 Task: Daily lesson planner (color) purple modern simple.
Action: Mouse moved to (339, 123)
Screenshot: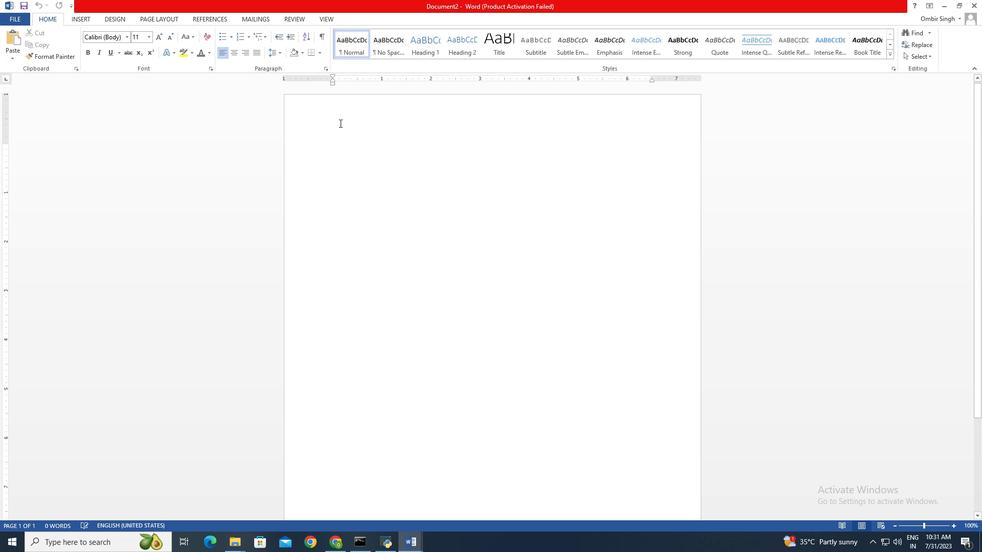 
Action: Mouse pressed left at (339, 123)
Screenshot: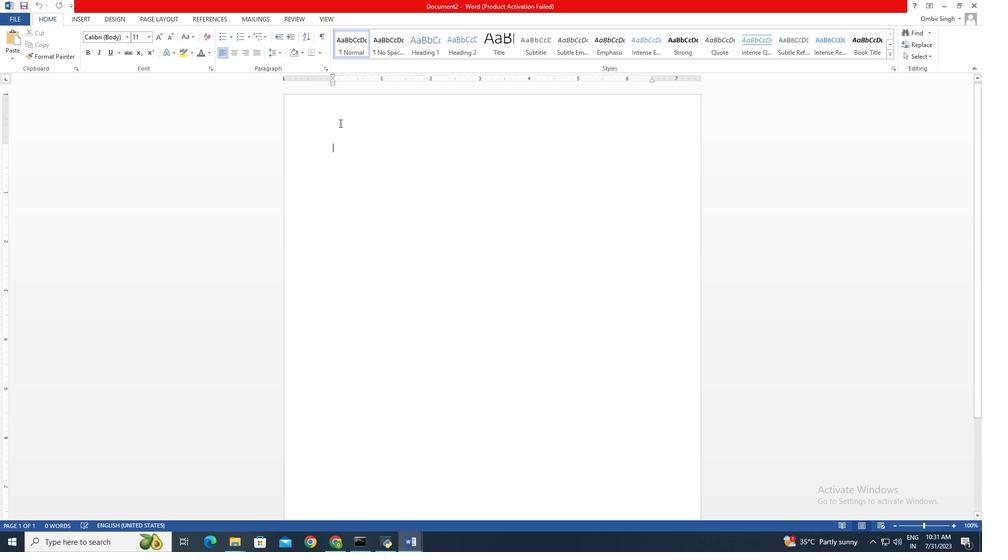 
Action: Mouse moved to (4, 143)
Screenshot: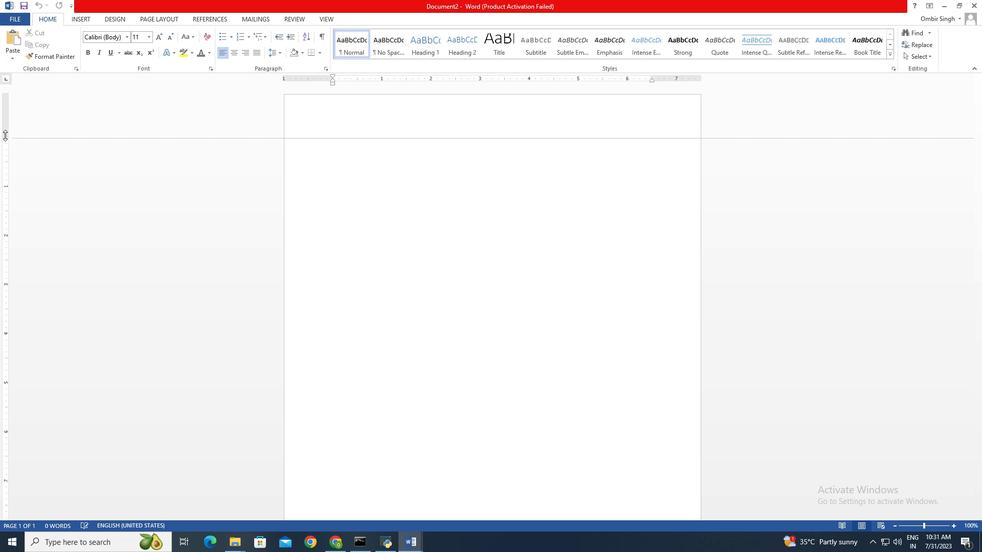 
Action: Mouse pressed left at (4, 143)
Screenshot: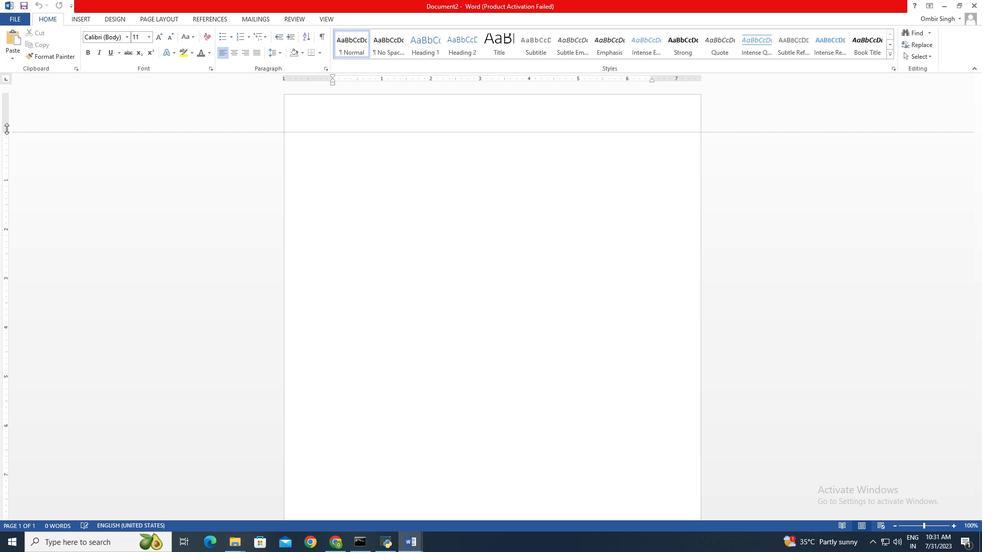 
Action: Mouse moved to (346, 137)
Screenshot: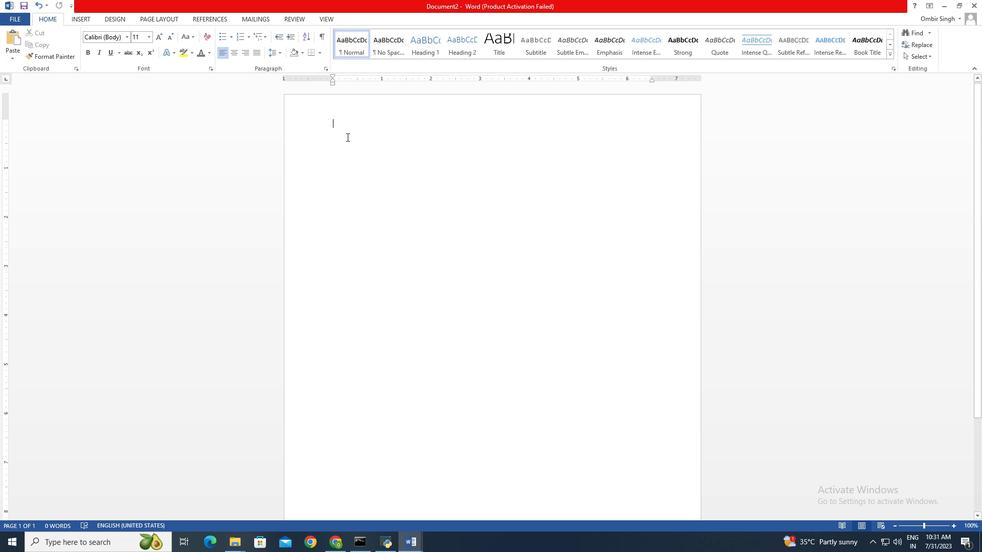 
Action: Key pressed <Key.shift>Understanding<Key.space>the<Key.space><Key.shift><Key.shift><Key.shift><Key.shift><Key.shift>Ama<Key.backspace>erican<Key.space>economt<Key.backspace>y
Screenshot: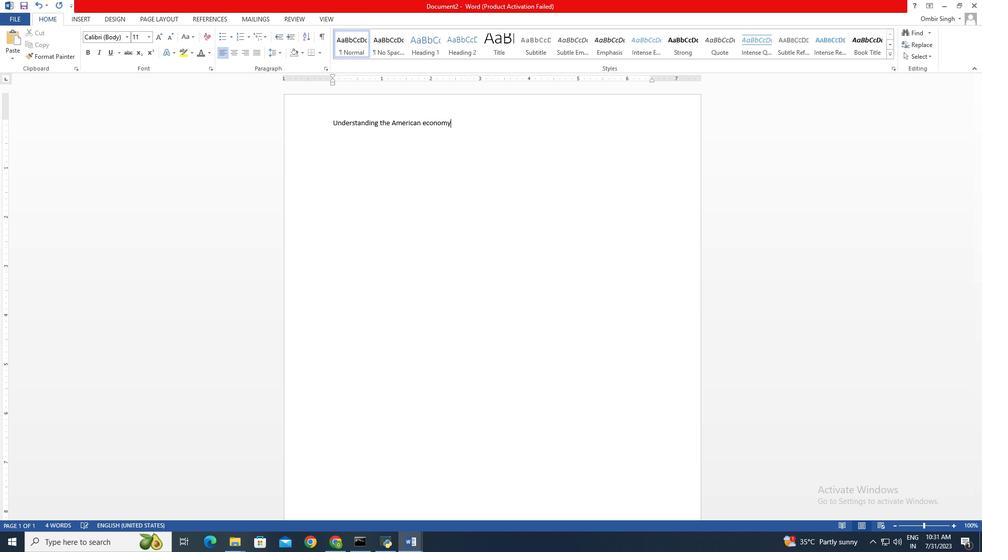 
Action: Mouse moved to (457, 123)
Screenshot: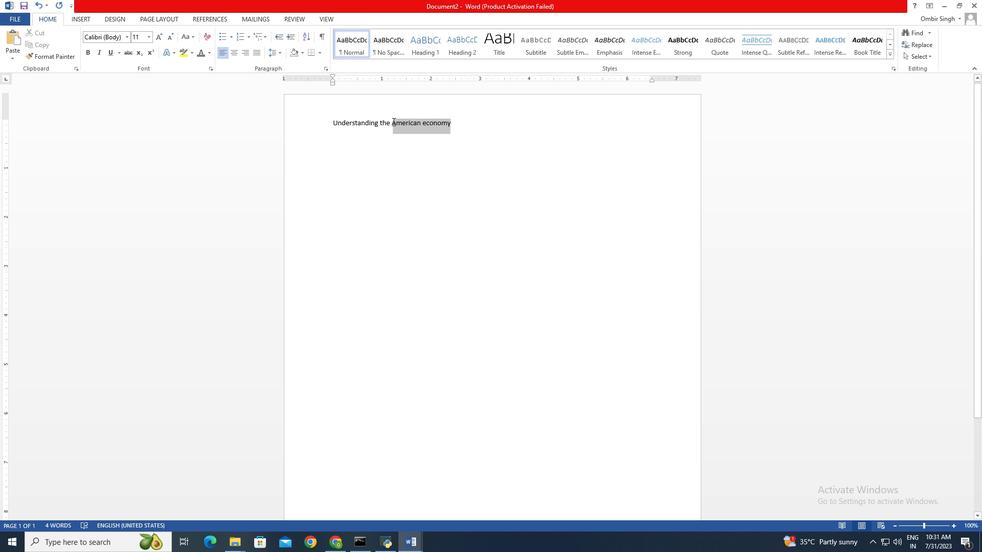 
Action: Mouse pressed left at (457, 123)
Screenshot: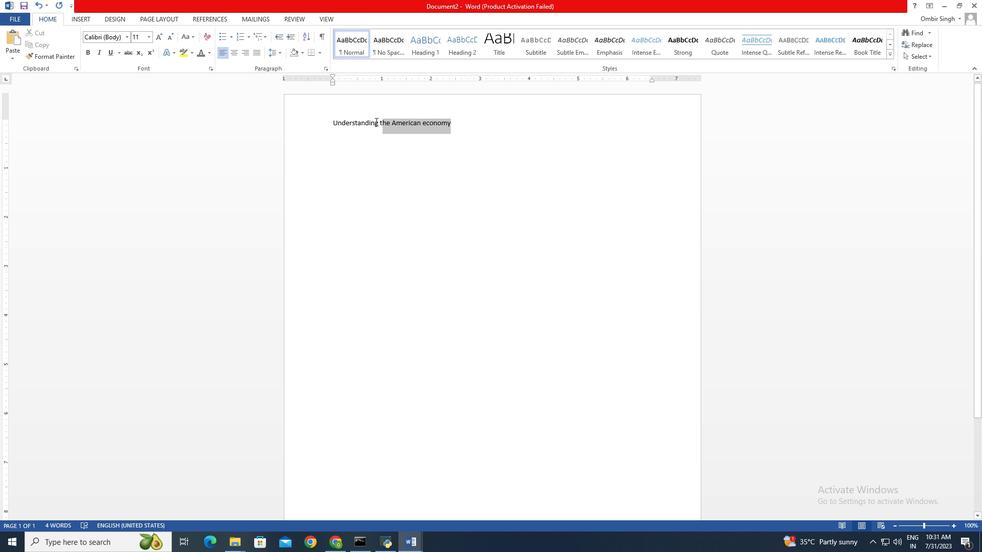 
Action: Mouse moved to (122, 36)
Screenshot: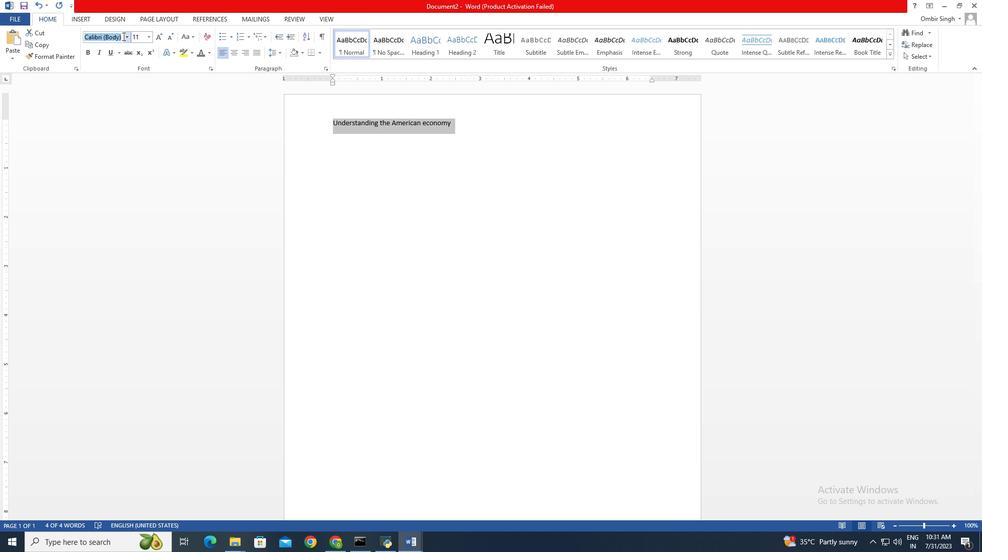 
Action: Mouse pressed left at (122, 36)
Screenshot: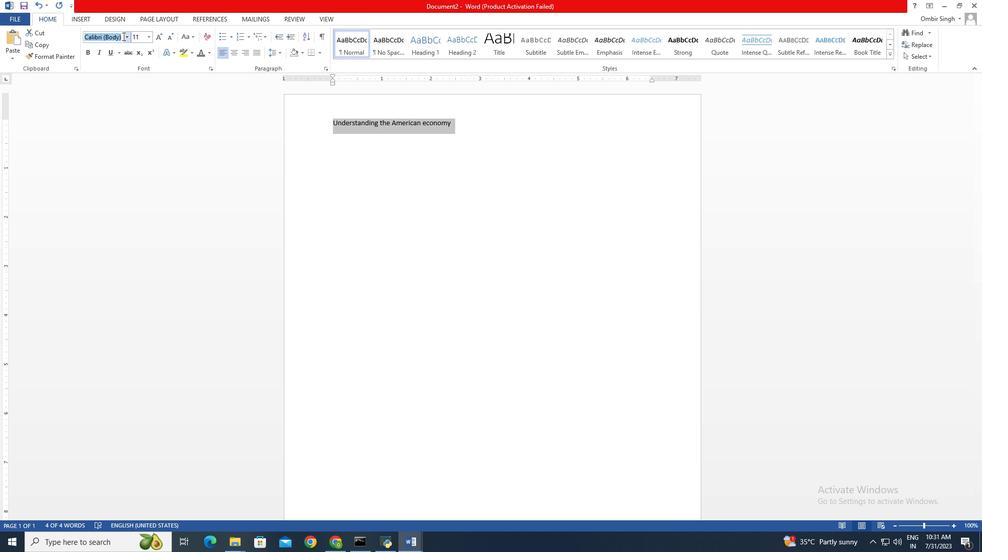 
Action: Mouse moved to (122, 36)
Screenshot: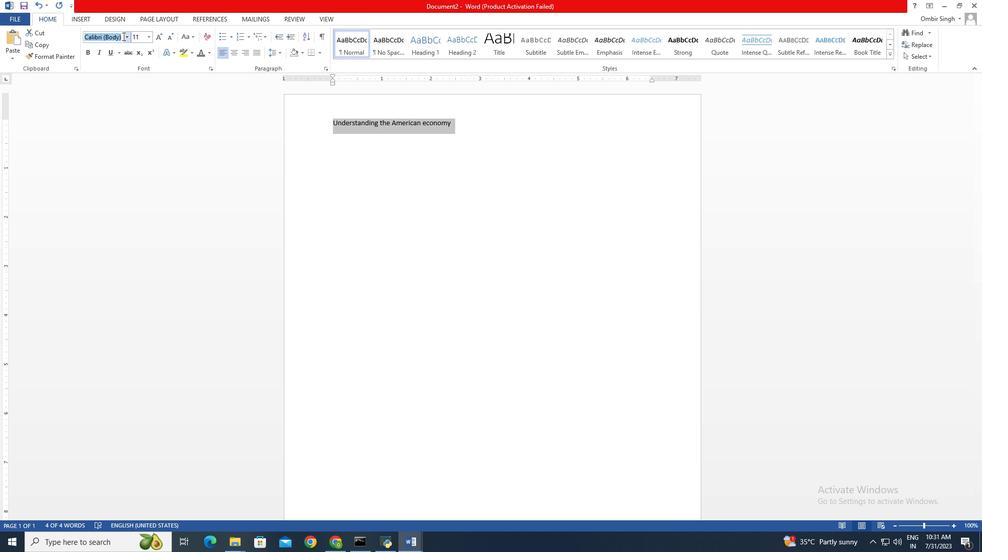 
Action: Key pressed <Key.shift>Ven<Key.backspace>rdana<Key.shift_r><Key.shift_r><Key.shift_r><Key.shift_r><Key.shift_r><Key.shift_r><Key.shift_r><Key.shift_r><Key.shift_r><Key.shift_r>(<Key.shift>Body<Key.shift_r><Key.shift_r><Key.shift_r><Key.shift_r><Key.shift_r>)<Key.enter>
Screenshot: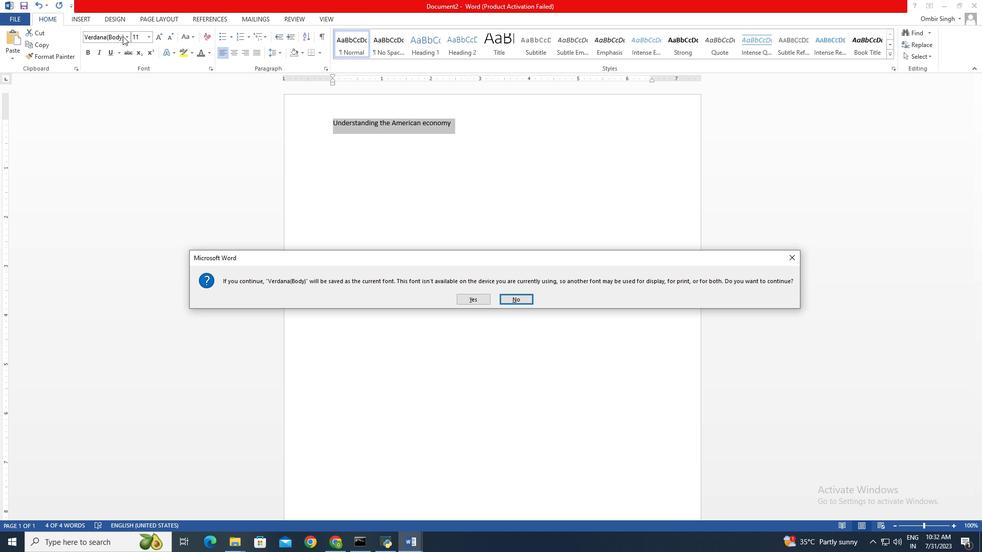 
Action: Mouse moved to (482, 301)
Screenshot: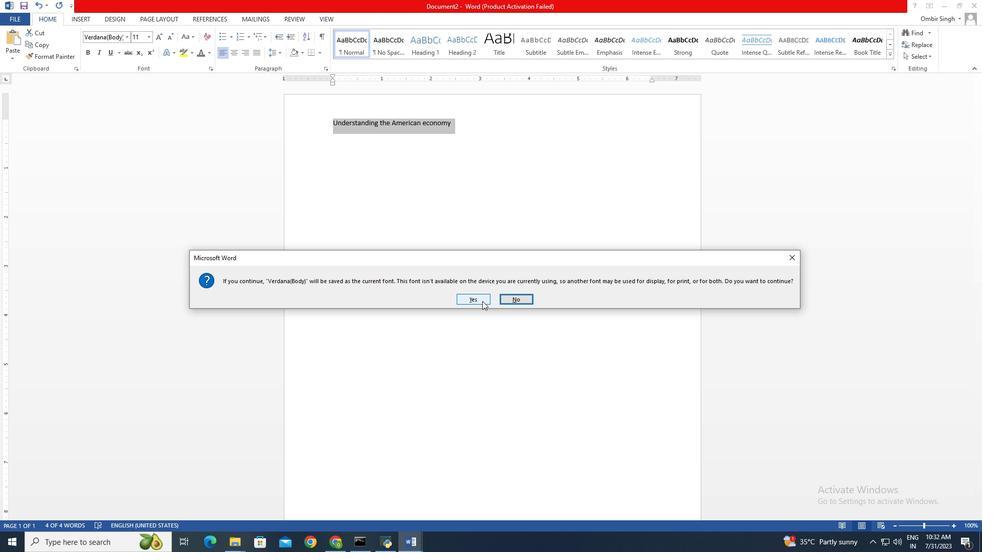 
Action: Mouse pressed left at (482, 301)
Screenshot: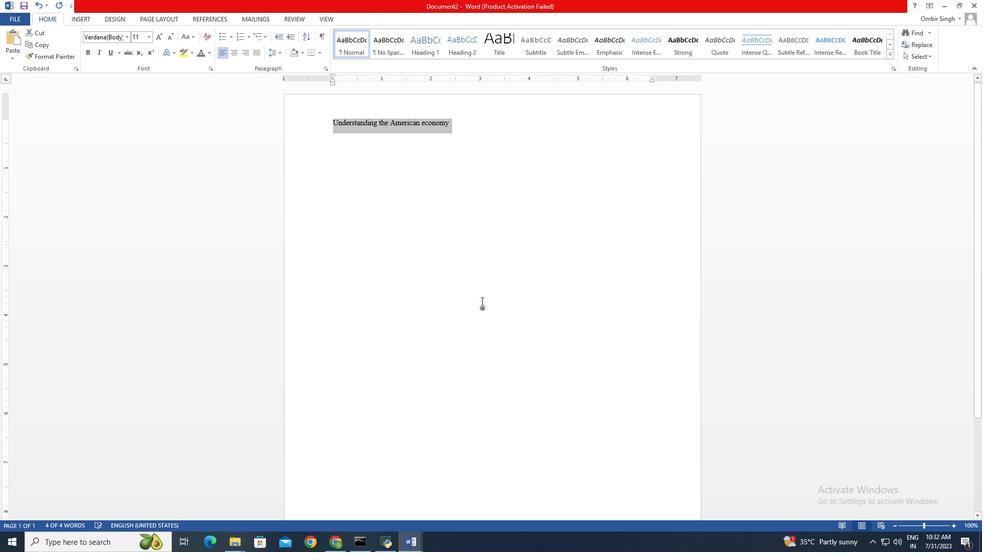 
Action: Mouse moved to (161, 36)
Screenshot: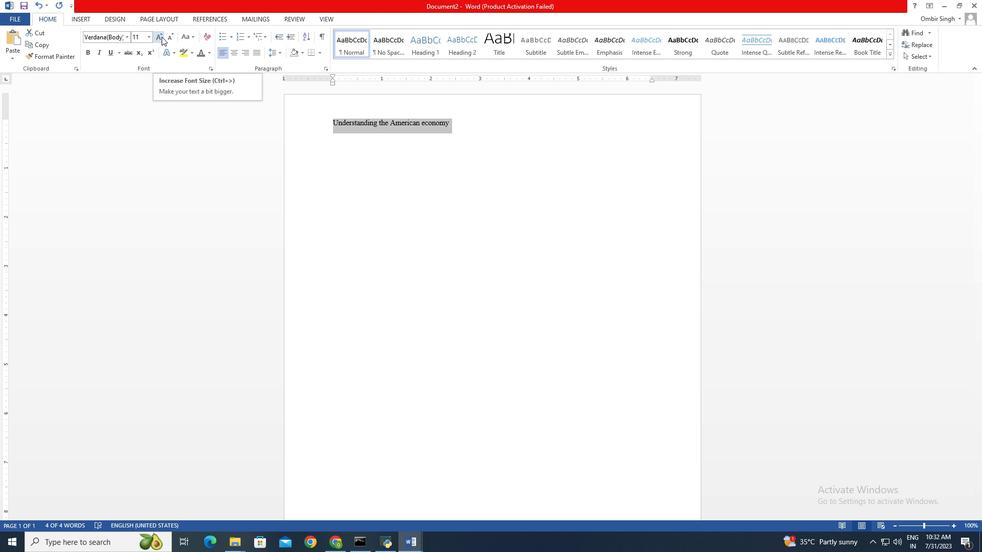
Action: Mouse pressed left at (161, 36)
Screenshot: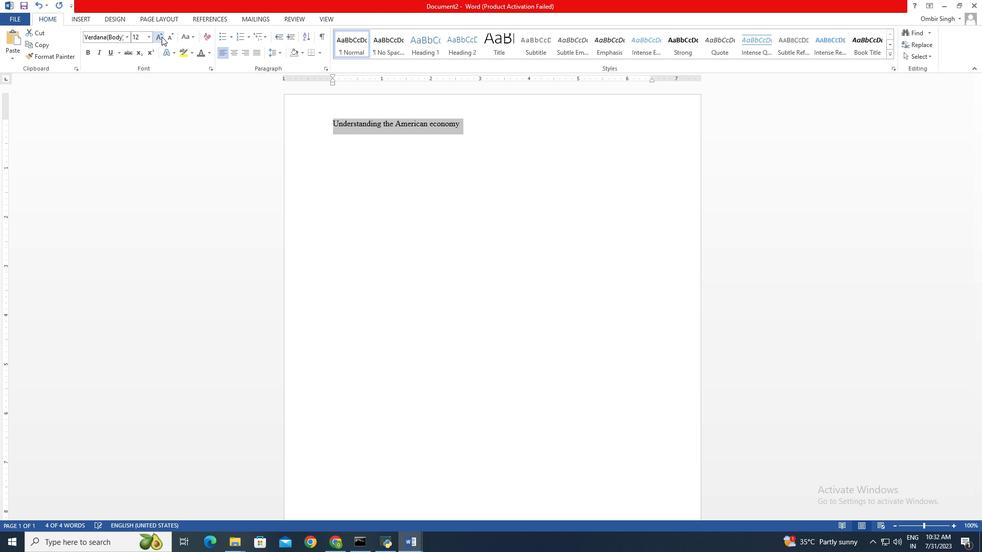 
Action: Mouse pressed left at (161, 36)
Screenshot: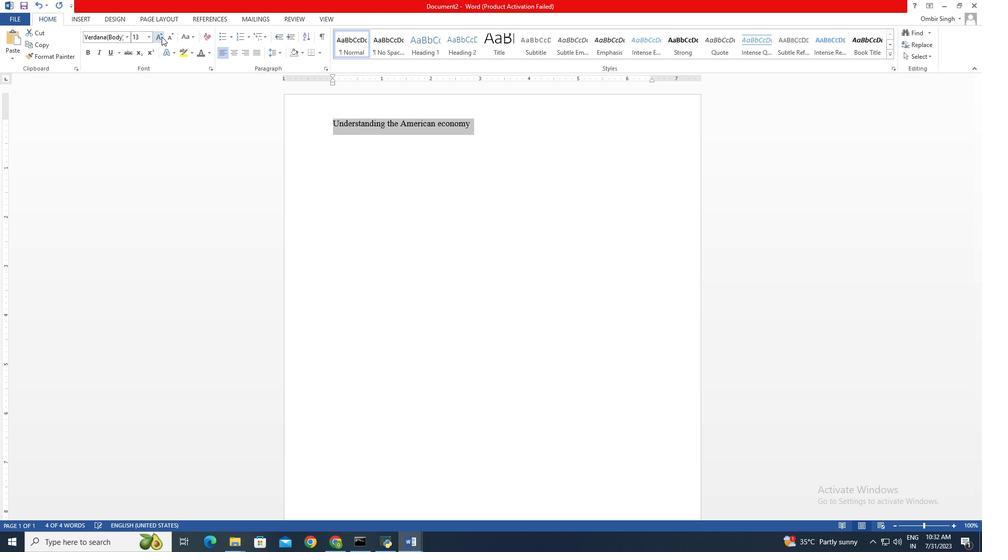 
Action: Mouse pressed left at (161, 36)
Screenshot: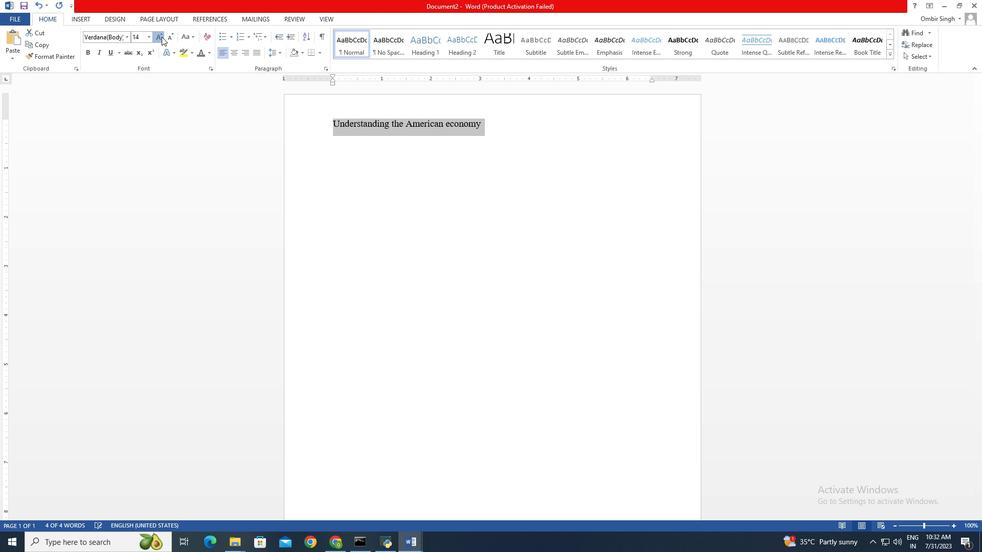 
Action: Mouse pressed left at (161, 36)
Screenshot: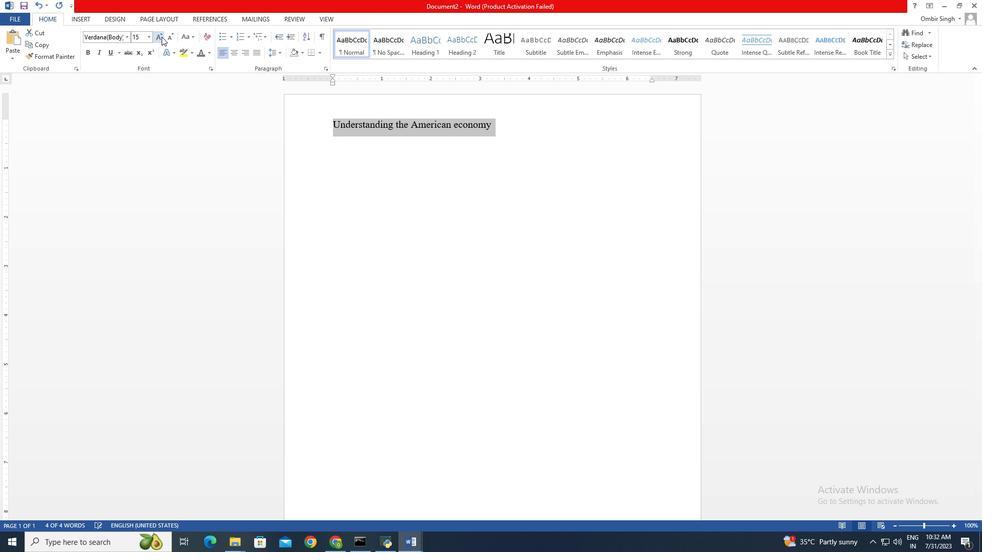 
Action: Mouse pressed left at (161, 36)
Screenshot: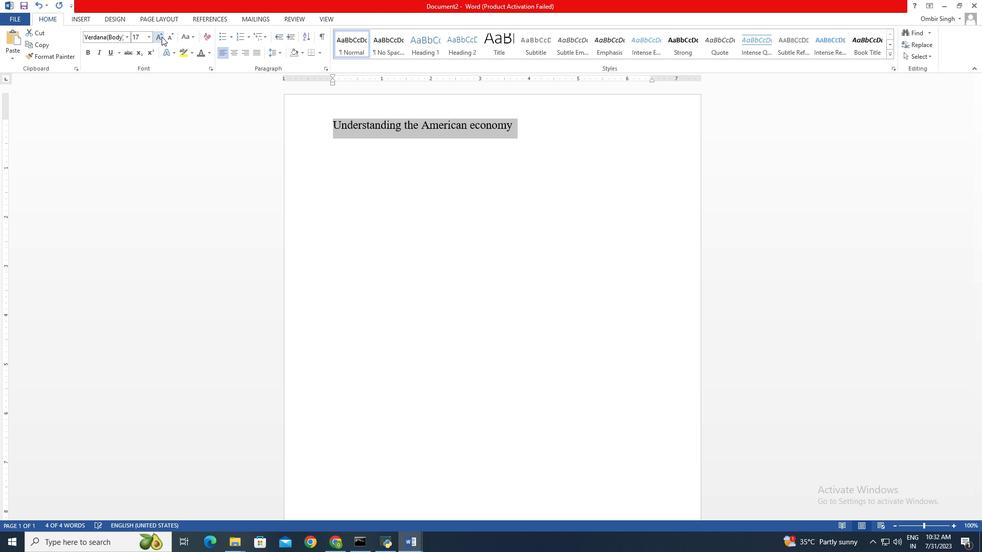 
Action: Mouse pressed left at (161, 36)
Screenshot: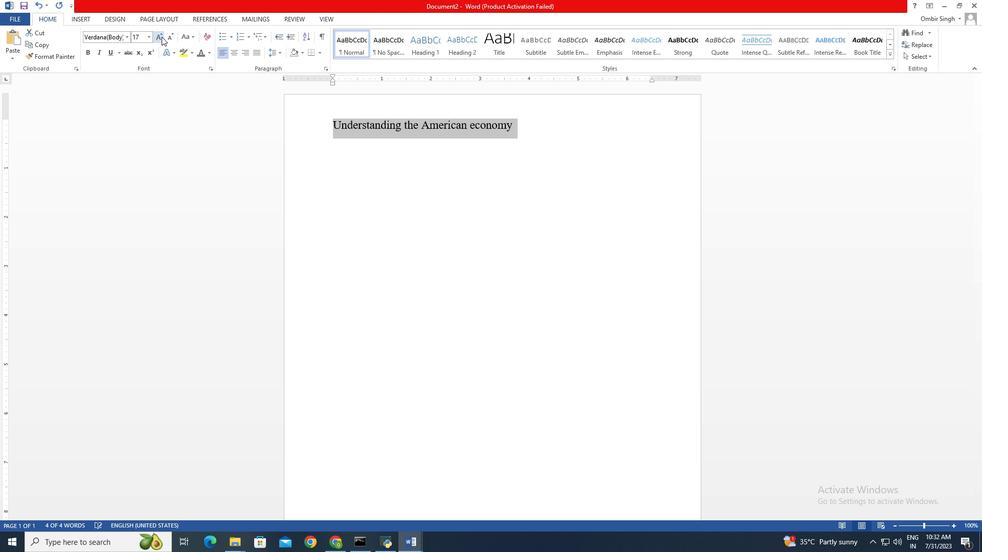 
Action: Mouse pressed left at (161, 36)
Screenshot: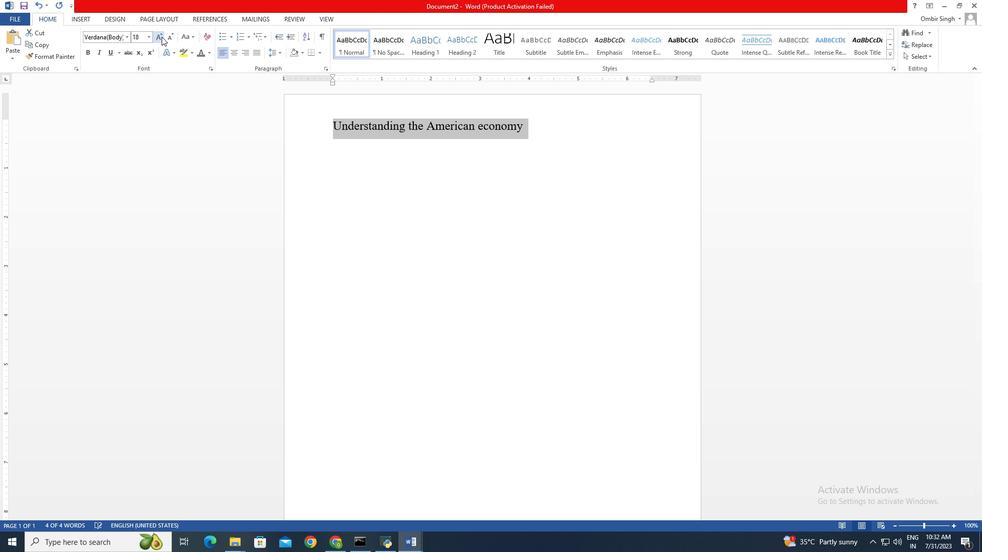 
Action: Mouse pressed left at (161, 36)
Screenshot: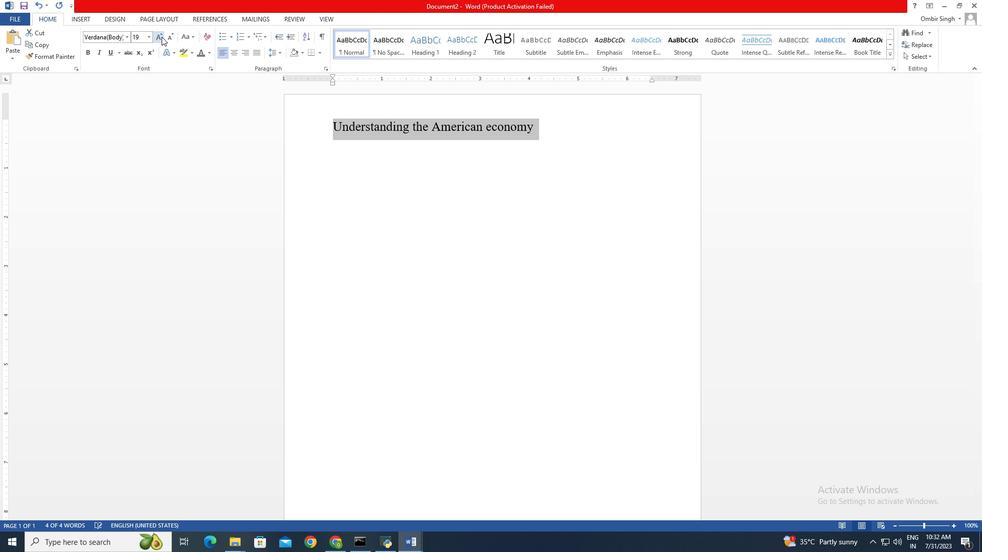 
Action: Mouse pressed left at (161, 36)
Screenshot: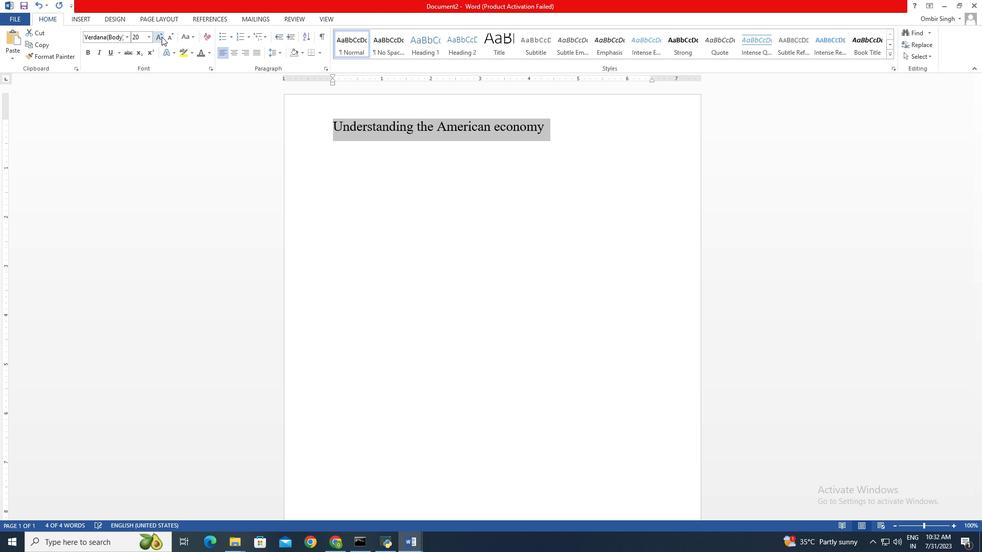 
Action: Mouse pressed left at (161, 36)
Screenshot: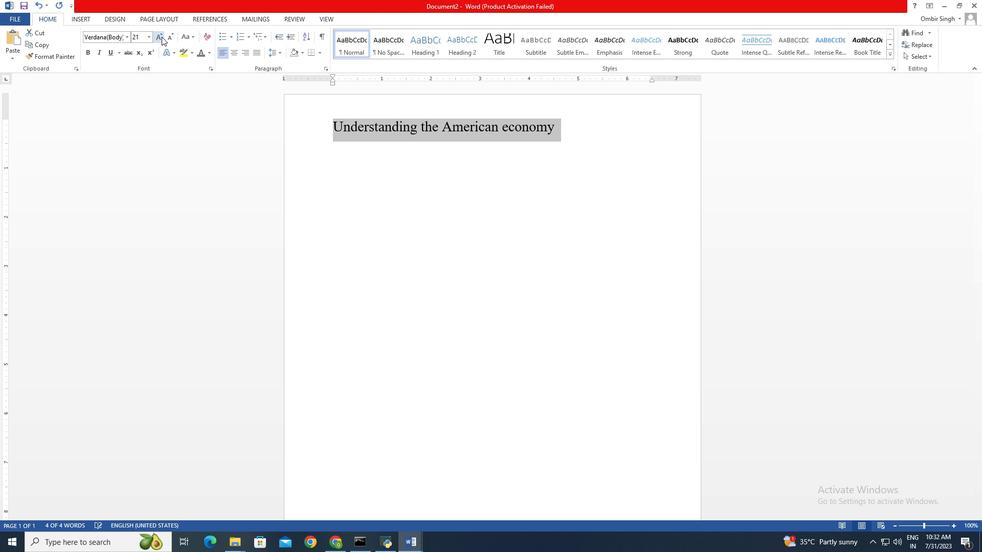 
Action: Mouse pressed left at (161, 36)
Screenshot: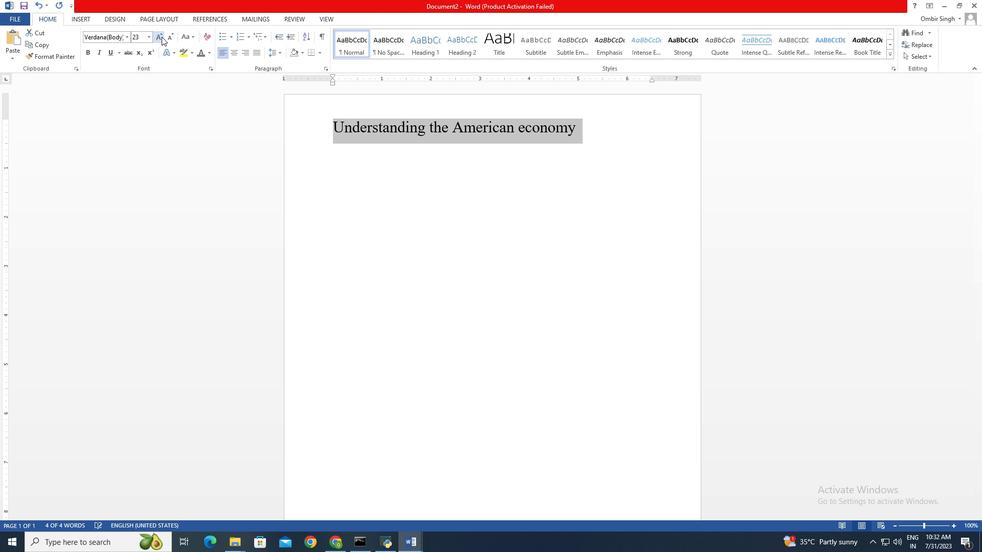 
Action: Mouse pressed left at (161, 36)
Screenshot: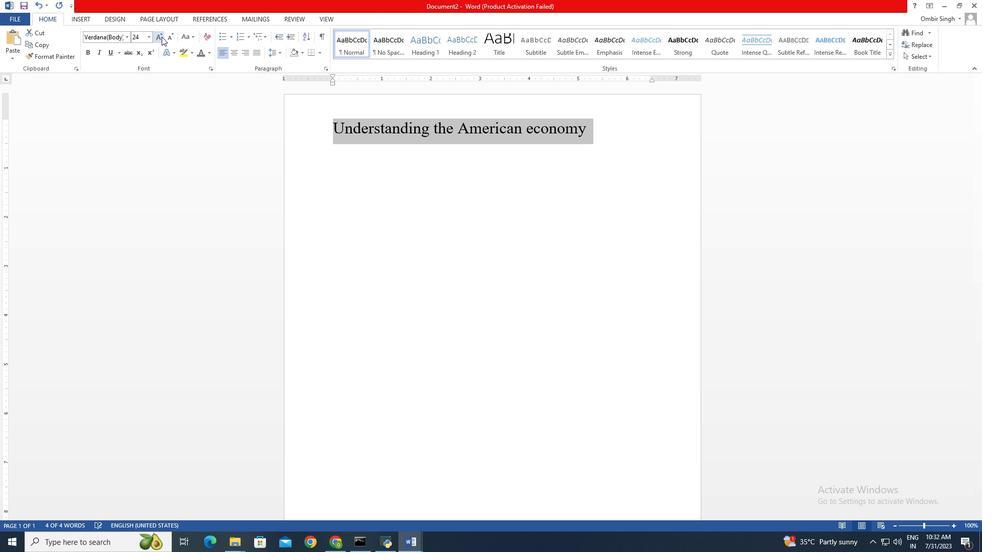 
Action: Mouse pressed left at (161, 36)
Screenshot: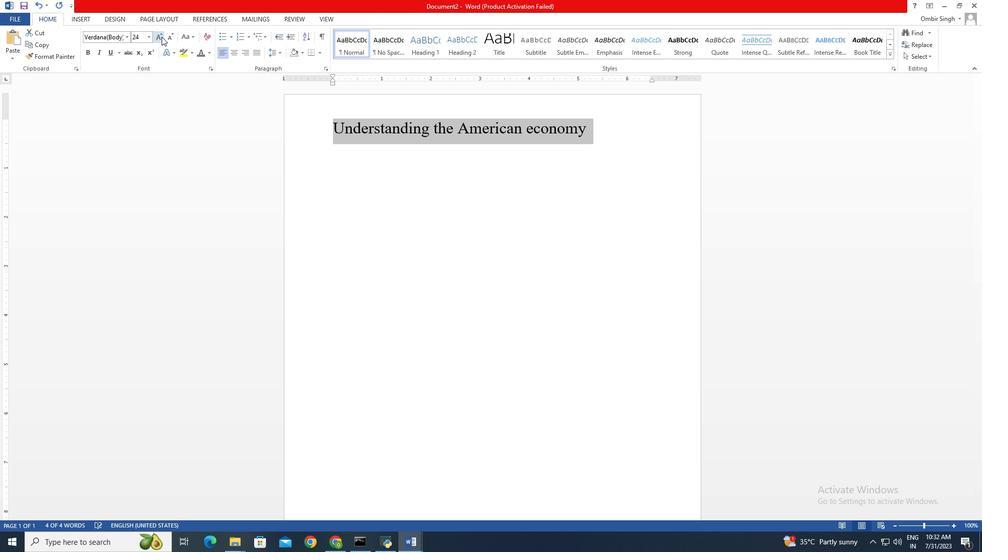 
Action: Mouse pressed left at (161, 36)
Screenshot: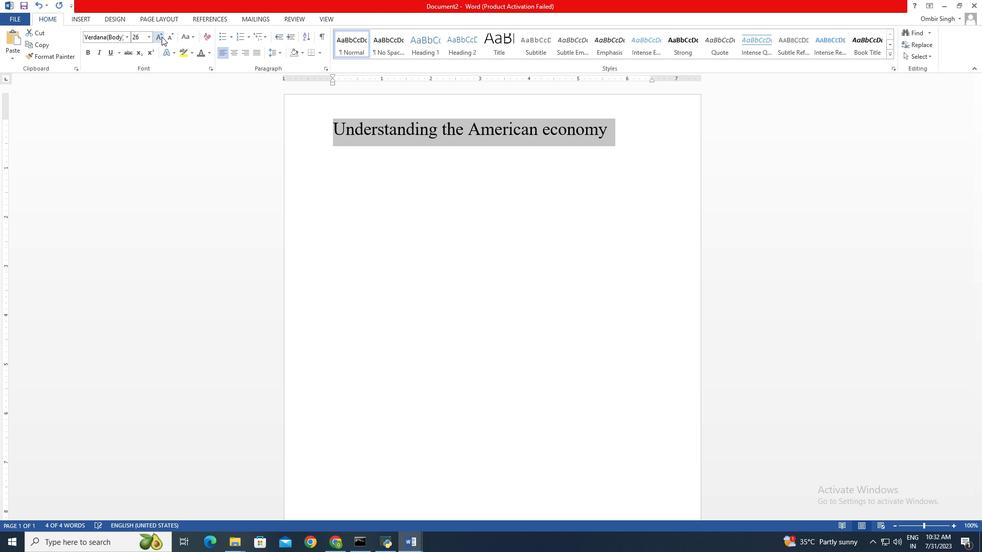 
Action: Mouse pressed left at (161, 36)
Screenshot: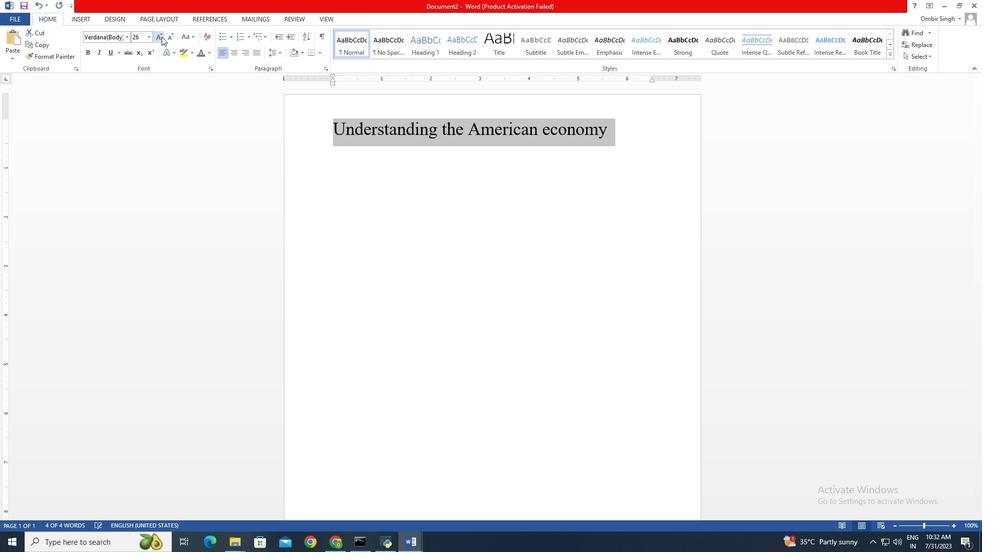 
Action: Mouse pressed left at (161, 36)
Screenshot: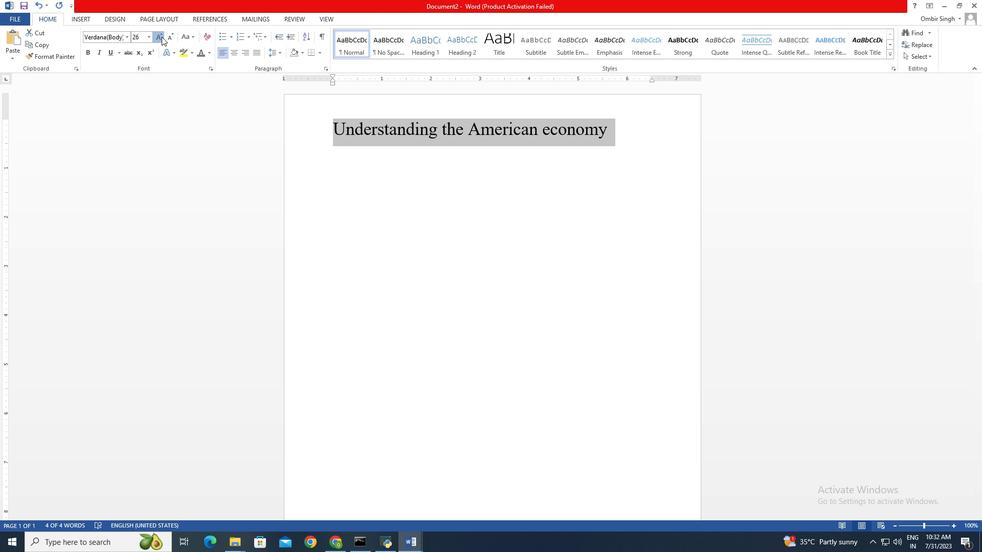 
Action: Mouse pressed left at (161, 36)
Screenshot: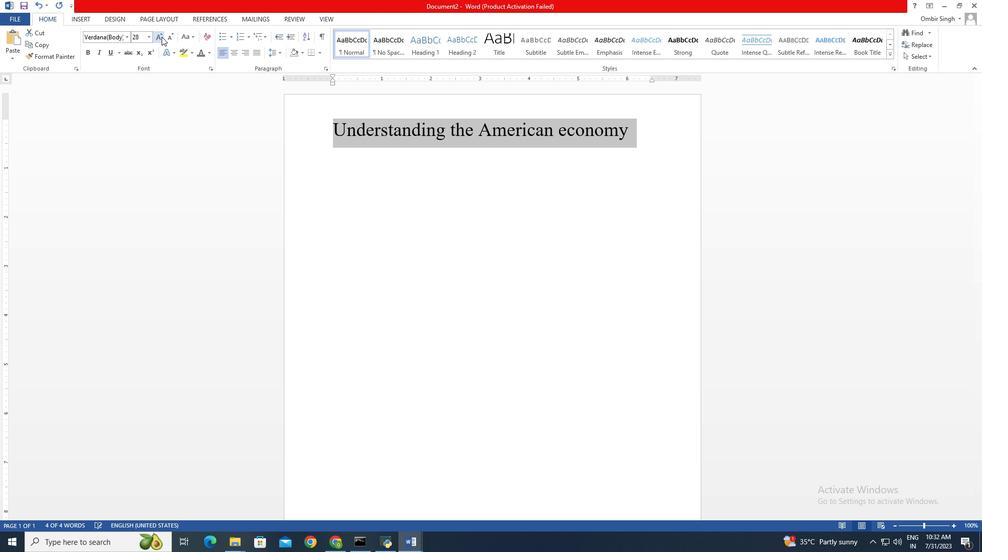 
Action: Mouse pressed left at (161, 36)
Screenshot: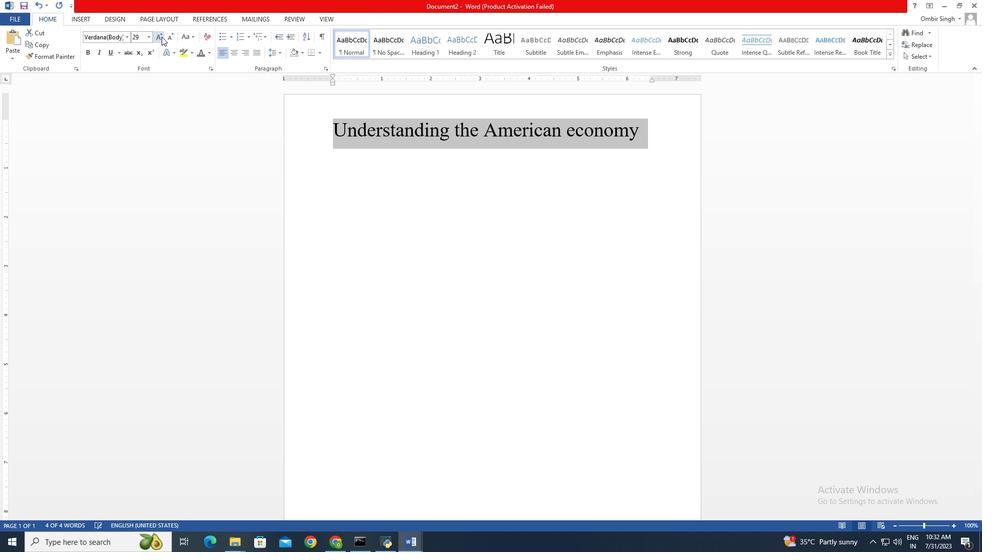 
Action: Mouse pressed left at (161, 36)
Screenshot: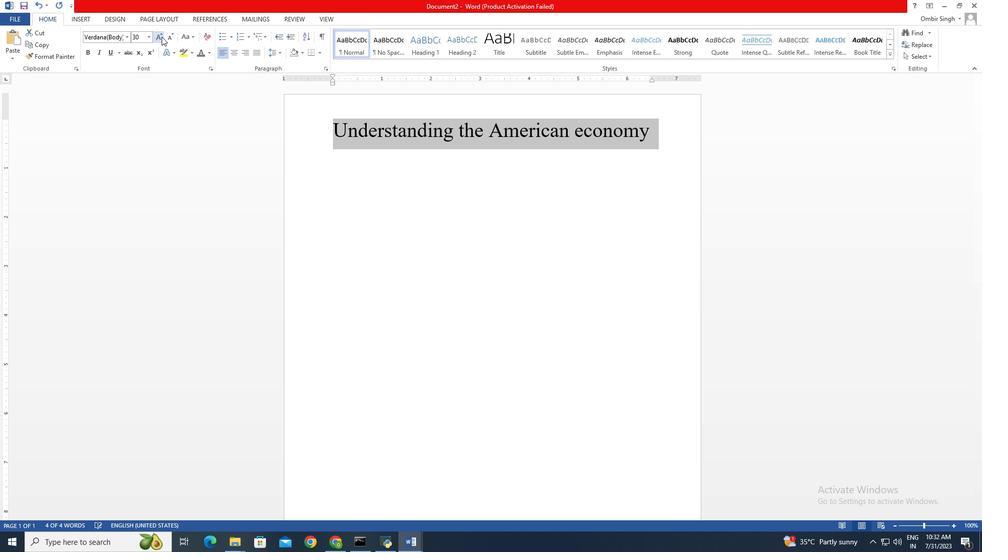 
Action: Mouse moved to (208, 53)
Screenshot: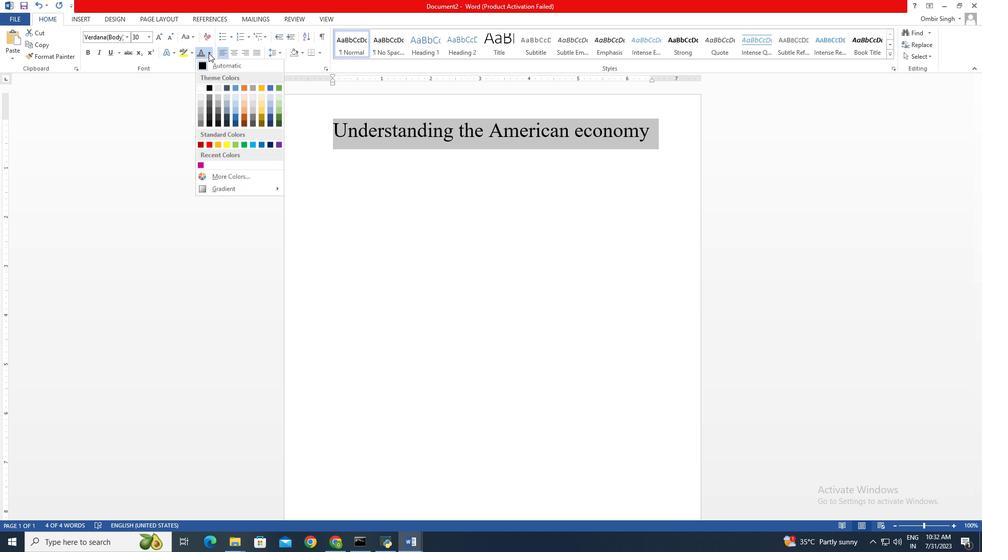 
Action: Mouse pressed left at (208, 53)
Screenshot: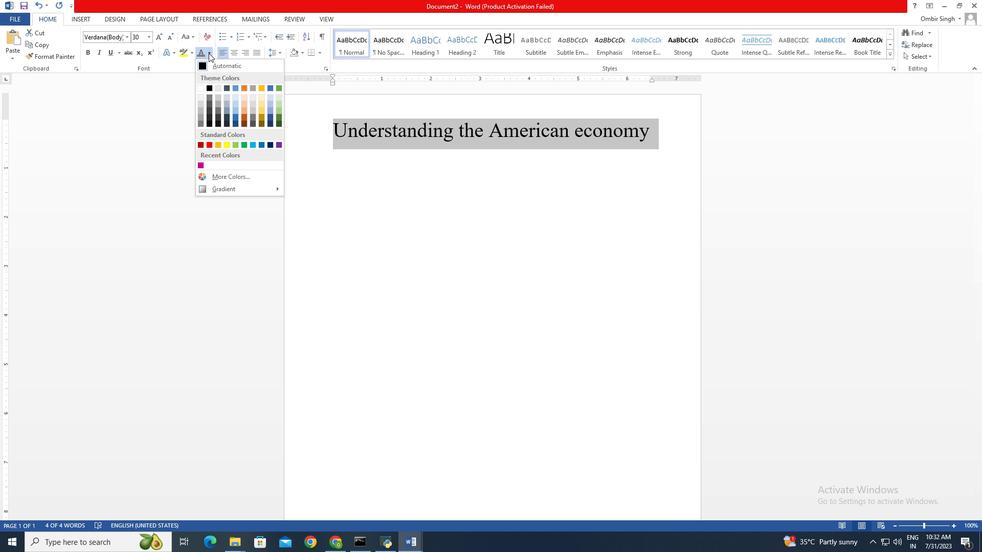 
Action: Mouse moved to (280, 144)
Screenshot: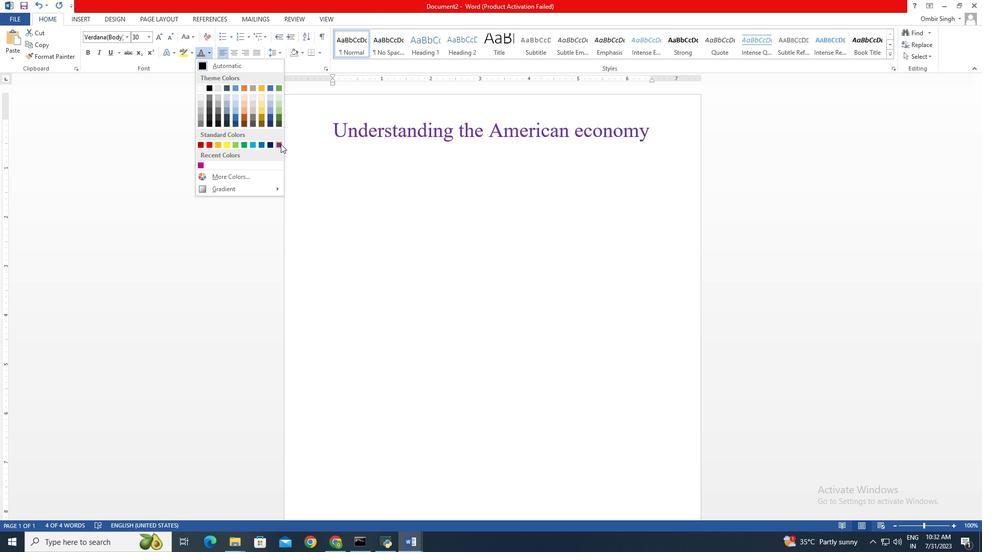 
Action: Mouse pressed left at (280, 144)
Screenshot: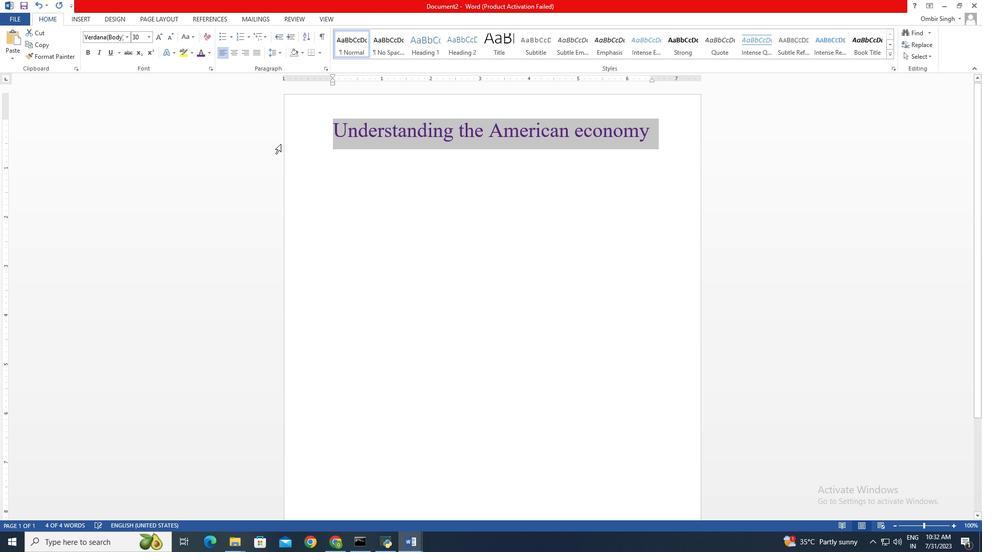 
Action: Mouse moved to (427, 174)
Screenshot: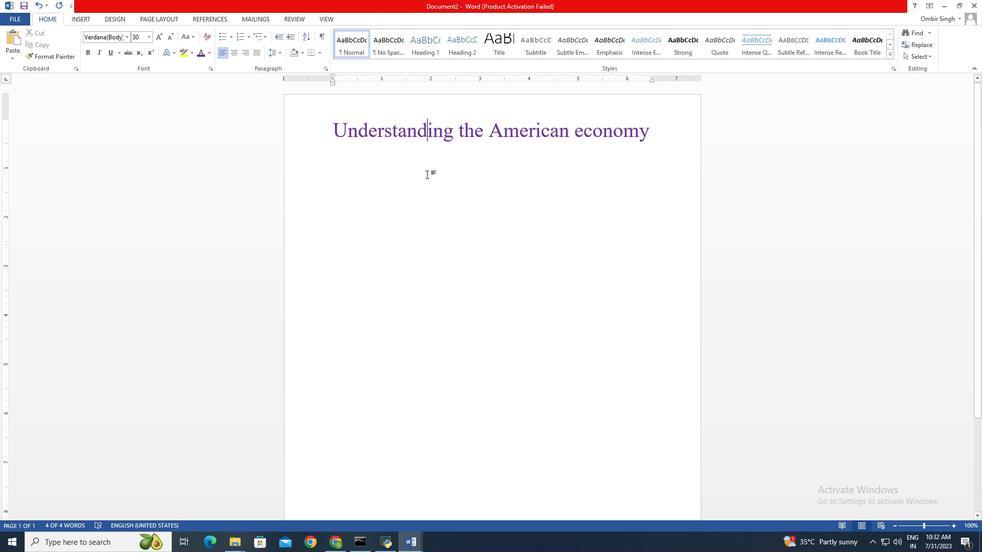 
Action: Mouse pressed left at (427, 174)
Screenshot: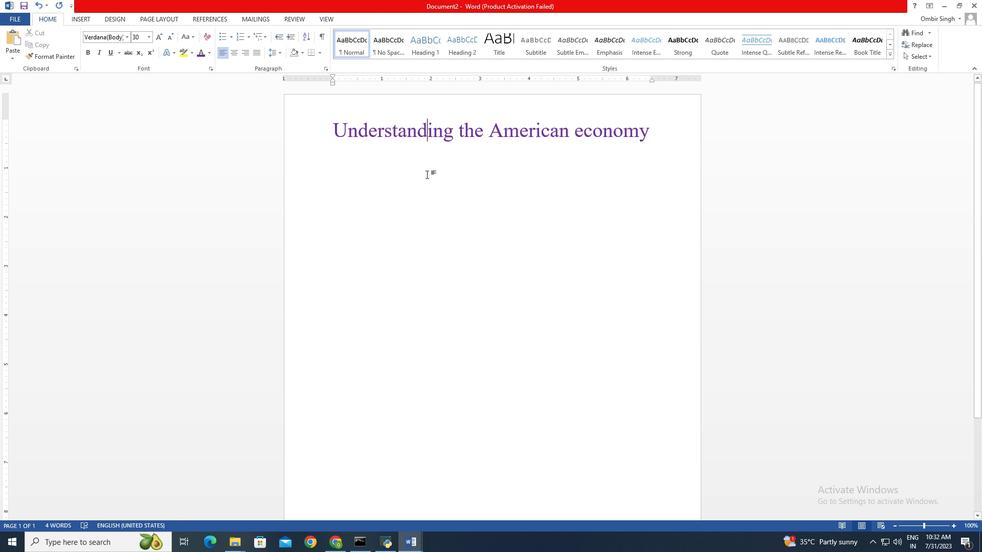 
Action: Mouse moved to (657, 127)
Screenshot: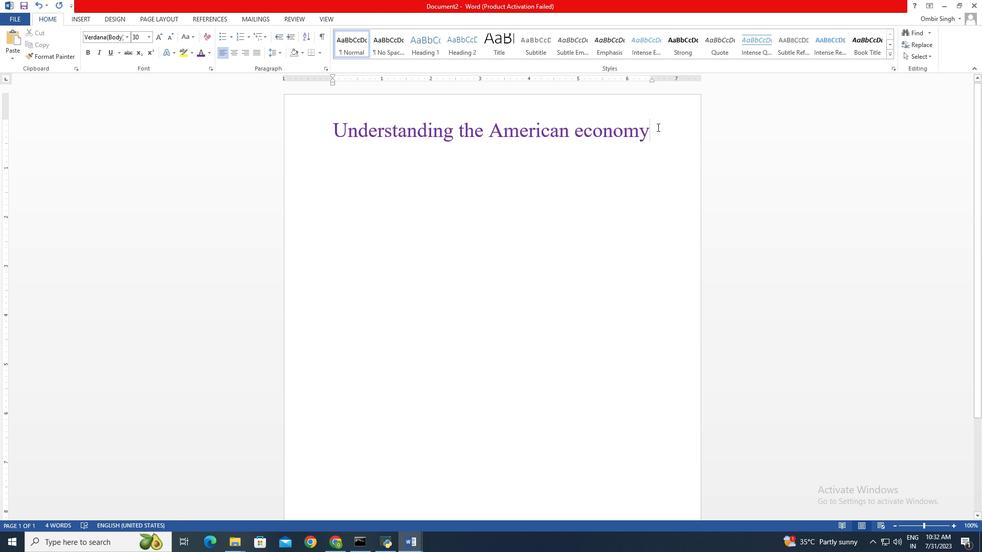 
Action: Mouse pressed left at (657, 127)
Screenshot: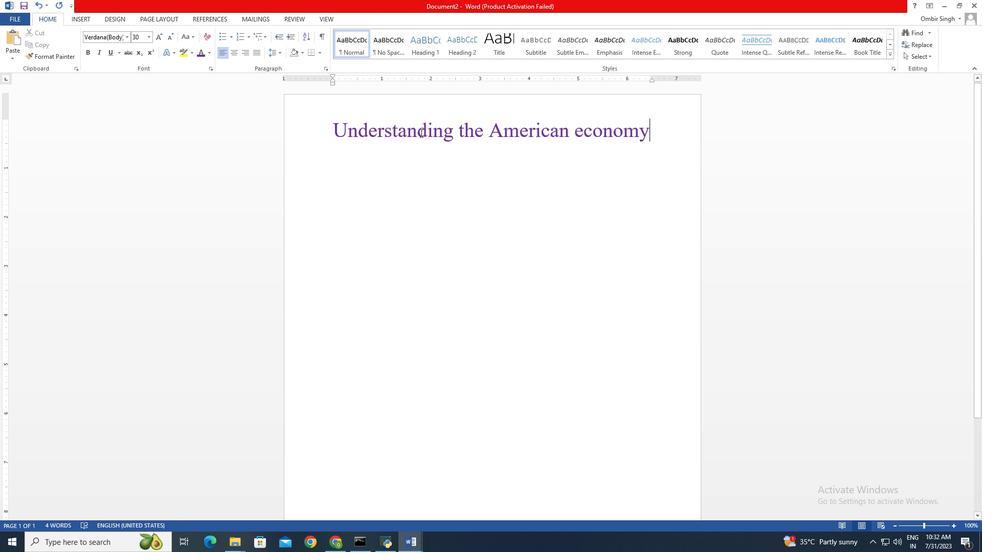 
Action: Mouse moved to (75, 17)
Screenshot: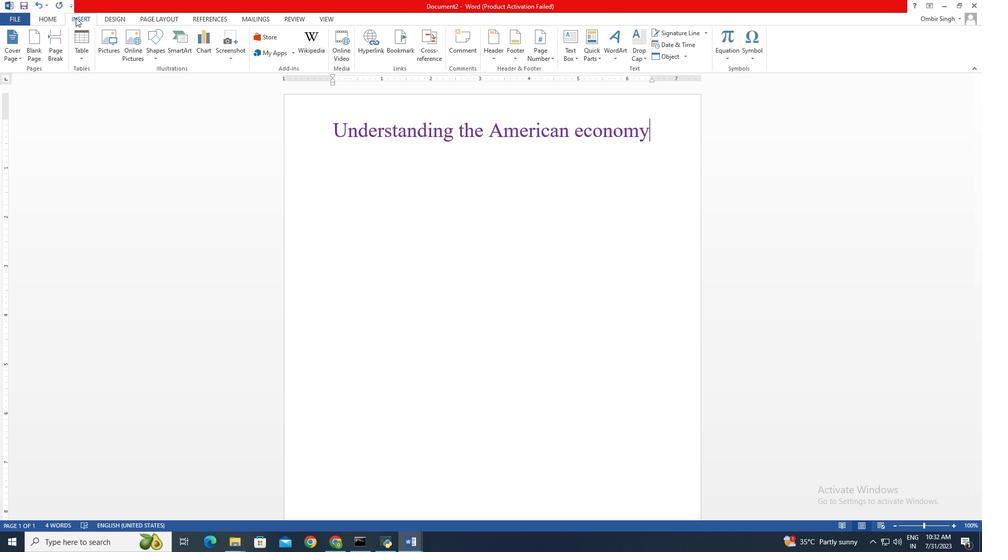 
Action: Mouse pressed left at (75, 17)
Screenshot: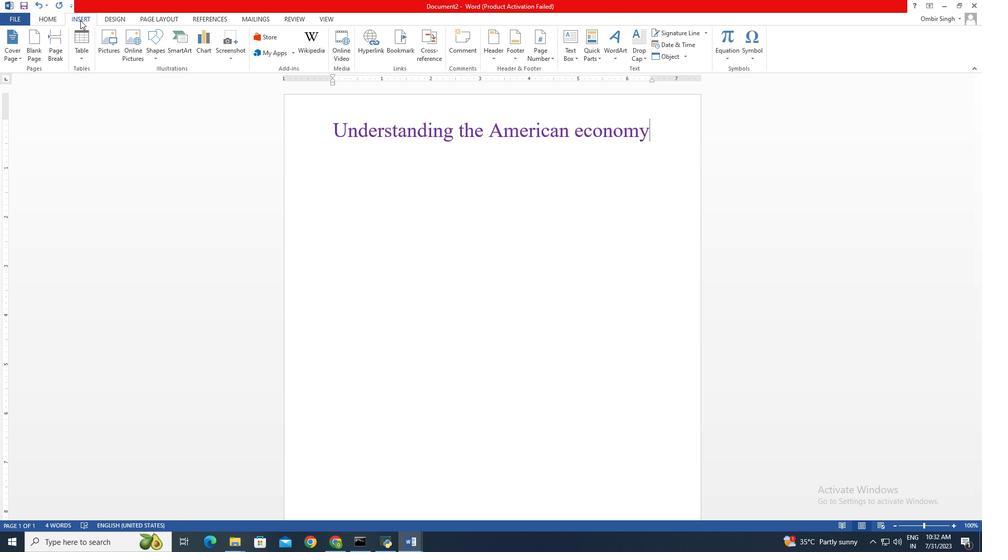 
Action: Mouse moved to (156, 57)
Screenshot: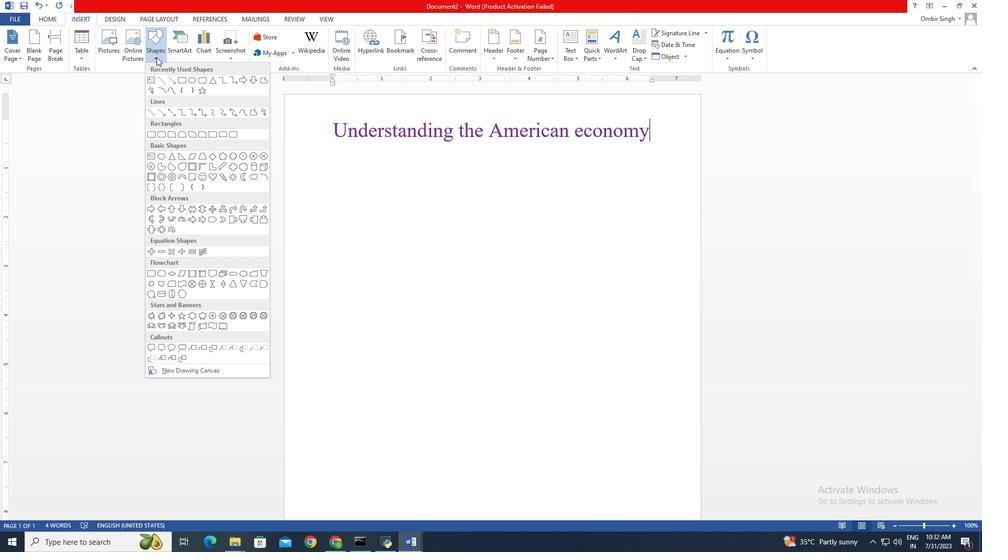 
Action: Mouse pressed left at (156, 57)
Screenshot: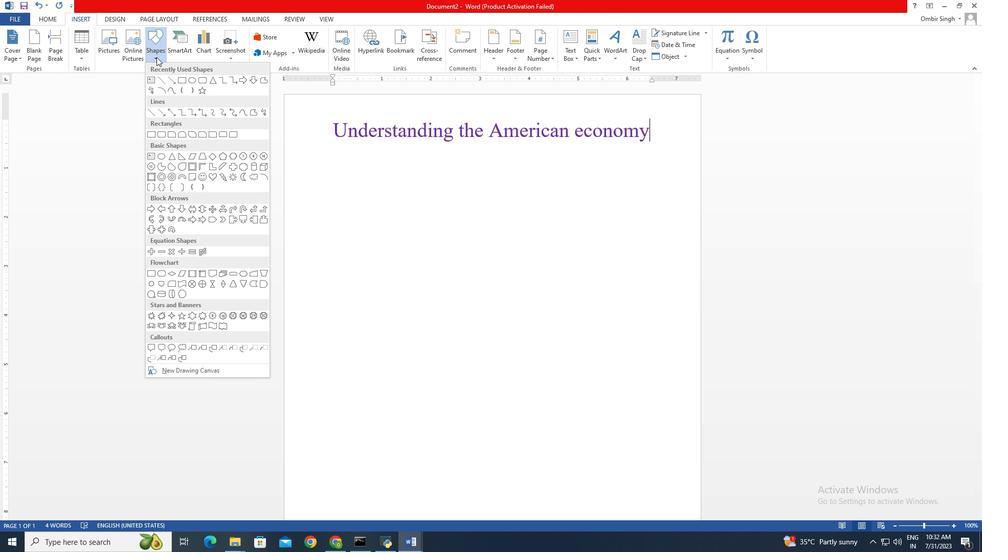 
Action: Mouse moved to (162, 80)
Screenshot: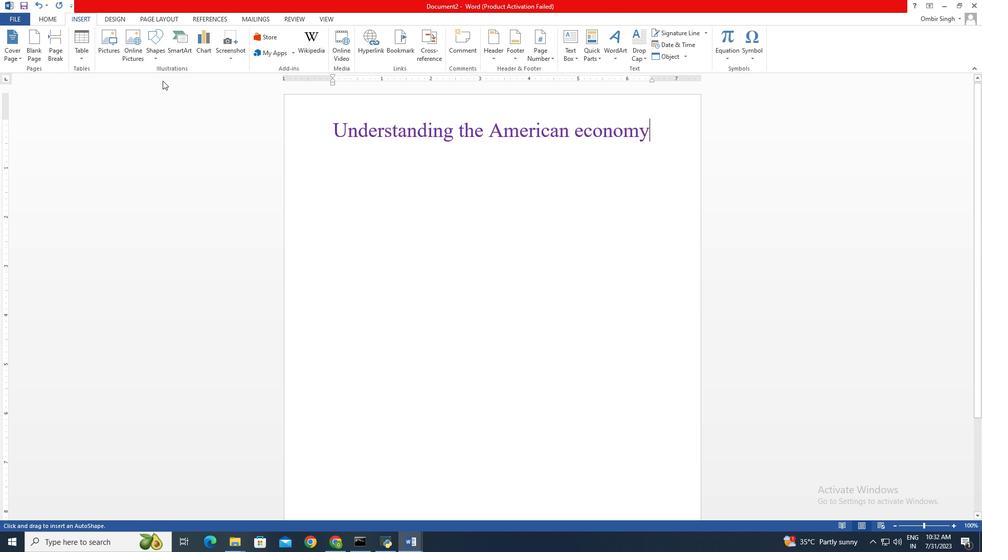 
Action: Mouse pressed left at (162, 80)
Screenshot: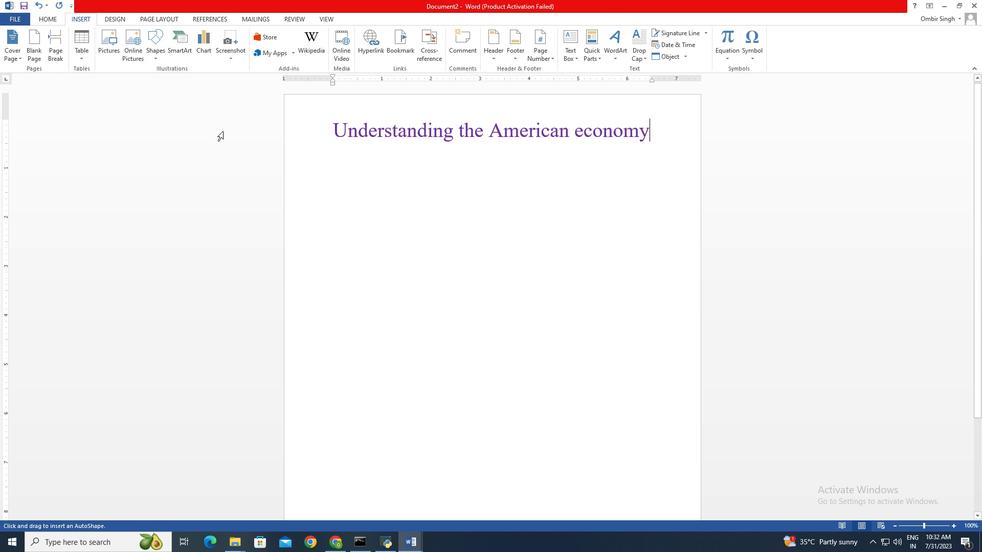
Action: Mouse moved to (328, 144)
Screenshot: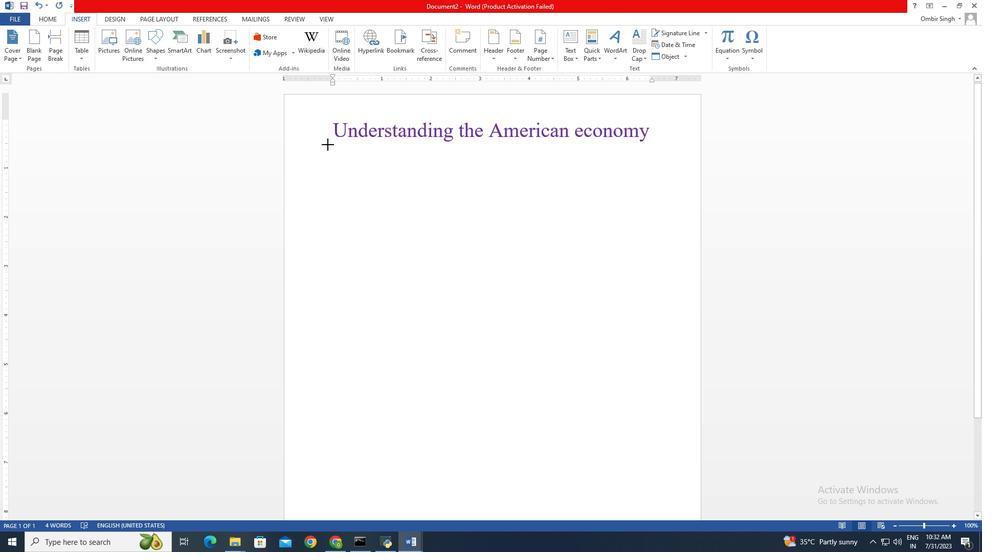 
Action: Mouse pressed left at (328, 144)
Screenshot: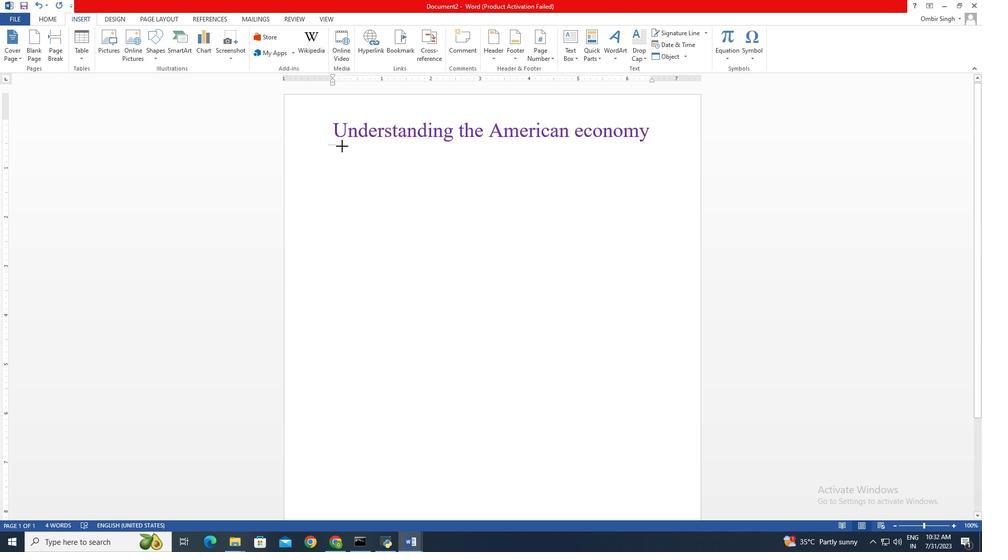 
Action: Mouse moved to (342, 146)
Screenshot: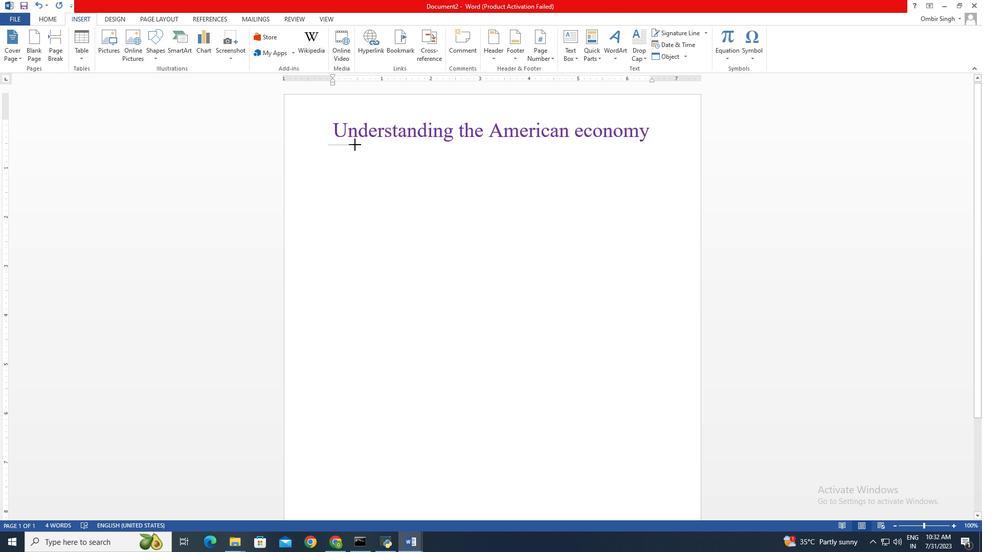 
Action: Key pressed <Key.shift>
Screenshot: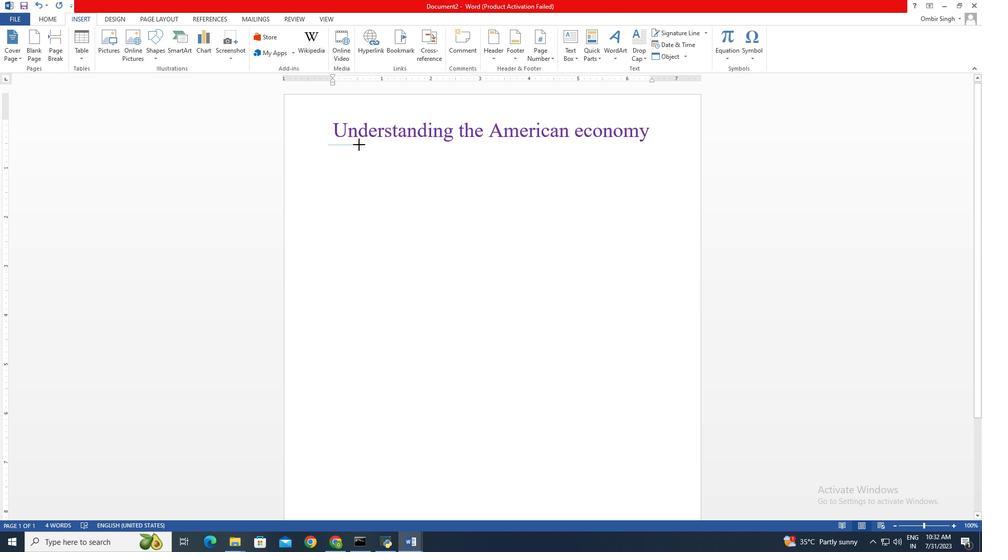 
Action: Mouse moved to (366, 144)
Screenshot: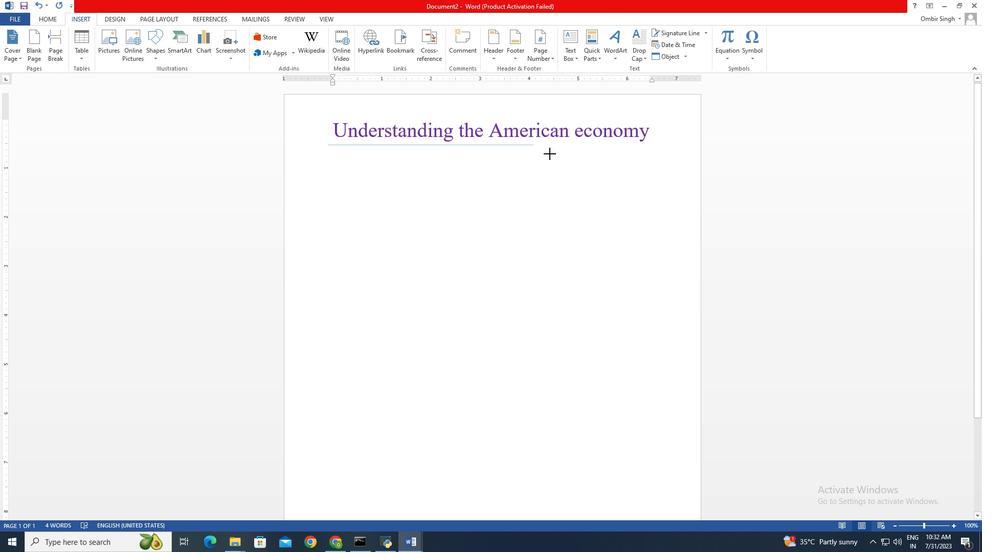 
Action: Key pressed <Key.shift>
Screenshot: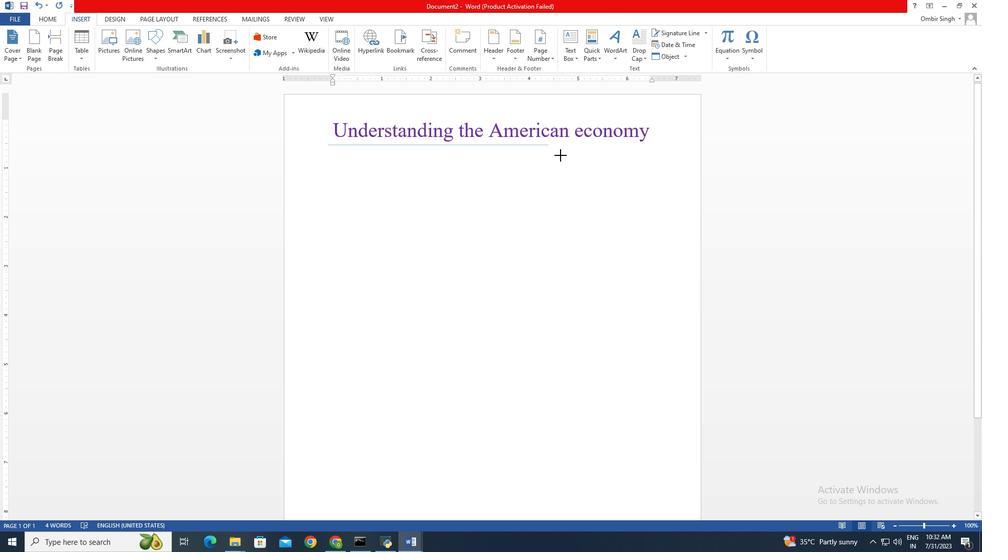 
Action: Mouse moved to (374, 144)
Screenshot: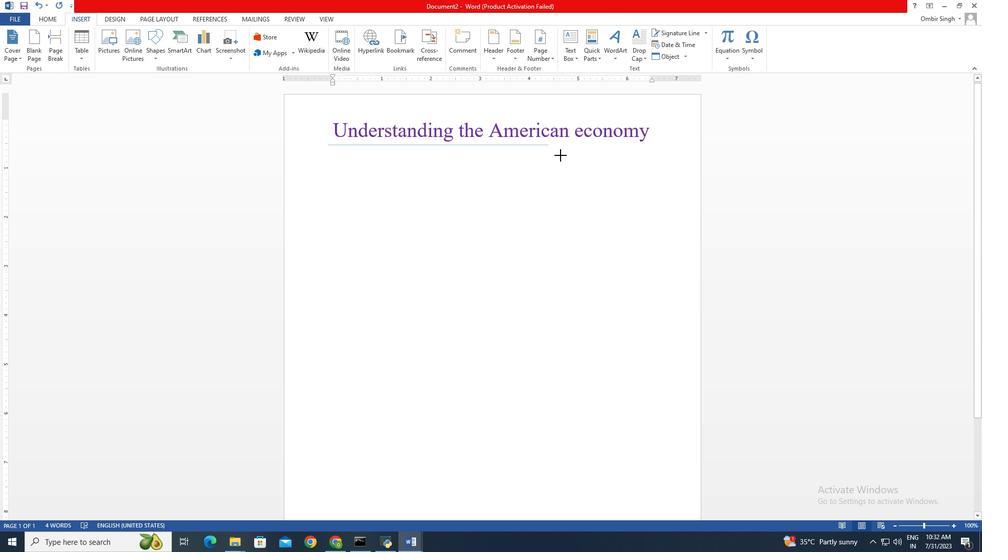 
Action: Key pressed <Key.shift>
Screenshot: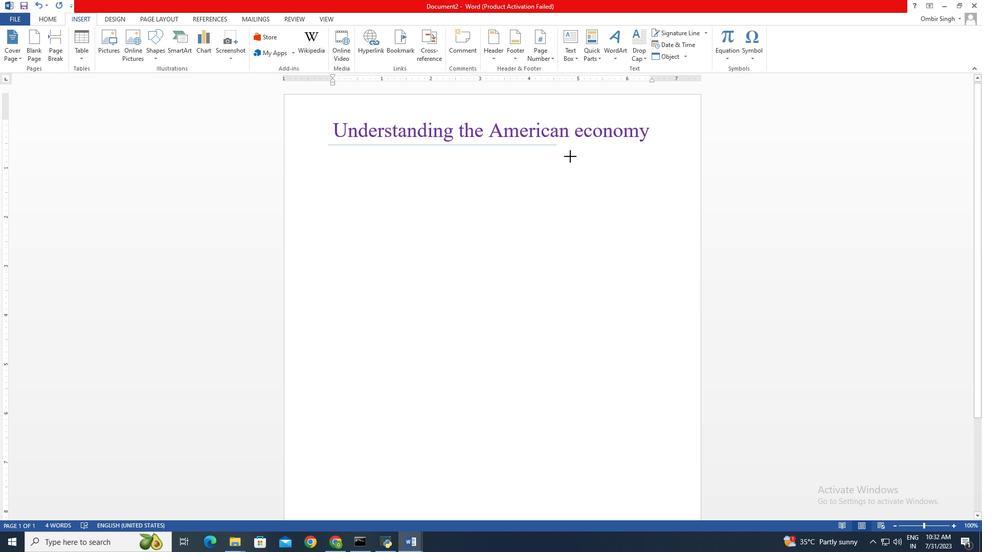 
Action: Mouse moved to (386, 146)
Screenshot: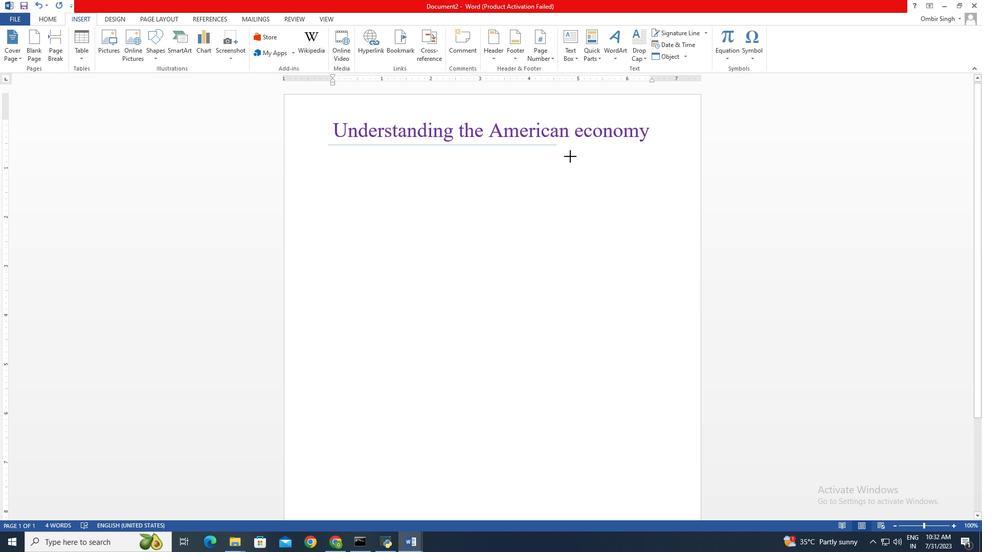 
Action: Key pressed <Key.shift>
Screenshot: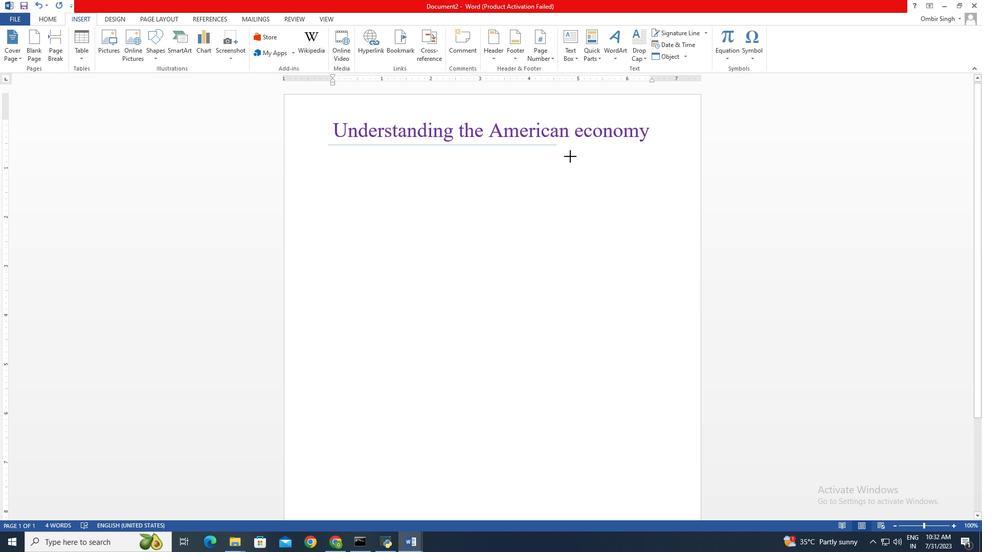 
Action: Mouse moved to (400, 148)
Screenshot: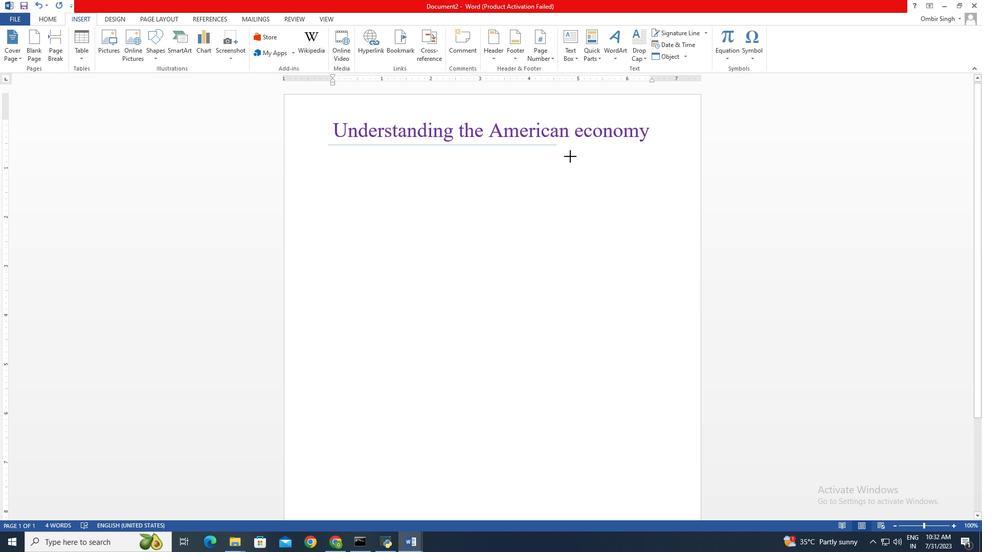 
Action: Key pressed <Key.shift>
Screenshot: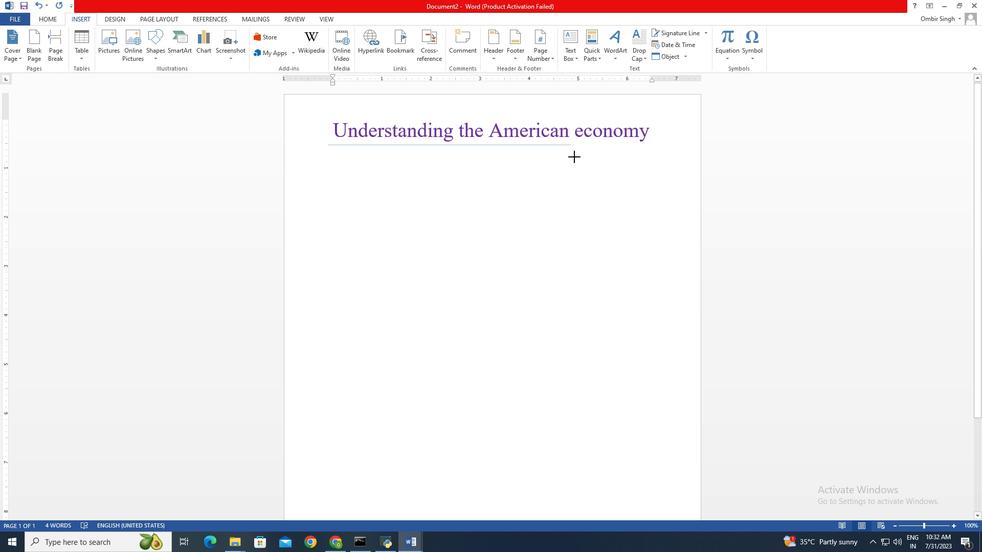 
Action: Mouse moved to (407, 148)
Screenshot: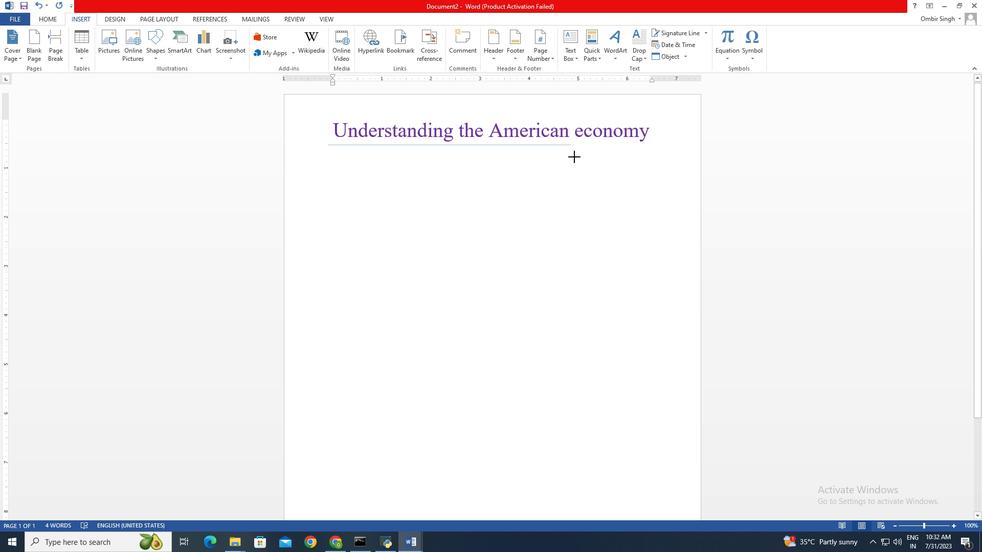 
Action: Key pressed <Key.shift>
Screenshot: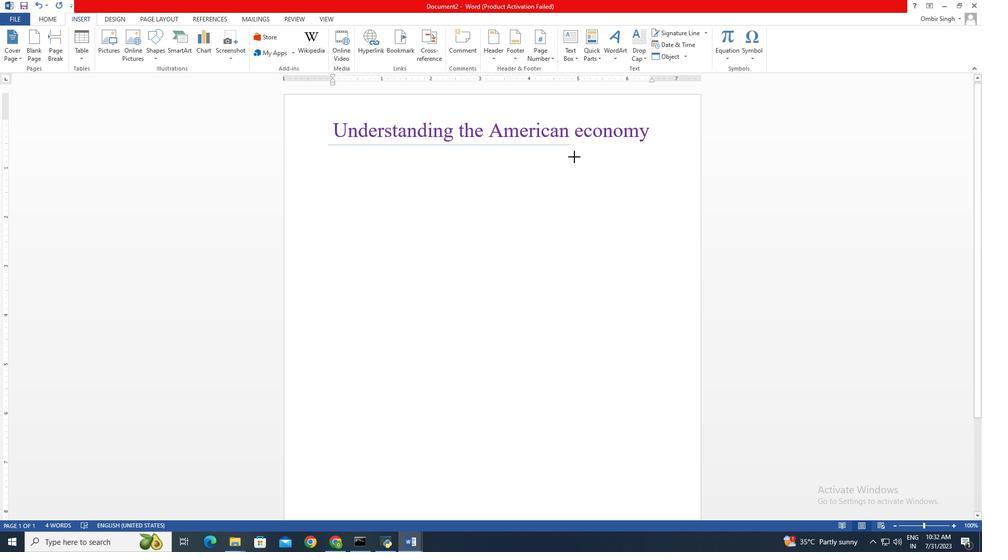 
Action: Mouse moved to (413, 149)
Screenshot: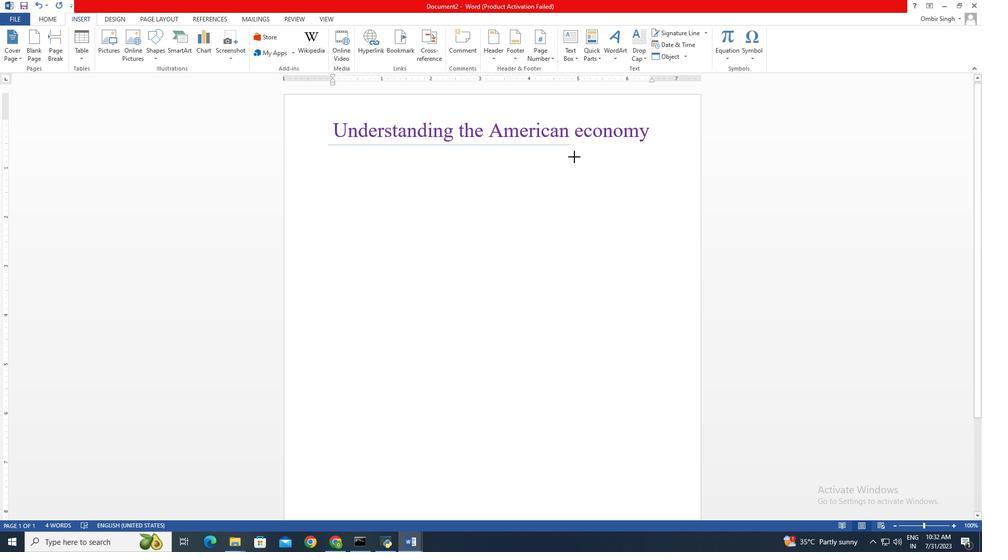 
Action: Key pressed <Key.shift>
Screenshot: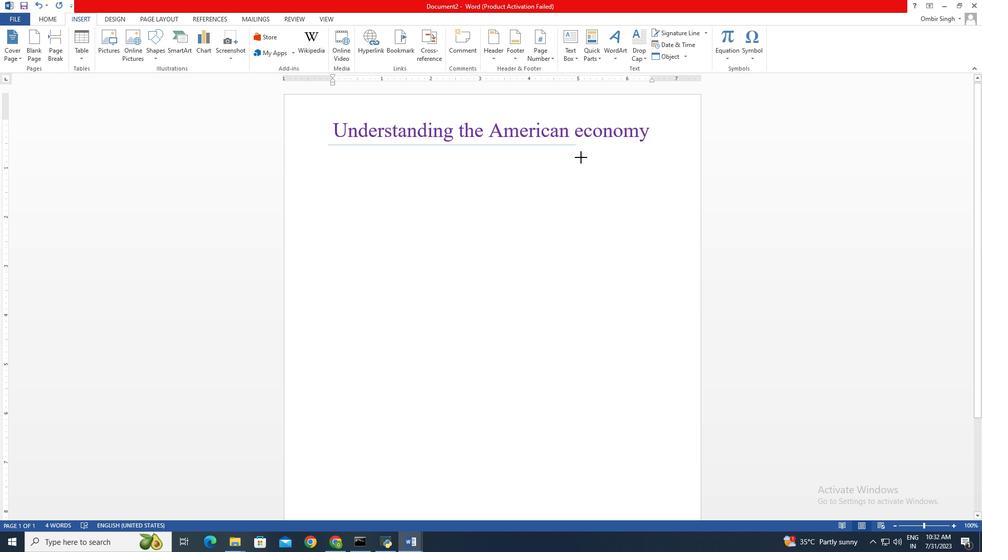 
Action: Mouse moved to (419, 149)
Screenshot: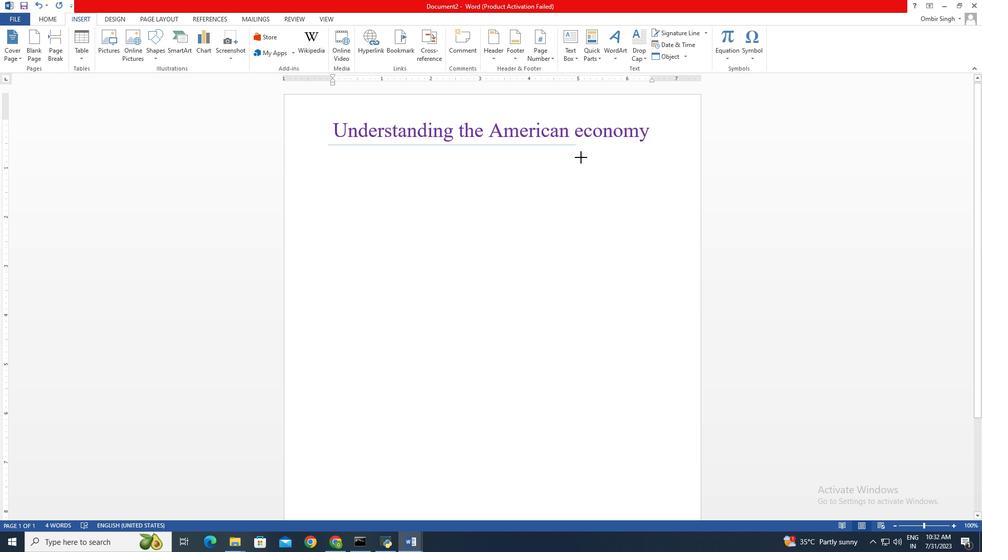 
Action: Key pressed <Key.shift>
Screenshot: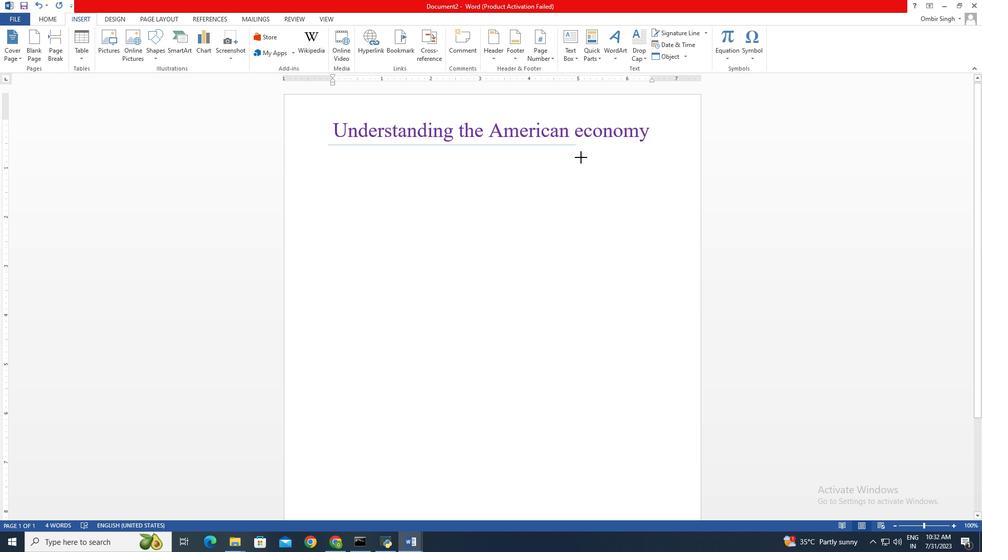
Action: Mouse moved to (429, 151)
Screenshot: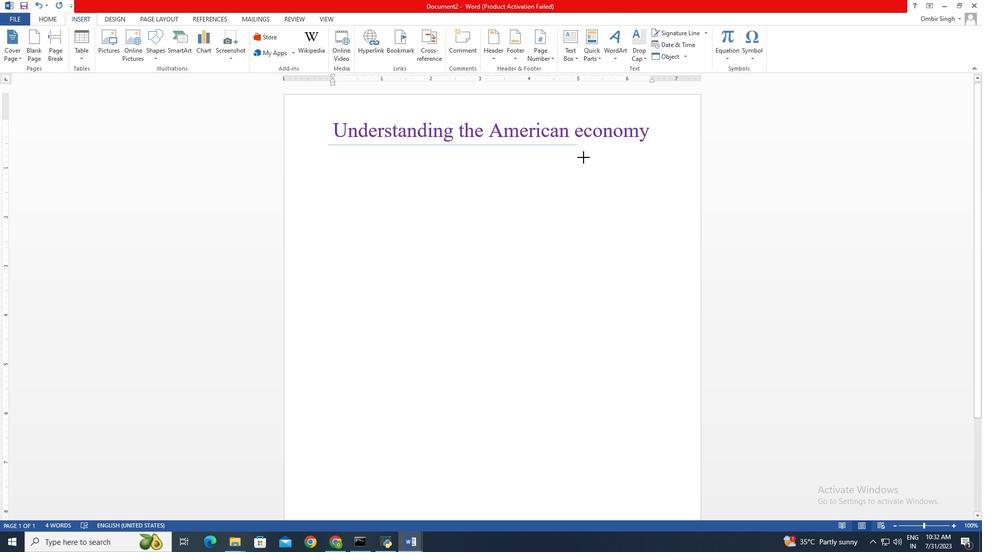 
Action: Key pressed <Key.shift>
Screenshot: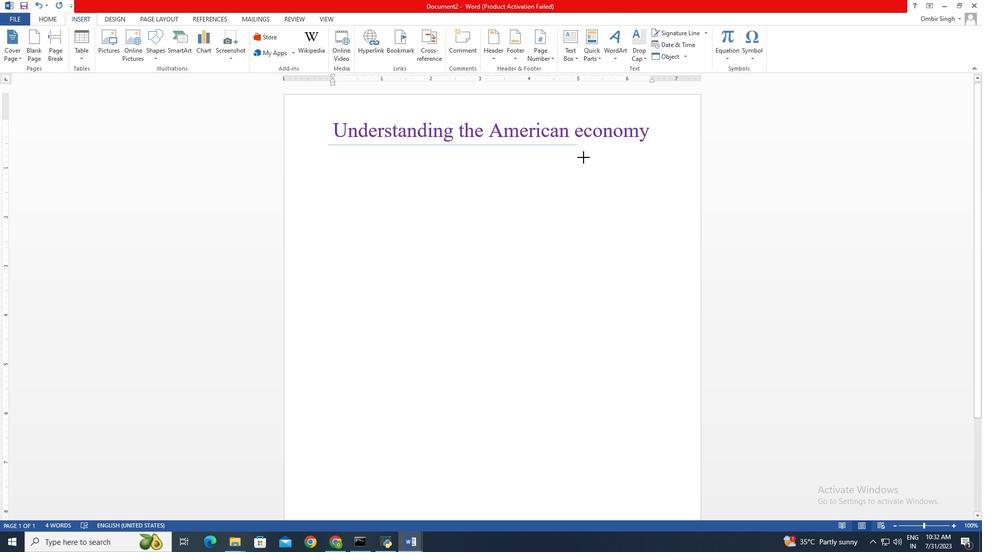 
Action: Mouse moved to (443, 151)
Screenshot: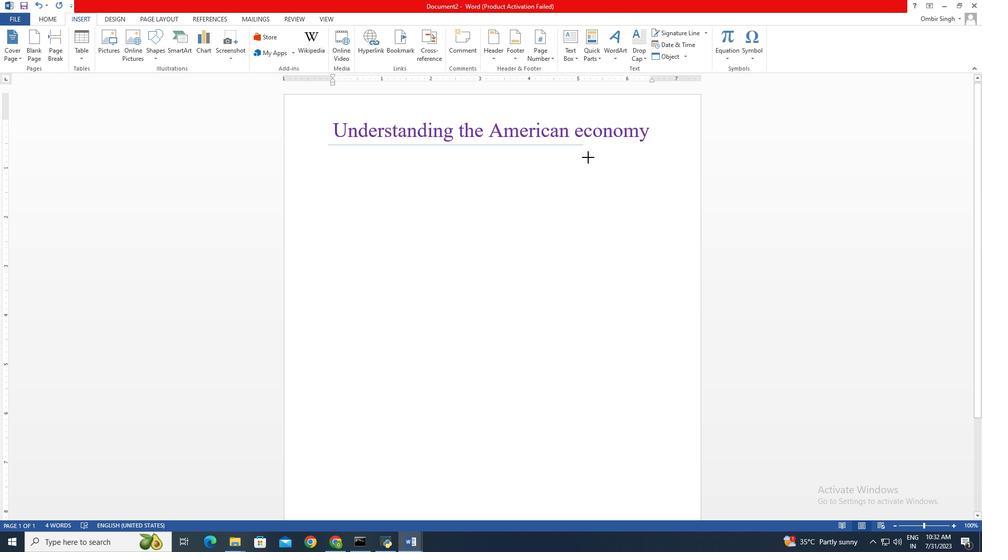 
Action: Key pressed <Key.shift>
Screenshot: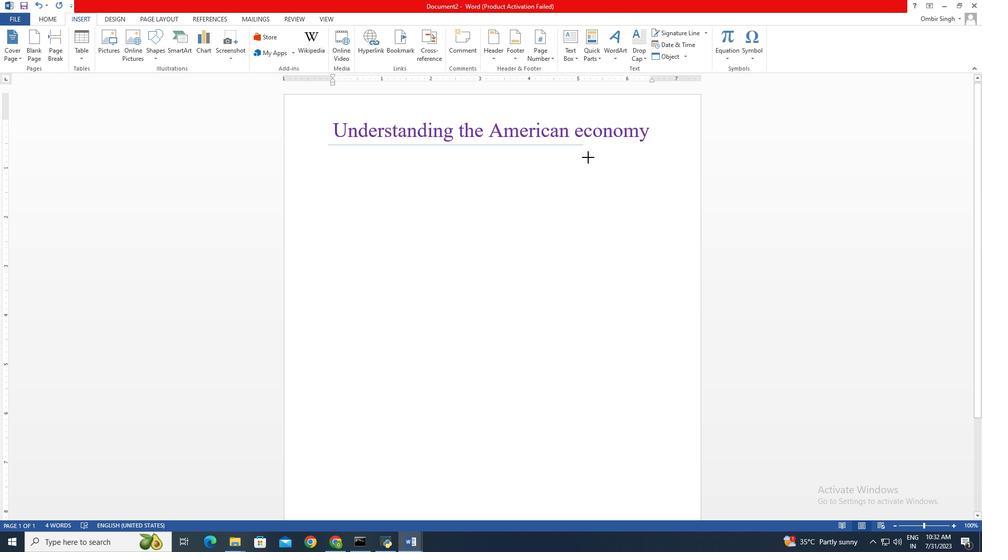 
Action: Mouse moved to (491, 153)
Screenshot: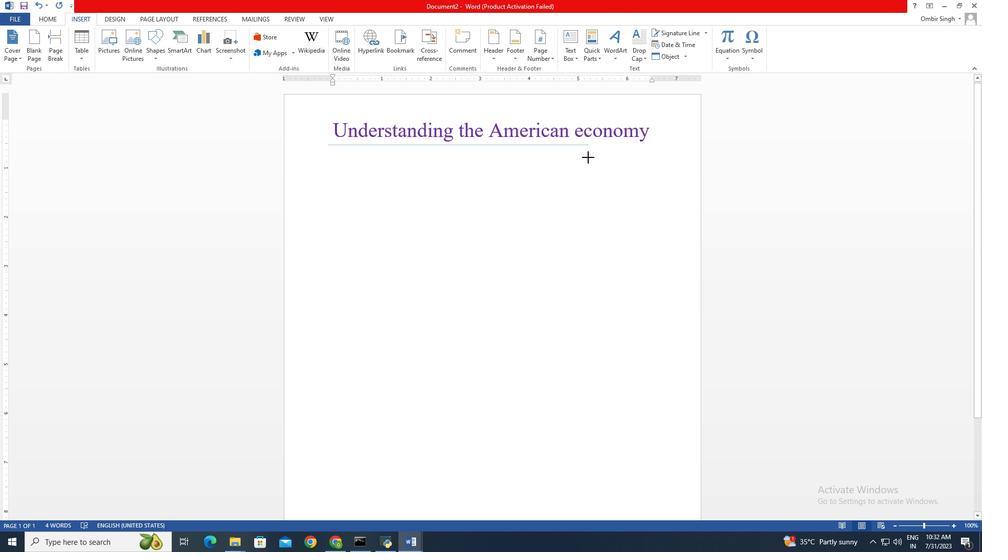 
Action: Key pressed <Key.shift>
Screenshot: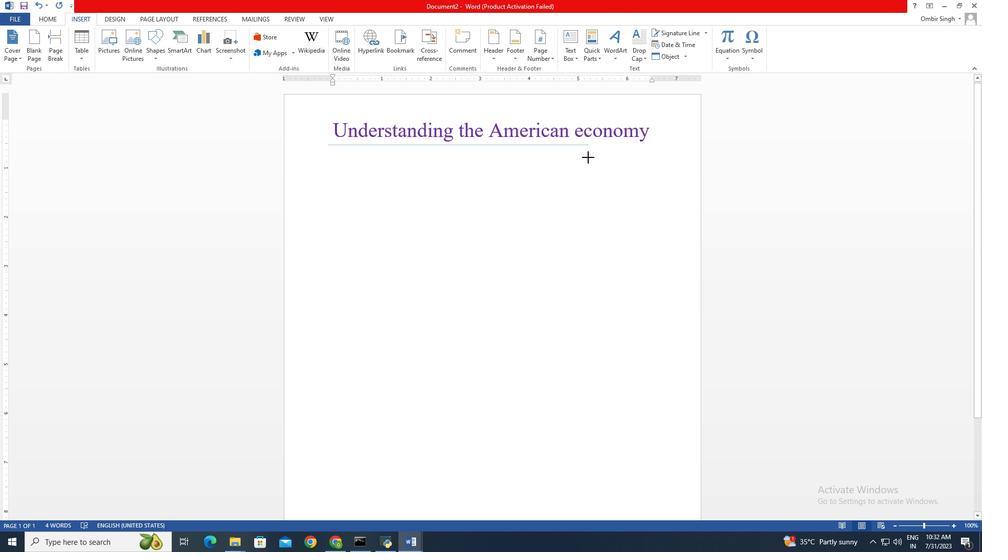 
Action: Mouse moved to (516, 153)
Screenshot: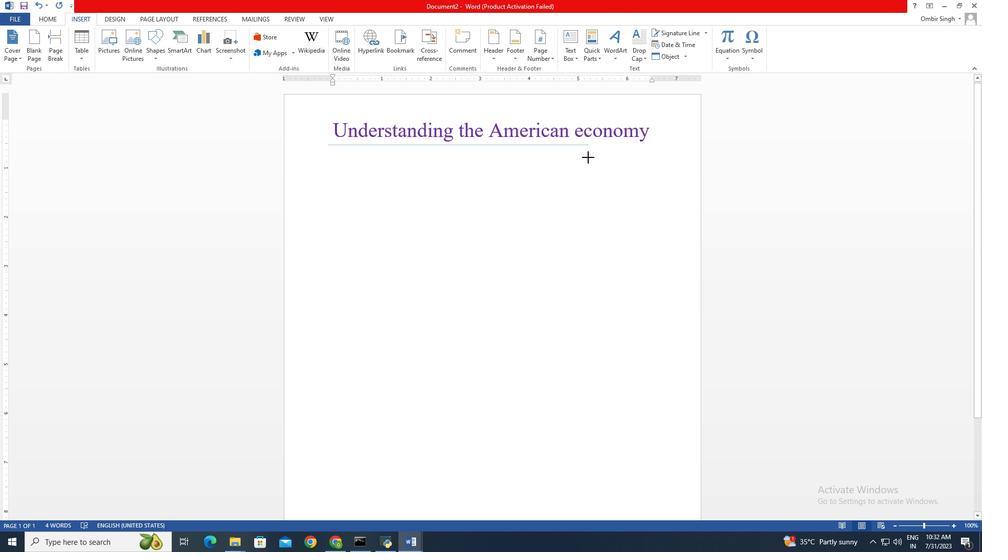 
Action: Key pressed <Key.shift>
Screenshot: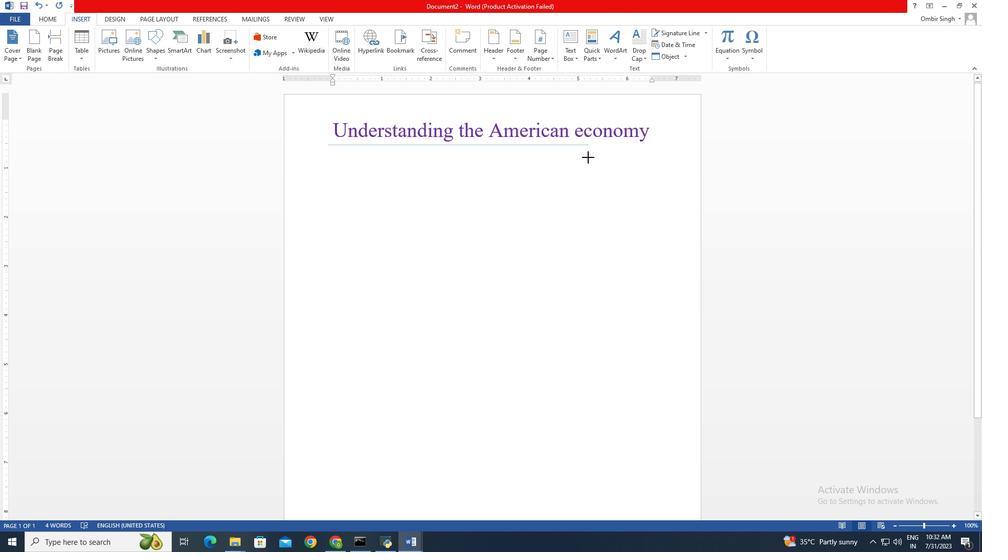 
Action: Mouse moved to (537, 153)
Screenshot: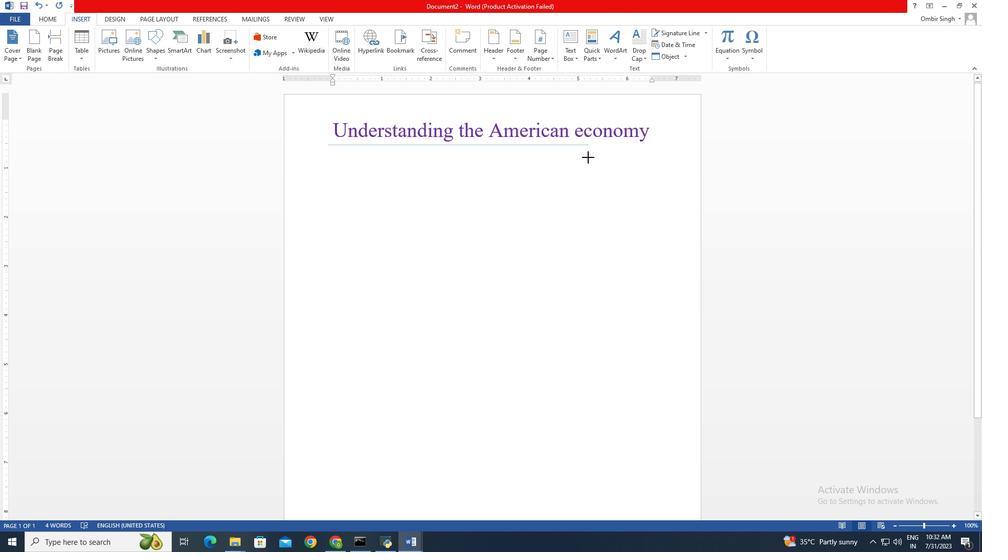 
Action: Key pressed <Key.shift>
Screenshot: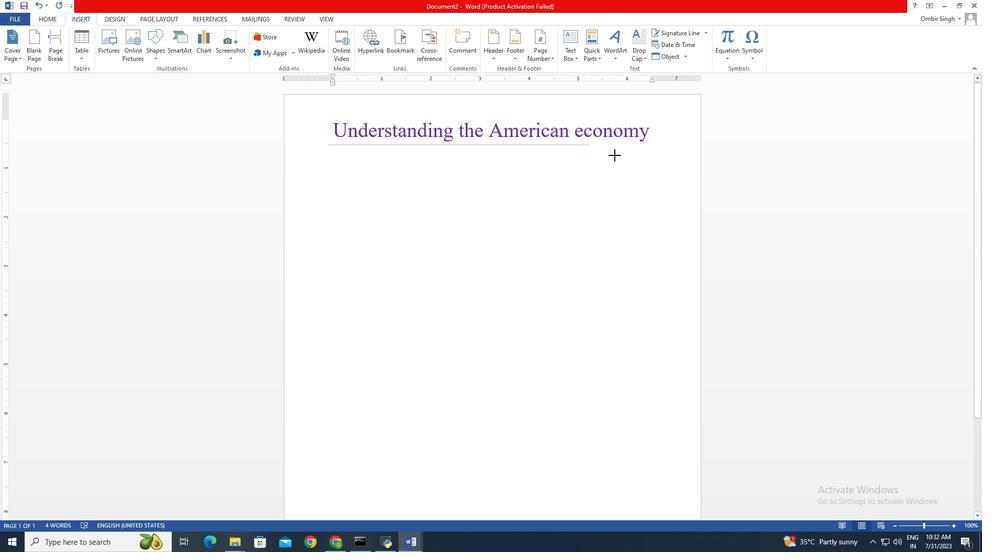 
Action: Mouse moved to (545, 153)
Screenshot: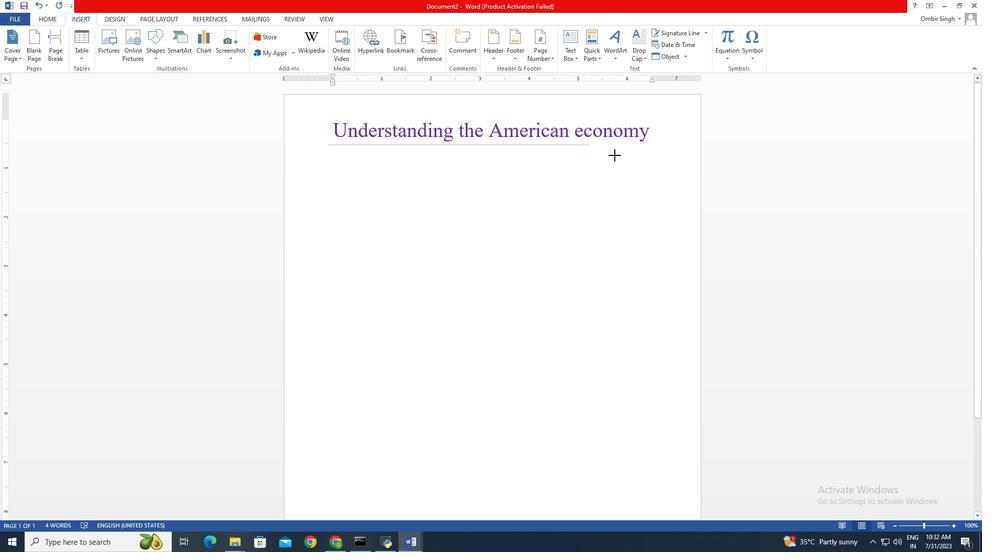 
Action: Key pressed <Key.shift>
Screenshot: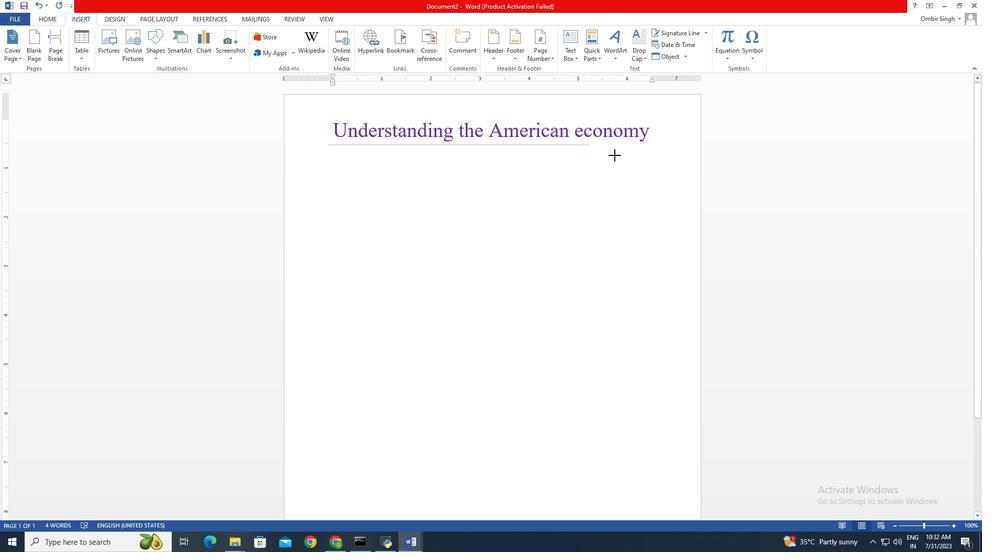 
Action: Mouse moved to (552, 154)
Screenshot: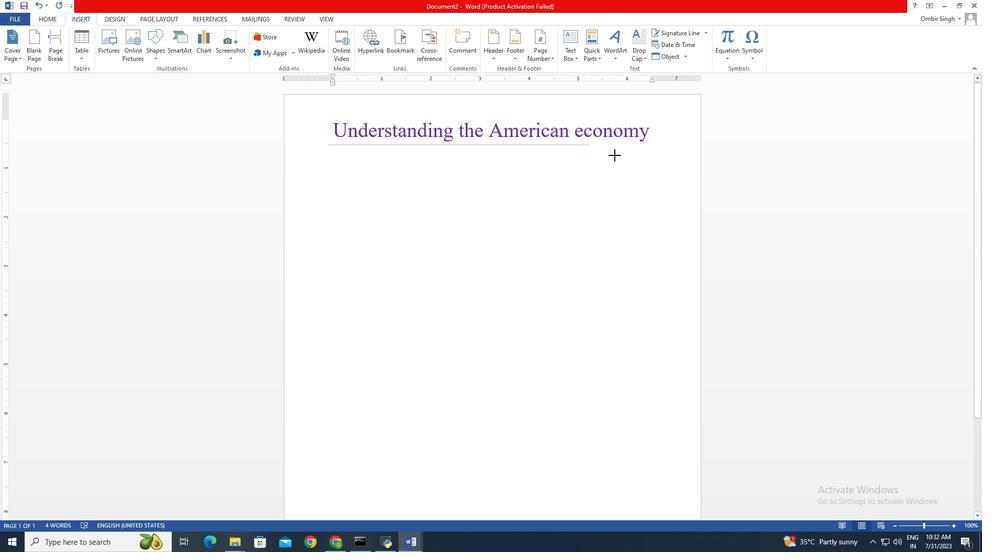 
Action: Key pressed <Key.shift>
Screenshot: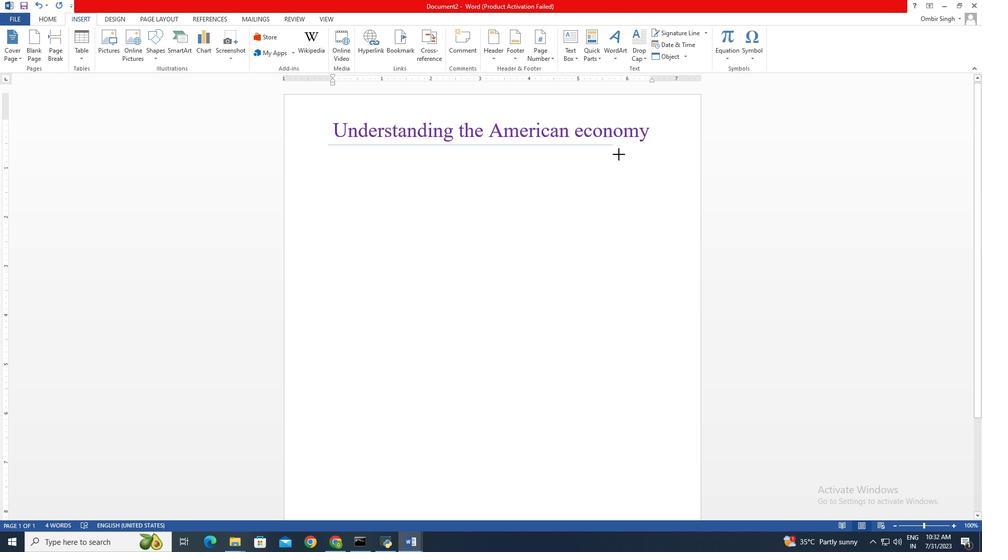 
Action: Mouse moved to (558, 155)
Screenshot: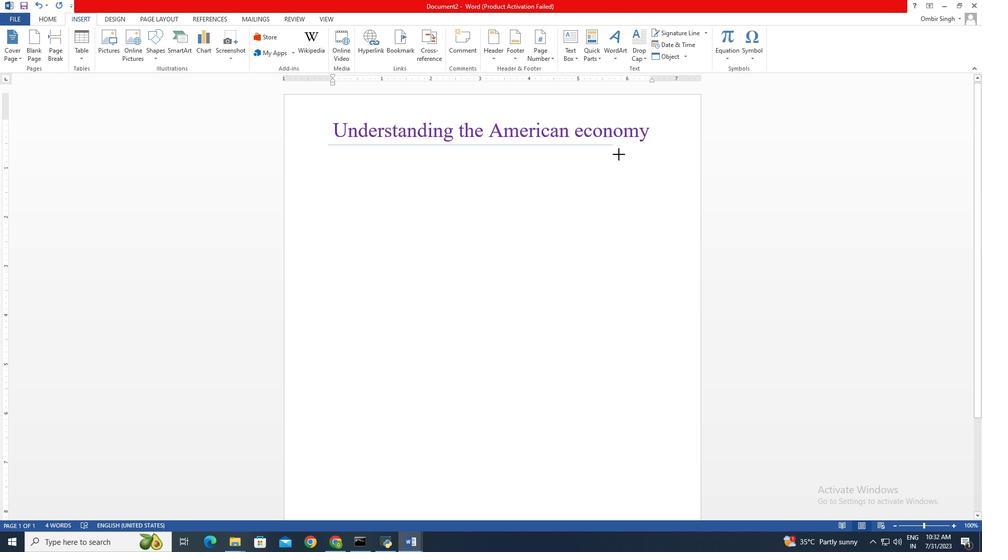 
Action: Key pressed <Key.shift>
Screenshot: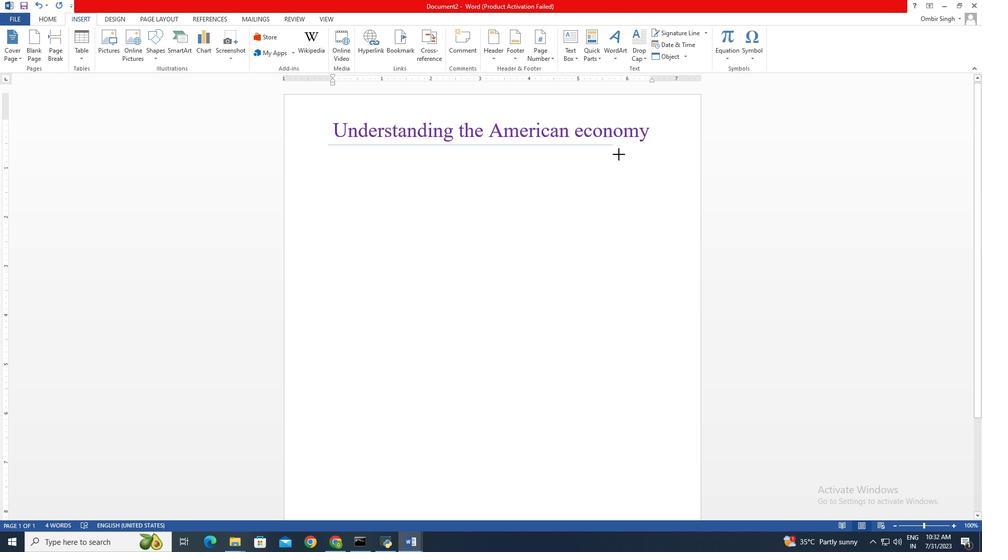 
Action: Mouse moved to (563, 156)
Screenshot: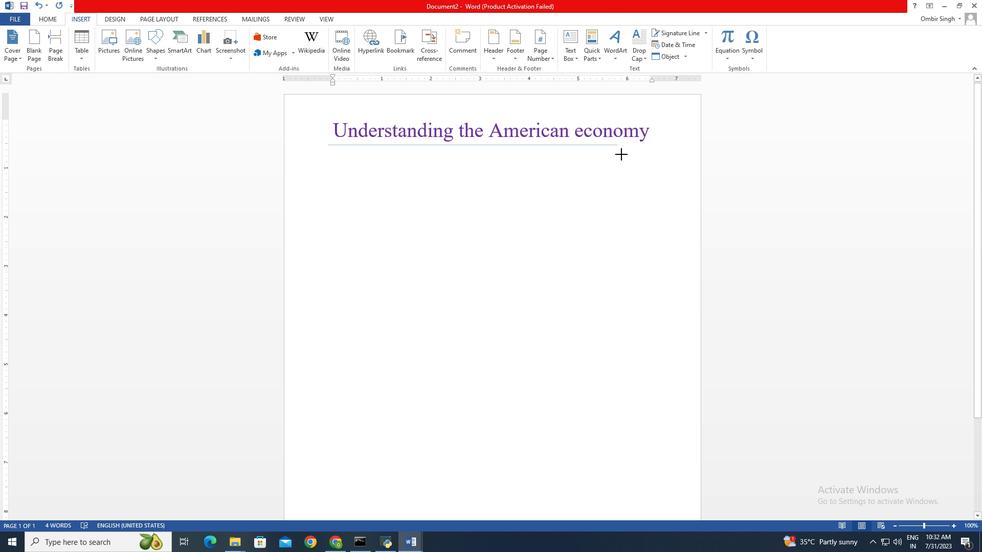 
Action: Key pressed <Key.shift>
Screenshot: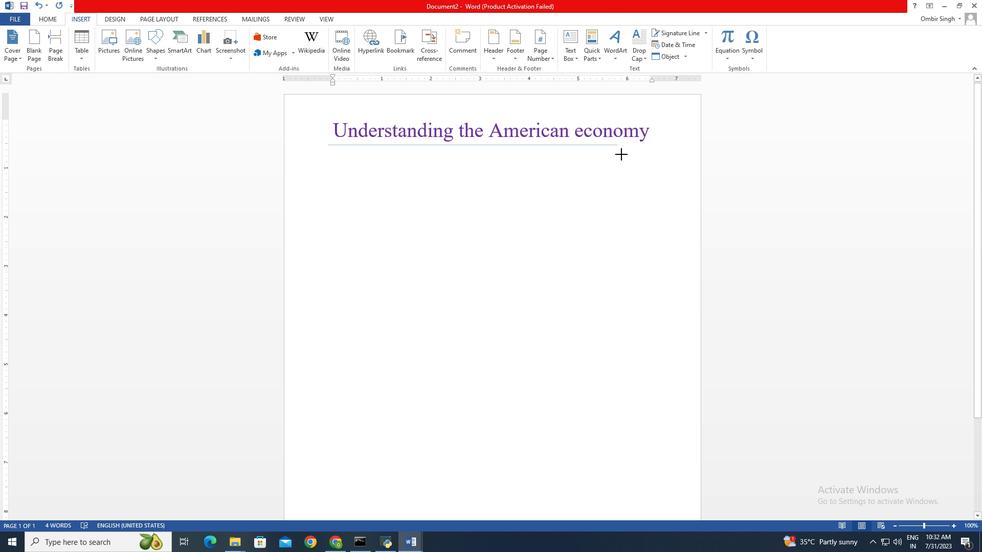 
Action: Mouse moved to (570, 156)
Screenshot: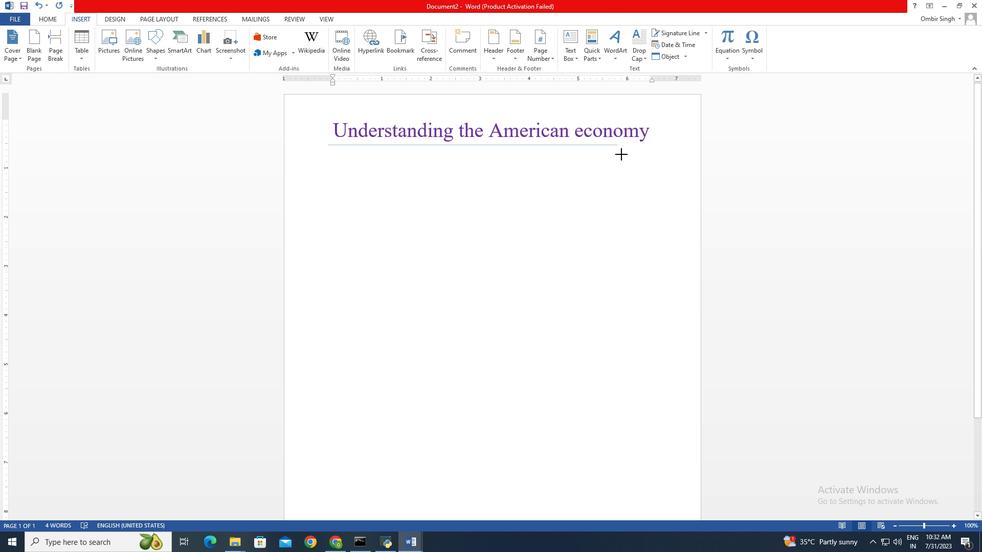 
Action: Key pressed <Key.shift>
Screenshot: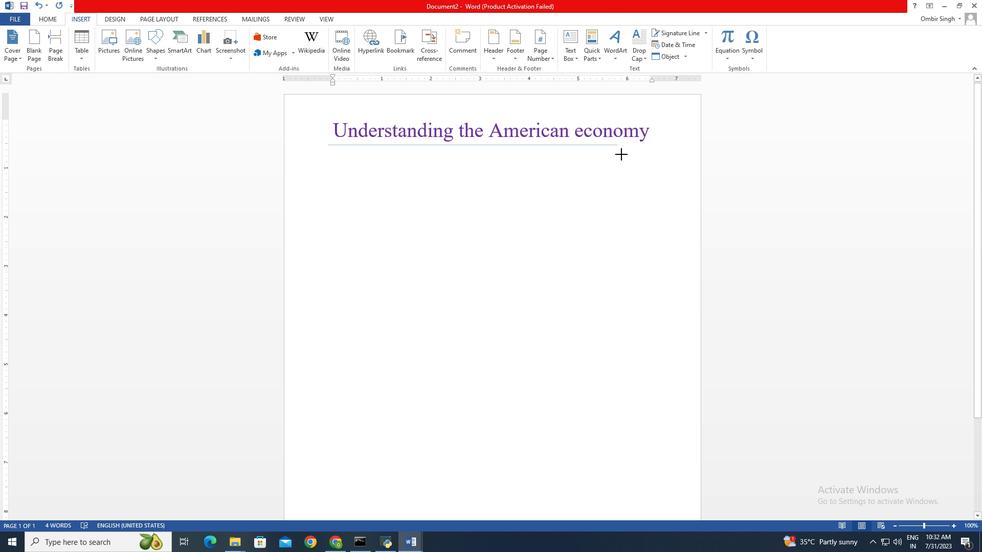 
Action: Mouse moved to (573, 157)
Screenshot: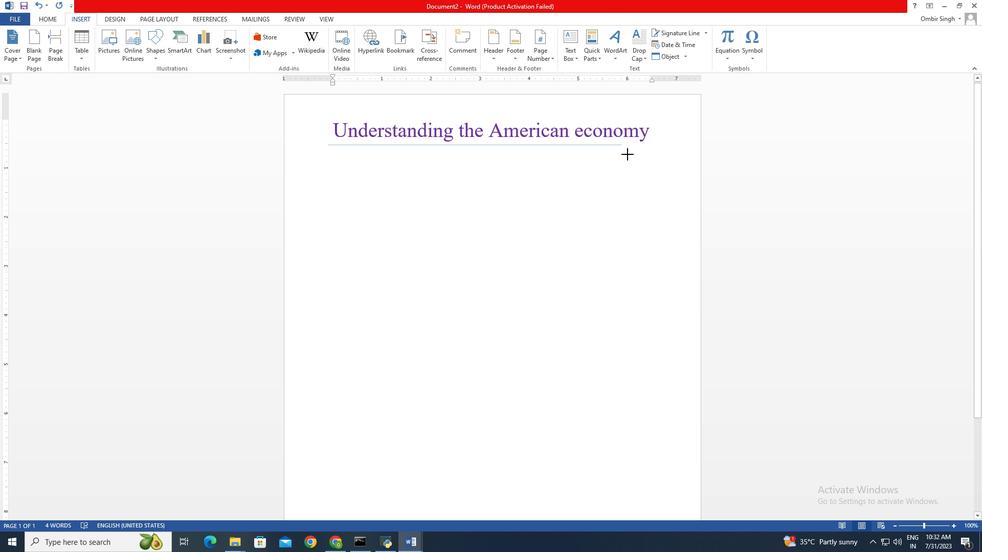 
Action: Key pressed <Key.shift>
Screenshot: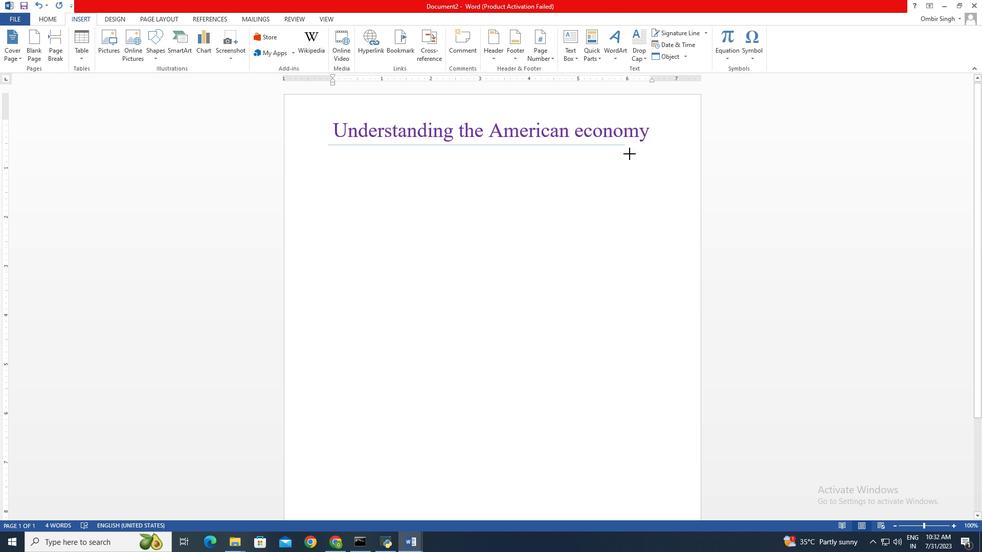 
Action: Mouse moved to (575, 157)
Screenshot: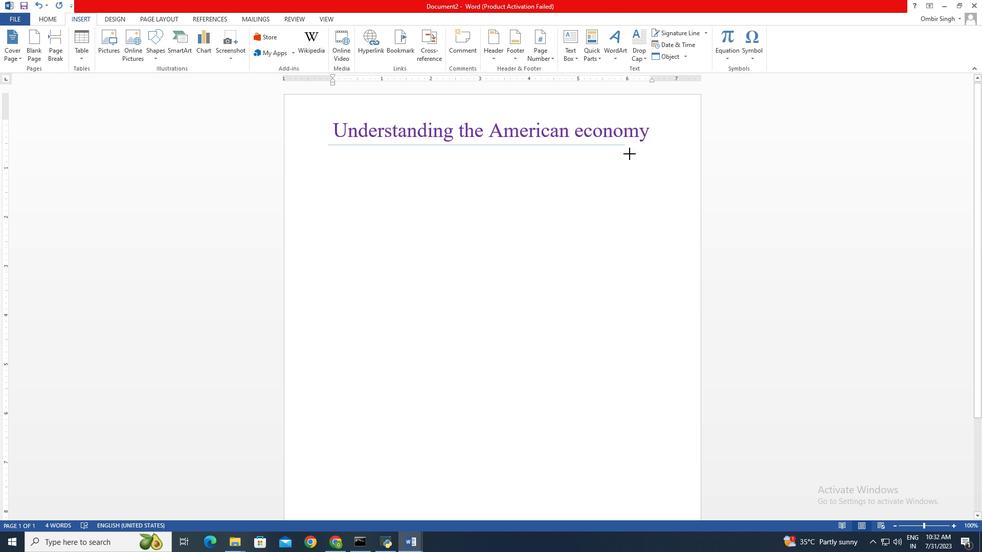 
Action: Key pressed <Key.shift>
Screenshot: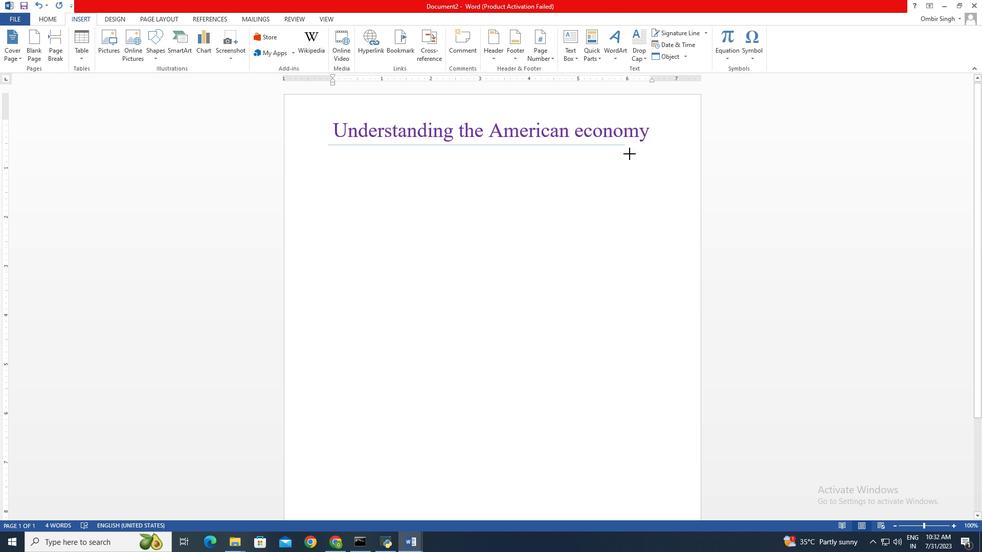 
Action: Mouse moved to (579, 157)
Screenshot: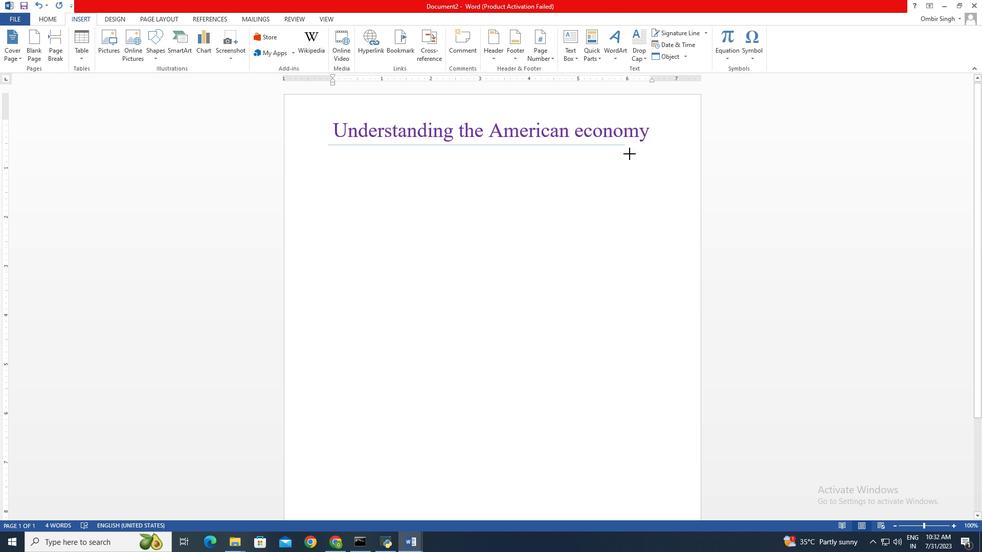 
Action: Key pressed <Key.shift>
Screenshot: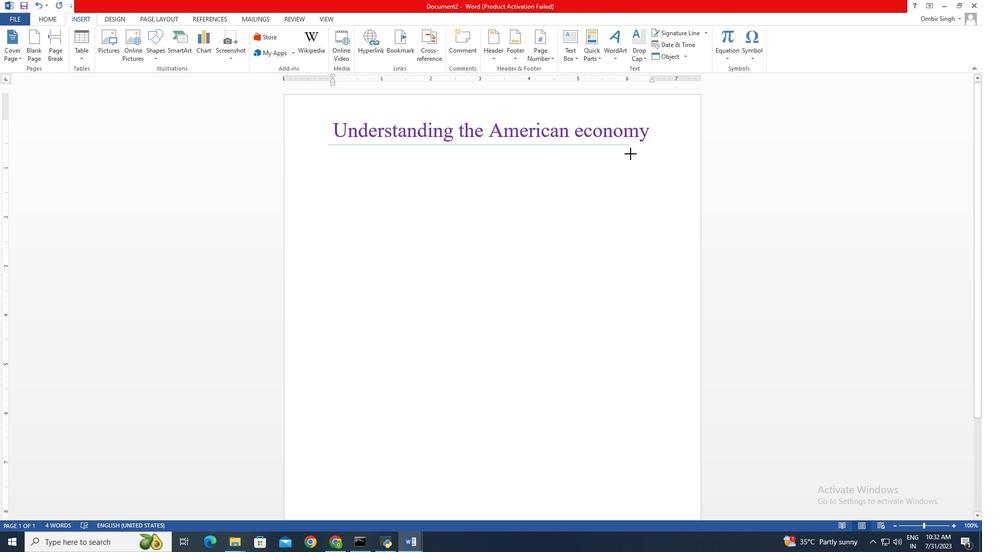 
Action: Mouse moved to (582, 157)
Screenshot: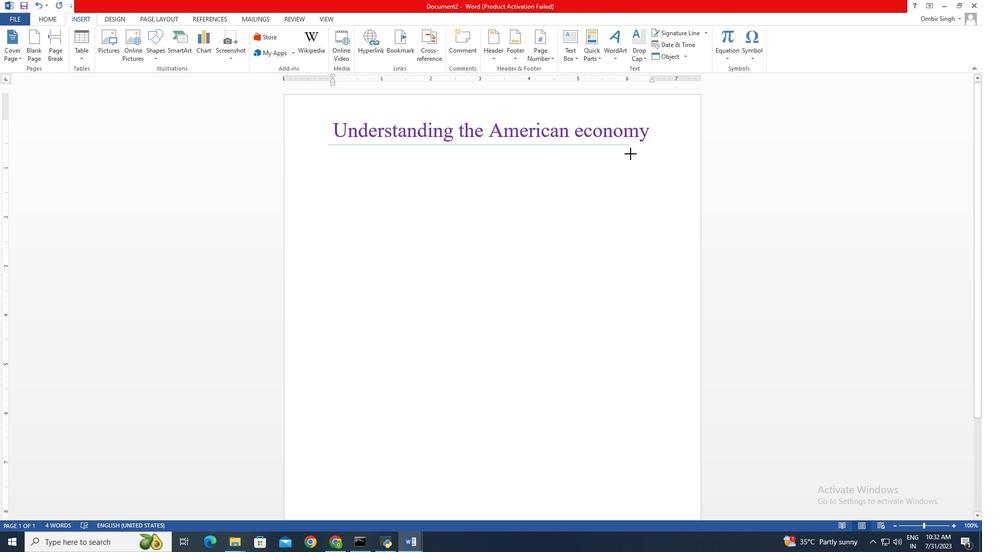 
Action: Key pressed <Key.shift>
Screenshot: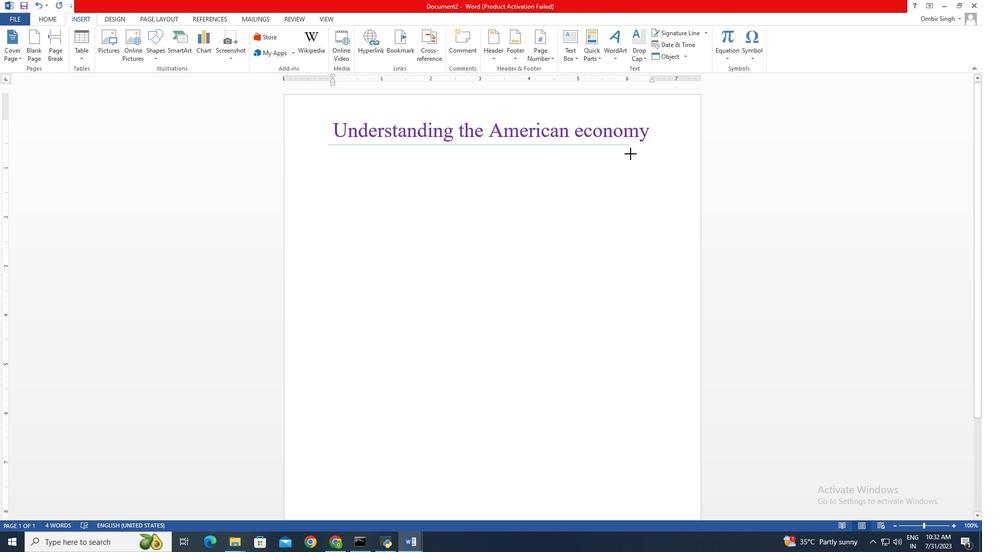 
Action: Mouse moved to (584, 157)
Screenshot: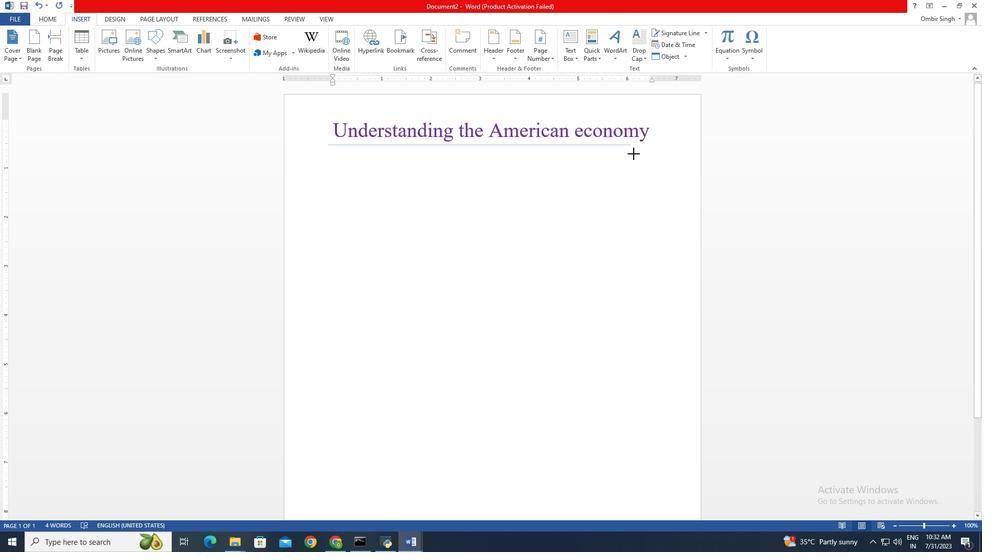 
Action: Key pressed <Key.shift>
Screenshot: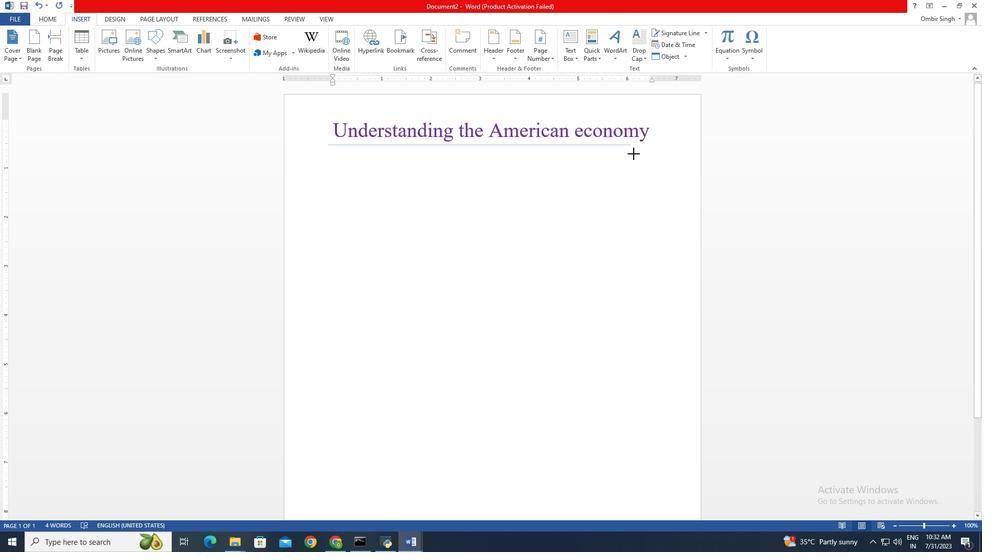 
Action: Mouse moved to (587, 157)
Screenshot: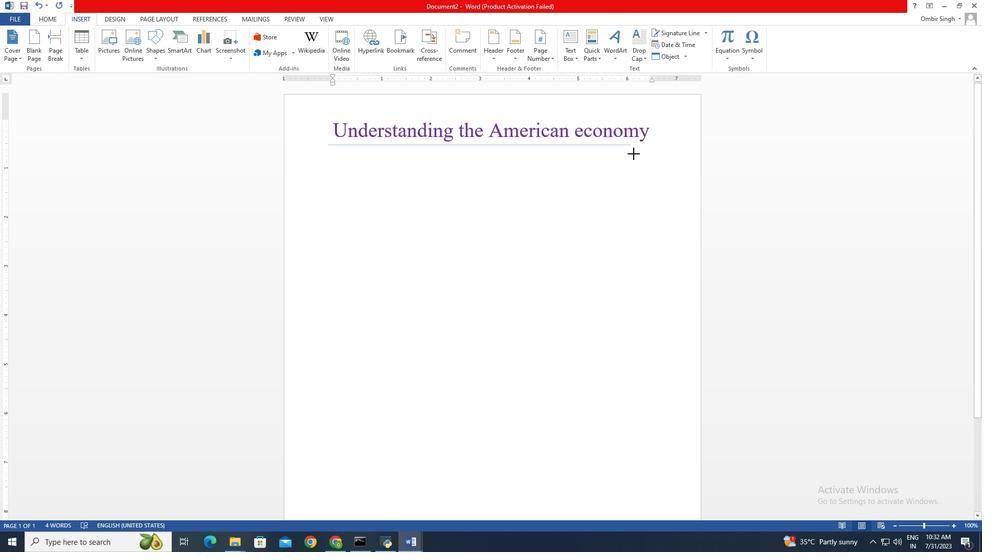 
Action: Key pressed <Key.shift>
Screenshot: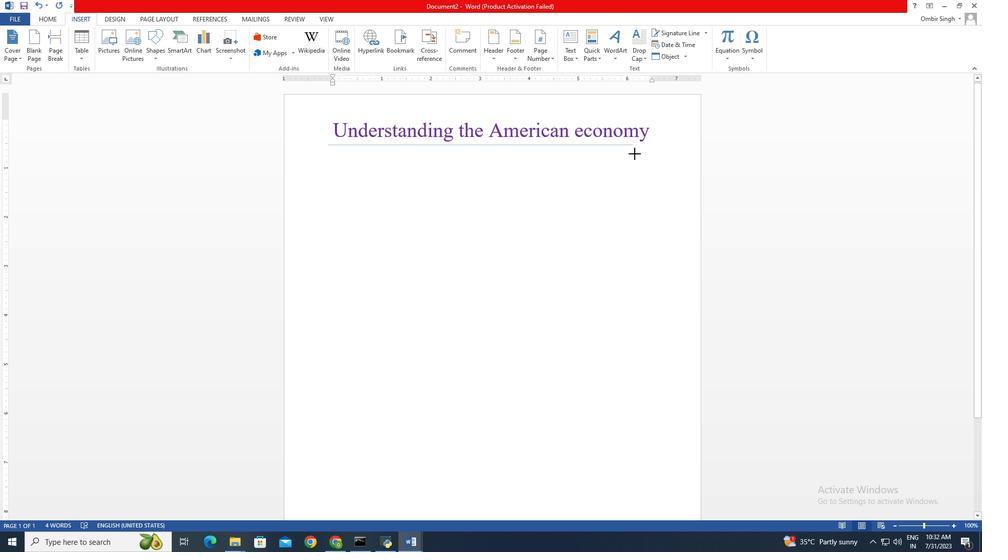 
Action: Mouse moved to (589, 157)
Screenshot: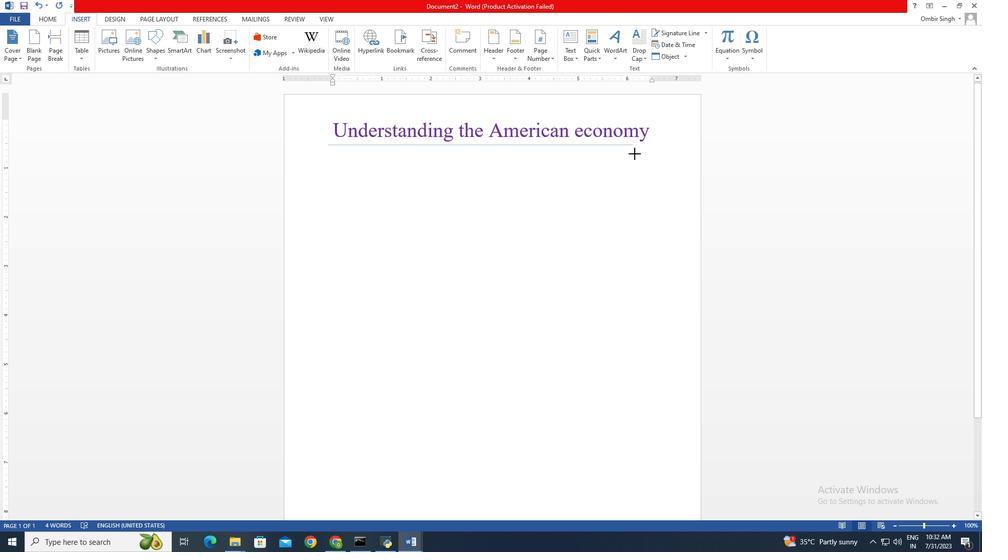 
Action: Key pressed <Key.shift>
Screenshot: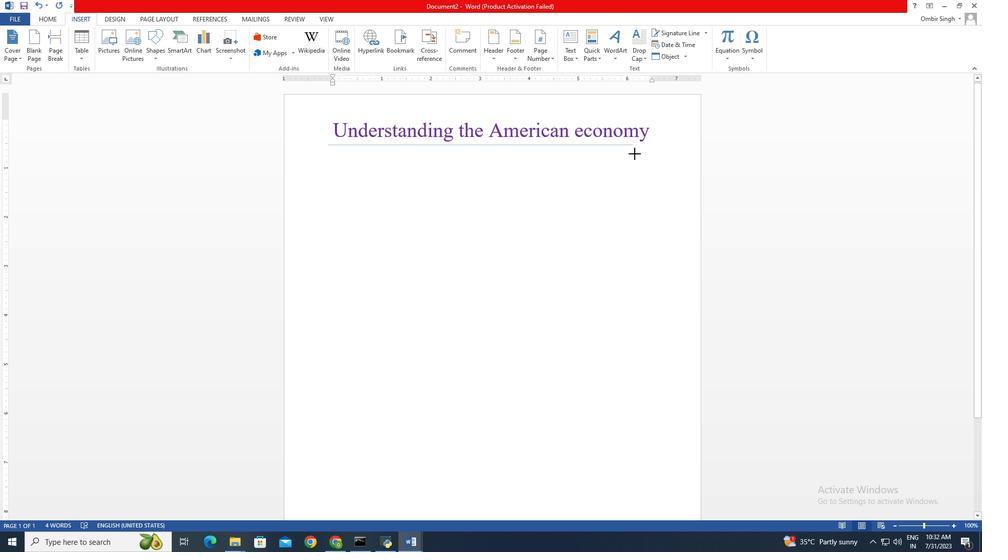 
Action: Mouse moved to (610, 156)
Screenshot: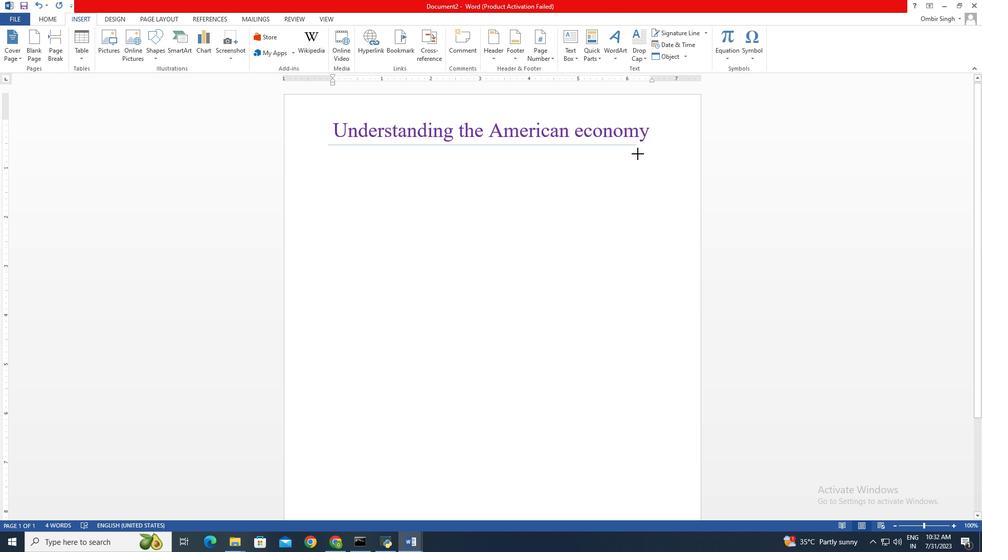 
Action: Key pressed <Key.shift>
Screenshot: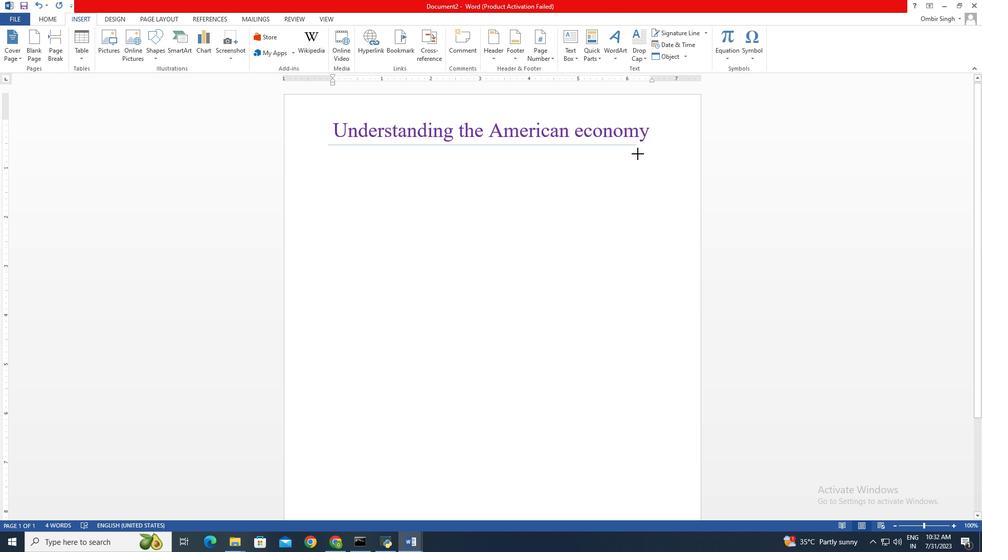 
Action: Mouse moved to (612, 155)
Screenshot: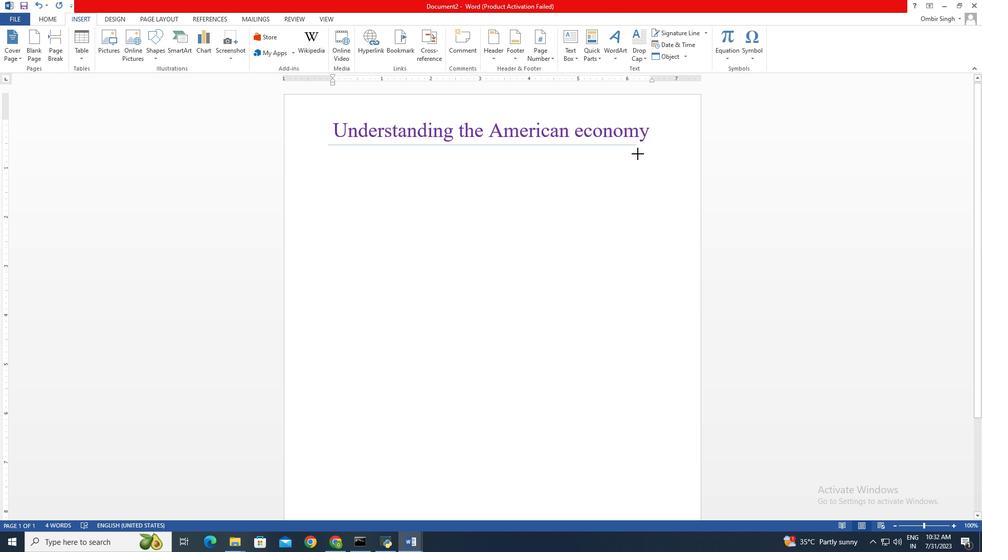 
Action: Key pressed <Key.shift>
Screenshot: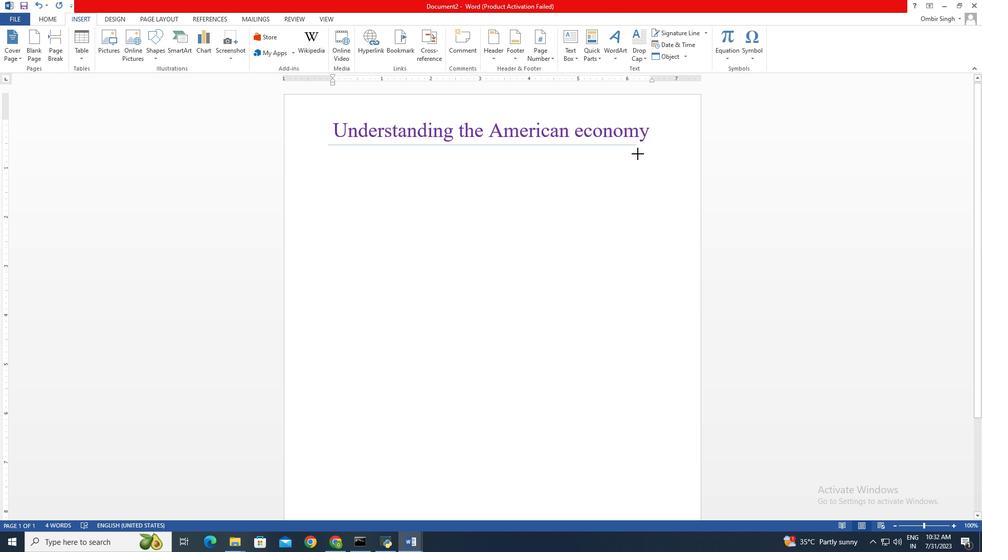 
Action: Mouse moved to (613, 155)
Screenshot: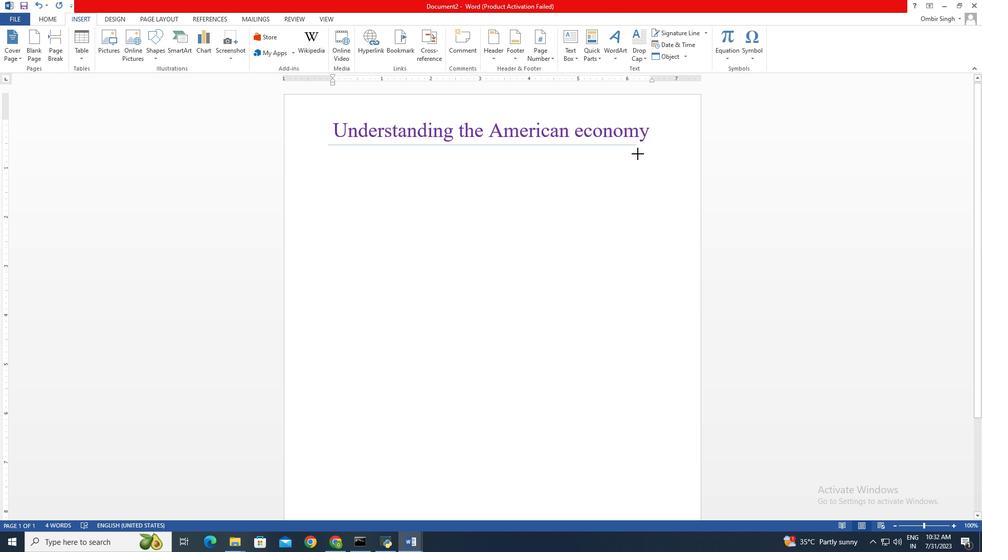 
Action: Key pressed <Key.shift>
Screenshot: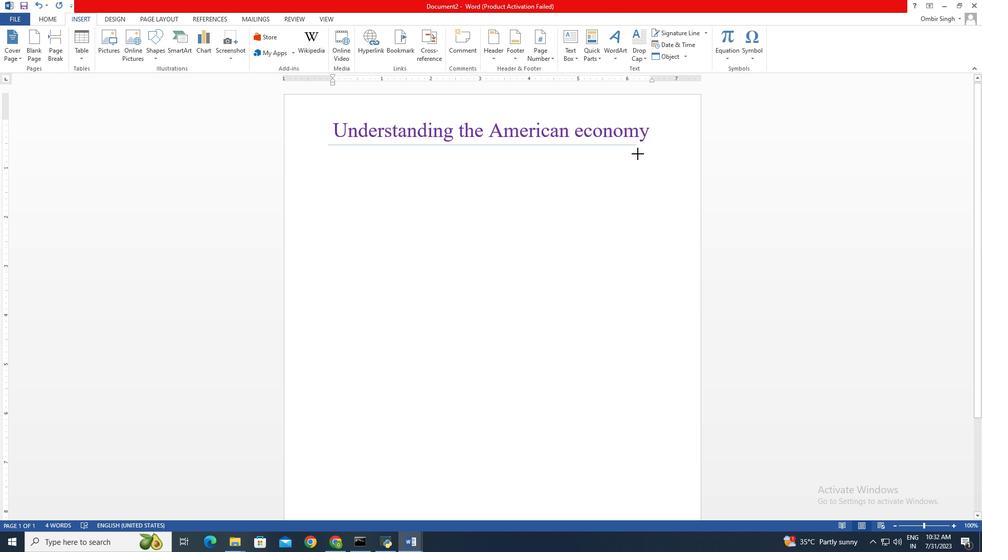 
Action: Mouse moved to (620, 154)
Screenshot: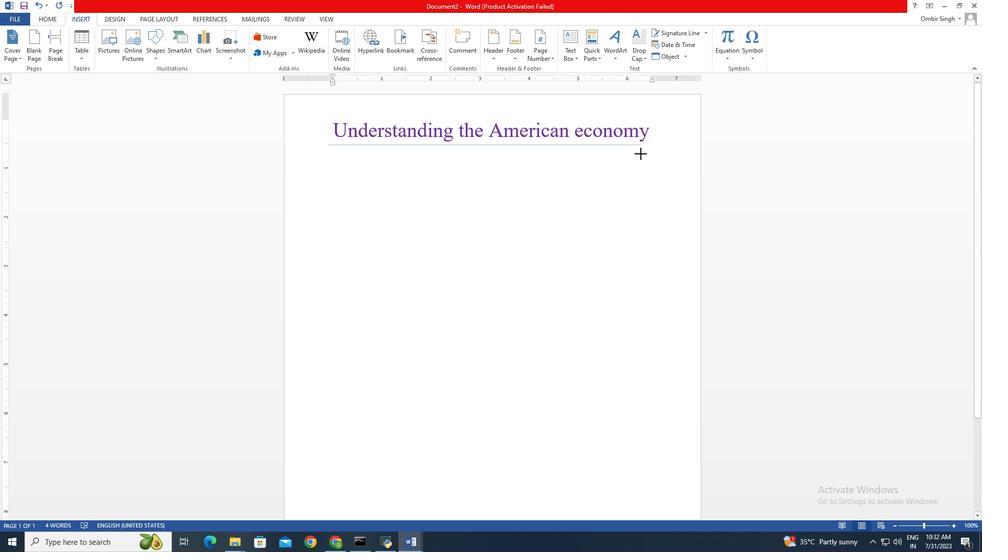 
Action: Key pressed <Key.shift>
Screenshot: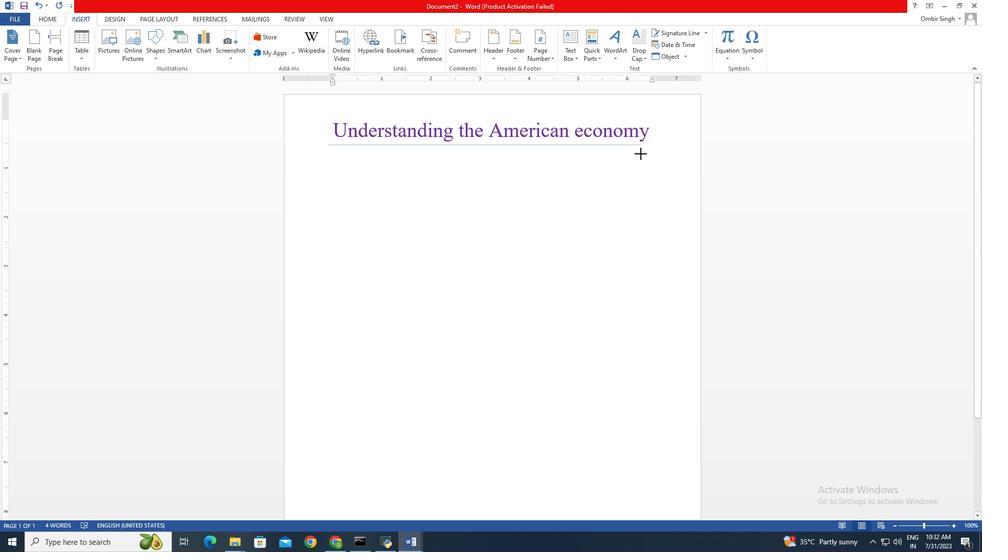 
Action: Mouse moved to (621, 154)
Screenshot: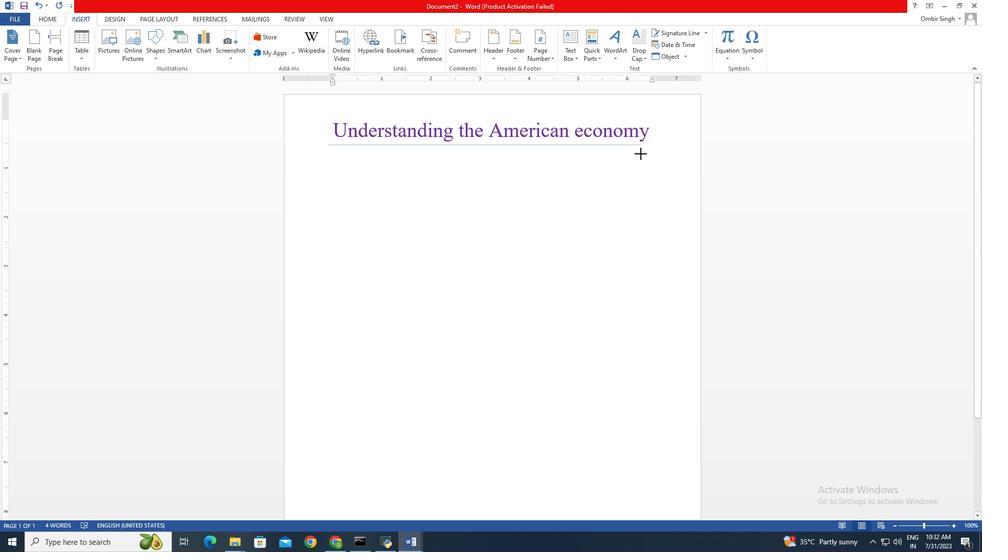 
Action: Key pressed <Key.shift>
Screenshot: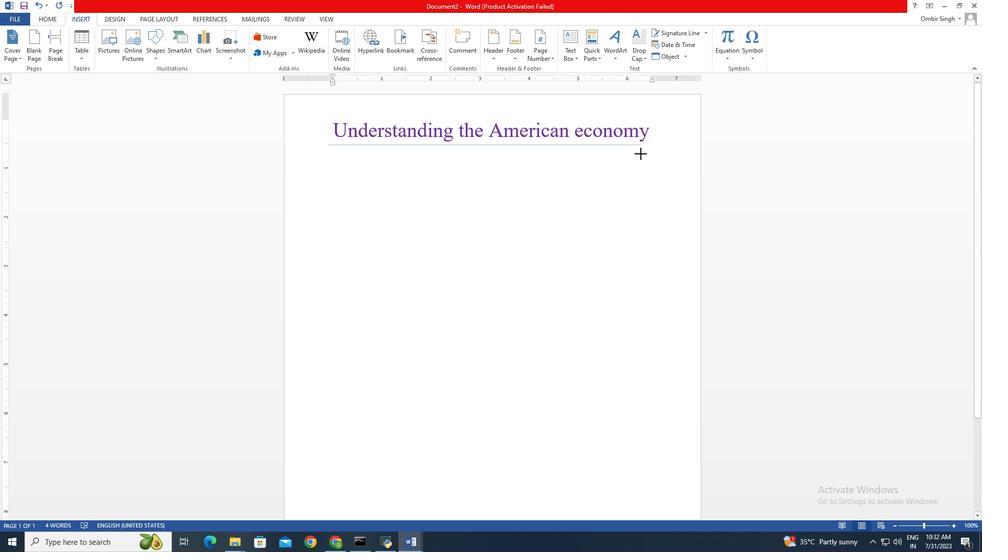 
Action: Mouse moved to (624, 154)
Screenshot: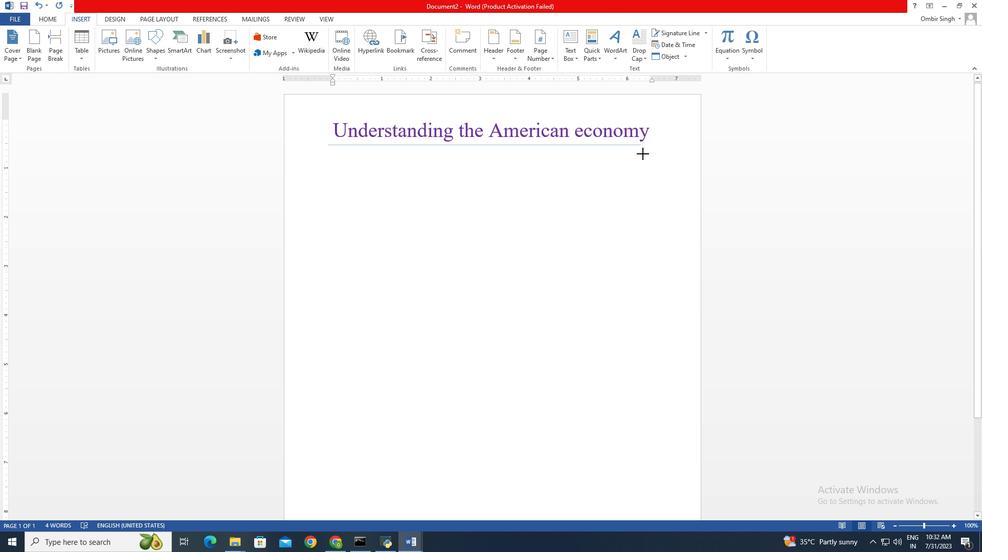 
Action: Key pressed <Key.shift>
Screenshot: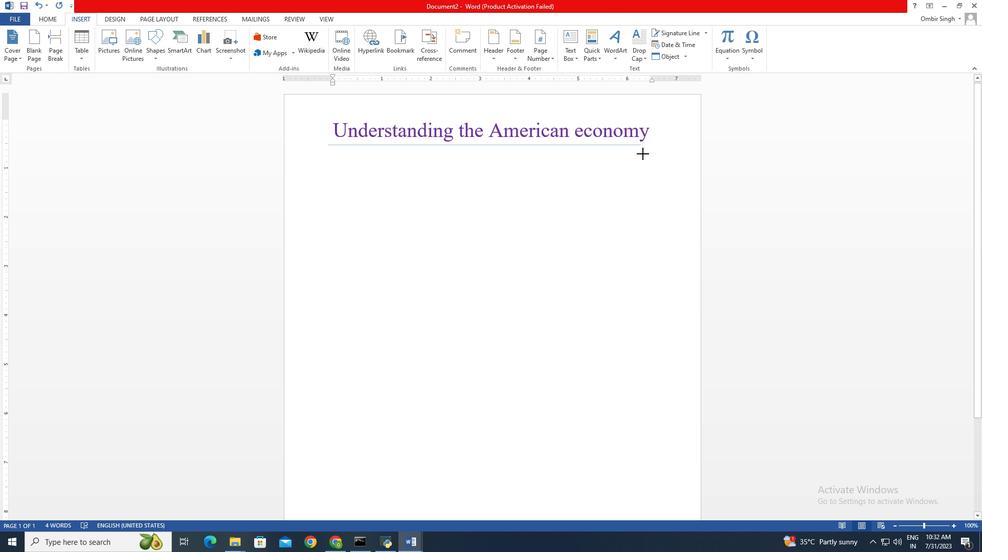 
Action: Mouse moved to (628, 154)
Screenshot: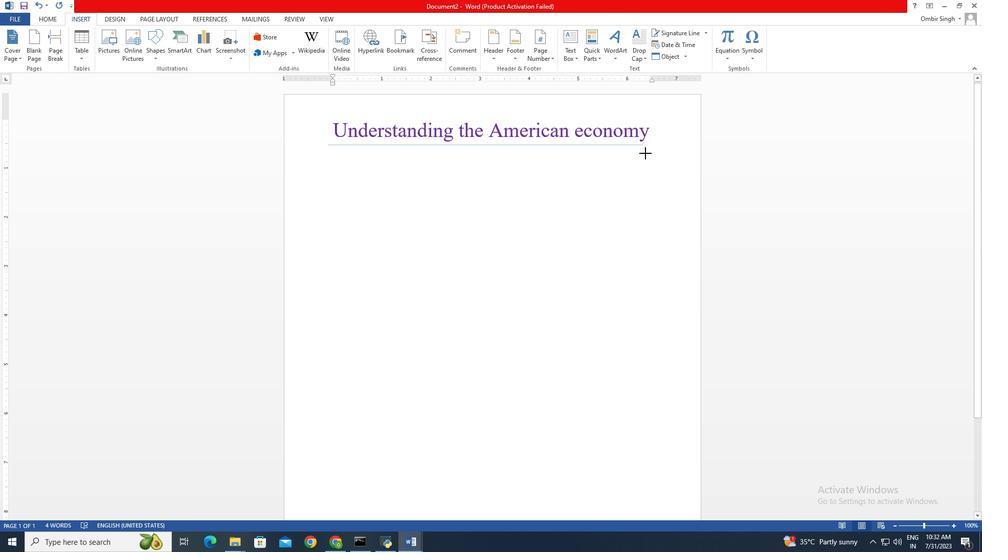 
Action: Key pressed <Key.shift>
Screenshot: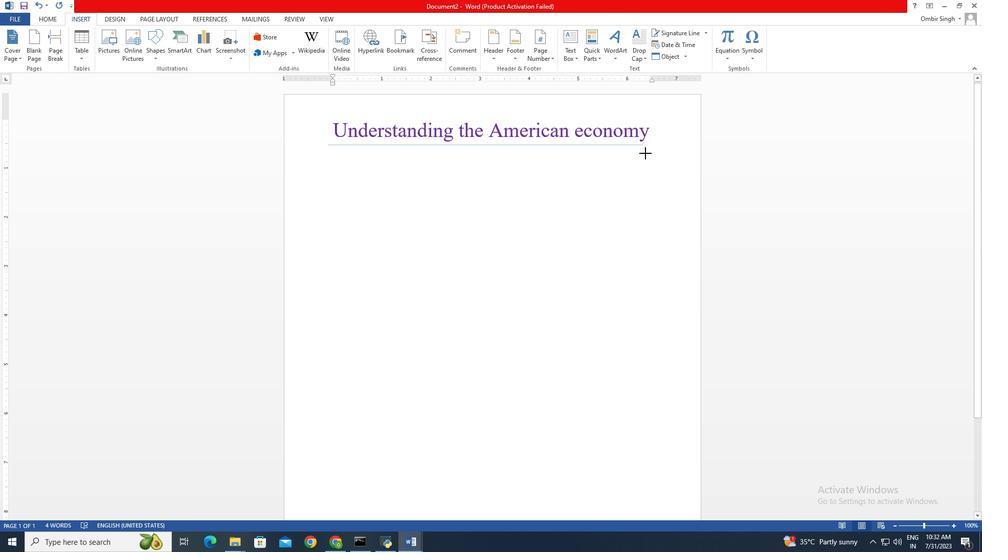 
Action: Mouse moved to (629, 154)
Screenshot: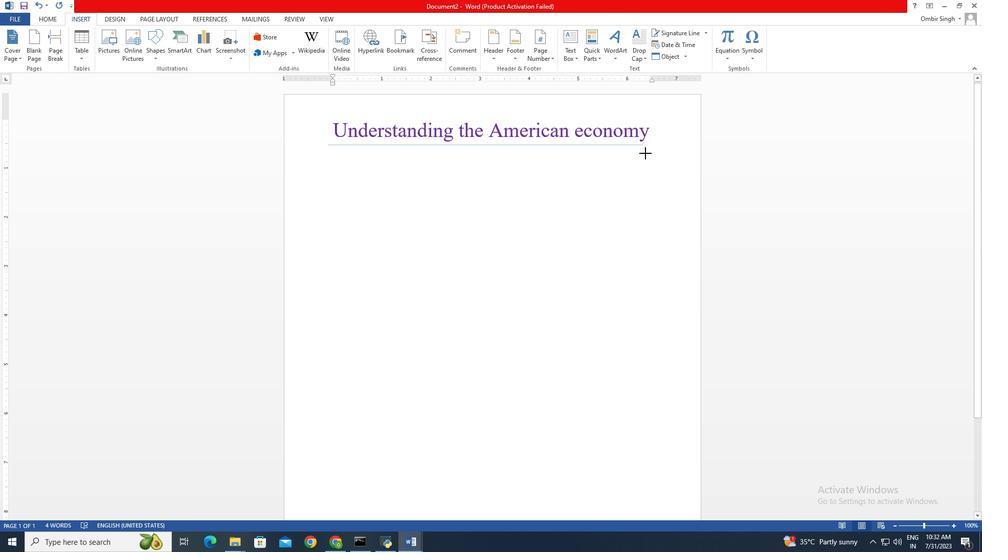 
Action: Key pressed <Key.shift>
Screenshot: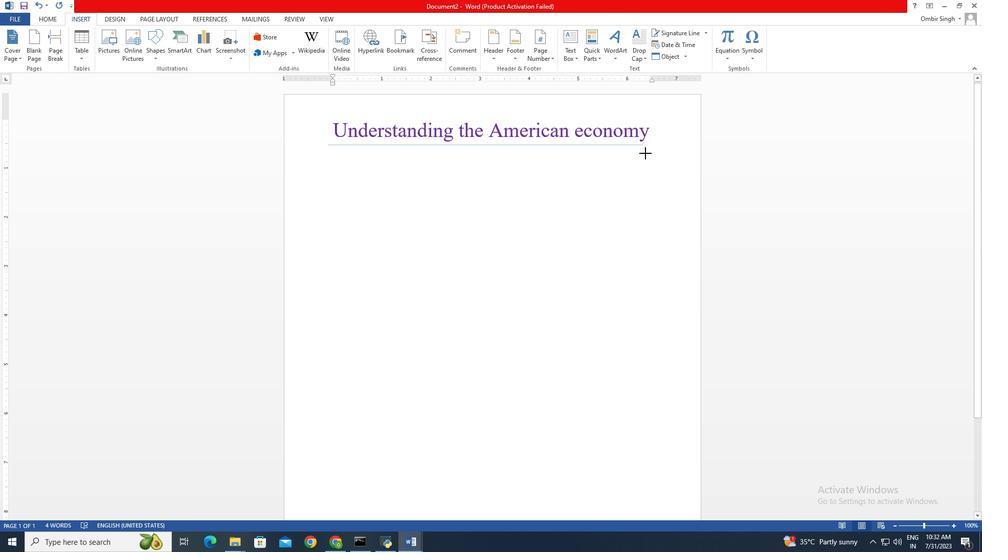 
Action: Mouse moved to (630, 154)
Screenshot: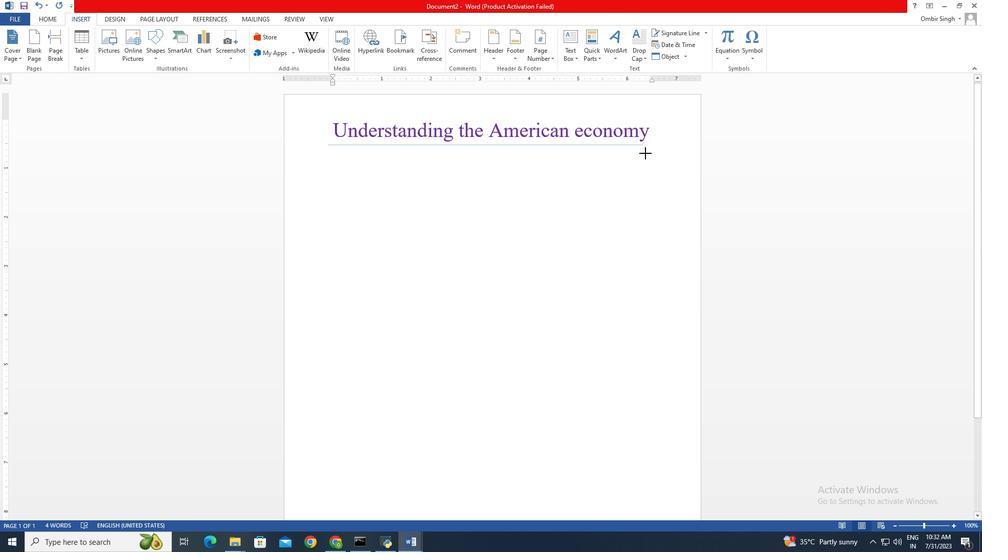 
Action: Key pressed <Key.shift>
Screenshot: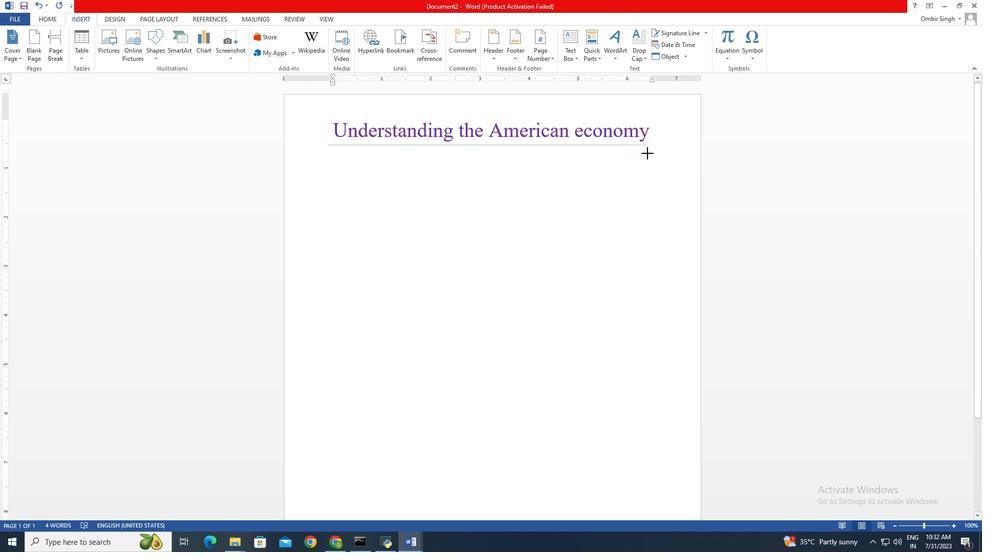 
Action: Mouse moved to (631, 154)
Screenshot: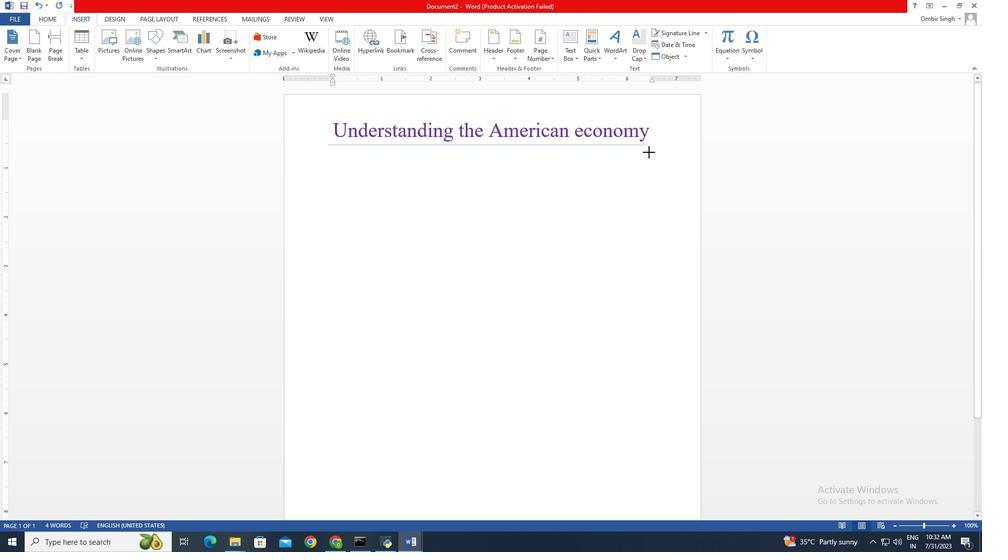 
Action: Key pressed <Key.shift>
Screenshot: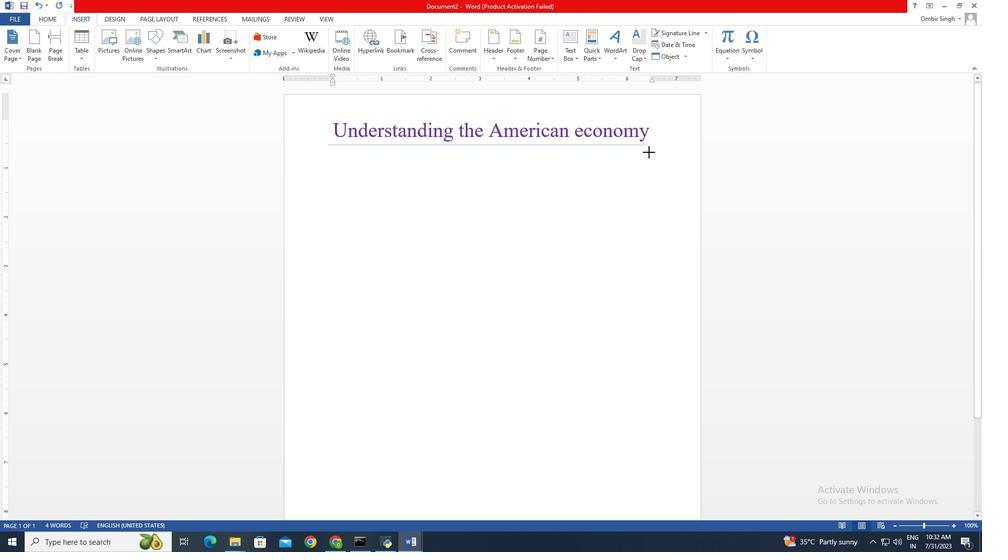 
Action: Mouse moved to (632, 154)
Screenshot: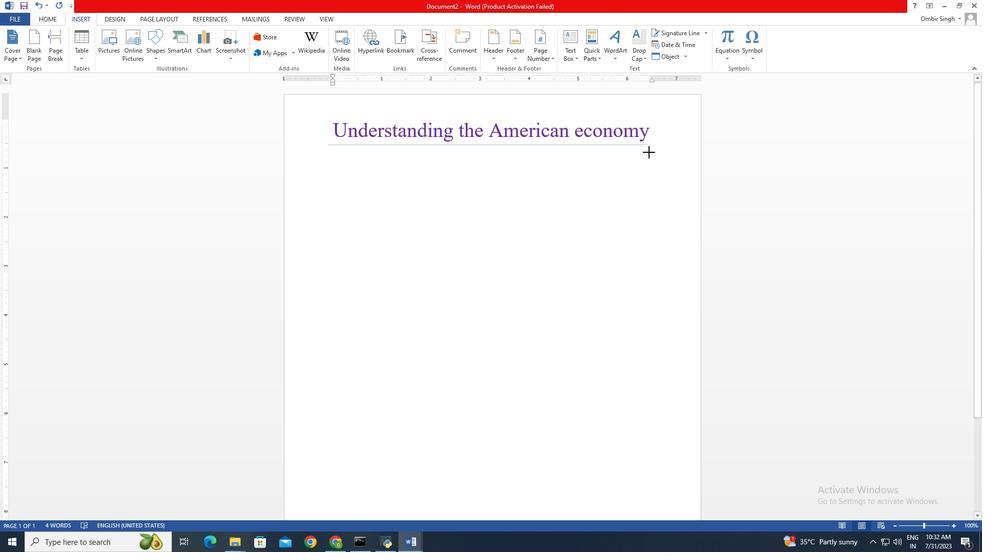 
Action: Key pressed <Key.shift>
Screenshot: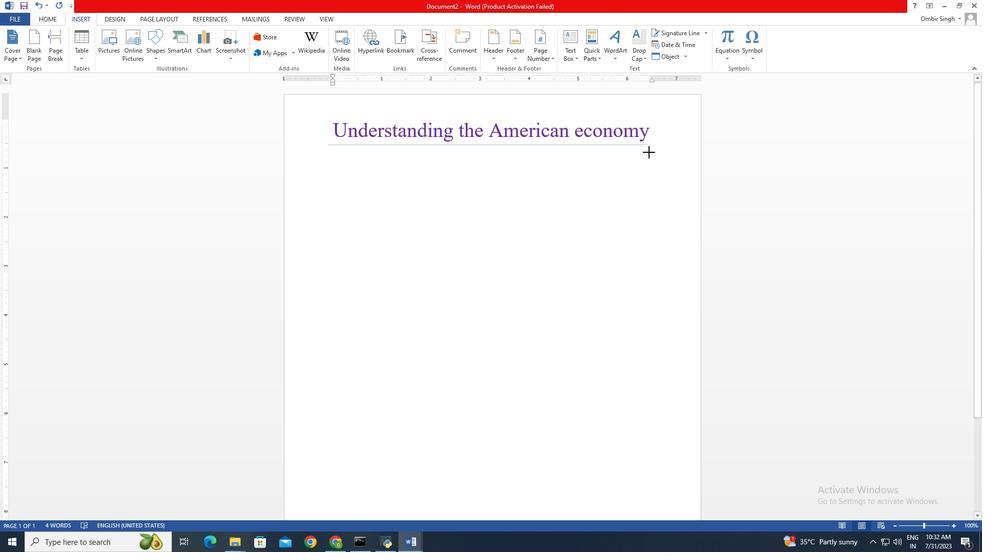 
Action: Mouse moved to (634, 154)
Screenshot: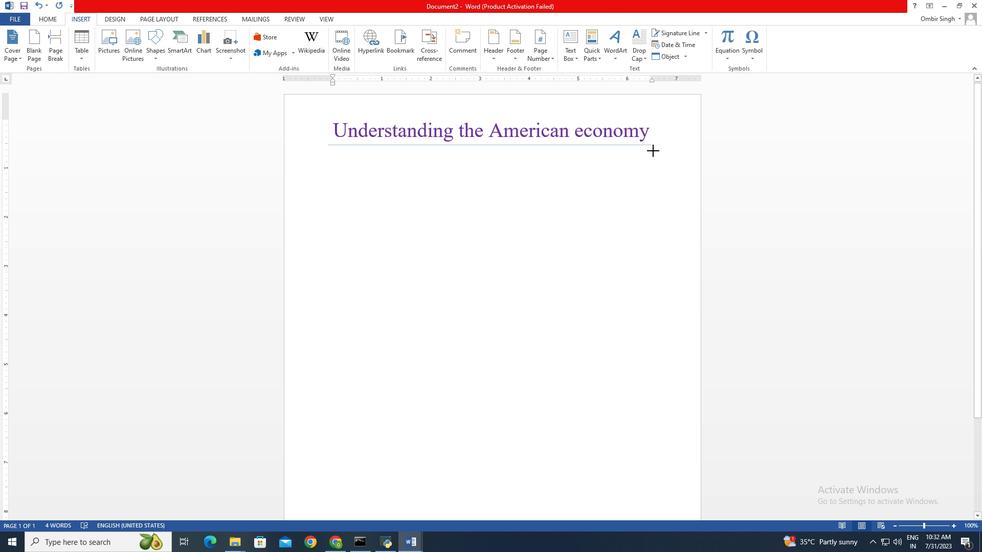 
Action: Key pressed <Key.shift>
Screenshot: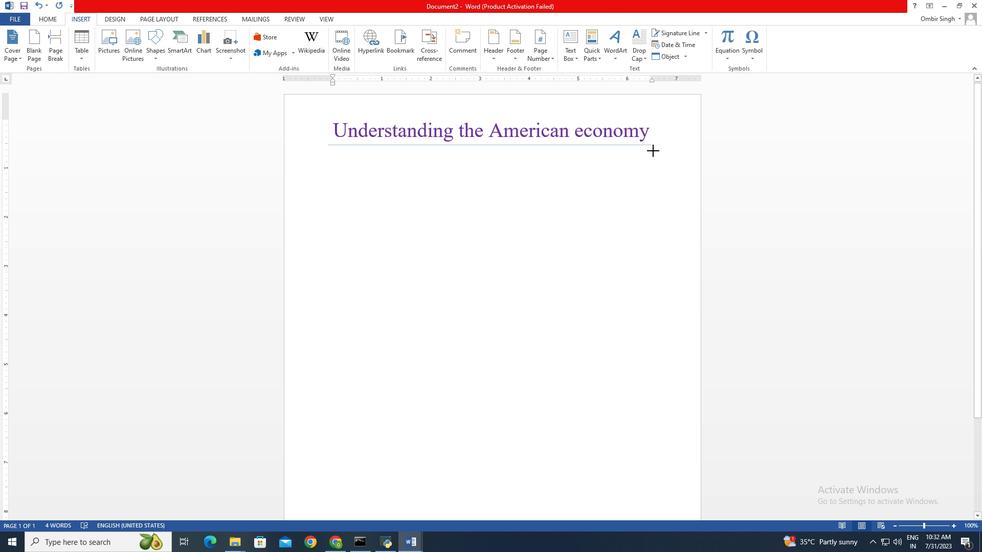 
Action: Mouse moved to (636, 154)
Screenshot: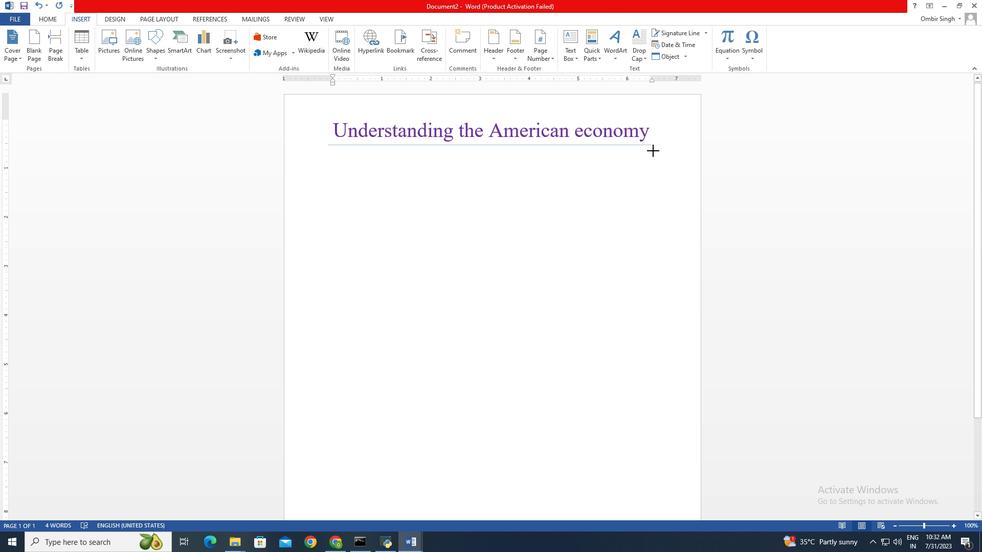 
Action: Key pressed <Key.shift>
Screenshot: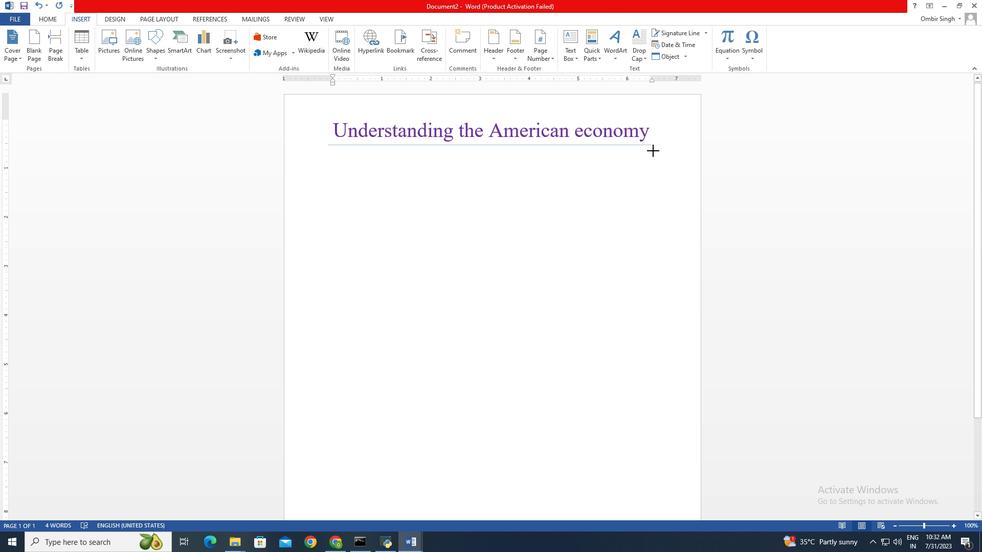 
Action: Mouse moved to (637, 154)
Screenshot: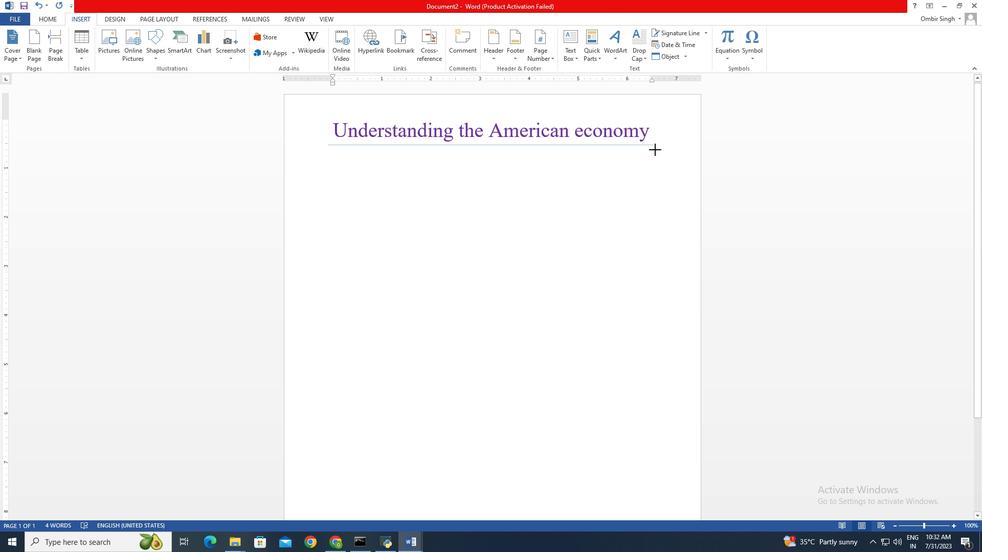 
Action: Key pressed <Key.shift>
Screenshot: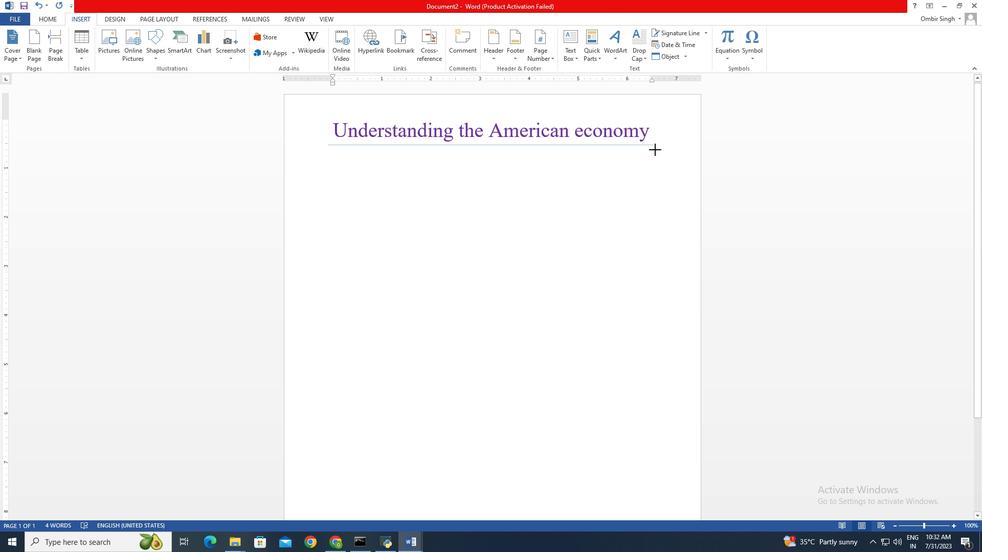 
Action: Mouse moved to (637, 154)
Screenshot: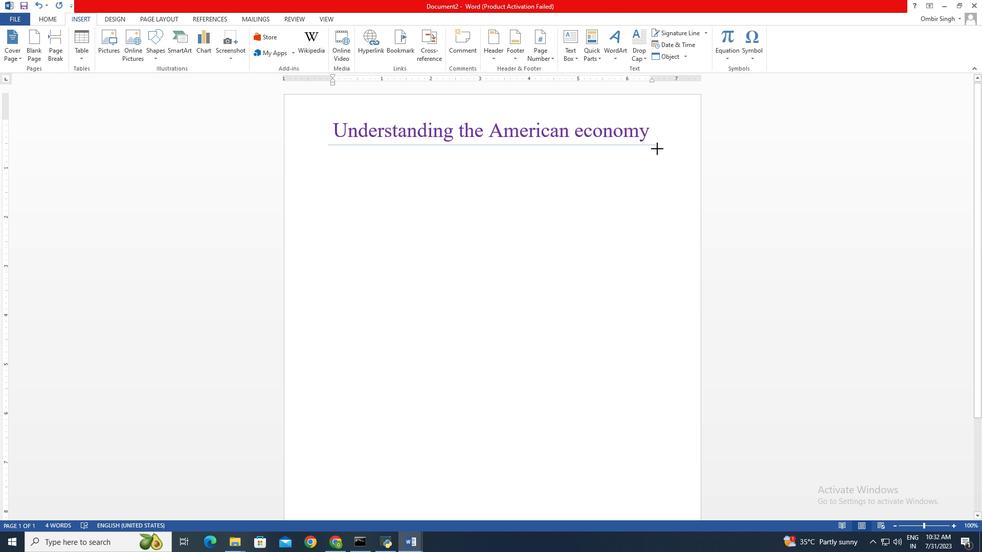 
Action: Key pressed <Key.shift>
Screenshot: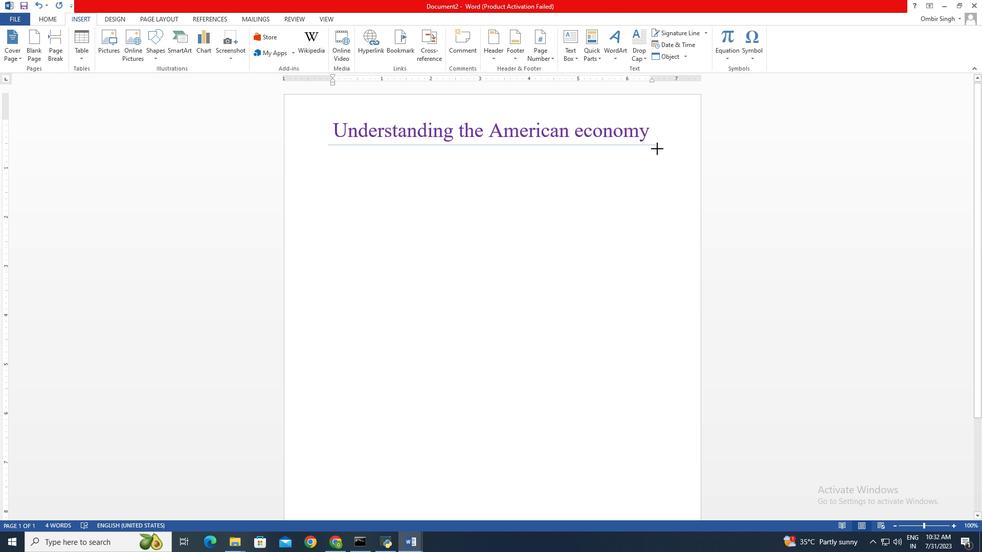
Action: Mouse moved to (639, 154)
Screenshot: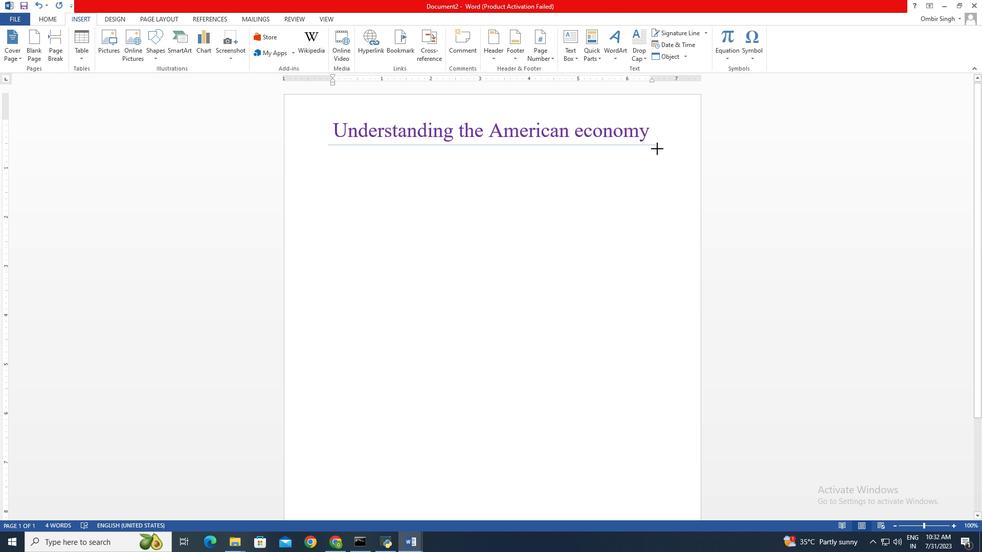 
Action: Key pressed <Key.shift>
Screenshot: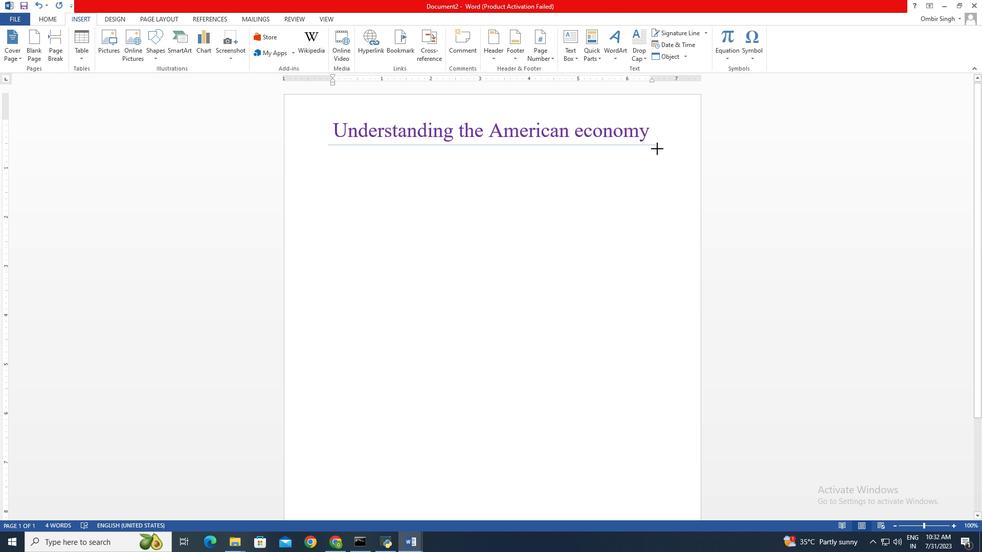 
Action: Mouse moved to (640, 154)
Screenshot: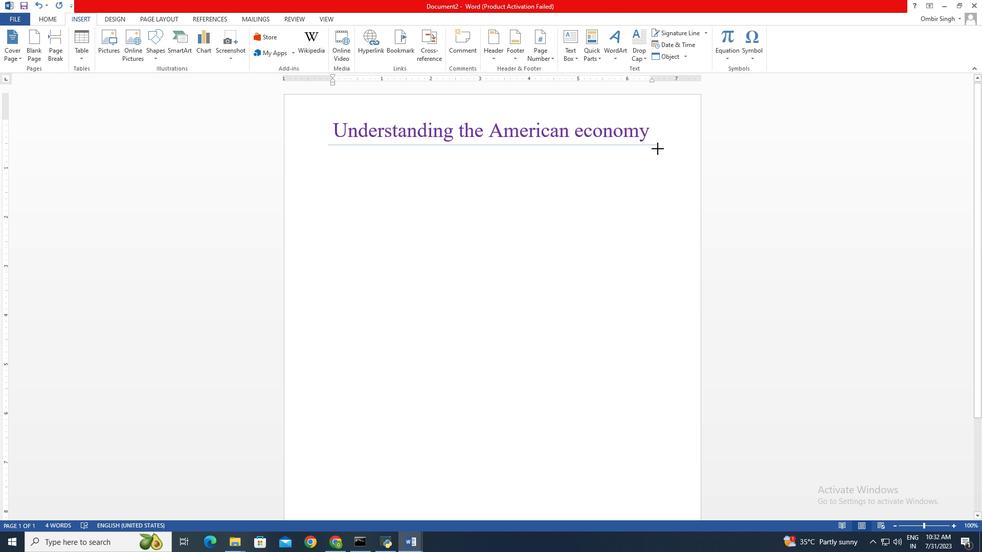 
Action: Key pressed <Key.shift>
Screenshot: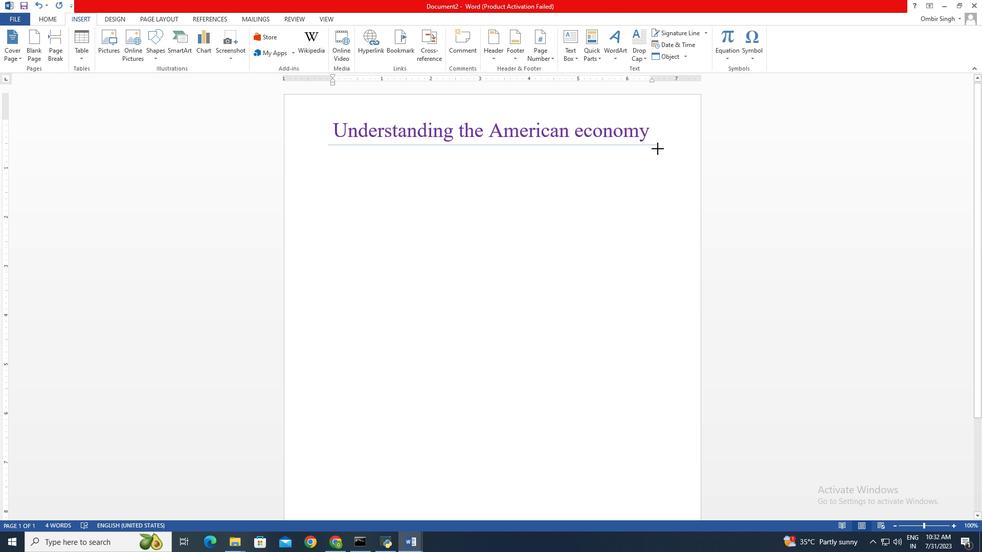 
Action: Mouse moved to (641, 154)
Screenshot: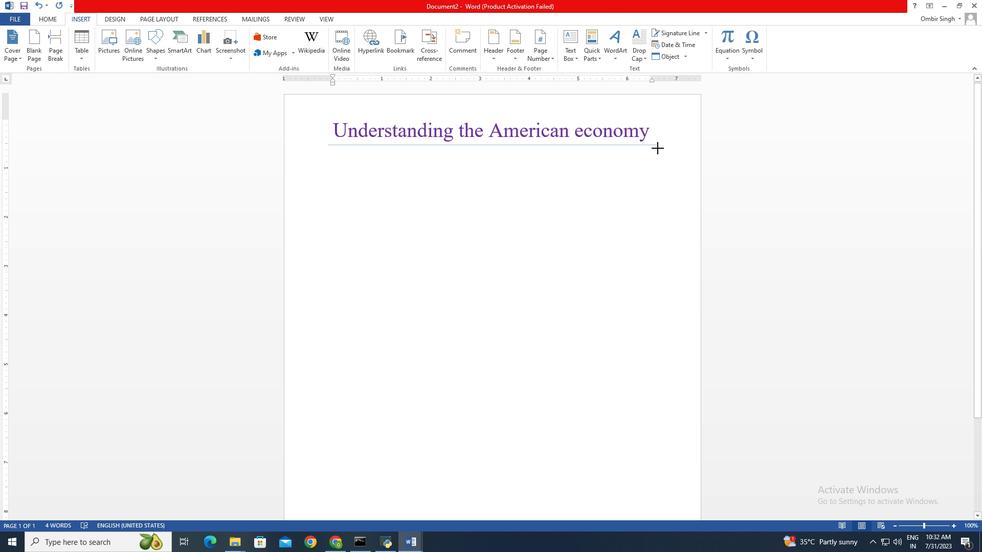 
Action: Key pressed <Key.shift>
Screenshot: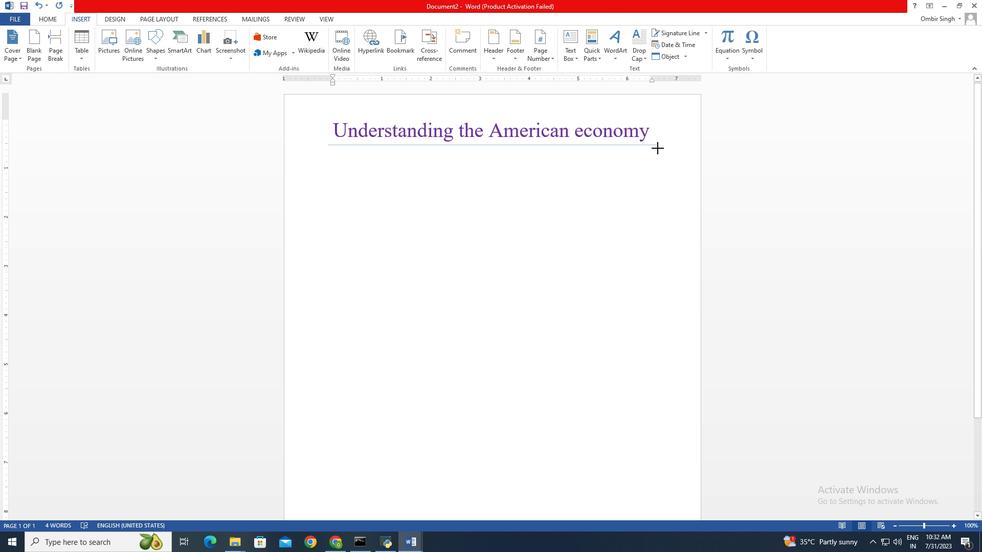 
Action: Mouse moved to (641, 154)
Screenshot: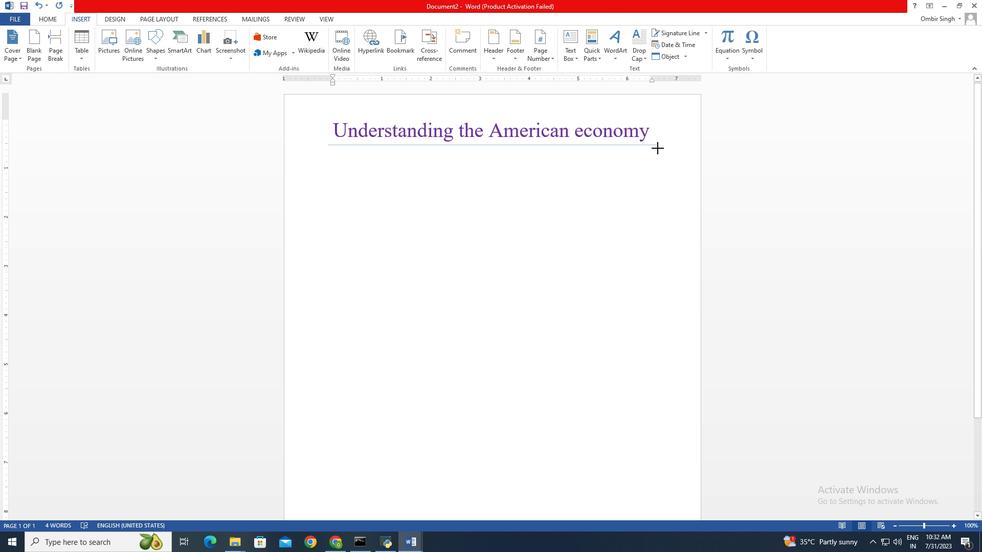 
Action: Key pressed <Key.shift>
Screenshot: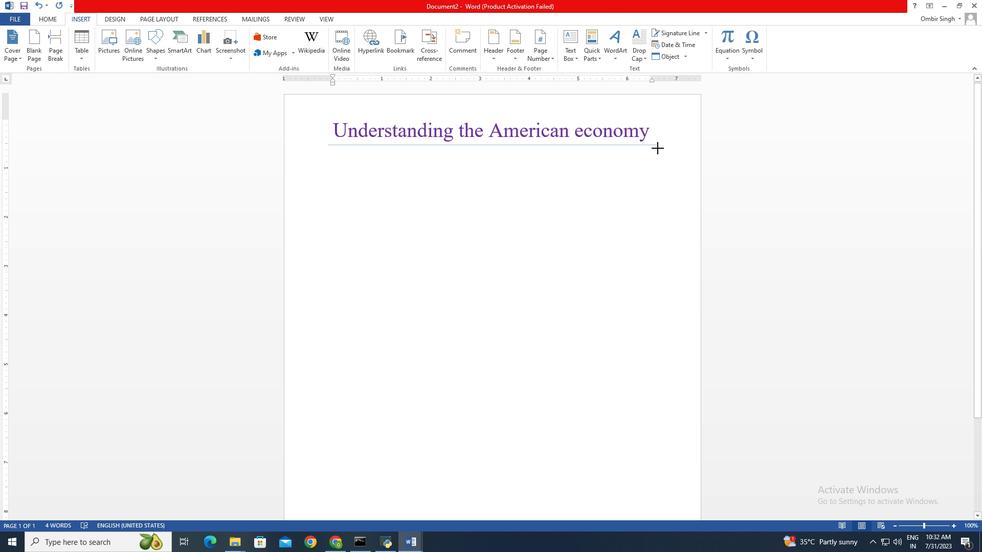 
Action: Mouse moved to (646, 153)
Screenshot: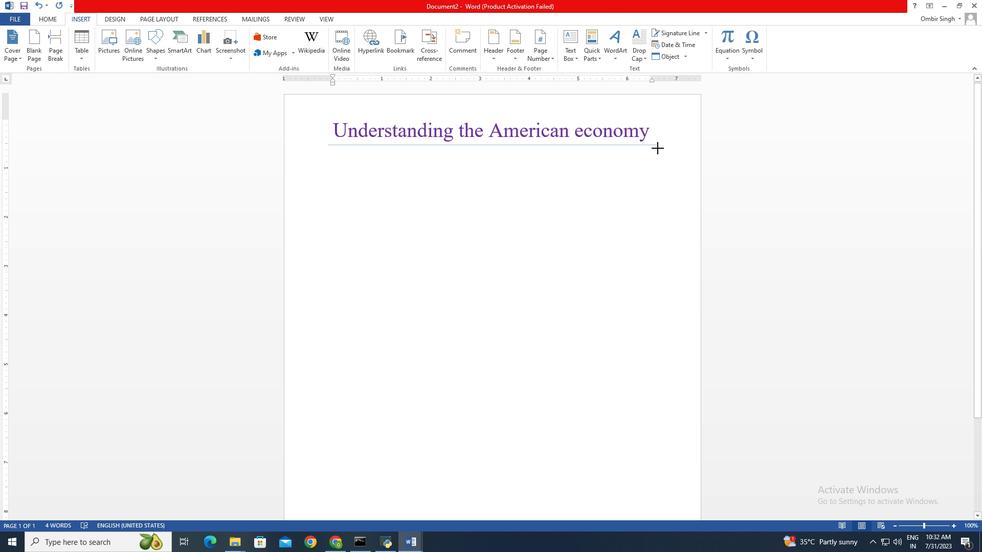 
Action: Key pressed <Key.shift>
Screenshot: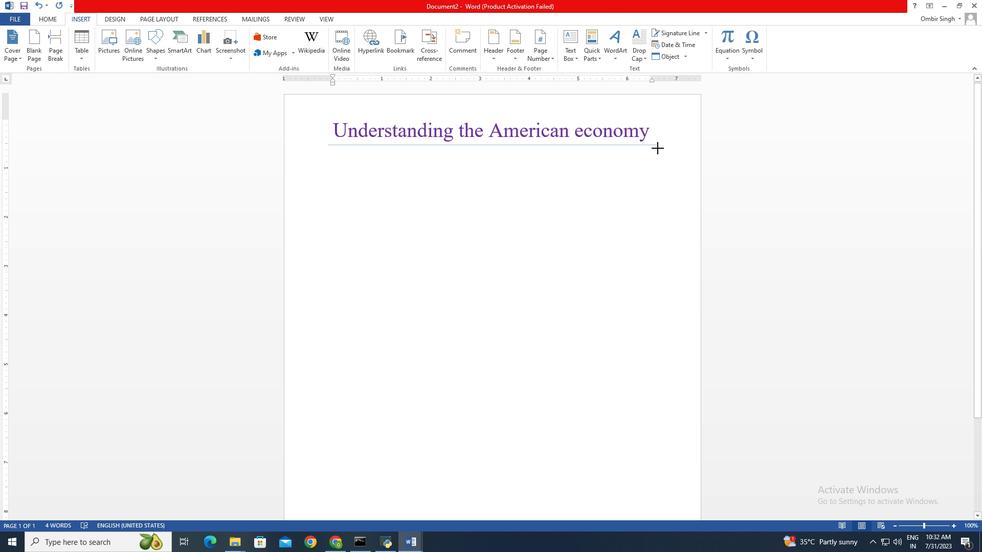 
Action: Mouse moved to (647, 152)
Screenshot: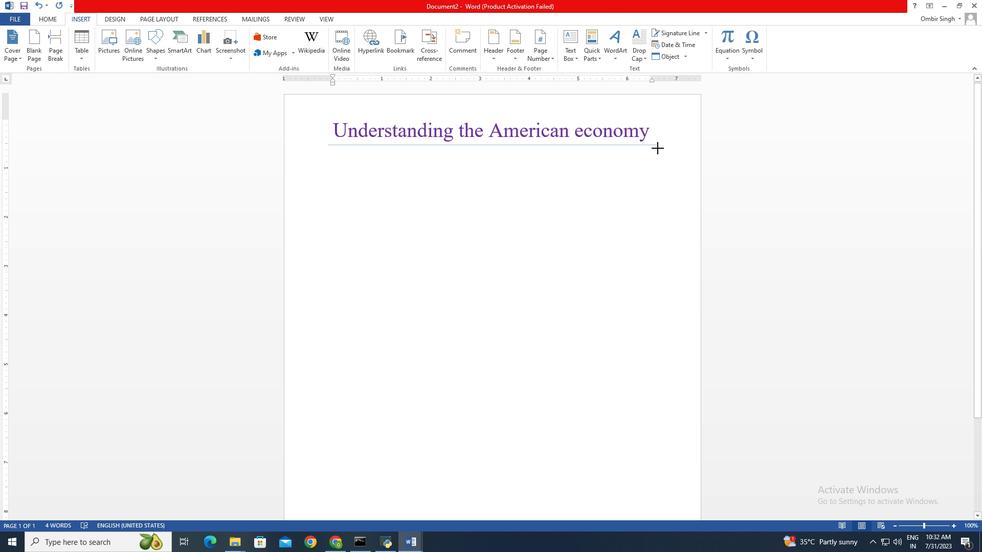 
Action: Key pressed <Key.shift>
Screenshot: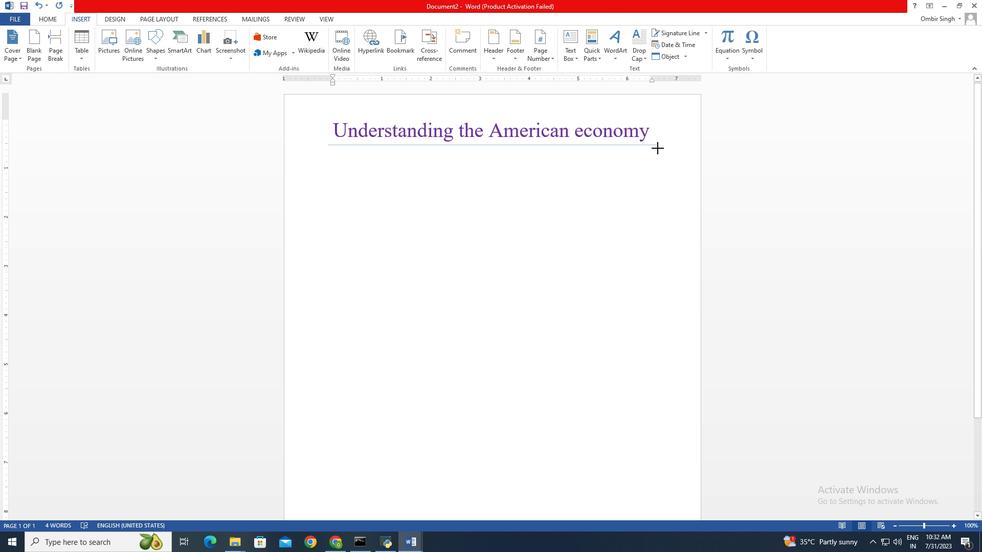 
Action: Mouse moved to (649, 152)
Screenshot: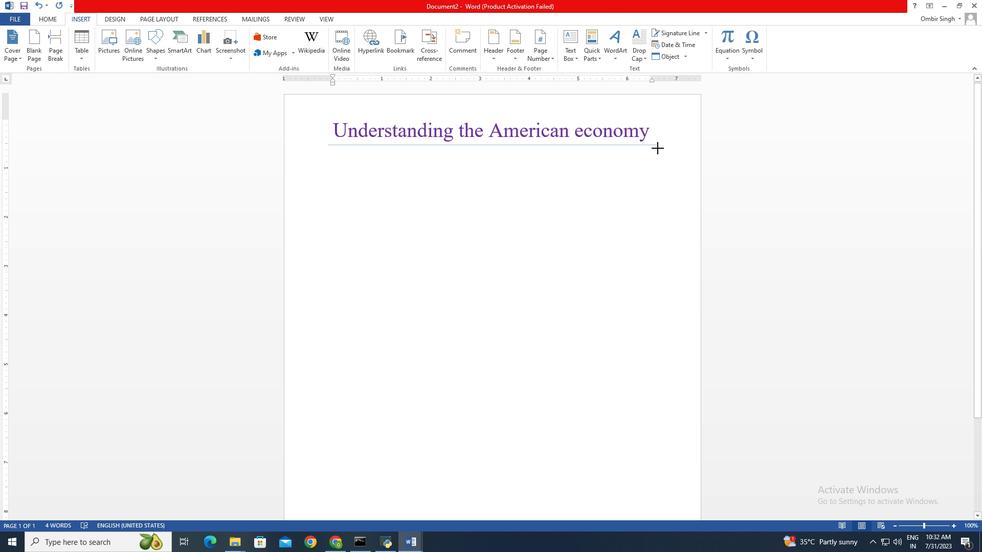 
Action: Key pressed <Key.shift>
Screenshot: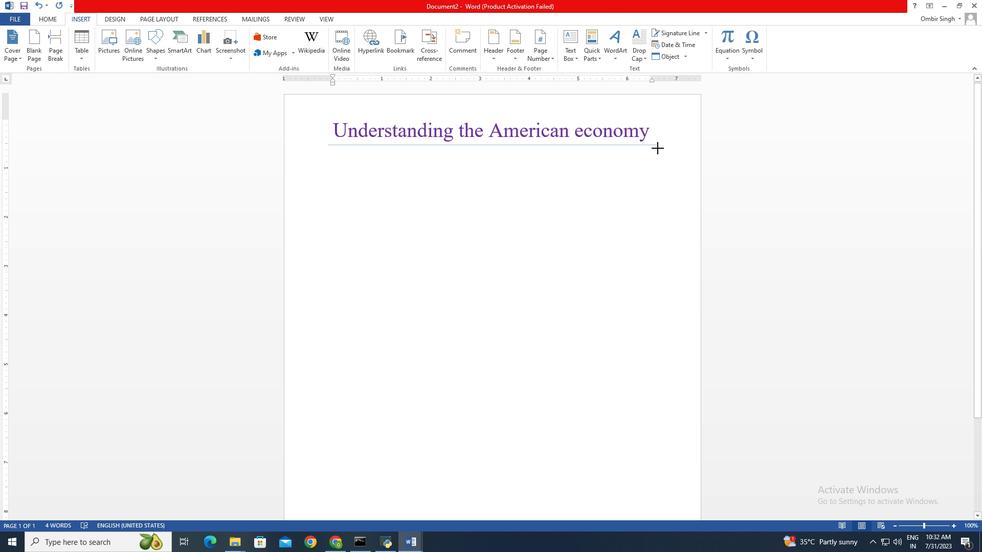 
Action: Mouse moved to (650, 152)
Screenshot: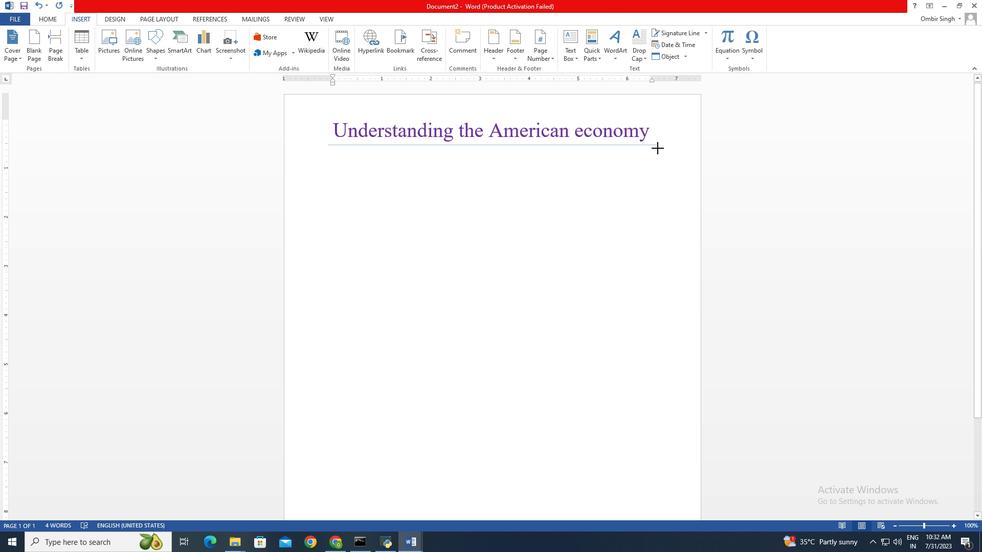 
Action: Key pressed <Key.shift>
Screenshot: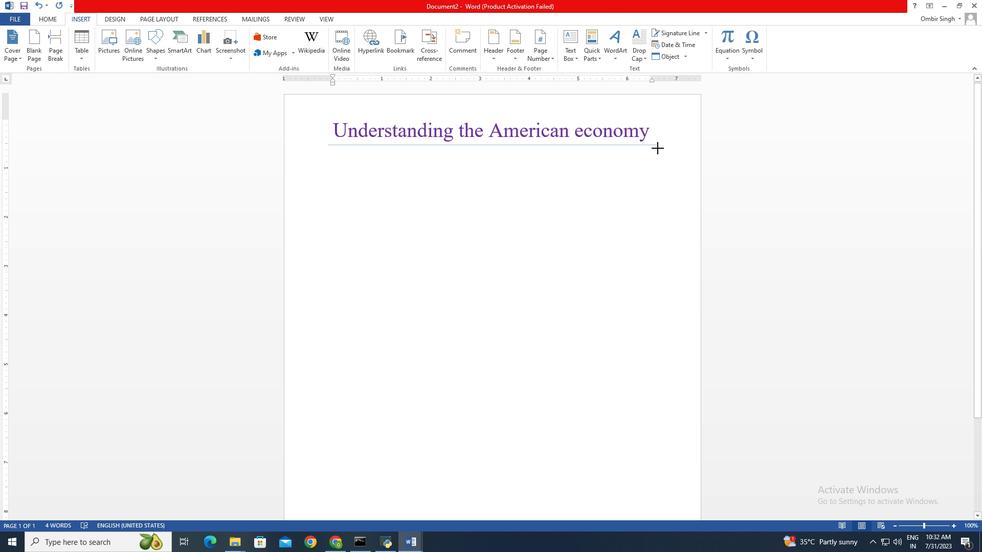 
Action: Mouse moved to (650, 151)
Screenshot: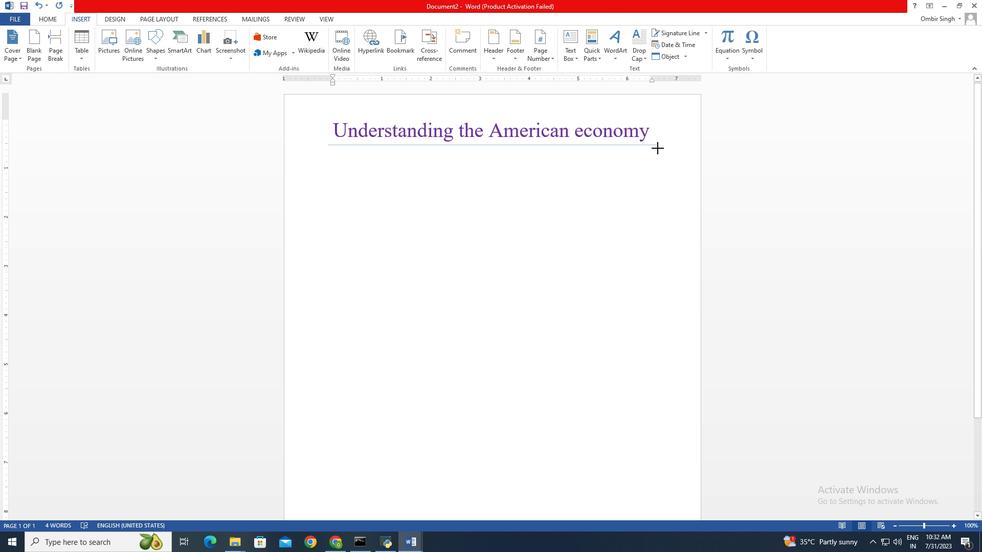 
Action: Key pressed <Key.shift>
Screenshot: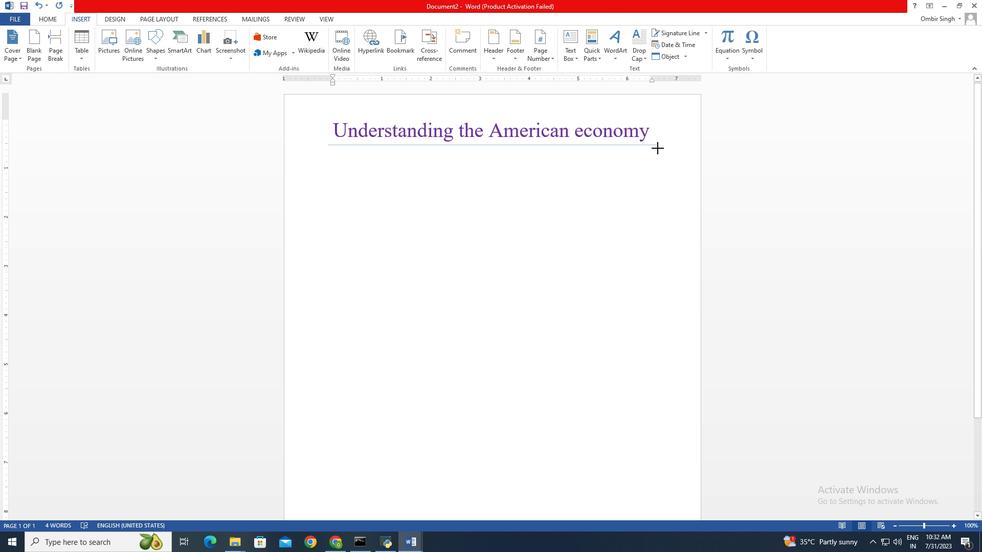 
Action: Mouse moved to (652, 151)
Screenshot: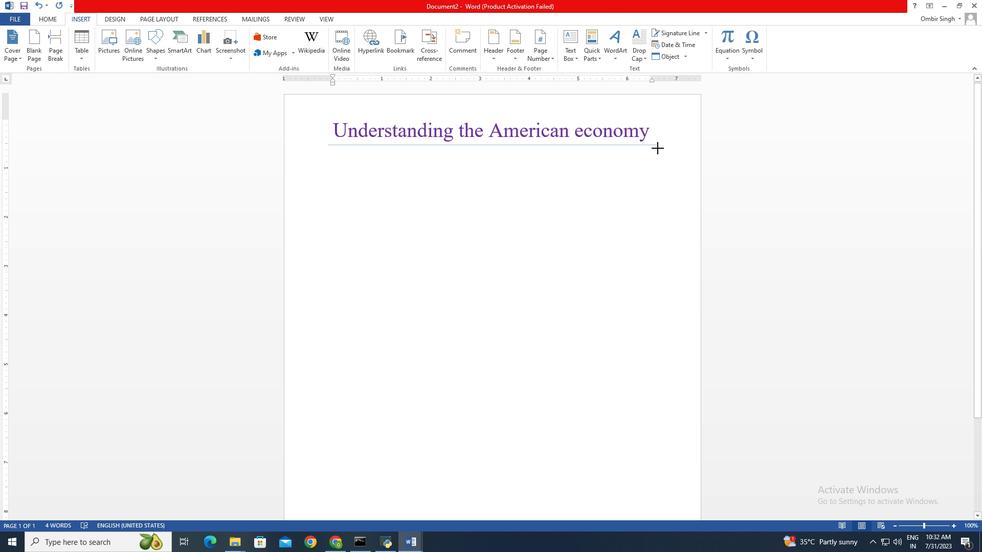 
Action: Key pressed <Key.shift>
Screenshot: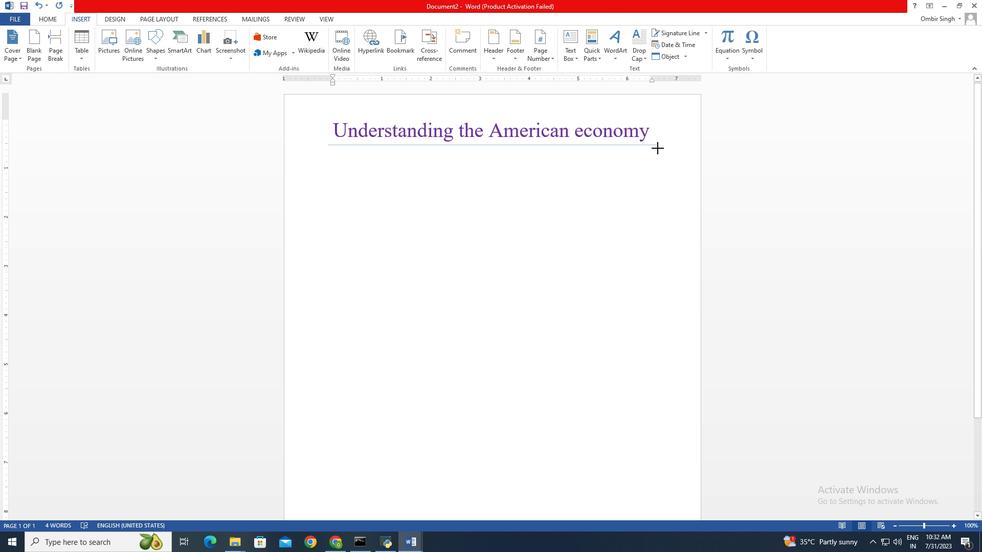 
Action: Mouse moved to (654, 149)
Screenshot: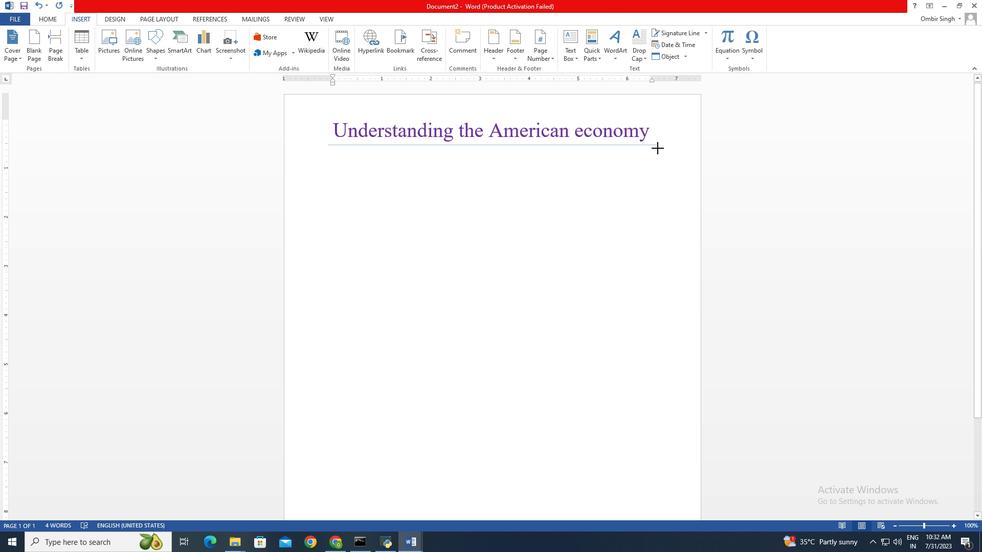 
Action: Key pressed <Key.shift>
Screenshot: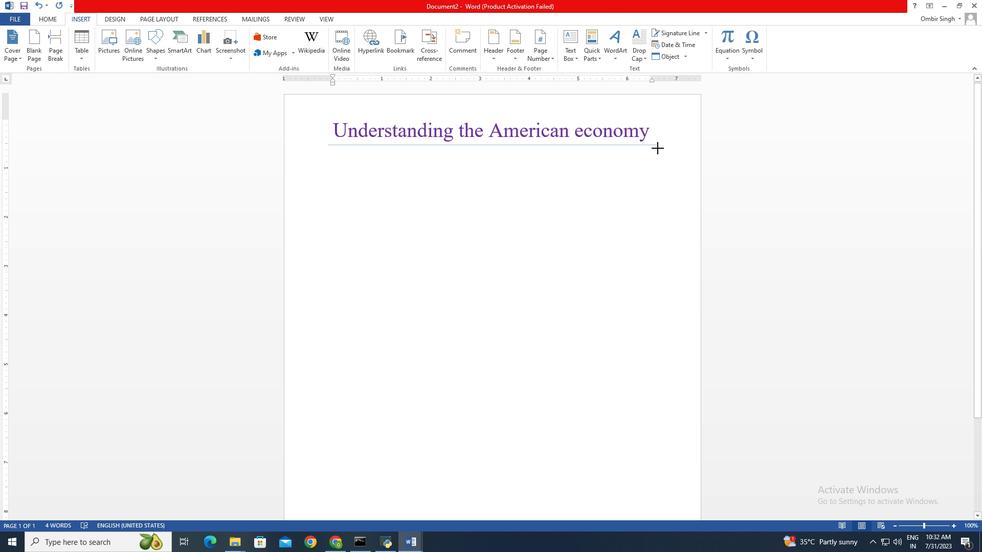 
Action: Mouse moved to (656, 149)
Screenshot: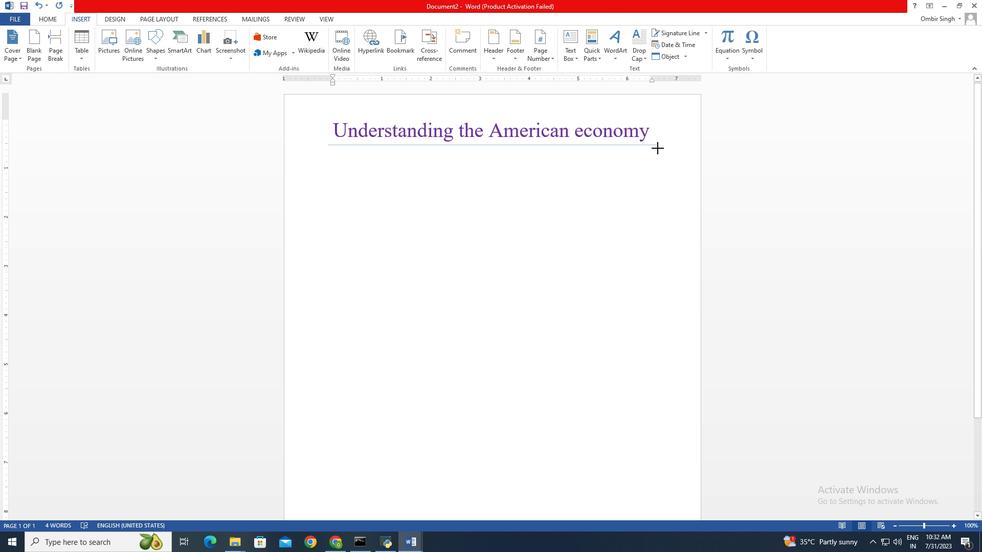 
Action: Key pressed <Key.shift>
Screenshot: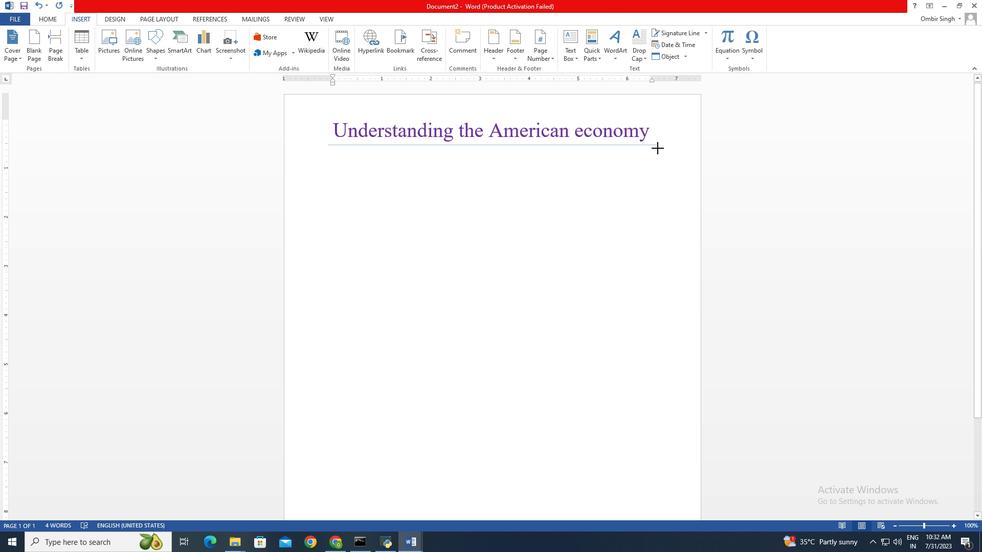 
Action: Mouse moved to (657, 148)
Screenshot: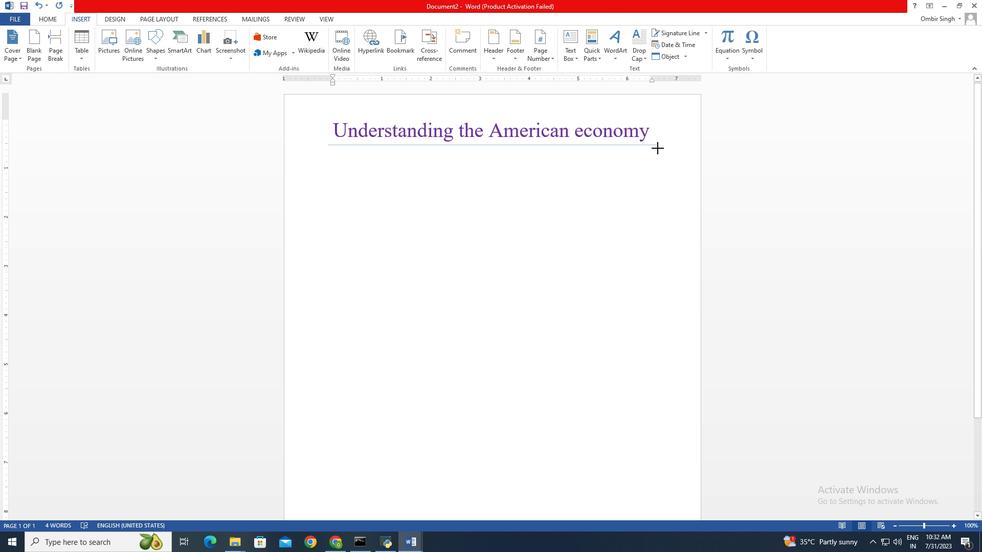 
Action: Key pressed <Key.shift>
Screenshot: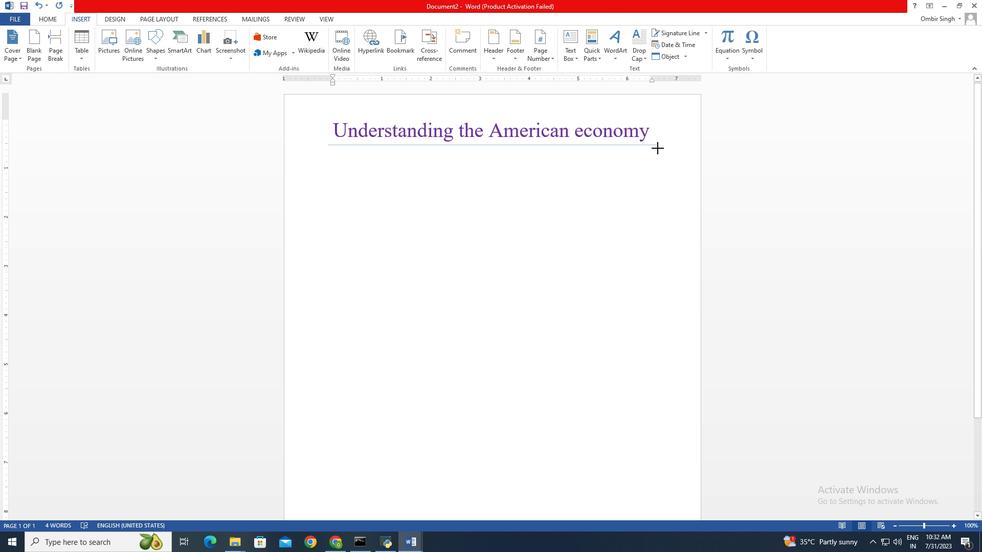 
Action: Mouse moved to (657, 148)
Screenshot: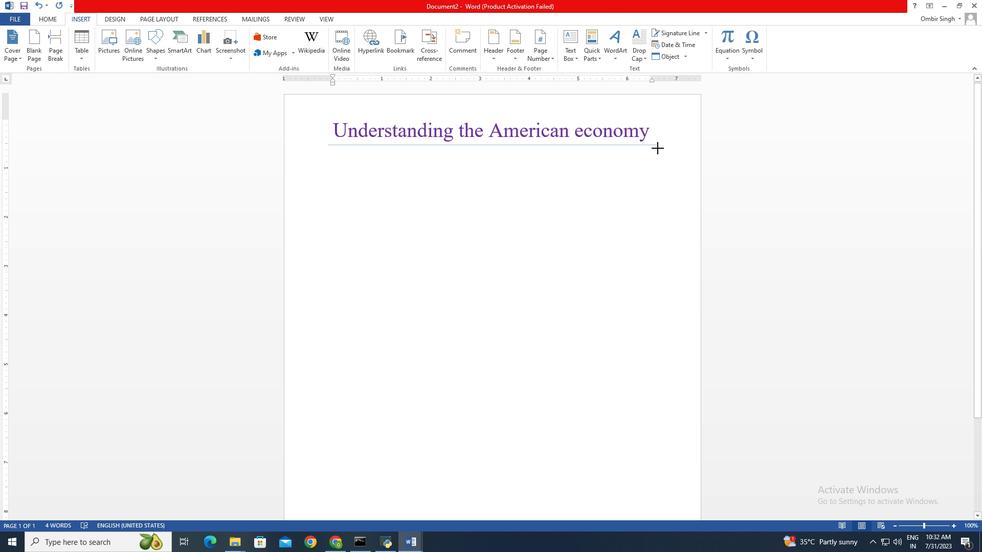 
Action: Key pressed <Key.shift>
Screenshot: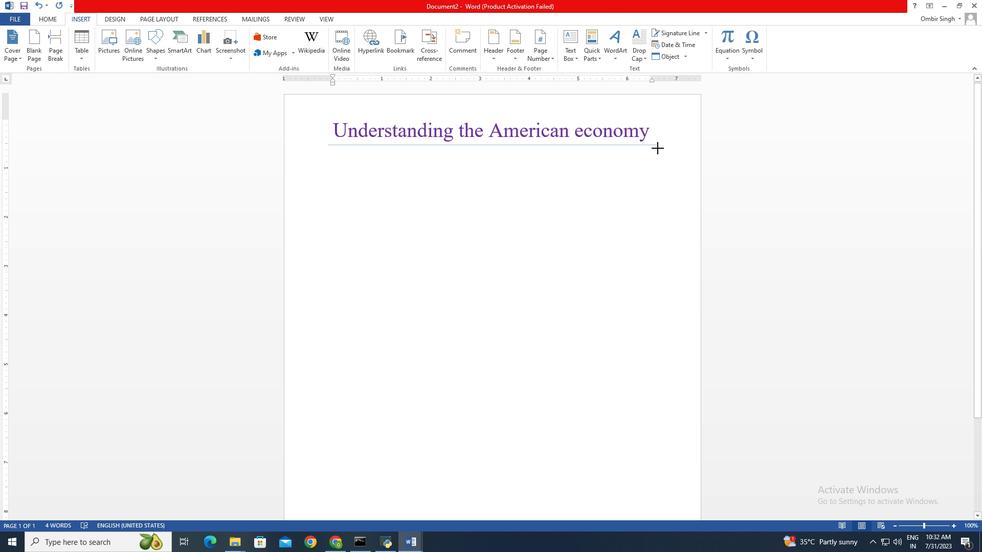 
Action: Mouse moved to (658, 148)
Screenshot: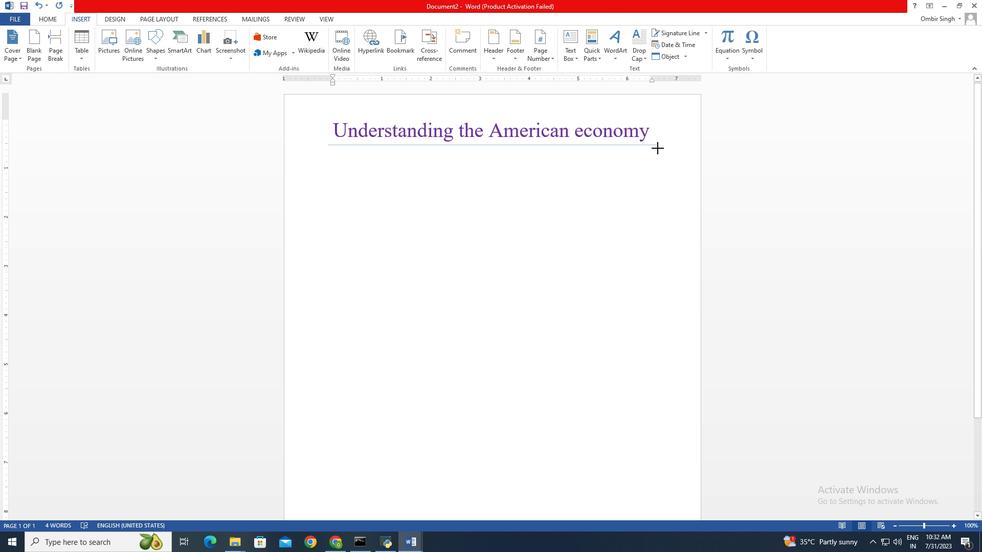 
Action: Key pressed <Key.shift><Key.shift><Key.shift><Key.shift><Key.shift><Key.shift><Key.shift><Key.shift><Key.shift><Key.shift><Key.shift><Key.shift><Key.shift><Key.shift><Key.shift><Key.shift><Key.shift><Key.shift><Key.shift><Key.shift><Key.shift><Key.shift><Key.shift><Key.shift><Key.shift><Key.shift><Key.shift><Key.shift><Key.shift><Key.shift><Key.shift><Key.shift><Key.shift><Key.shift><Key.shift><Key.shift><Key.shift><Key.shift><Key.shift><Key.shift><Key.shift><Key.shift><Key.shift><Key.shift><Key.shift><Key.shift><Key.shift><Key.shift>
Screenshot: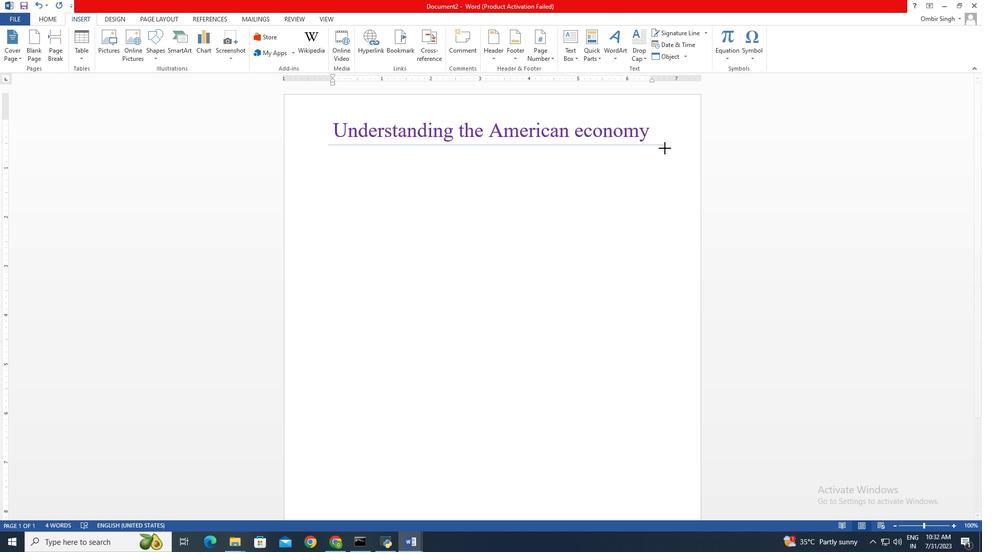 
Action: Mouse moved to (658, 148)
Screenshot: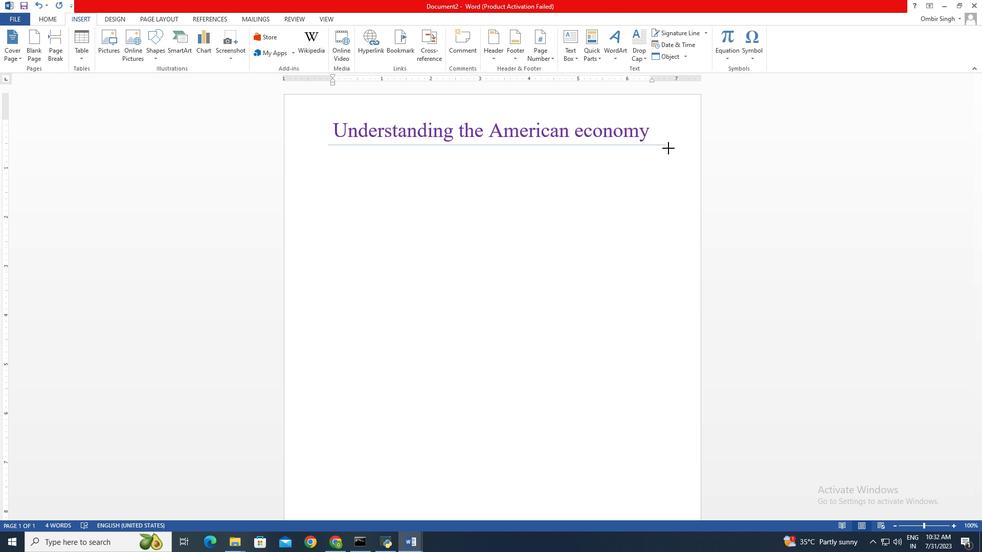 
Action: Key pressed <Key.shift><Key.shift><Key.shift><Key.shift>
Screenshot: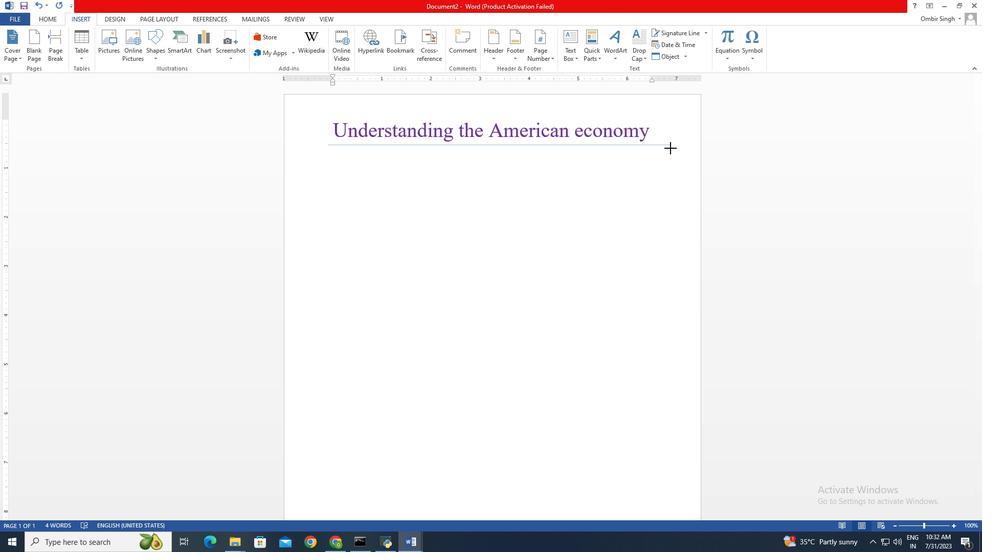 
Action: Mouse moved to (660, 148)
Screenshot: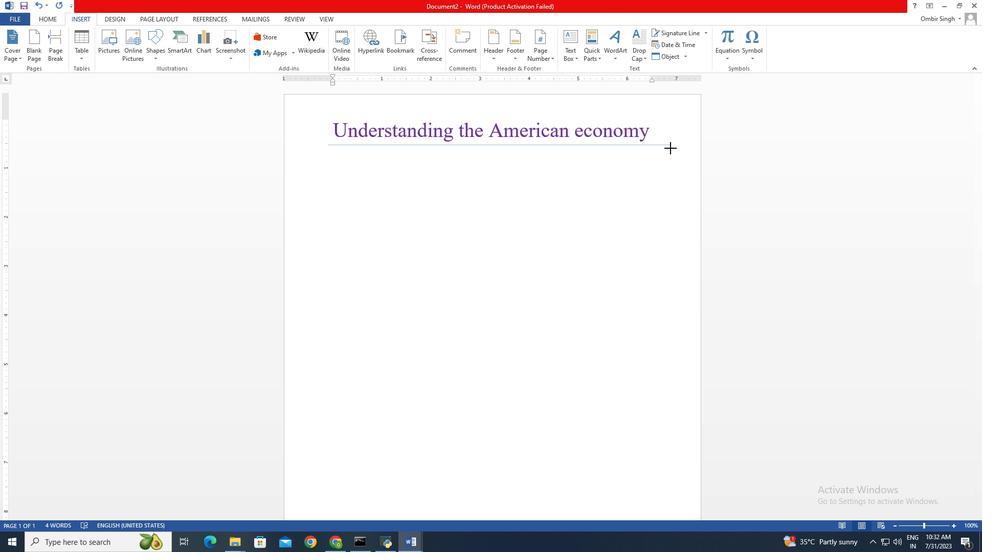 
Action: Key pressed <Key.shift>
Screenshot: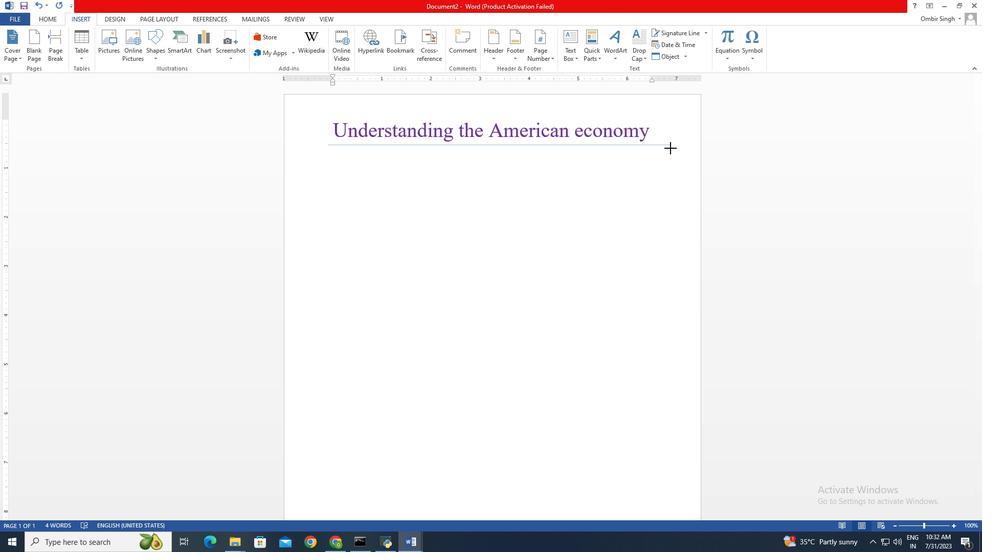 
Action: Mouse moved to (660, 148)
Screenshot: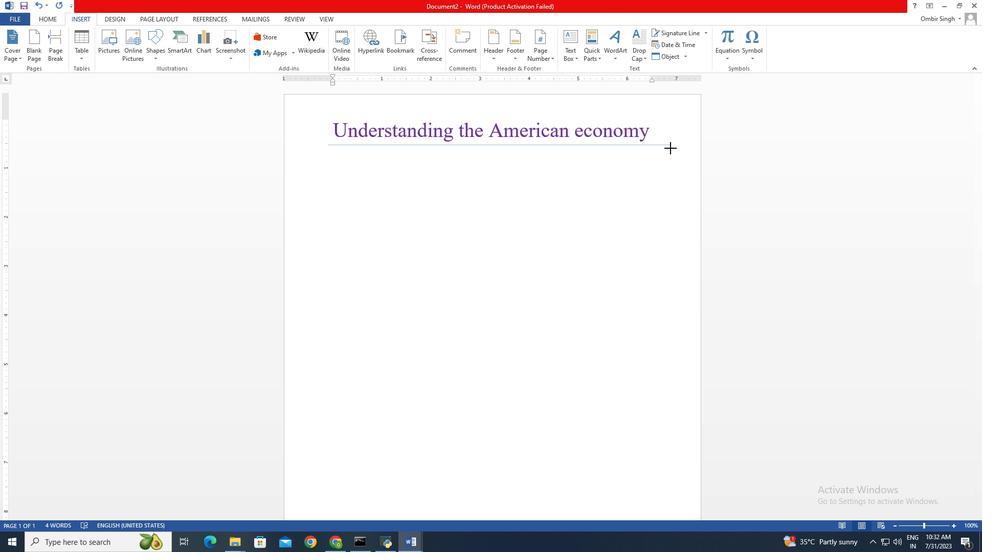 
Action: Key pressed <Key.shift>
Screenshot: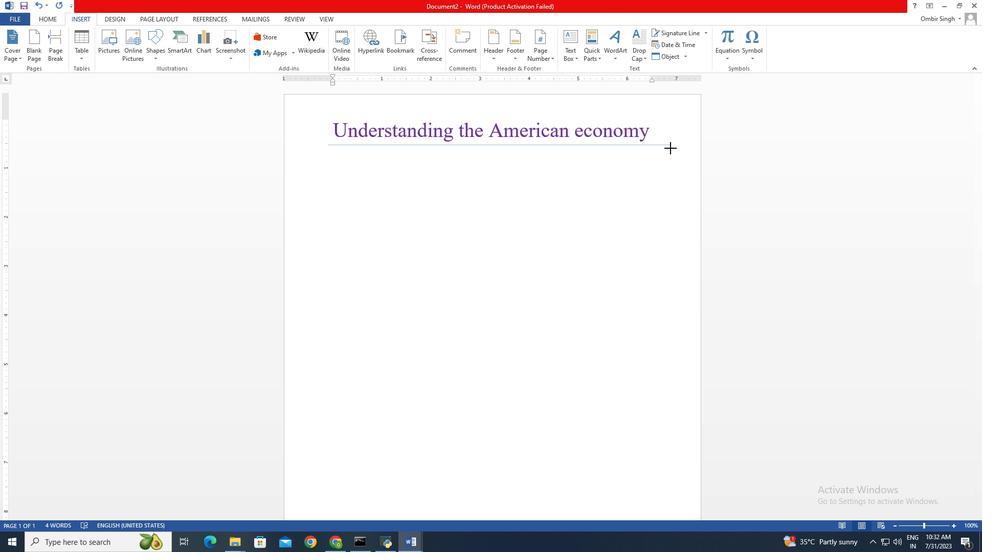 
Action: Mouse moved to (661, 148)
Screenshot: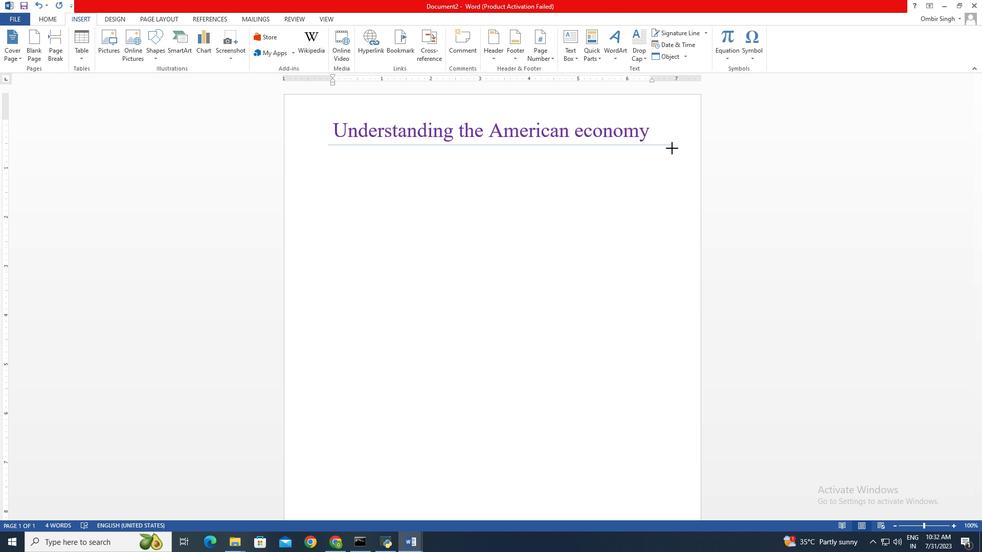 
Action: Key pressed <Key.shift>
Screenshot: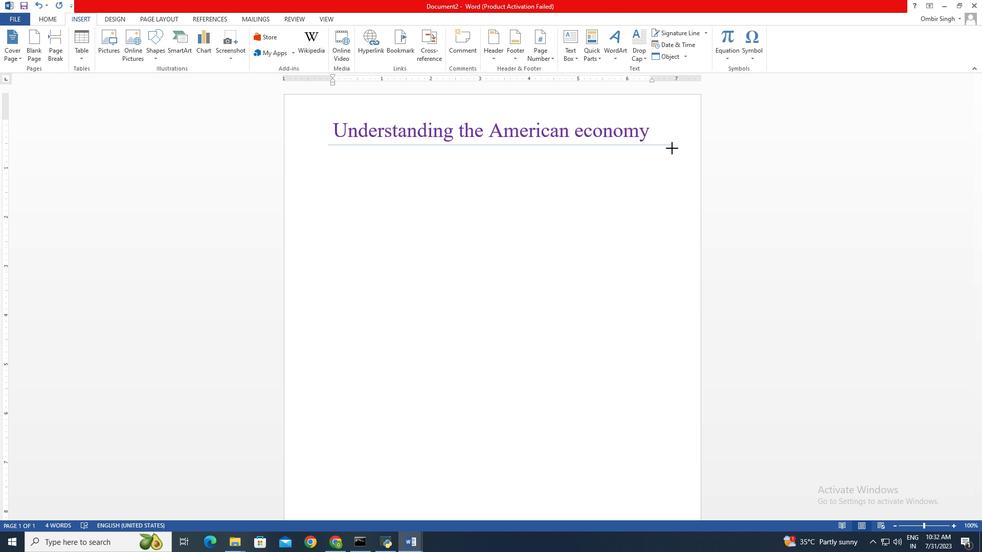 
Action: Mouse moved to (661, 148)
Screenshot: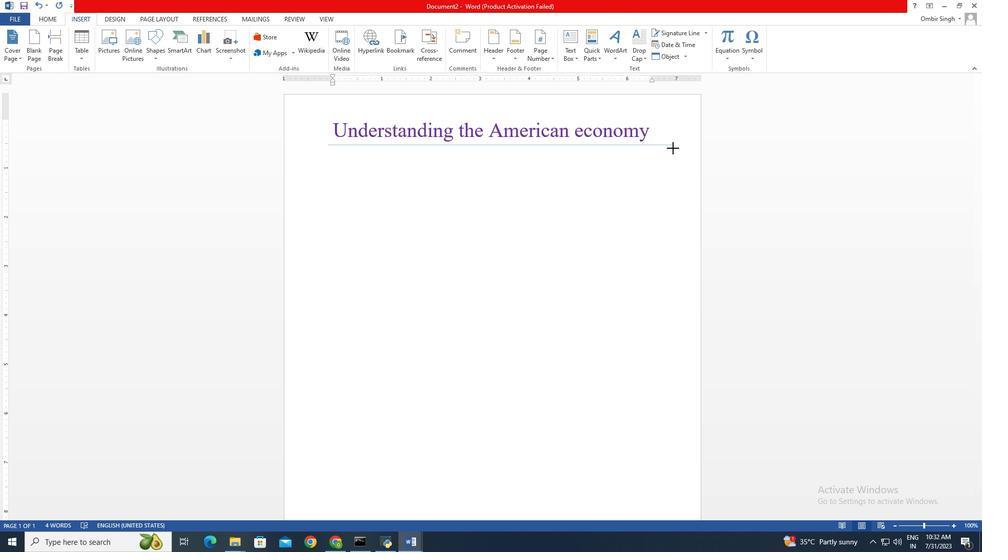 
Action: Key pressed <Key.shift>
Screenshot: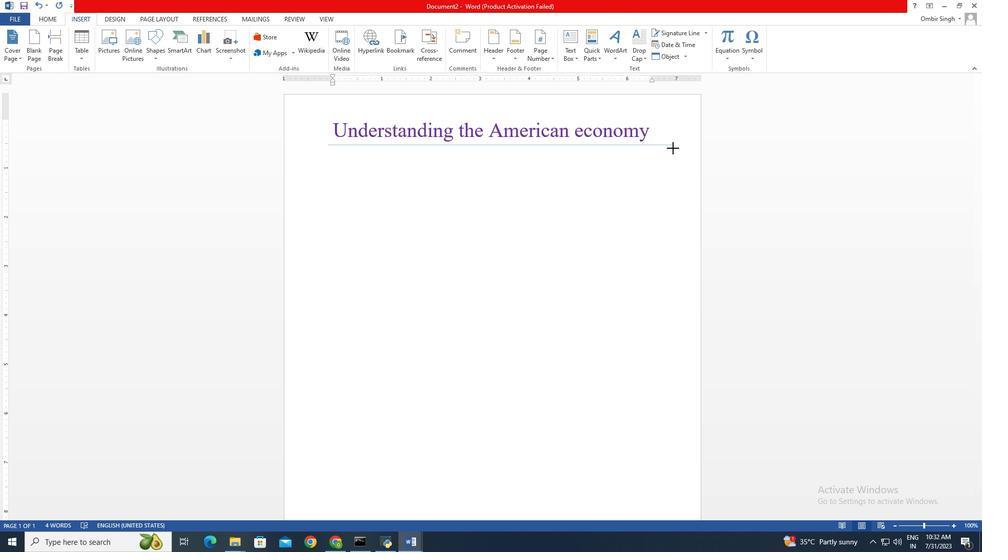 
Action: Mouse moved to (661, 148)
Screenshot: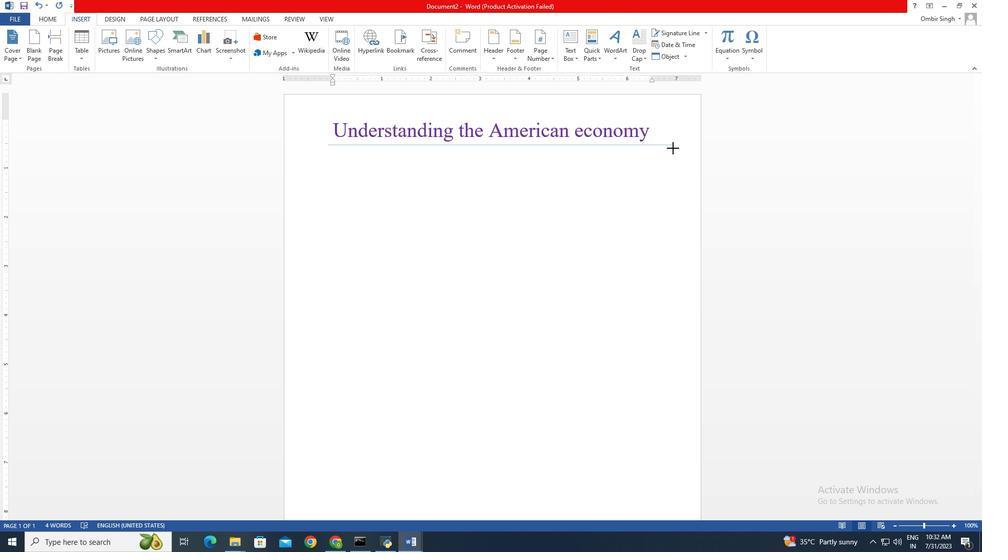 
Action: Key pressed <Key.shift>
Screenshot: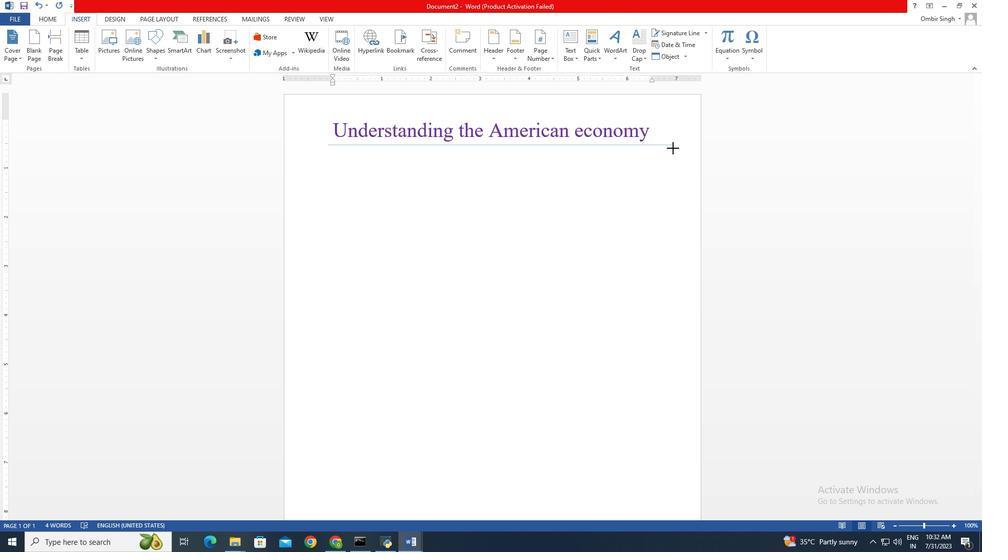
Action: Mouse moved to (662, 148)
Screenshot: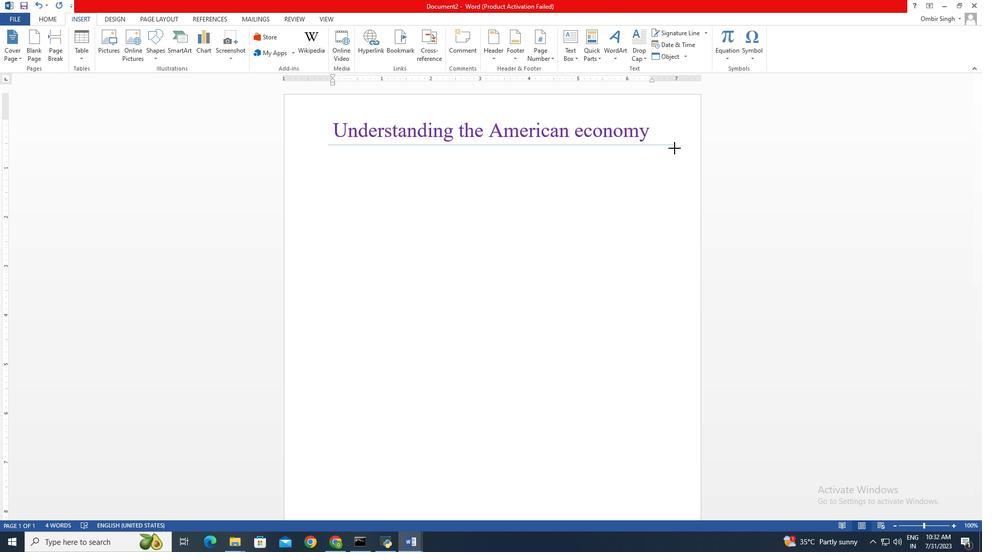 
Action: Key pressed <Key.shift>
Screenshot: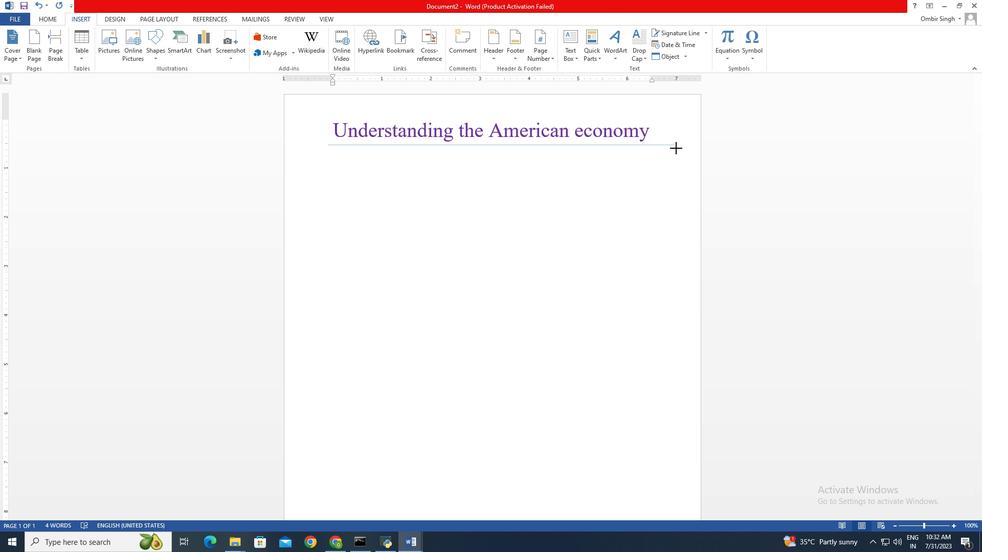 
Action: Mouse moved to (663, 148)
Screenshot: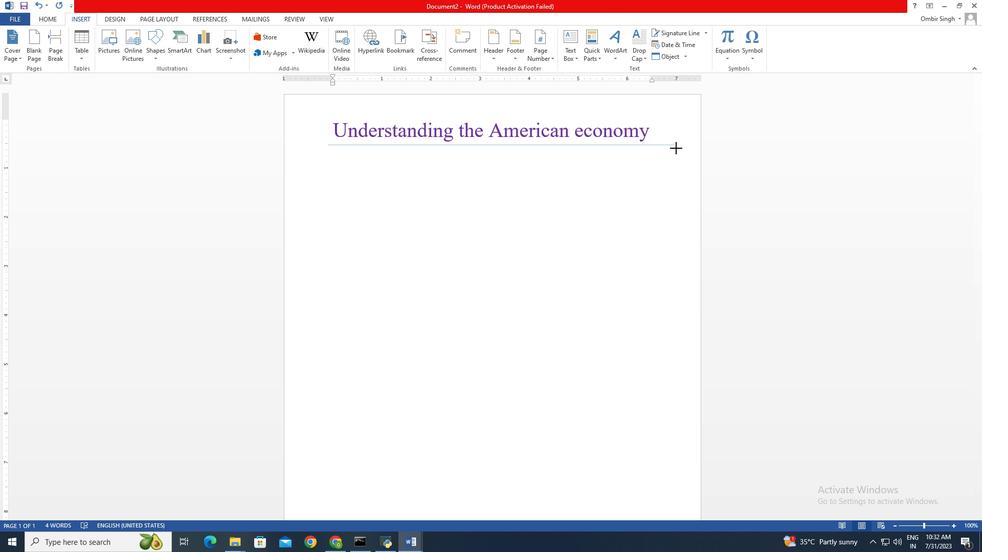 
Action: Key pressed <Key.shift>
Screenshot: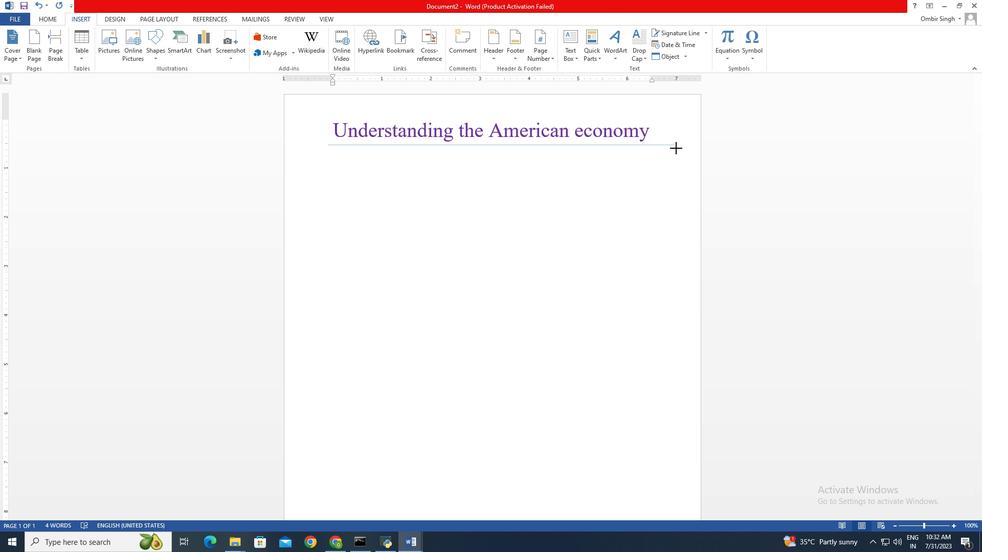 
Action: Mouse moved to (663, 148)
Screenshot: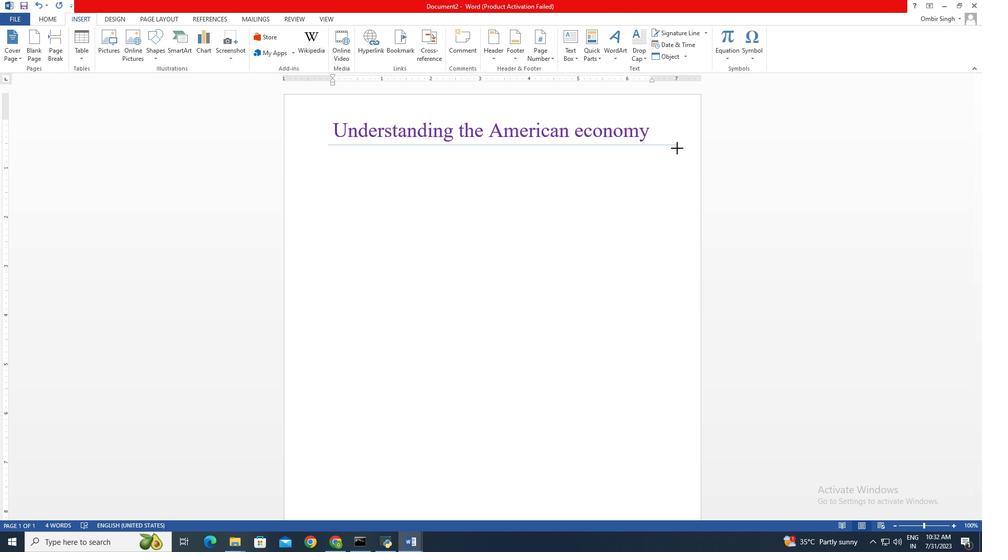 
Action: Key pressed <Key.shift>
Screenshot: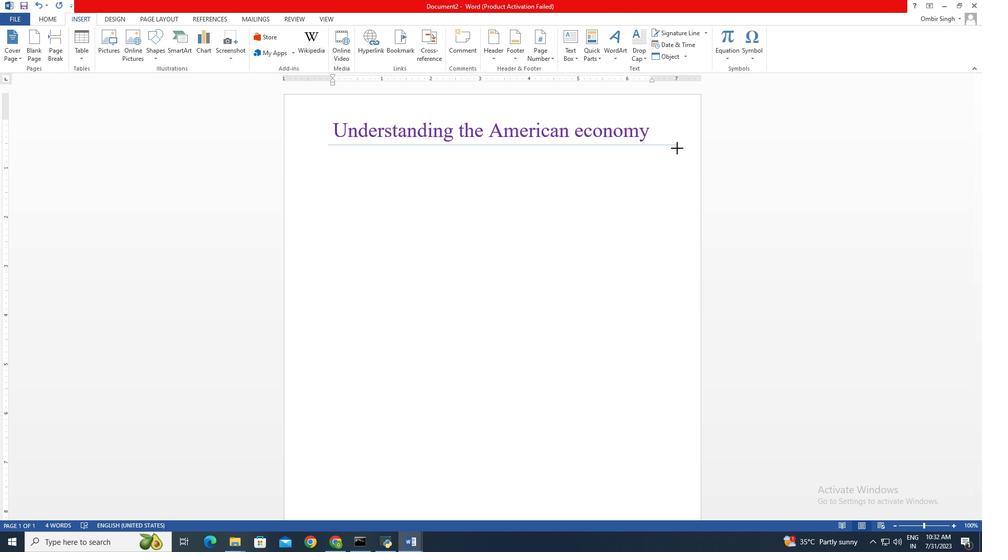 
Action: Mouse moved to (664, 148)
Screenshot: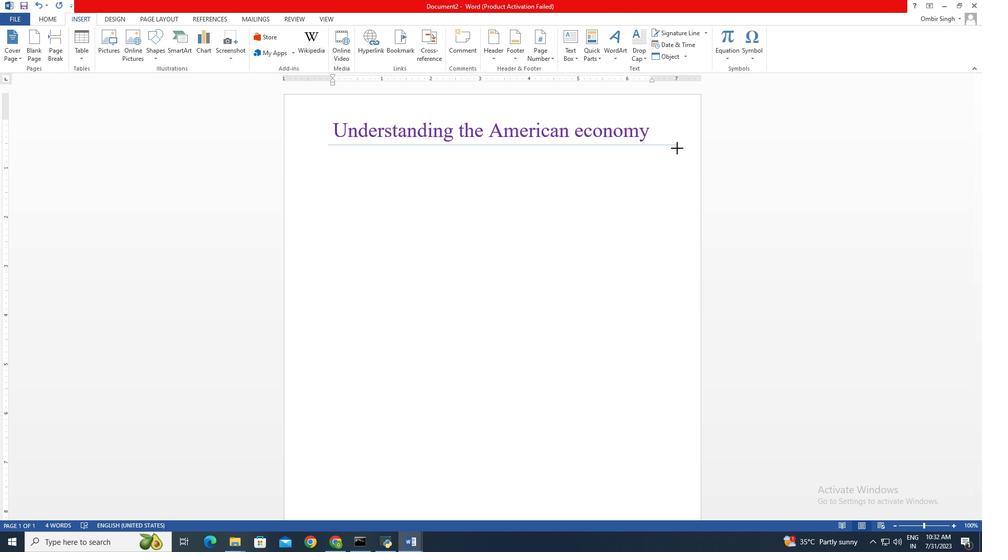 
Action: Key pressed <Key.shift>
Screenshot: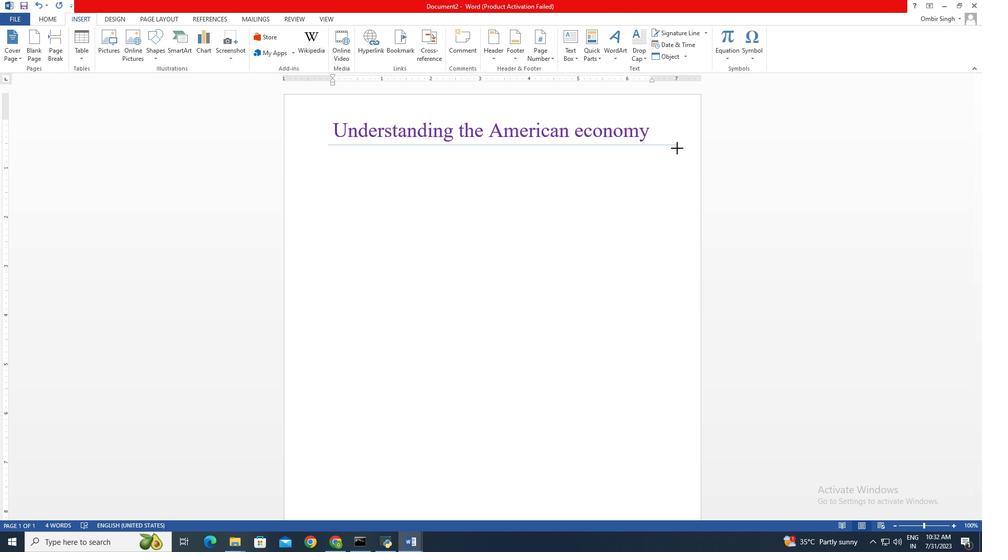 
Action: Mouse moved to (665, 148)
Screenshot: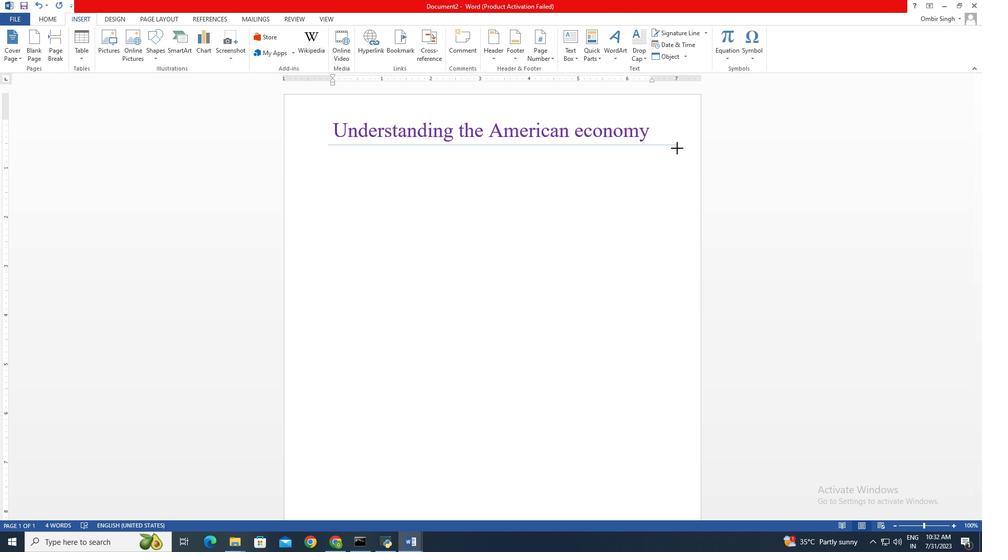 
Action: Key pressed <Key.shift>
Screenshot: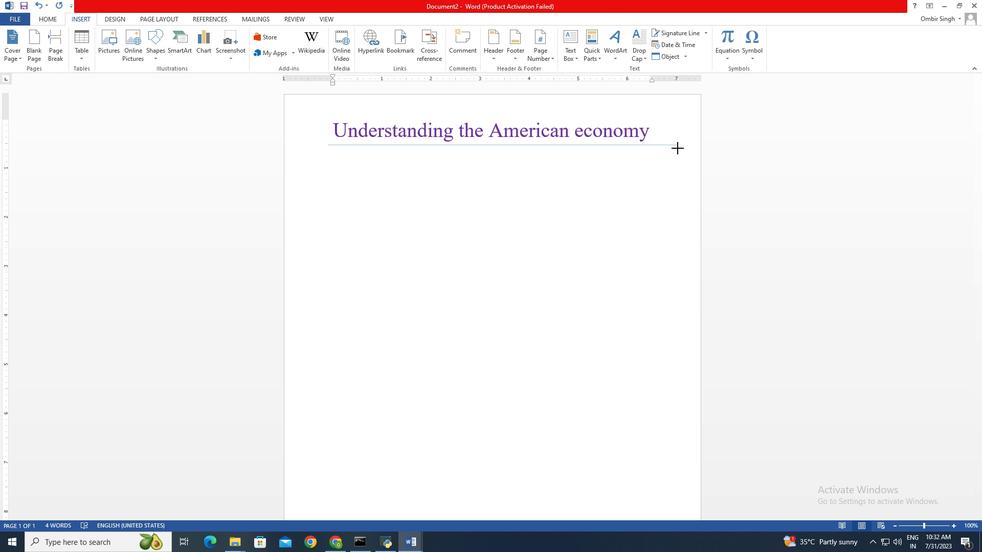 
Action: Mouse moved to (665, 148)
Screenshot: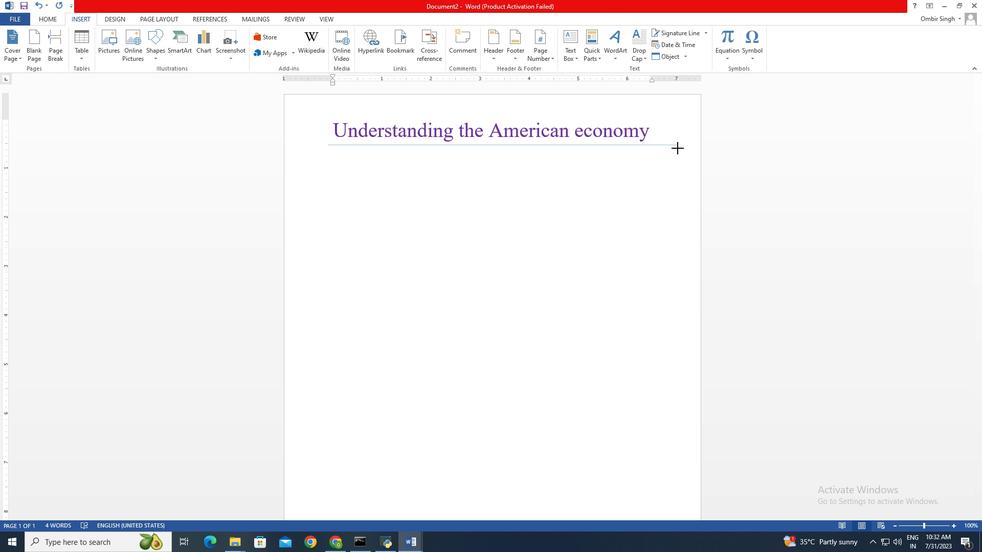 
Action: Key pressed <Key.shift>
Screenshot: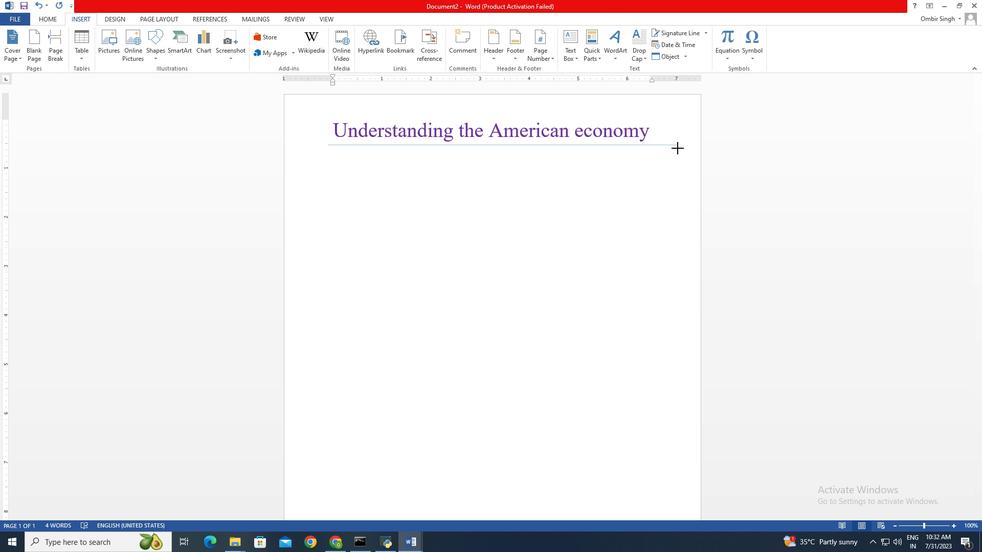 
Action: Mouse moved to (667, 148)
Screenshot: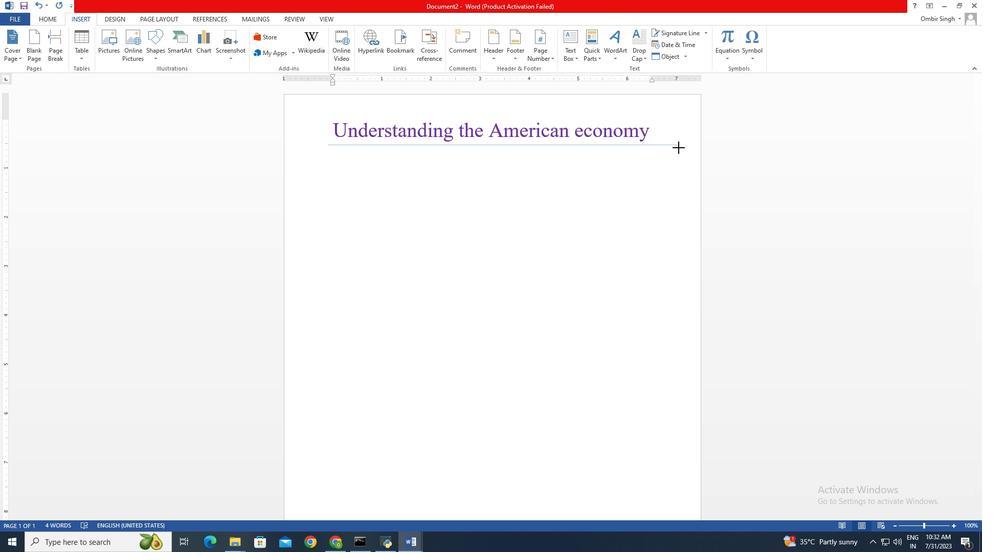 
Action: Key pressed <Key.shift>
Screenshot: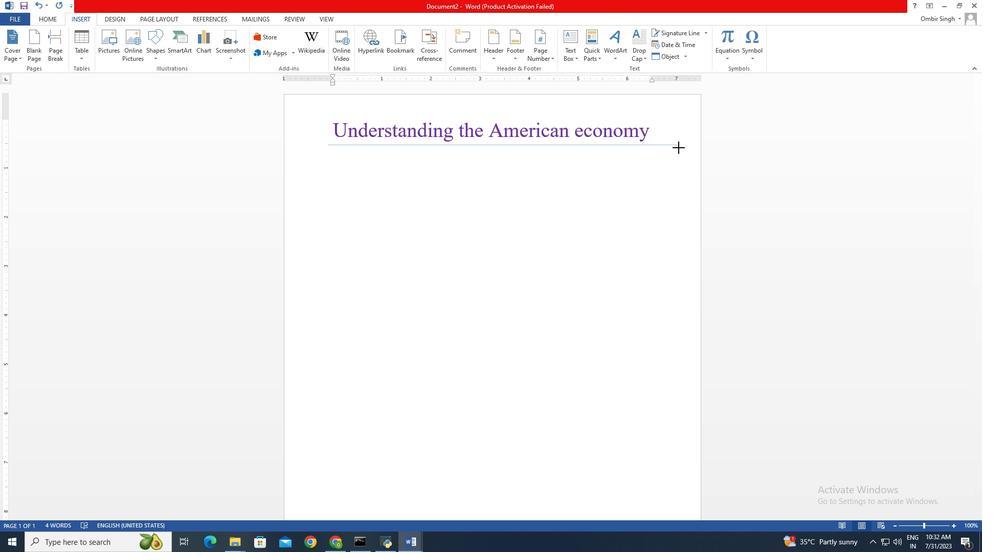 
Action: Mouse moved to (668, 148)
Screenshot: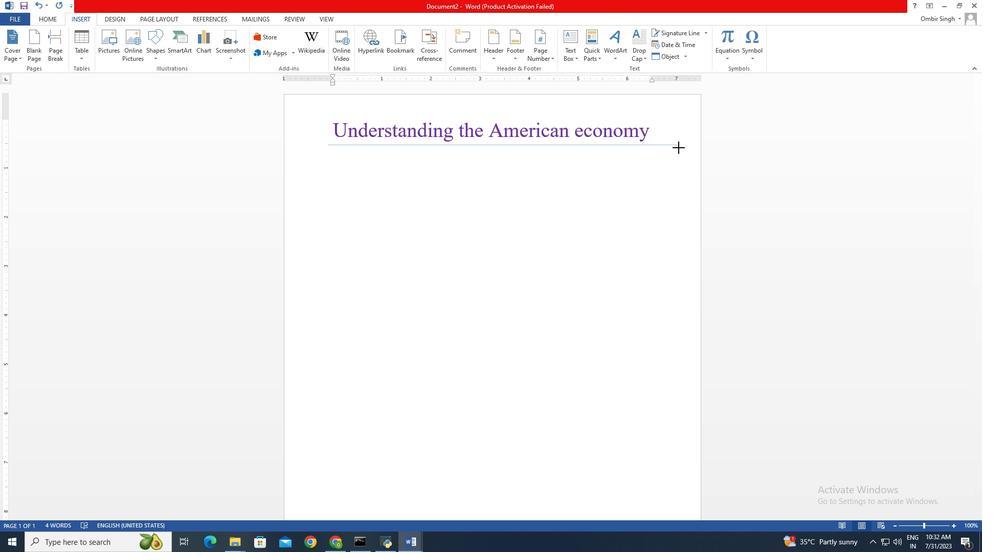 
Action: Key pressed <Key.shift>
Screenshot: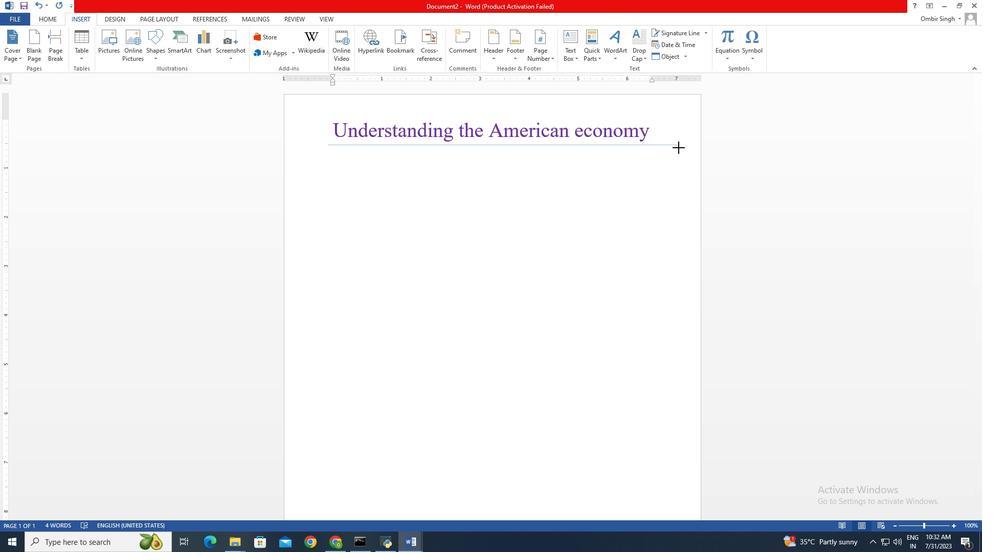 
Action: Mouse moved to (669, 148)
Screenshot: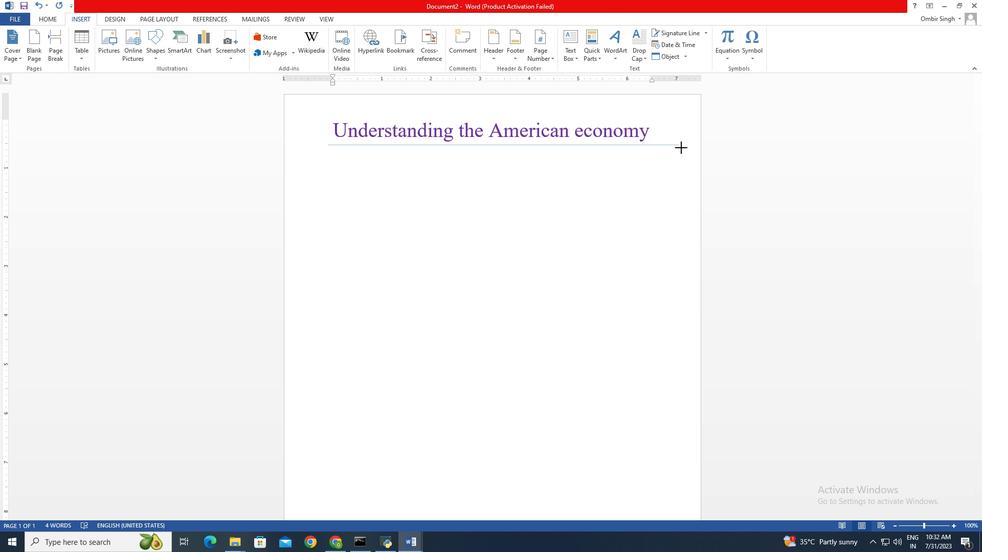 
Action: Key pressed <Key.shift>
Screenshot: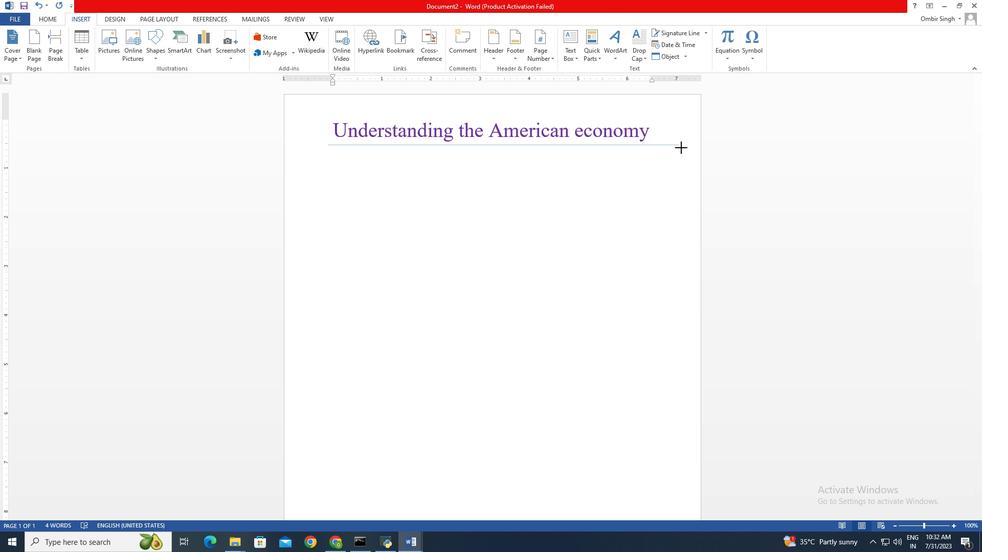 
Action: Mouse moved to (670, 148)
Screenshot: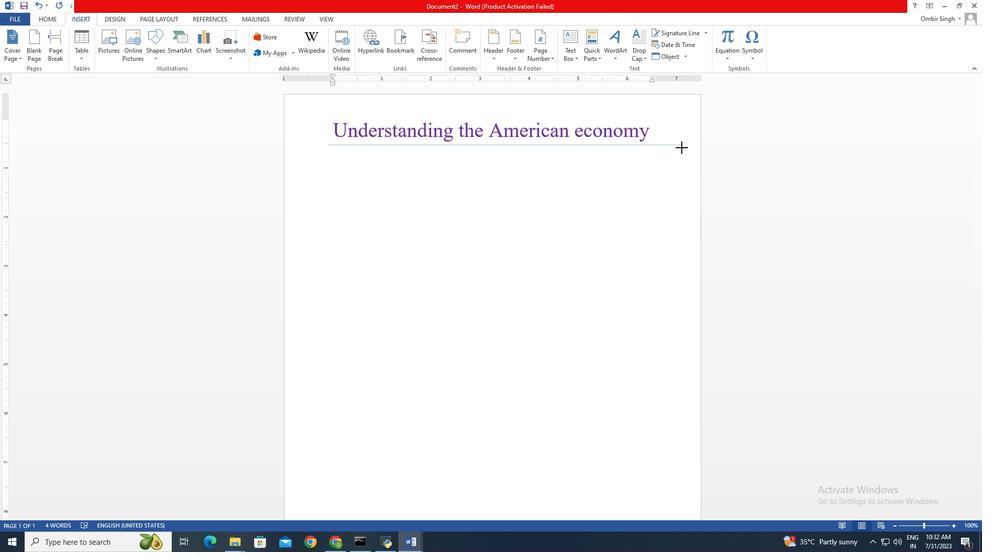 
Action: Key pressed <Key.shift>
Screenshot: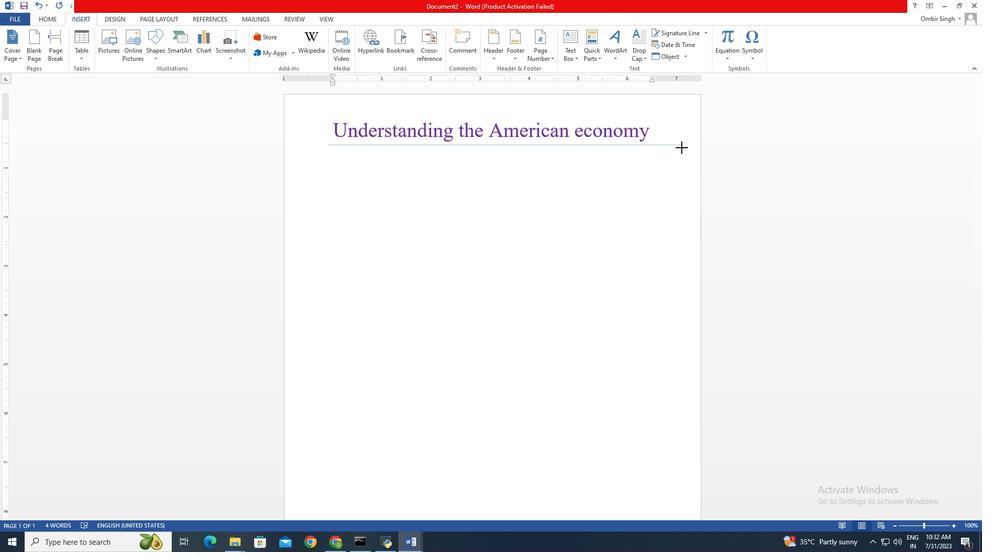 
Action: Mouse moved to (670, 148)
Screenshot: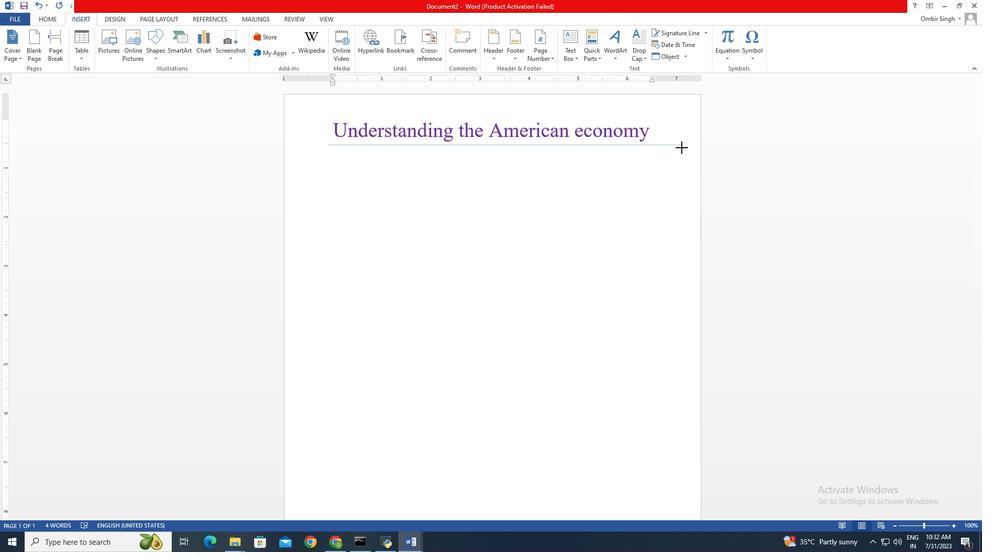 
Action: Key pressed <Key.shift>
Screenshot: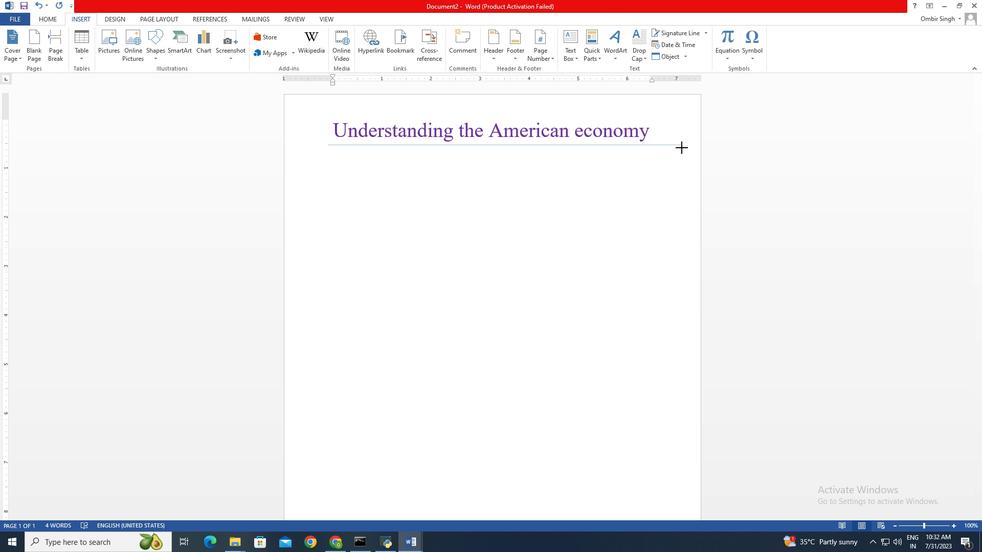 
Action: Mouse moved to (672, 148)
Screenshot: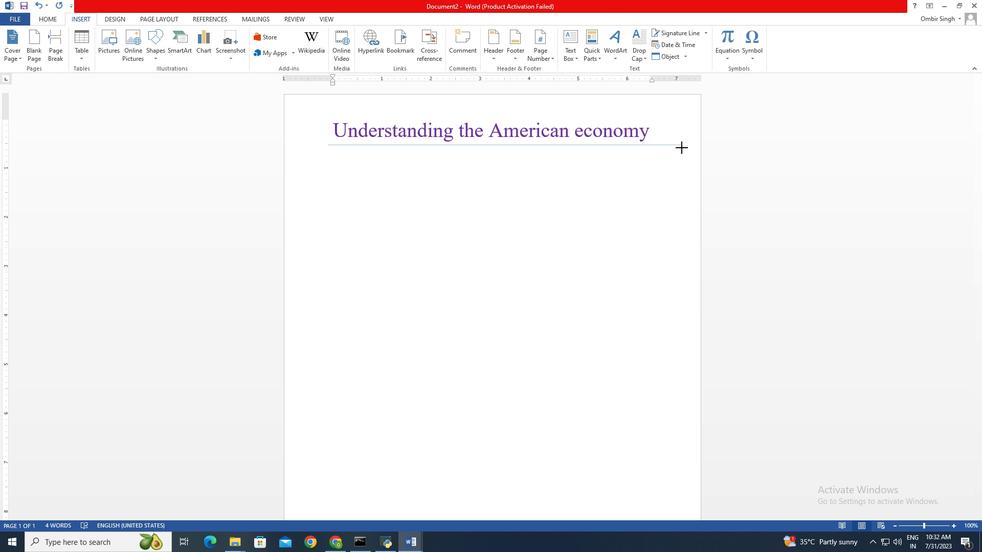 
Action: Key pressed <Key.shift>
Screenshot: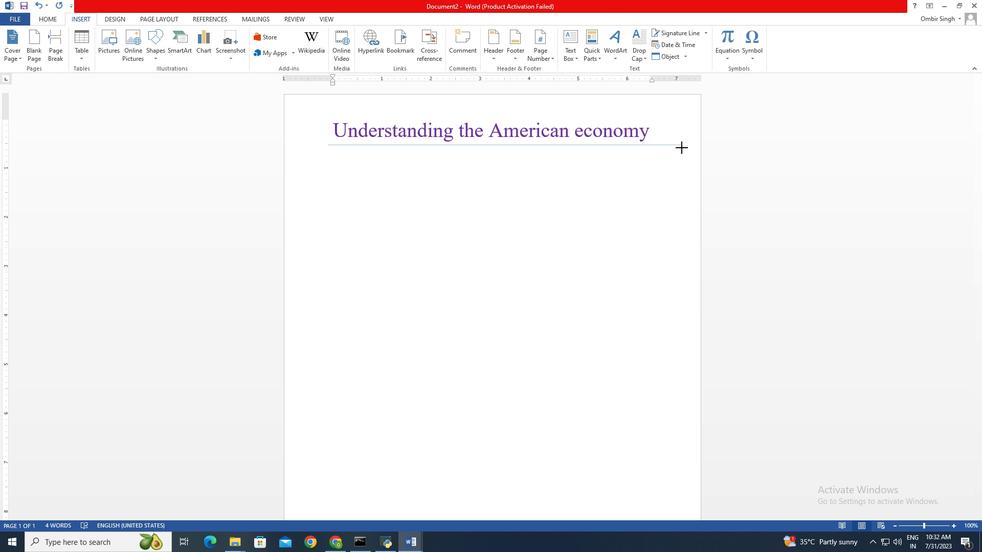 
Action: Mouse moved to (672, 148)
Screenshot: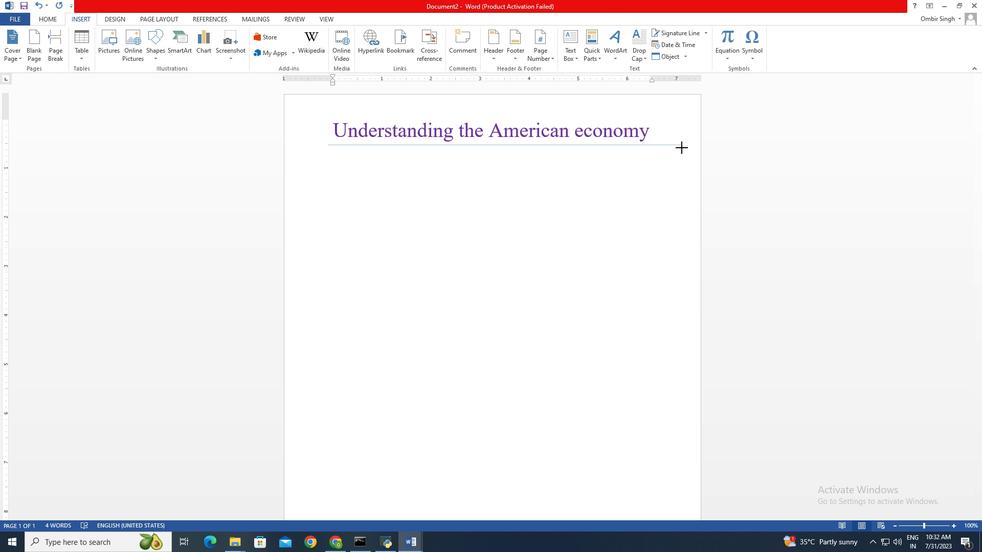 
Action: Key pressed <Key.shift>
Screenshot: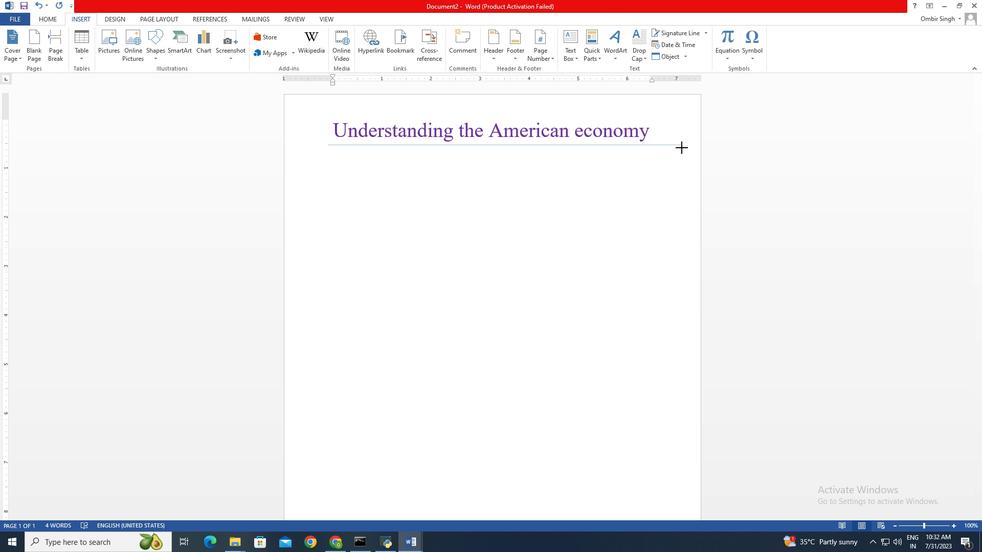 
Action: Mouse moved to (673, 148)
Screenshot: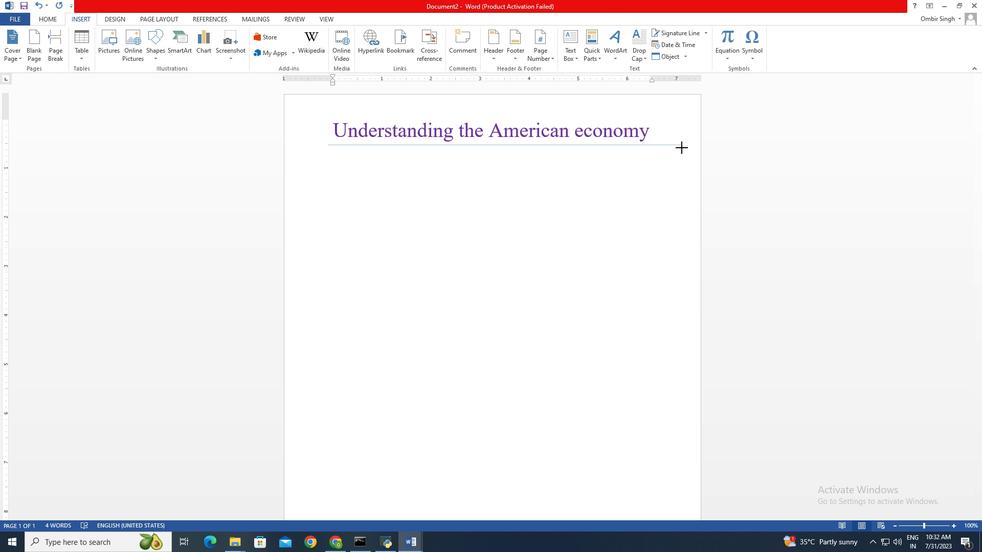 
Action: Key pressed <Key.shift>
Screenshot: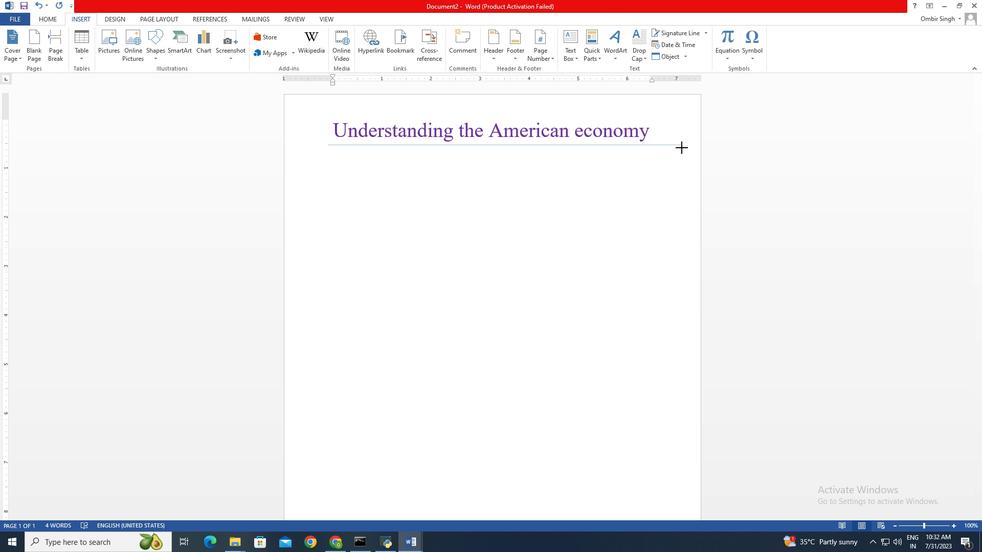 
Action: Mouse moved to (673, 148)
Screenshot: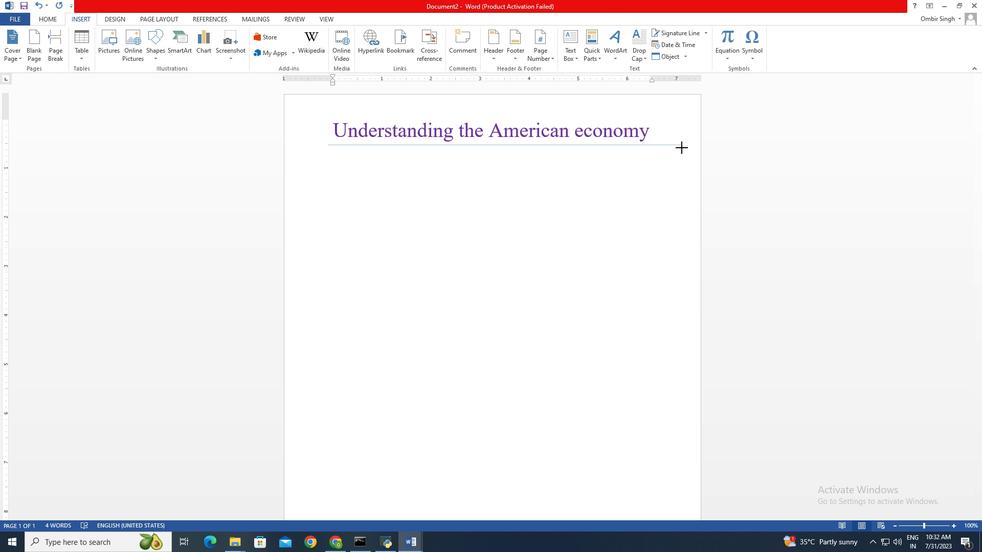 
Action: Key pressed <Key.shift>
Screenshot: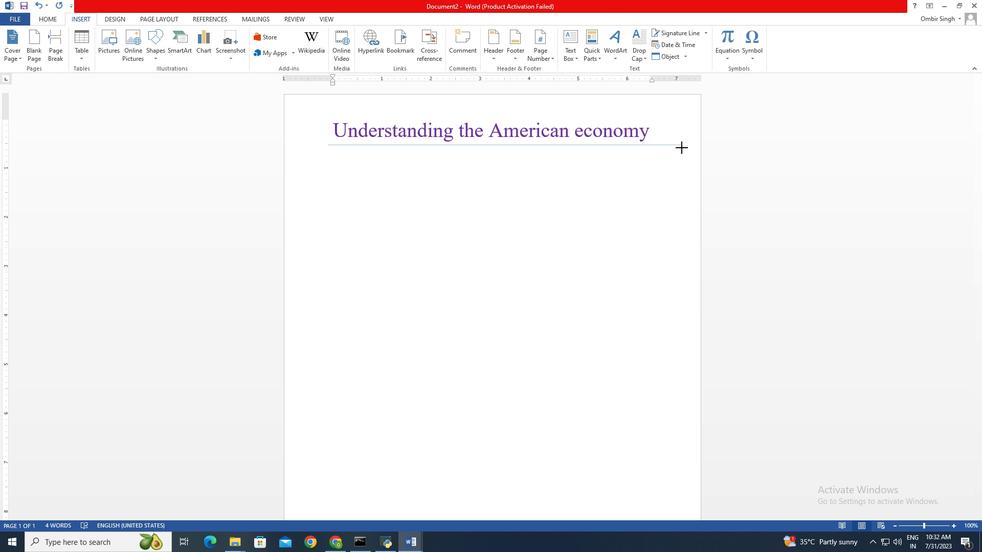 
Action: Mouse moved to (674, 148)
Screenshot: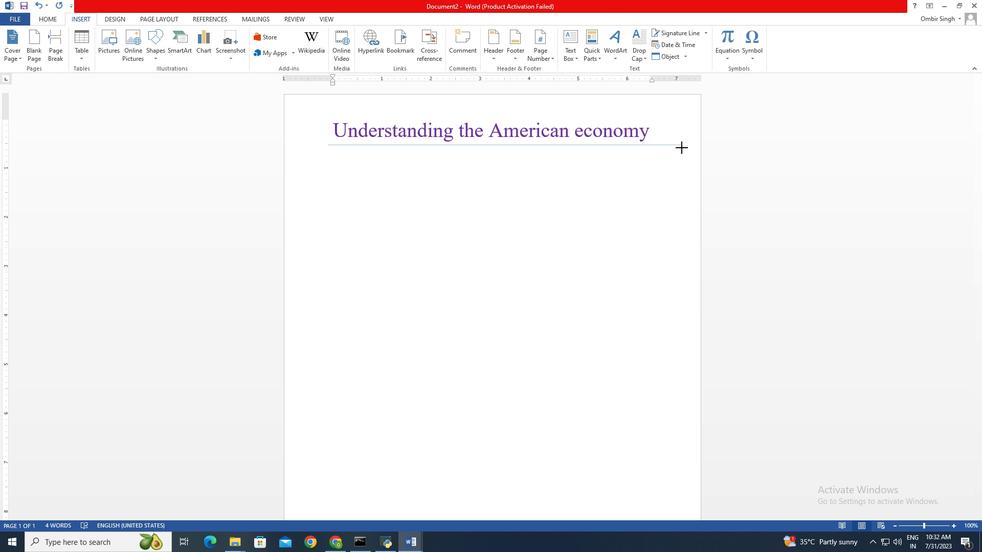 
Action: Key pressed <Key.shift>
Screenshot: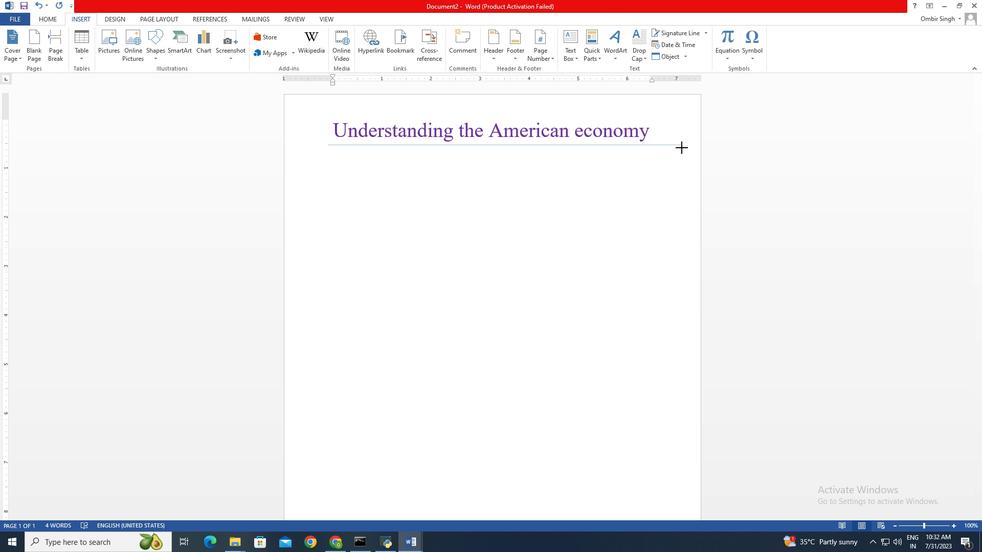 
Action: Mouse moved to (675, 148)
Screenshot: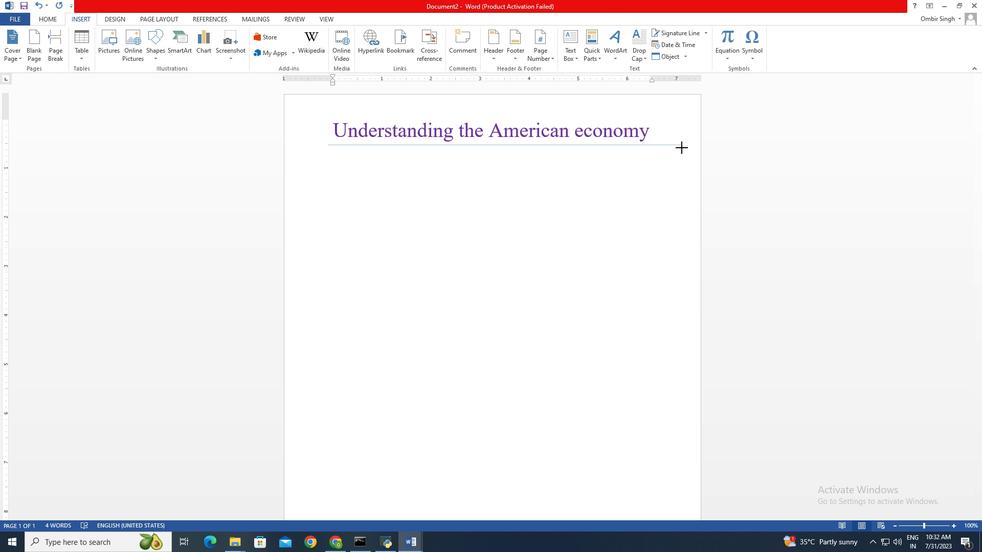 
Action: Key pressed <Key.shift>
Screenshot: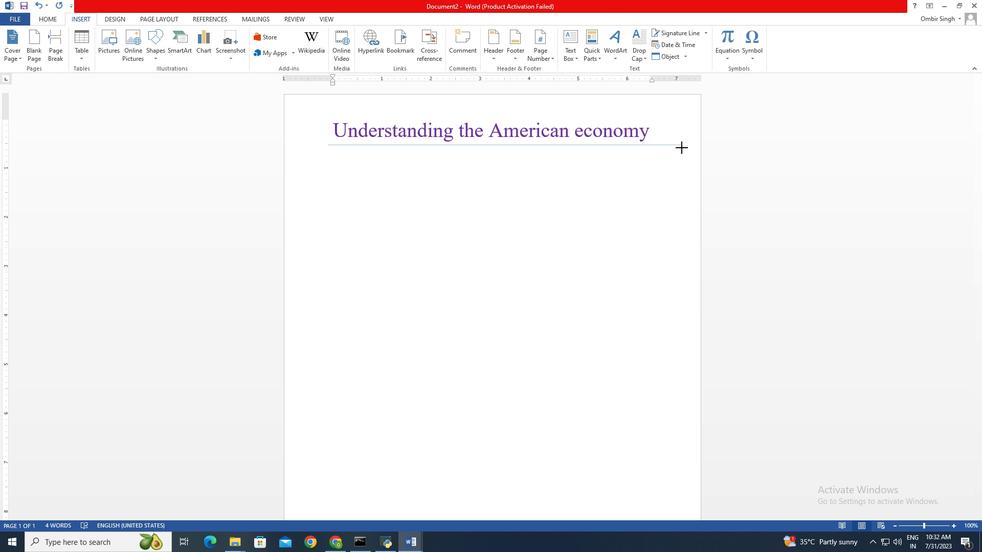 
Action: Mouse moved to (676, 148)
Screenshot: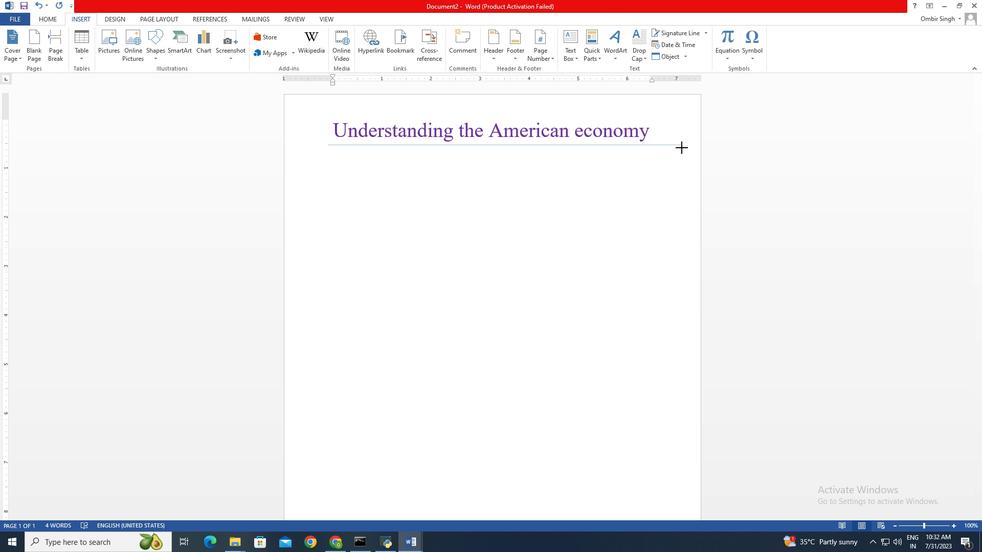
Action: Key pressed <Key.shift>
Screenshot: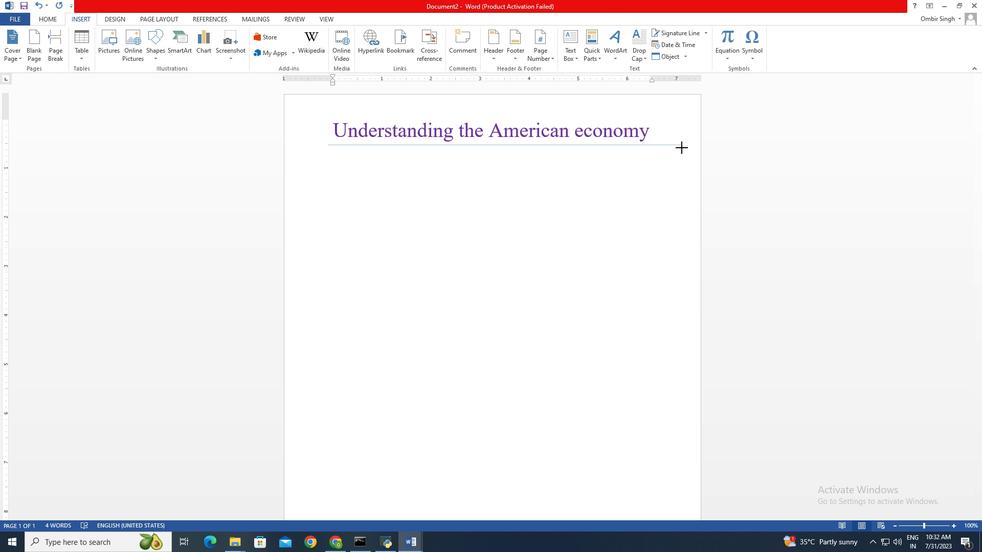 
Action: Mouse moved to (677, 148)
Screenshot: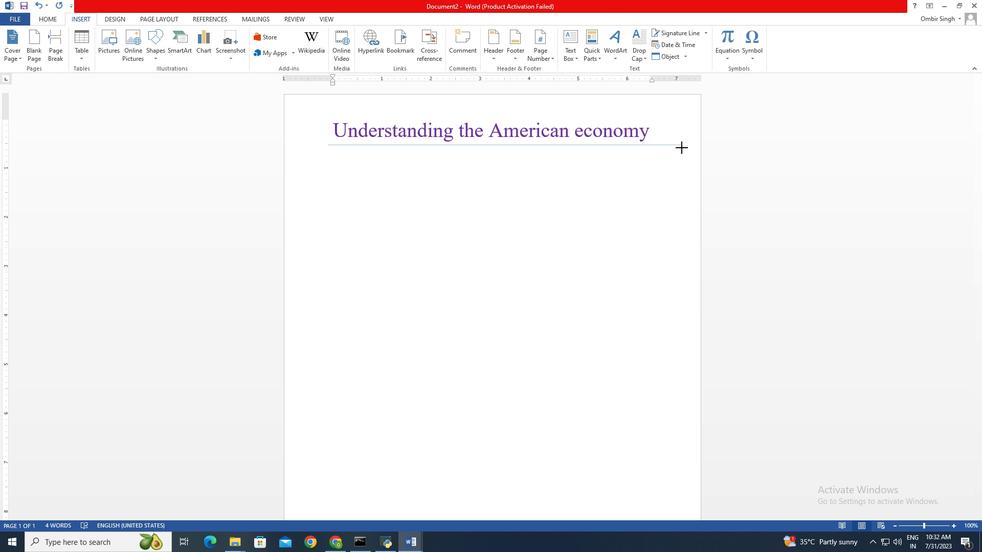 
Action: Key pressed <Key.shift>
Screenshot: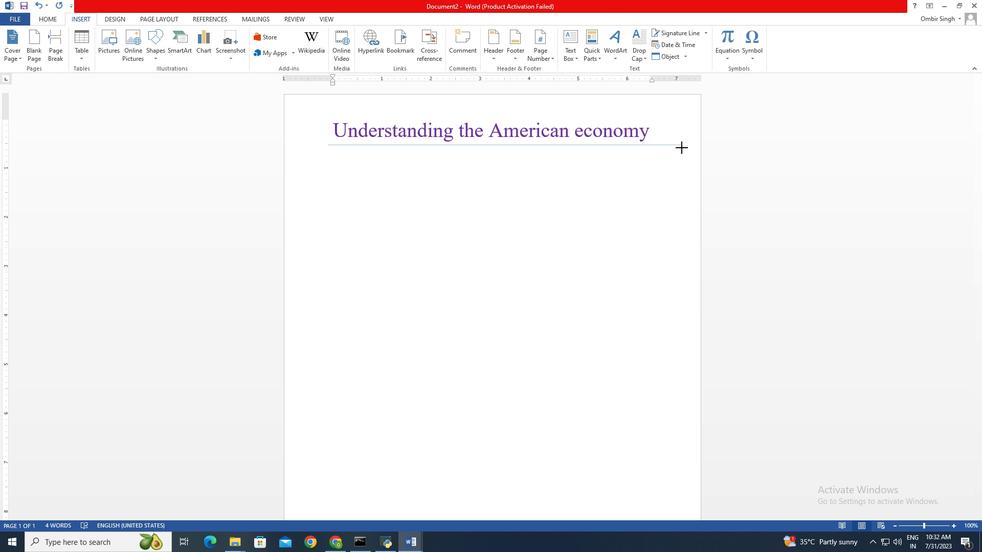 
Action: Mouse moved to (677, 148)
Screenshot: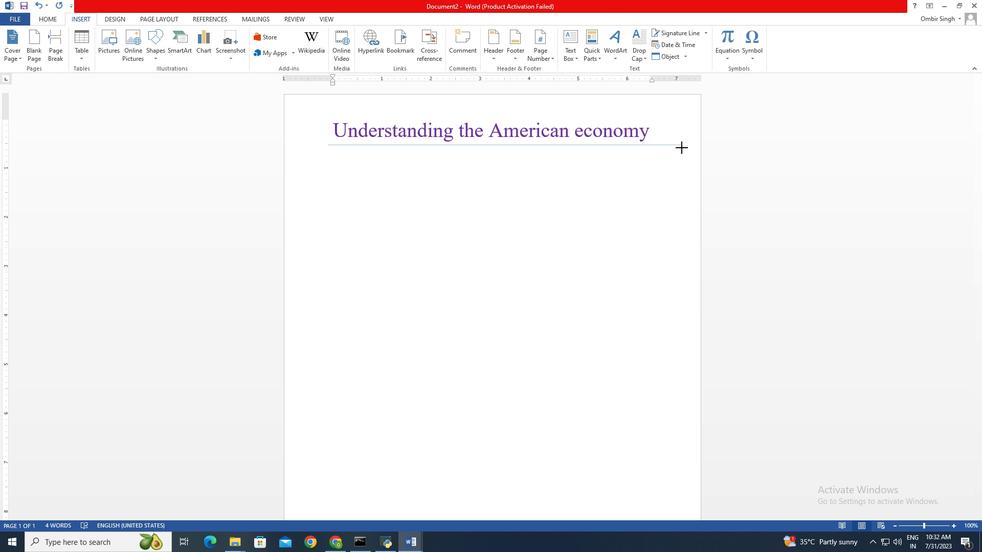 
Action: Key pressed <Key.shift>
Screenshot: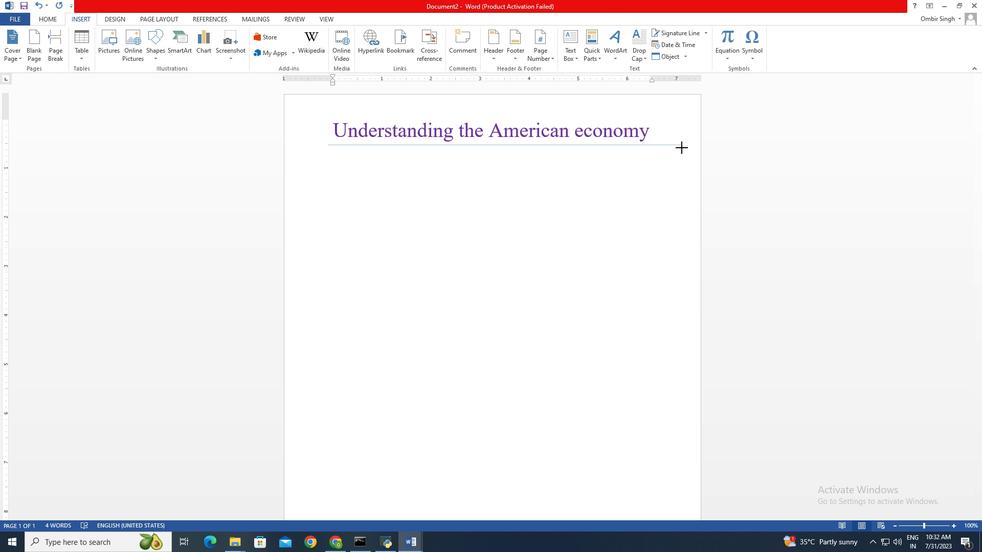 
Action: Mouse moved to (678, 148)
Screenshot: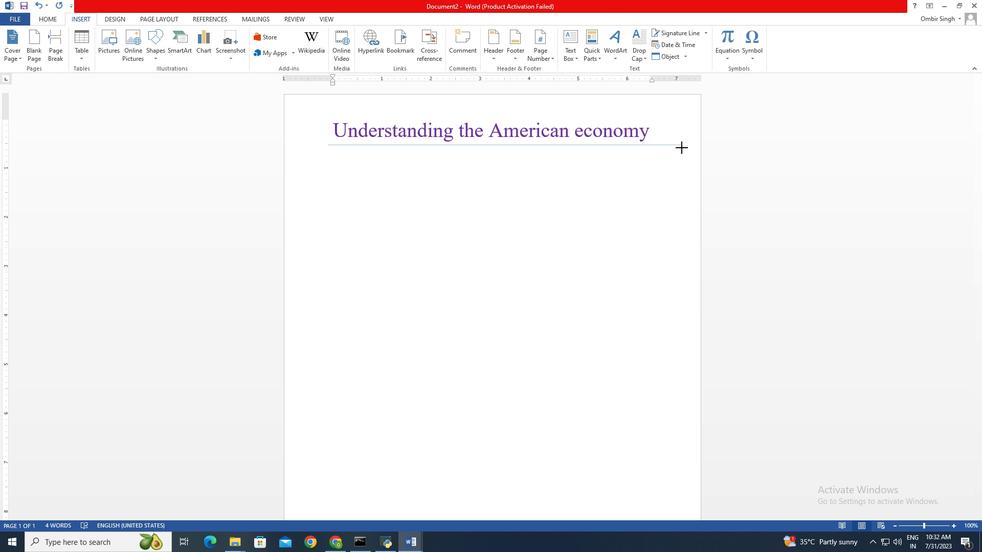 
Action: Key pressed <Key.shift>
Screenshot: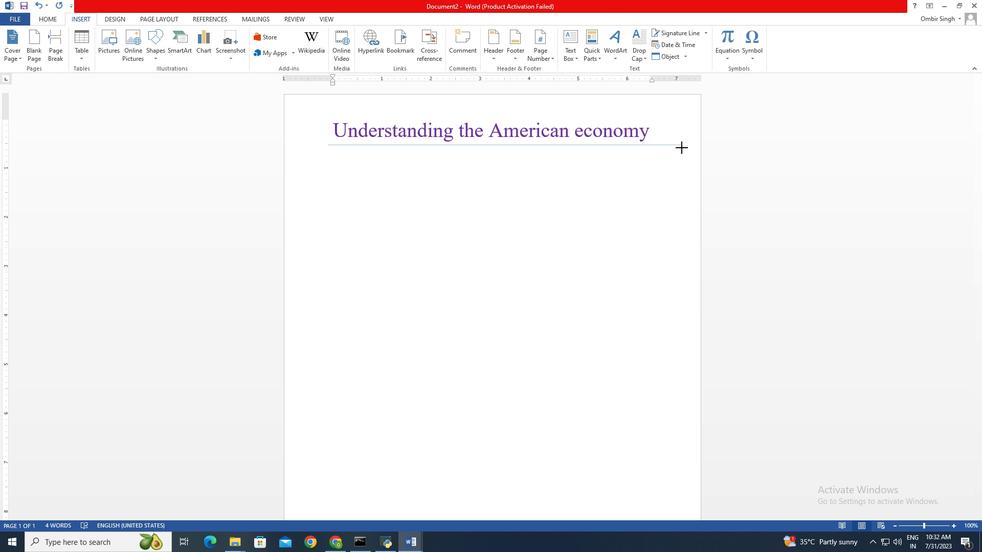 
Action: Mouse moved to (679, 147)
Screenshot: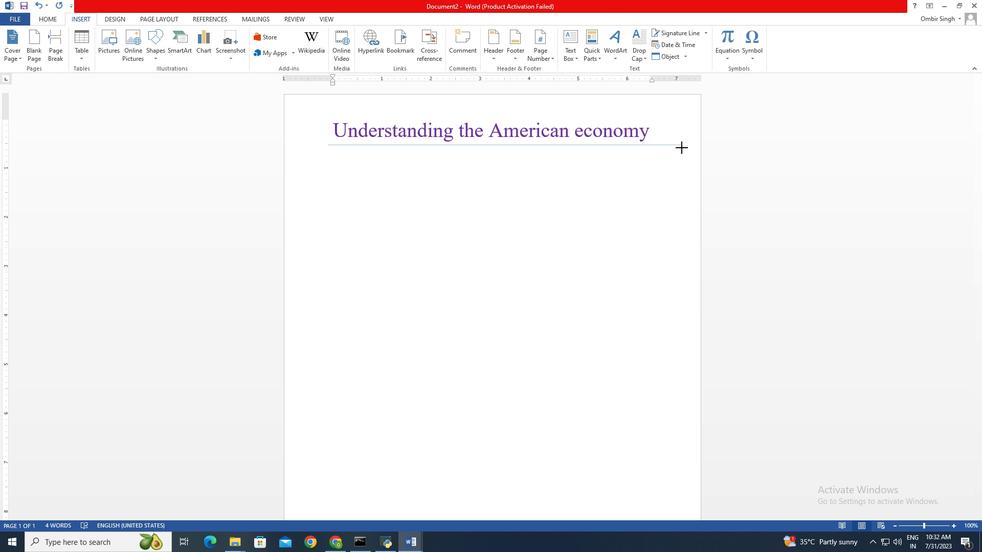 
Action: Key pressed <Key.shift>
Screenshot: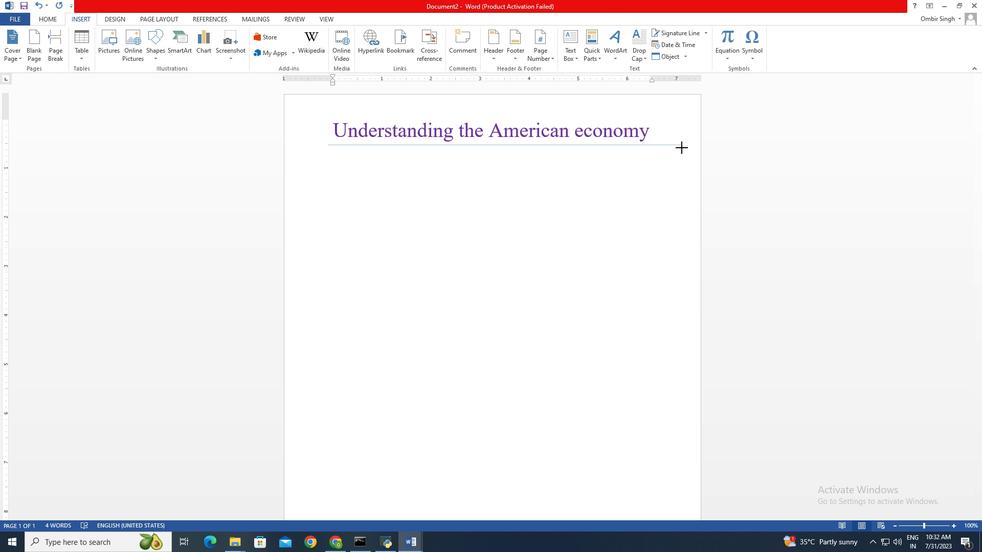 
Action: Mouse moved to (680, 147)
Screenshot: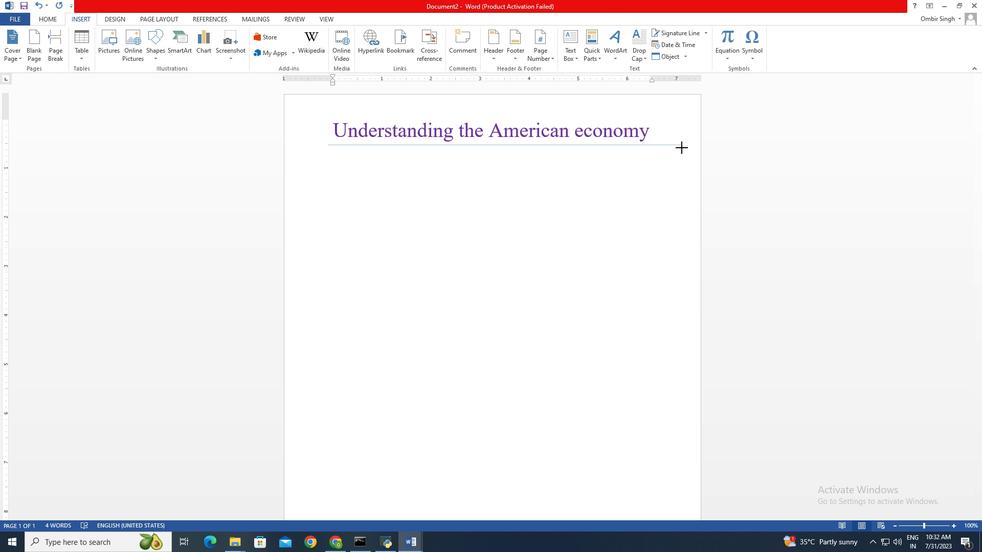 
Action: Key pressed <Key.shift>
Screenshot: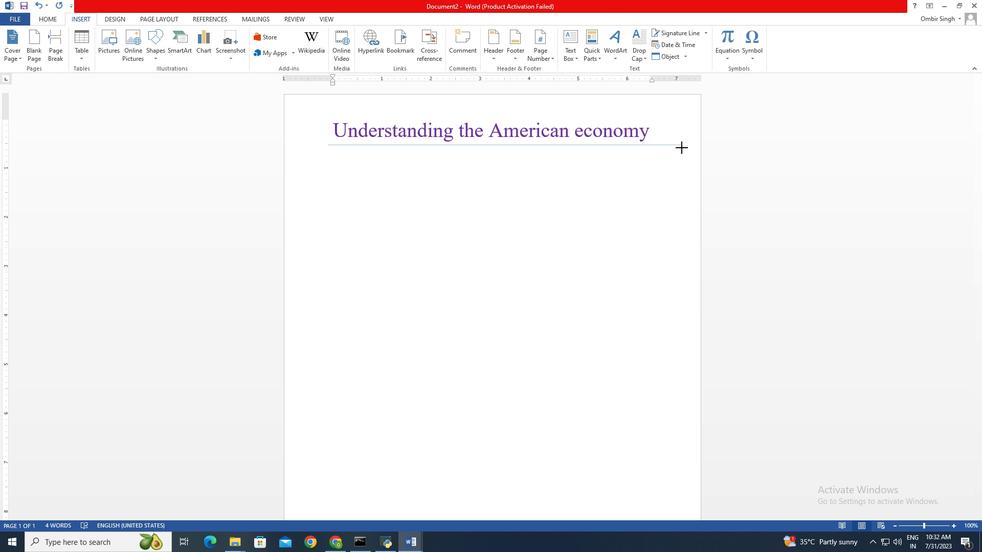 
Action: Mouse moved to (682, 147)
Screenshot: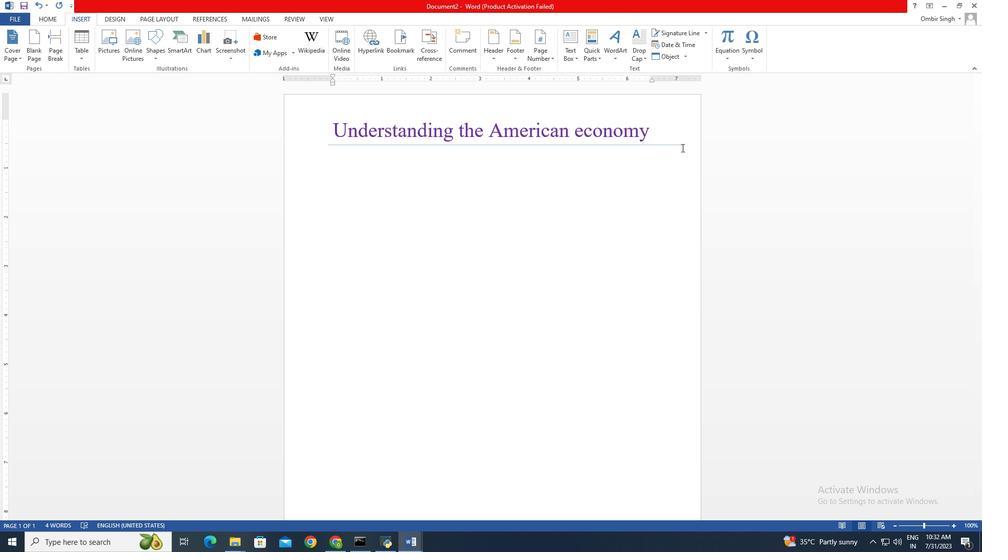 
Action: Key pressed <Key.shift><Key.shift>
Screenshot: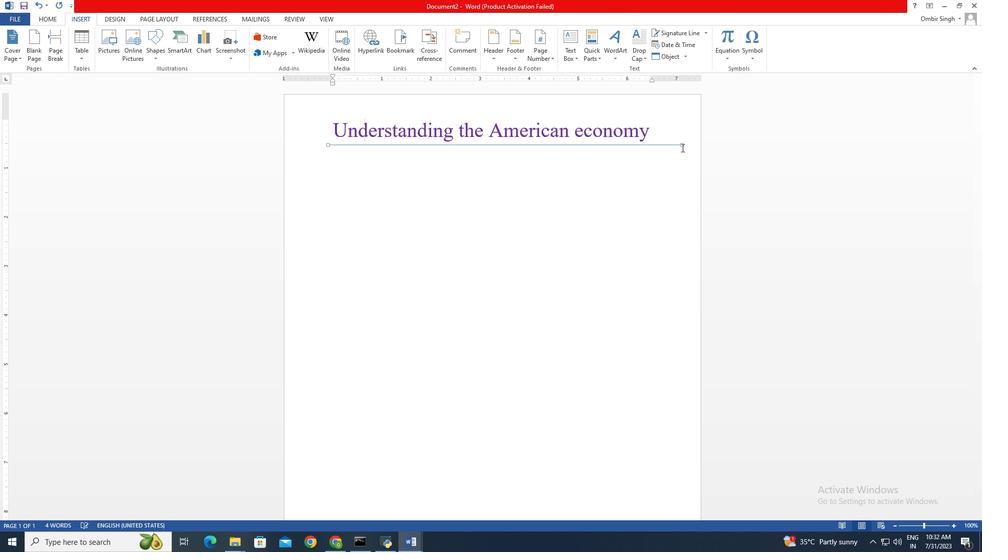 
Action: Mouse moved to (682, 147)
Screenshot: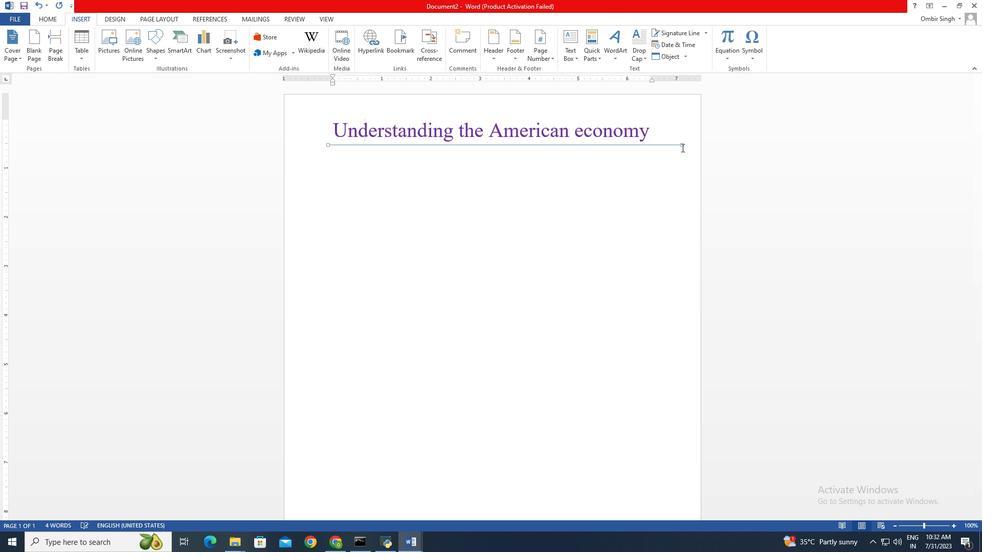 
Action: Key pressed <Key.shift><Key.shift><Key.shift><Key.shift><Key.shift><Key.shift><Key.shift><Key.shift><Key.shift><Key.shift><Key.shift><Key.shift><Key.shift><Key.shift><Key.shift><Key.shift><Key.shift><Key.shift>
Screenshot: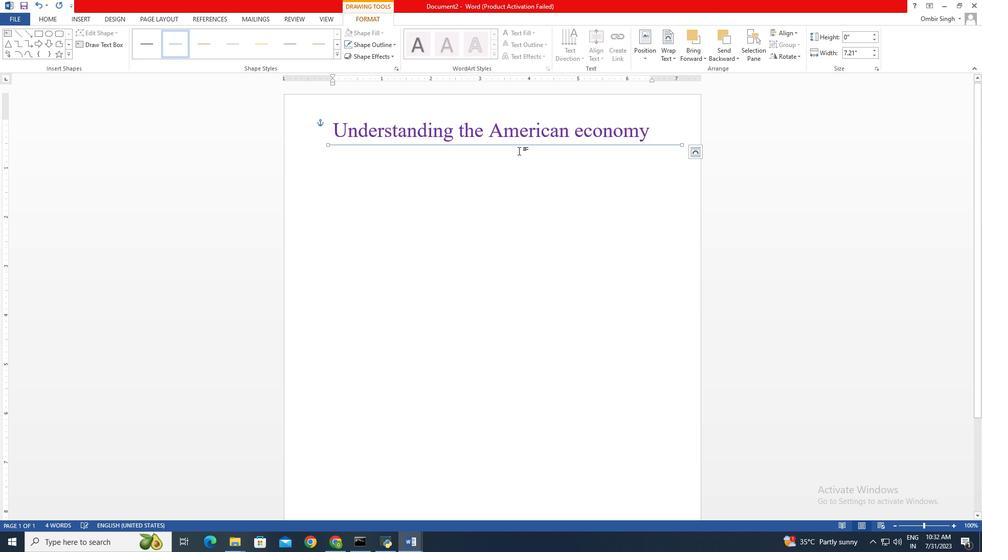 
Action: Mouse moved to (373, 44)
Screenshot: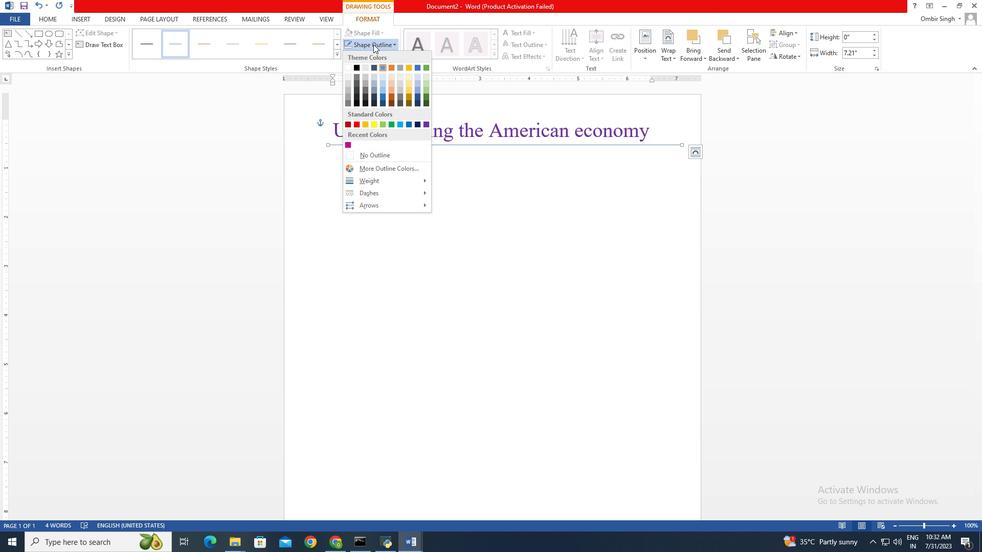 
Action: Mouse pressed left at (373, 44)
Screenshot: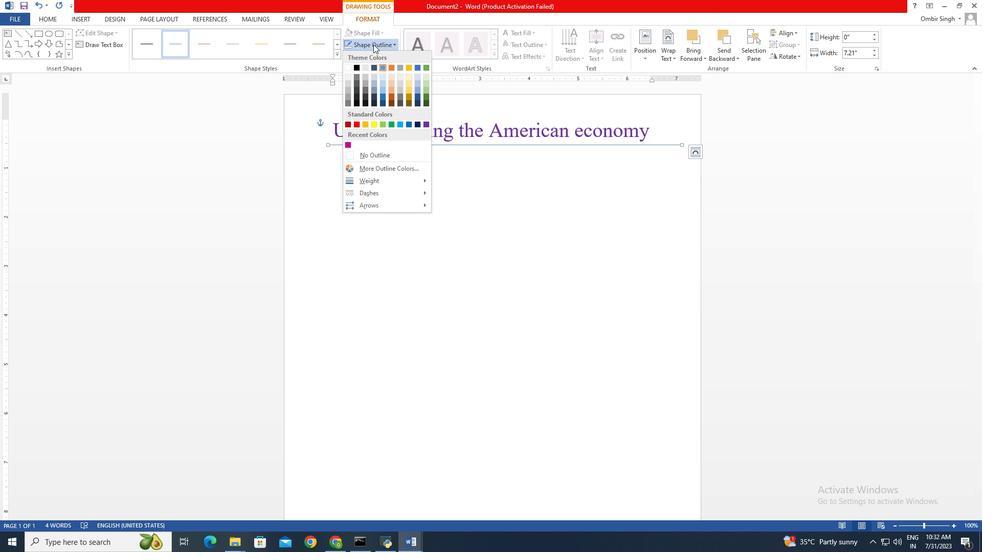 
Action: Mouse moved to (357, 66)
Screenshot: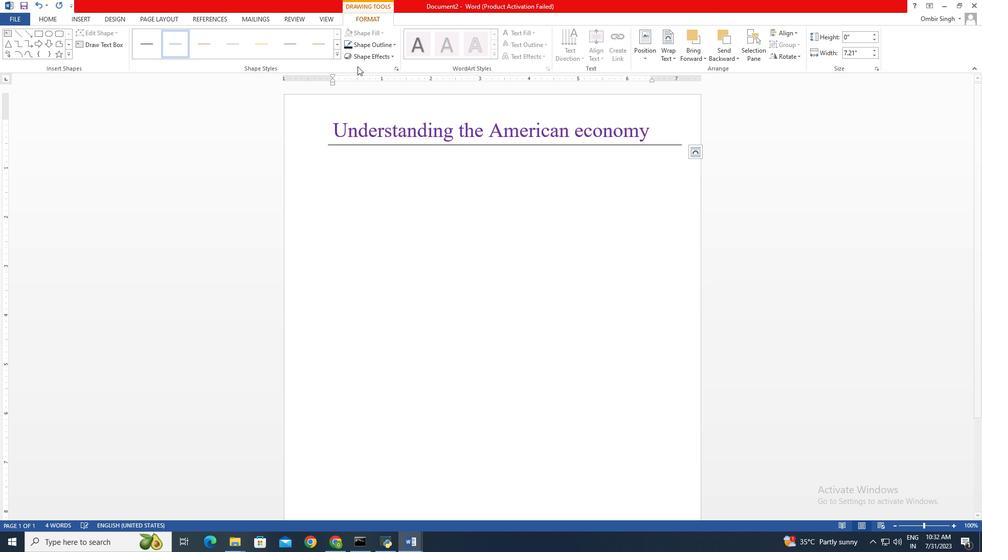 
Action: Mouse pressed left at (357, 66)
Screenshot: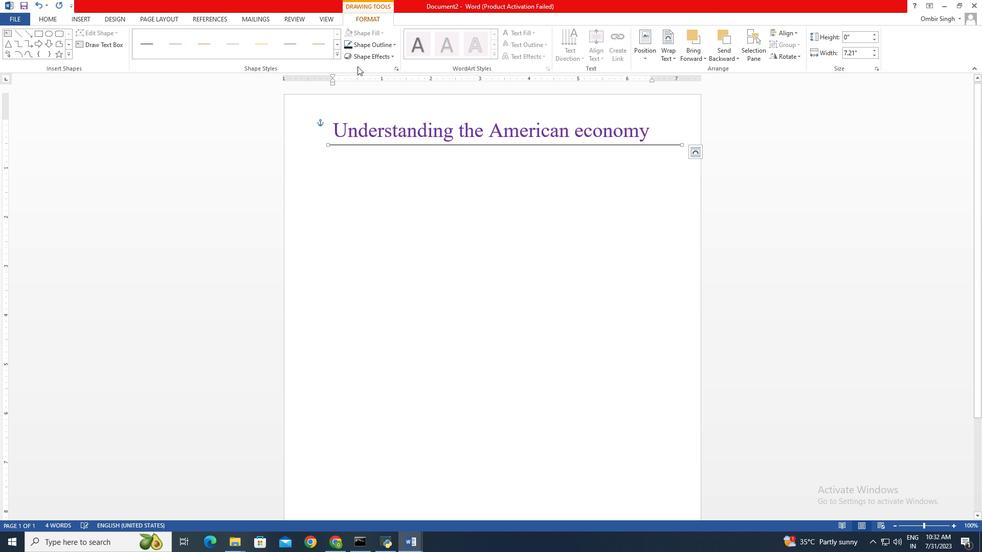 
Action: Mouse moved to (874, 39)
Screenshot: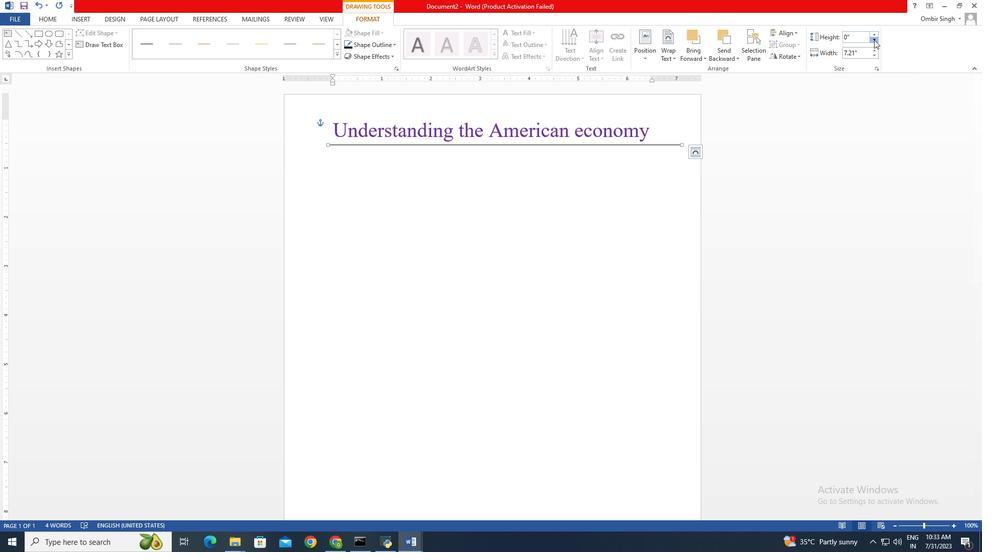 
Action: Mouse pressed left at (874, 39)
Screenshot: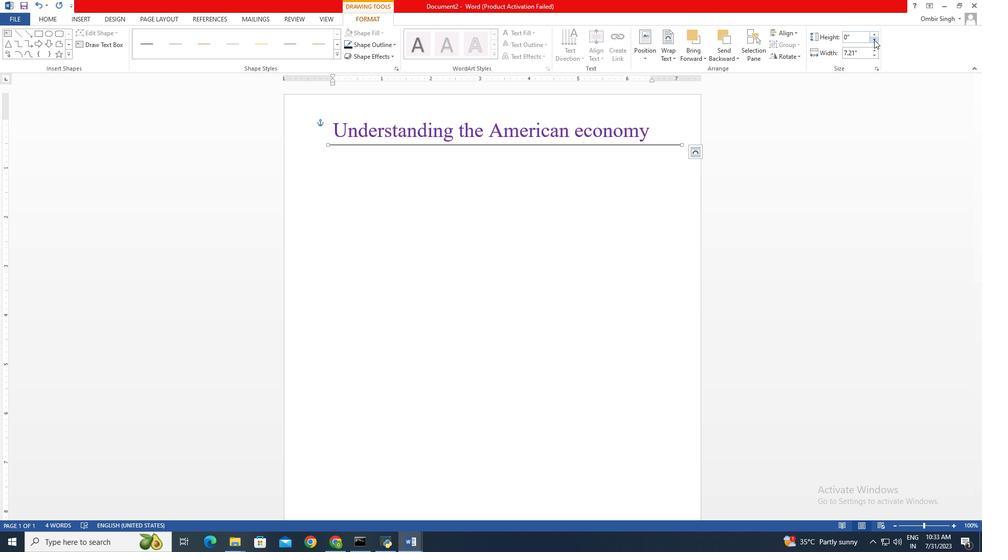 
Action: Mouse pressed left at (874, 39)
Screenshot: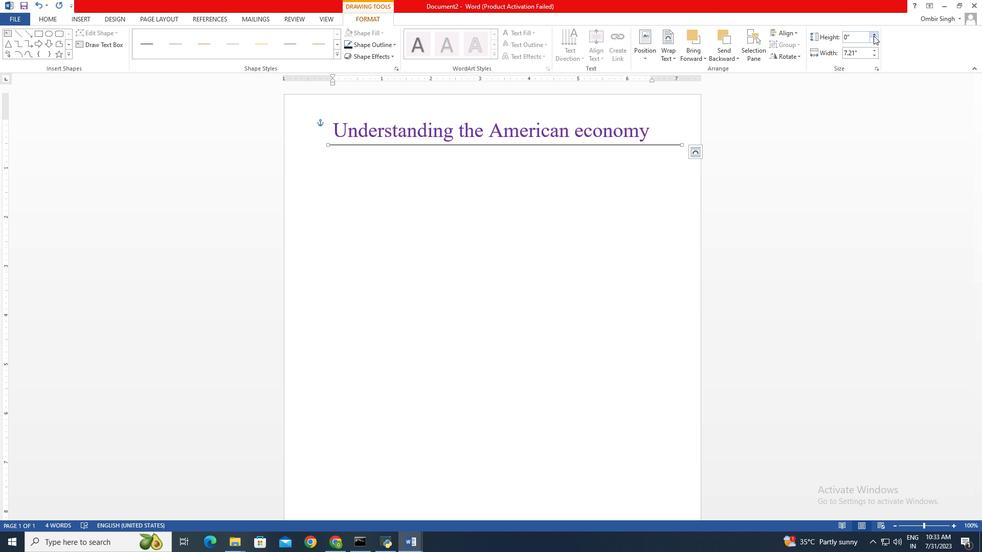 
Action: Mouse moved to (873, 35)
Screenshot: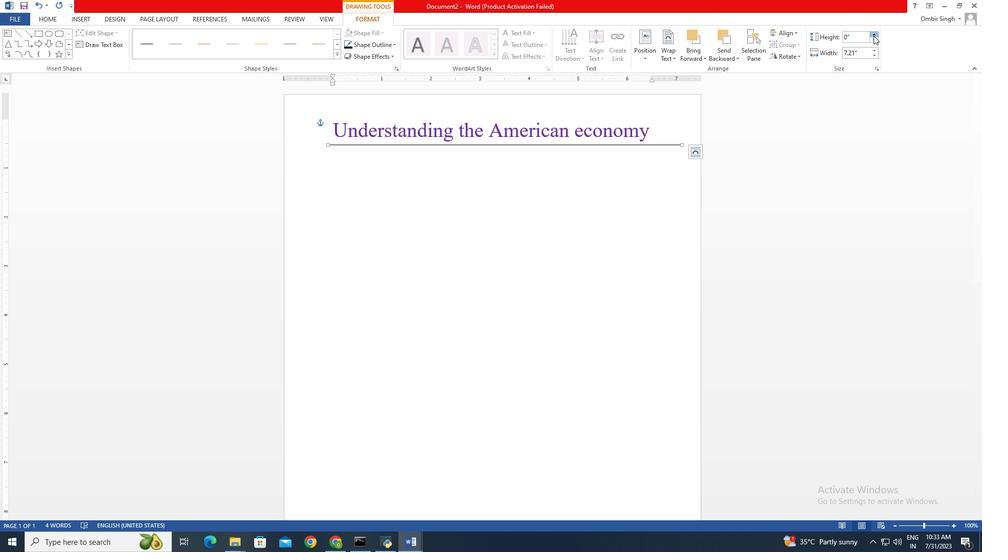 
Action: Mouse pressed left at (873, 35)
Screenshot: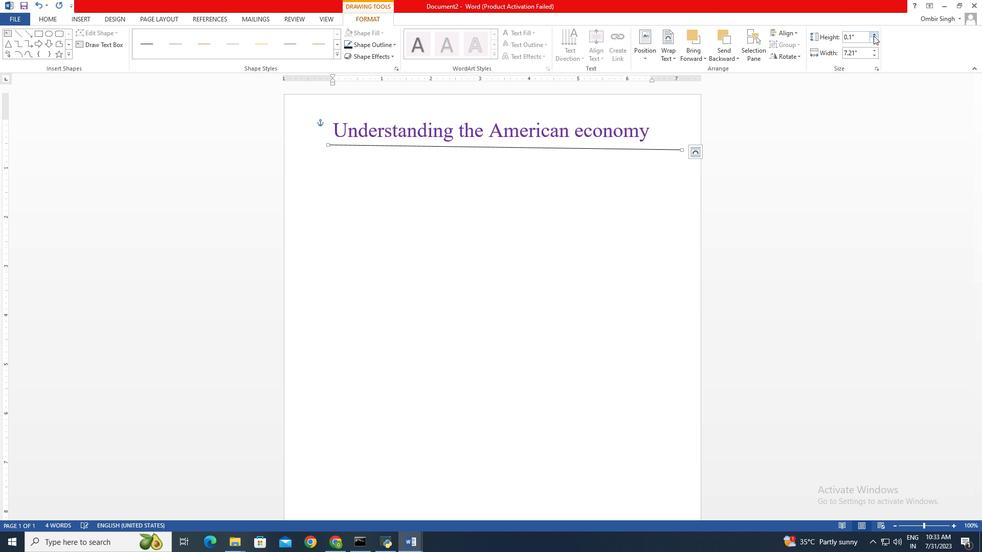 
Action: Mouse moved to (873, 41)
Screenshot: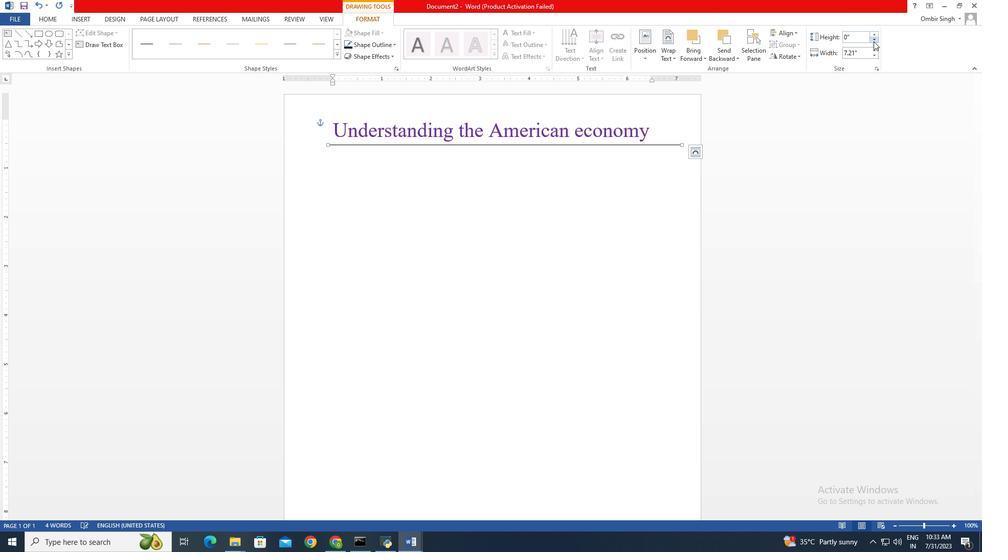 
Action: Mouse pressed left at (873, 41)
Screenshot: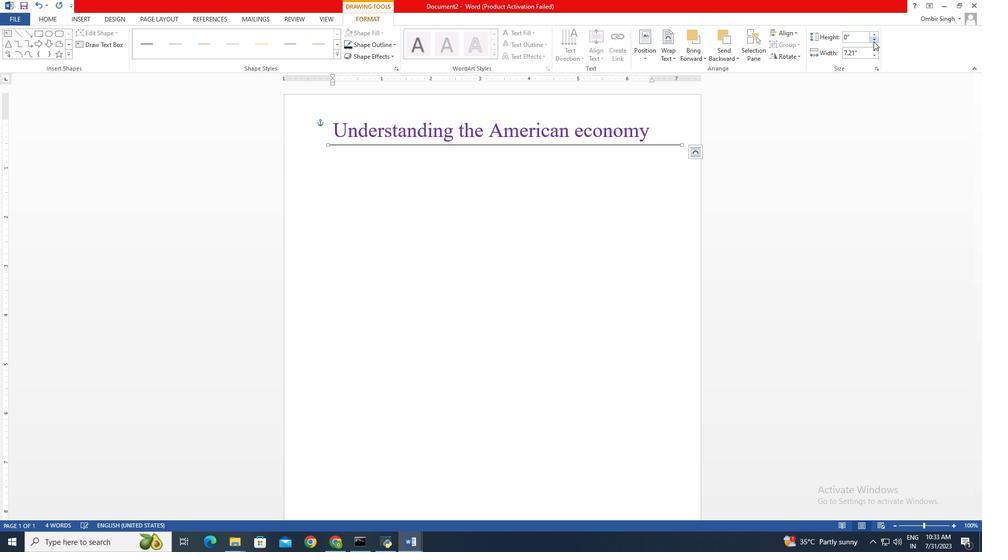 
Action: Mouse moved to (337, 55)
Screenshot: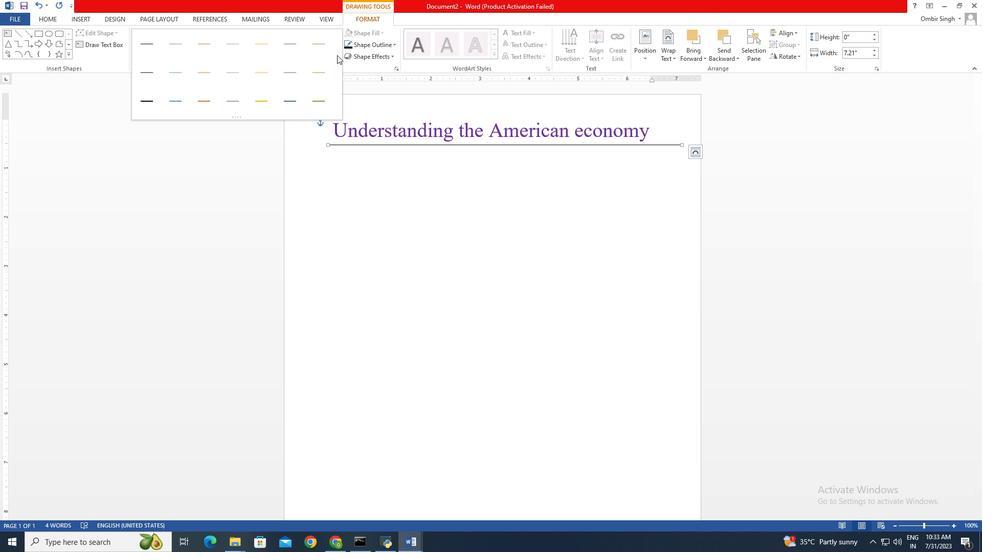
Action: Mouse pressed left at (337, 55)
Screenshot: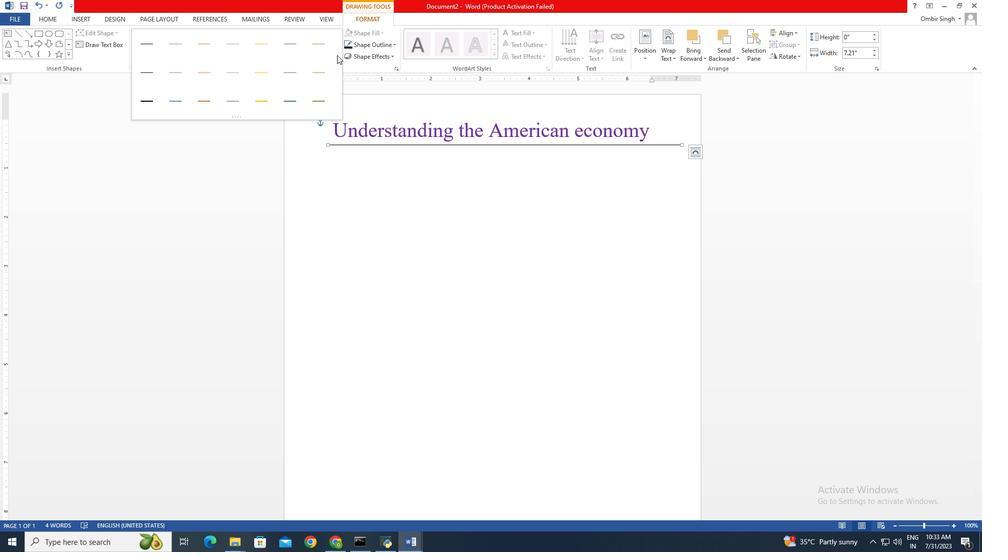 
Action: Mouse moved to (150, 99)
Screenshot: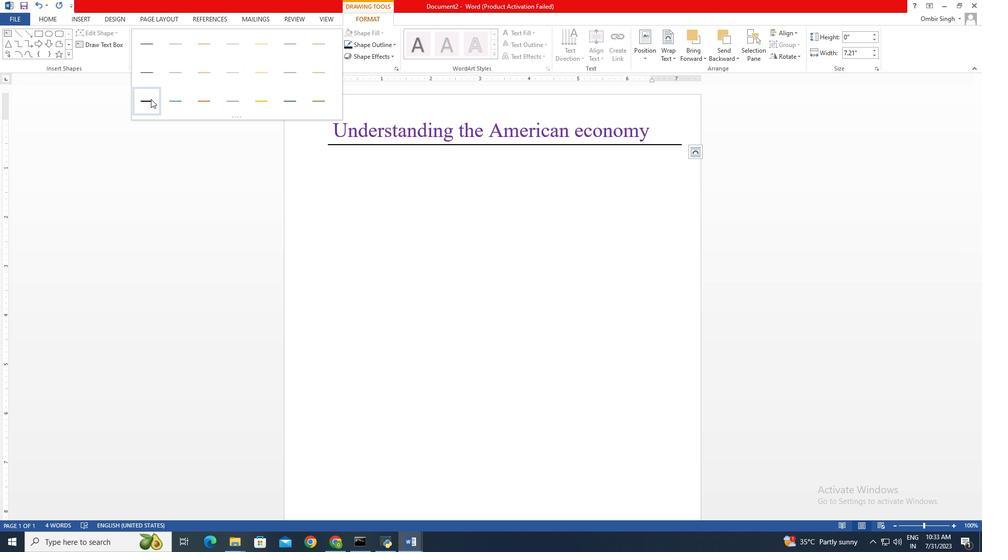
Action: Mouse pressed left at (150, 99)
Screenshot: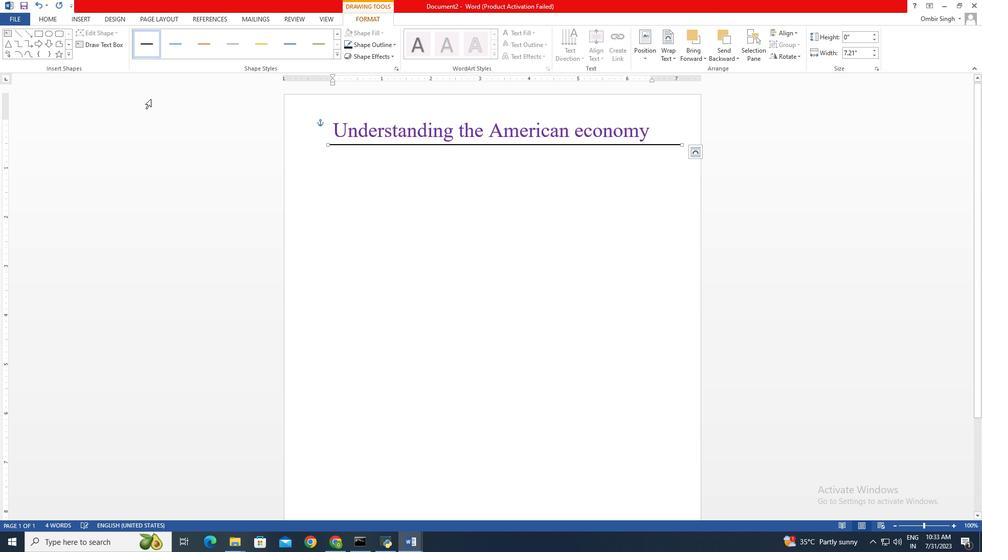 
Action: Mouse moved to (328, 143)
Screenshot: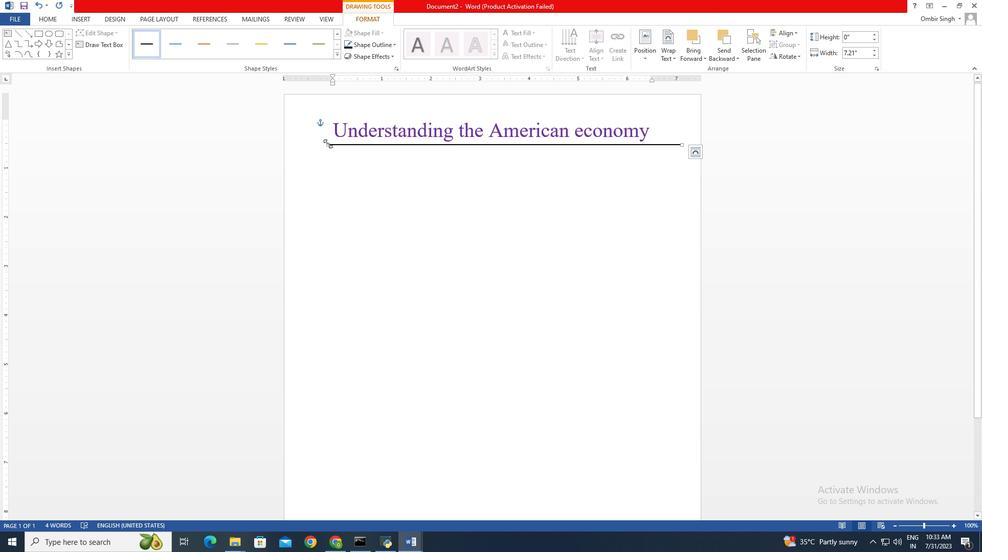 
Action: Mouse pressed left at (328, 143)
Screenshot: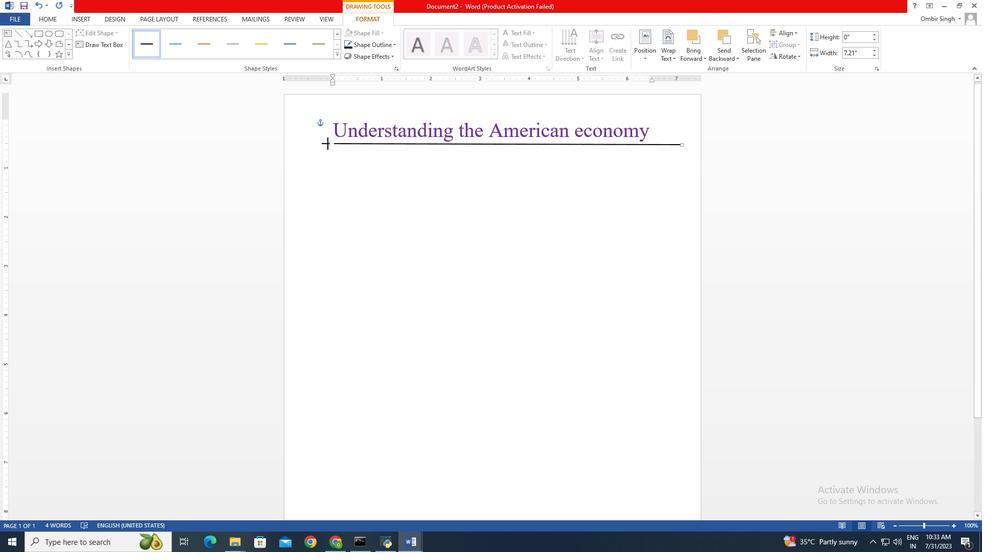 
Action: Key pressed <Key.shift>
Screenshot: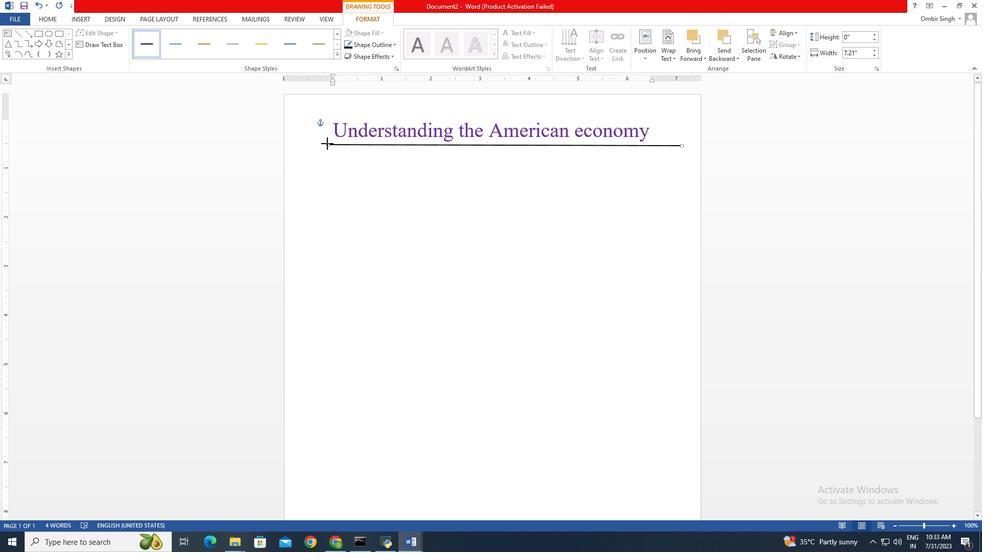 
Action: Mouse moved to (327, 143)
Screenshot: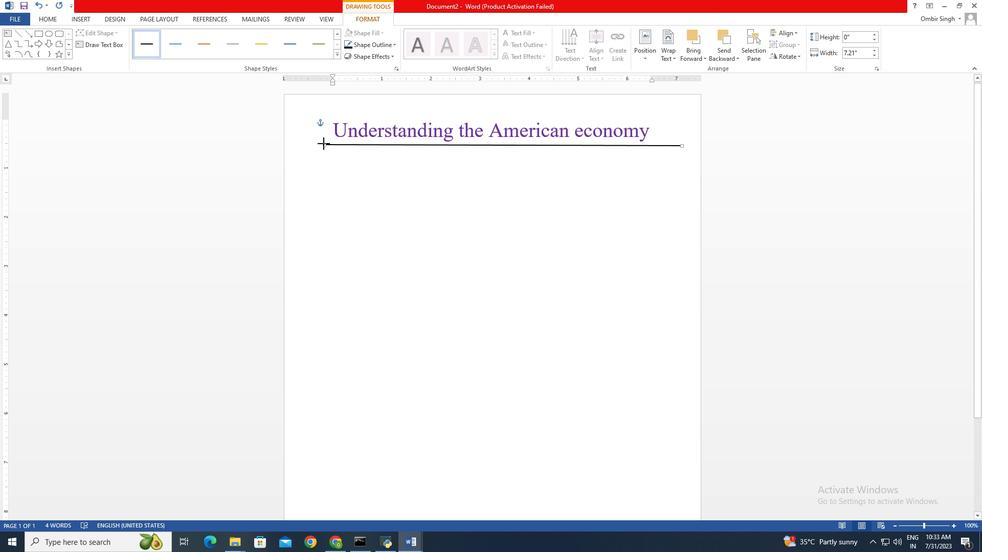 
Action: Key pressed <Key.shift>
Screenshot: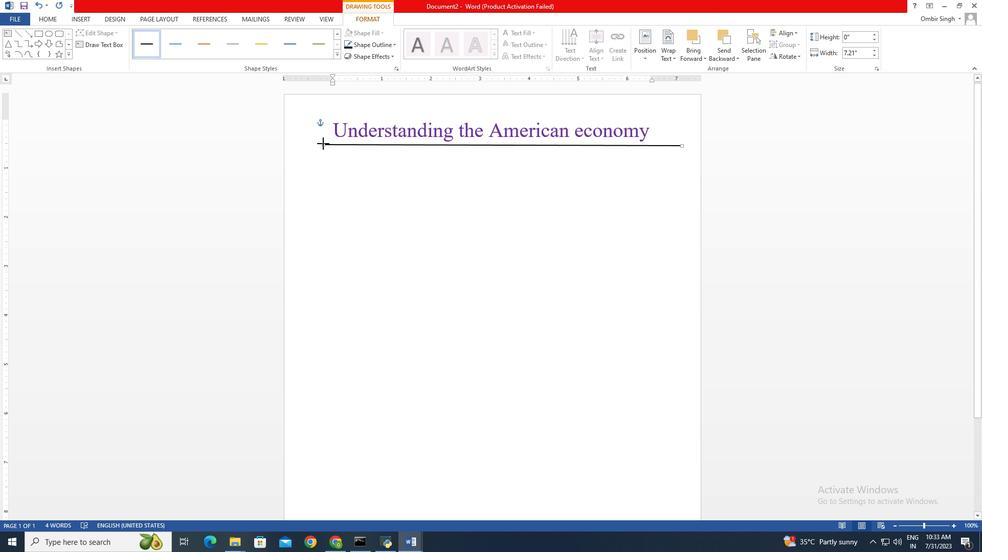 
Action: Mouse moved to (326, 143)
Screenshot: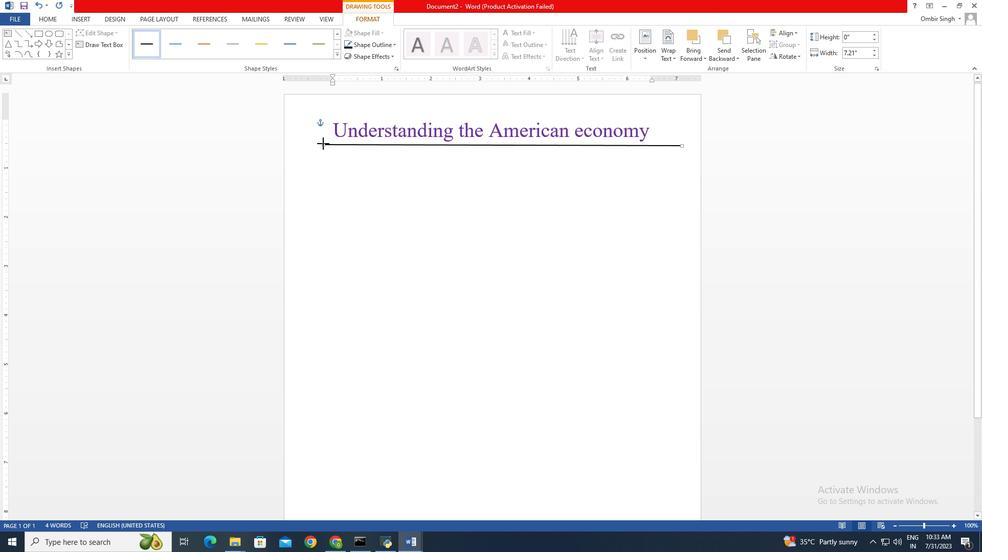 
Action: Key pressed <Key.shift>
Screenshot: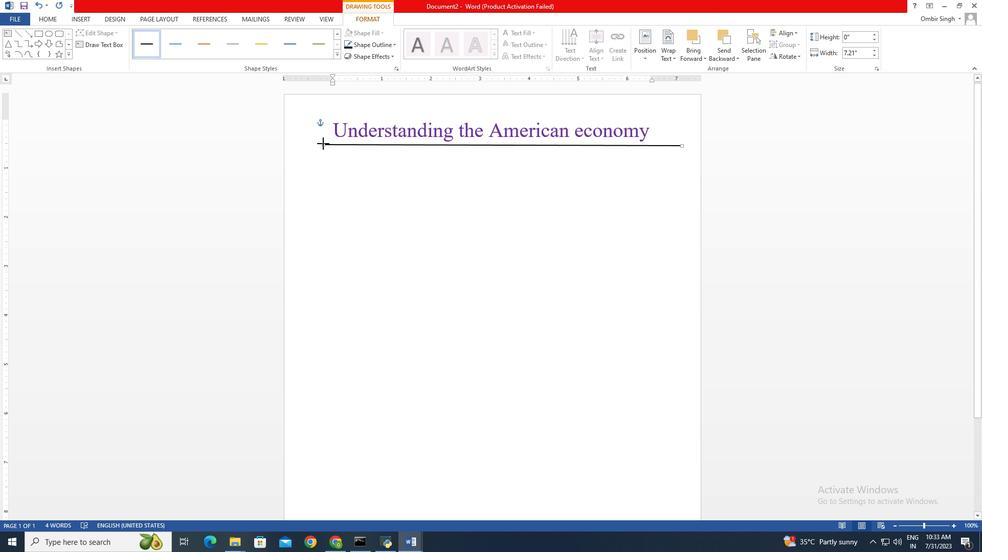 
Action: Mouse moved to (326, 143)
Screenshot: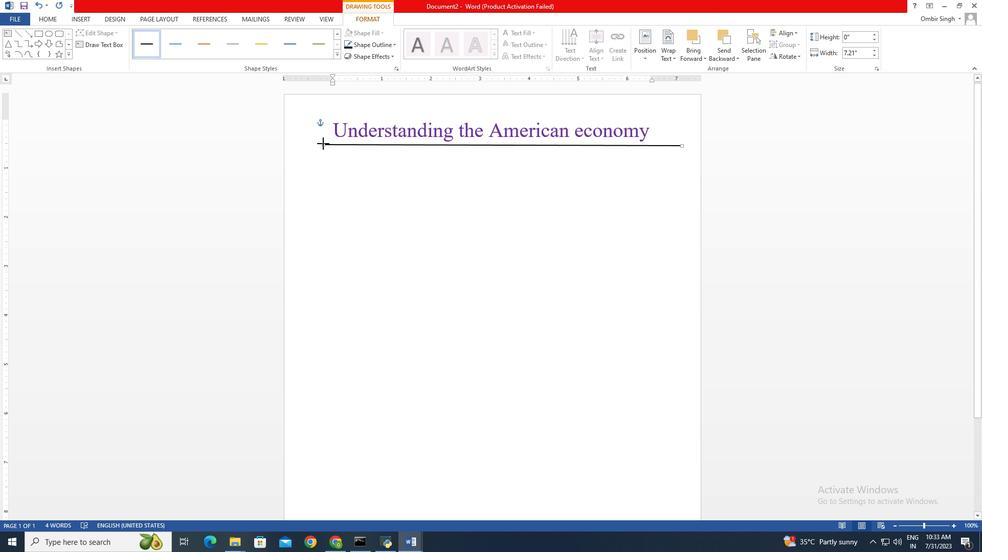 
Action: Key pressed <Key.shift>
Screenshot: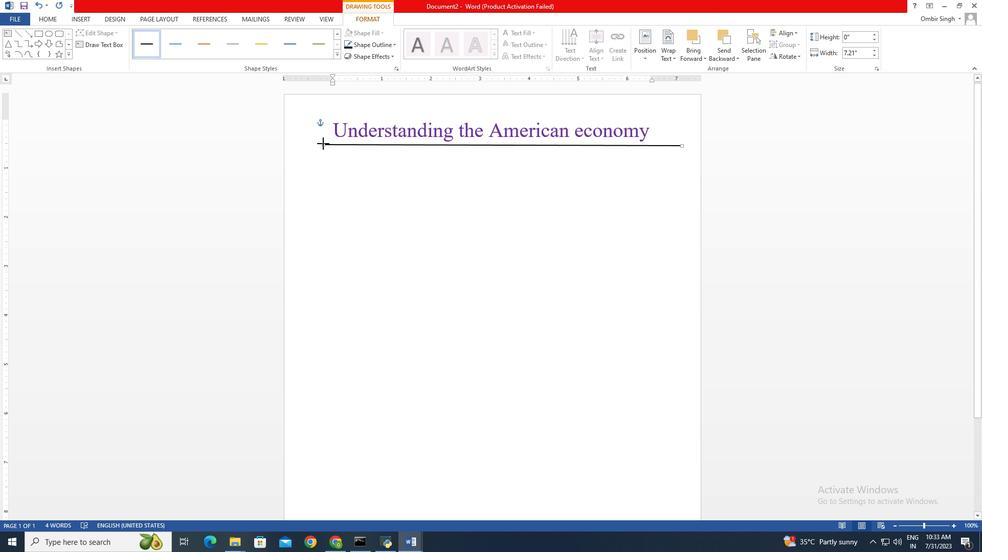 
Action: Mouse moved to (325, 143)
Screenshot: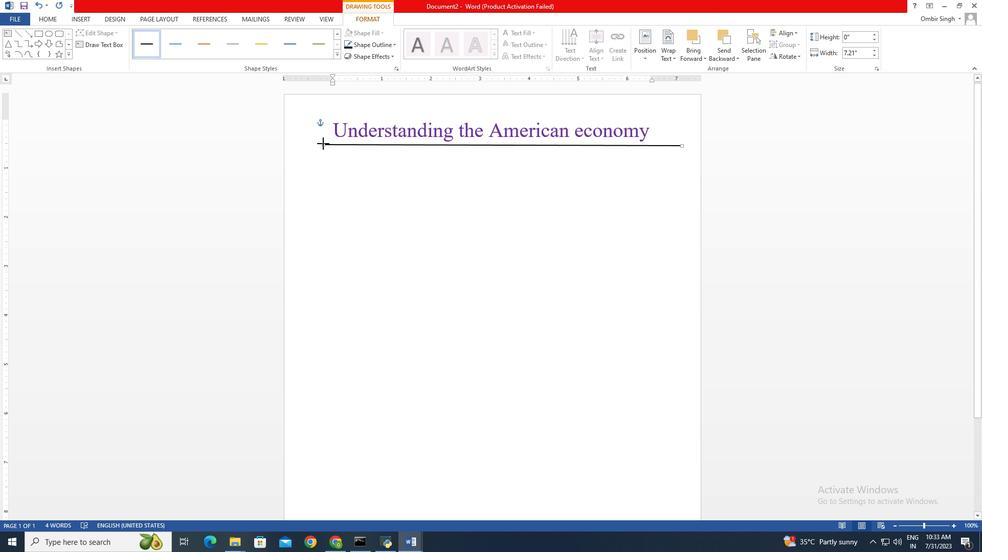 
Action: Key pressed <Key.shift>
Screenshot: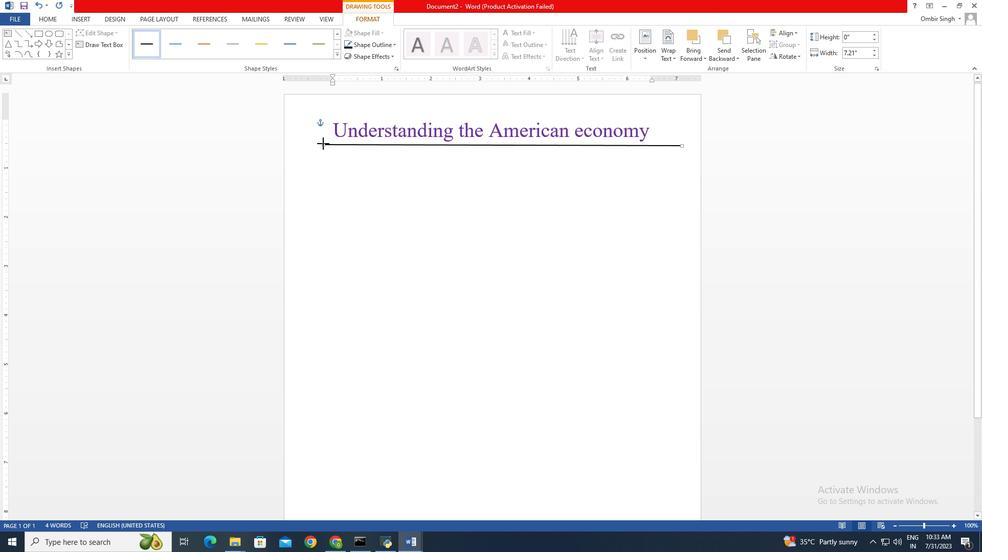 
Action: Mouse moved to (325, 143)
Screenshot: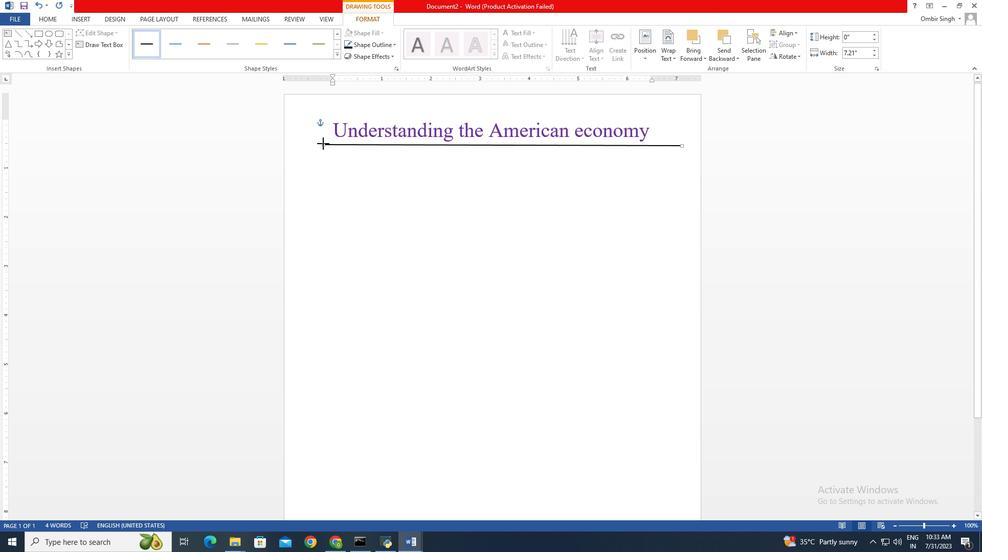 
Action: Key pressed <Key.shift><Key.shift>
